 Task: Get directions from Savannah National Wildlife Refuge, Georgia, United States to Valley Forge National Historical Park, Pennsylvania, United States  and explore the nearby things to do with rating 4.5 and open @ 5:00 Sunday
Action: Mouse moved to (443, 240)
Screenshot: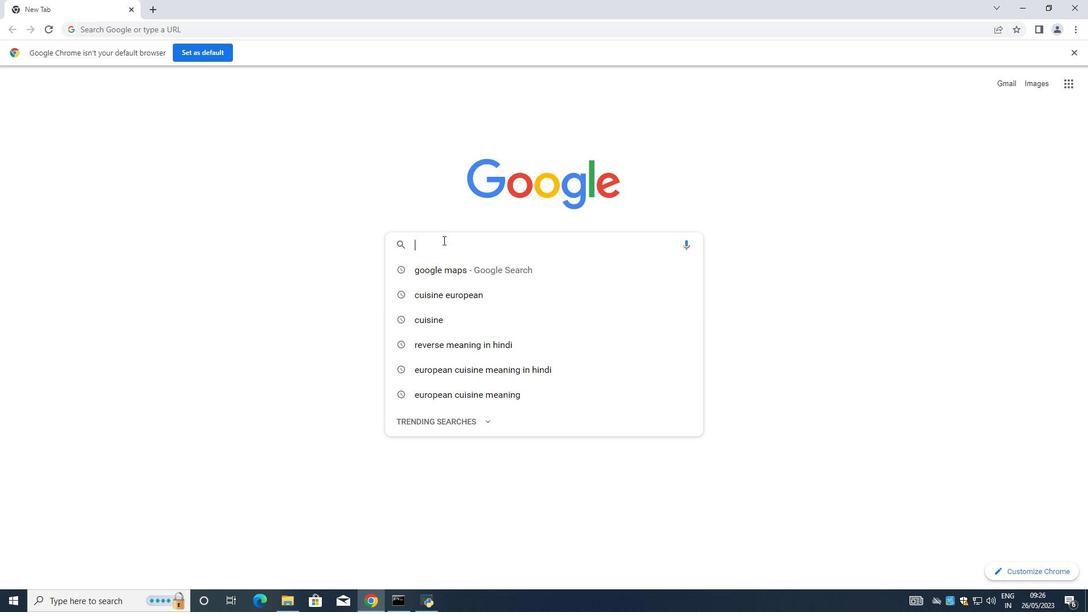 
Action: Mouse pressed left at (443, 240)
Screenshot: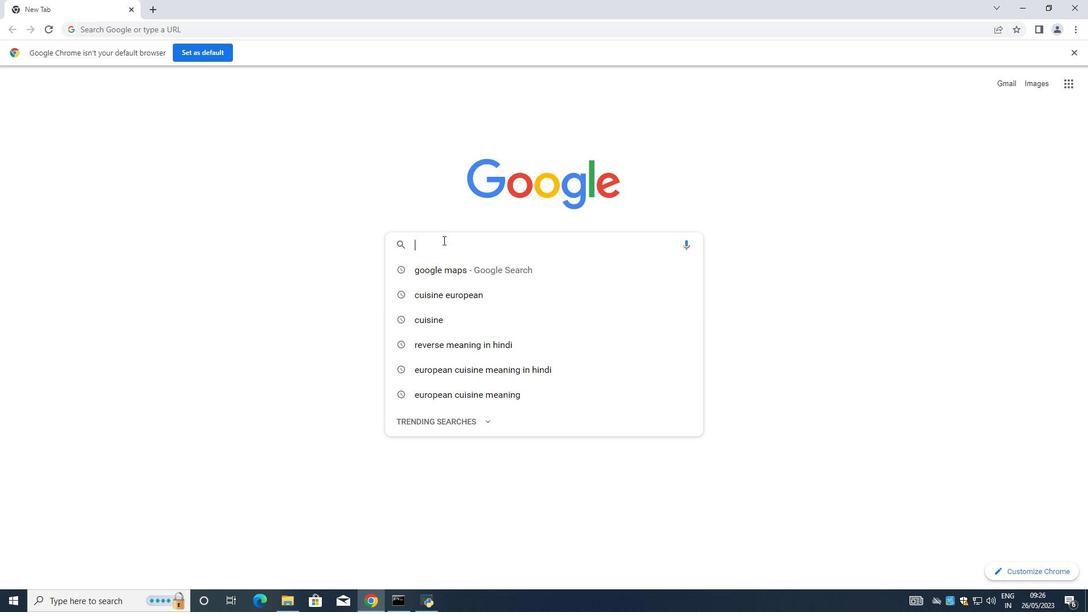 
Action: Mouse moved to (443, 240)
Screenshot: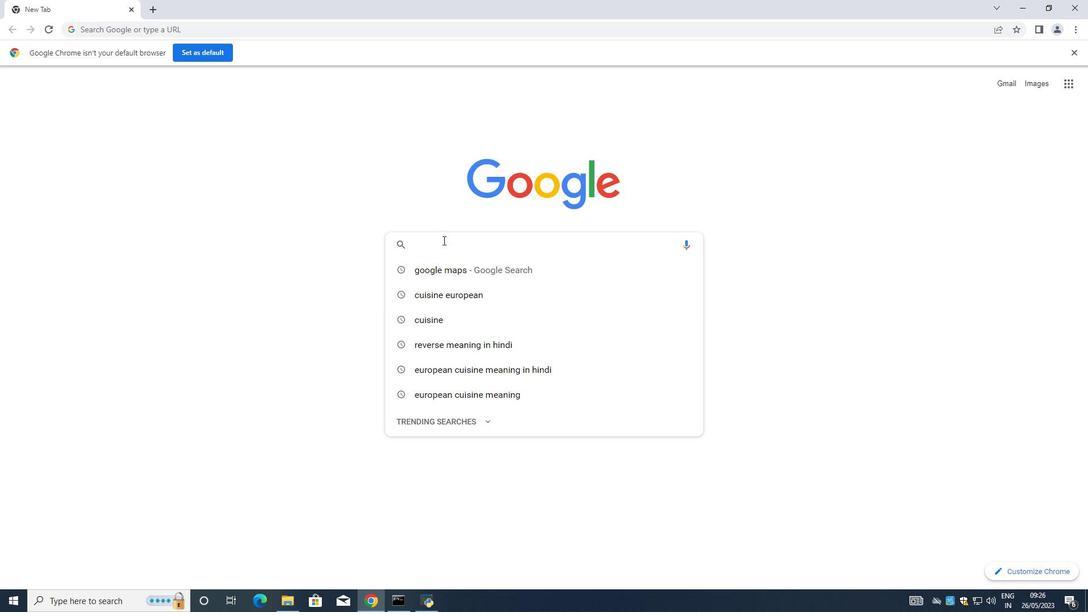 
Action: Key pressed google<Key.space>map<Key.enter>
Screenshot: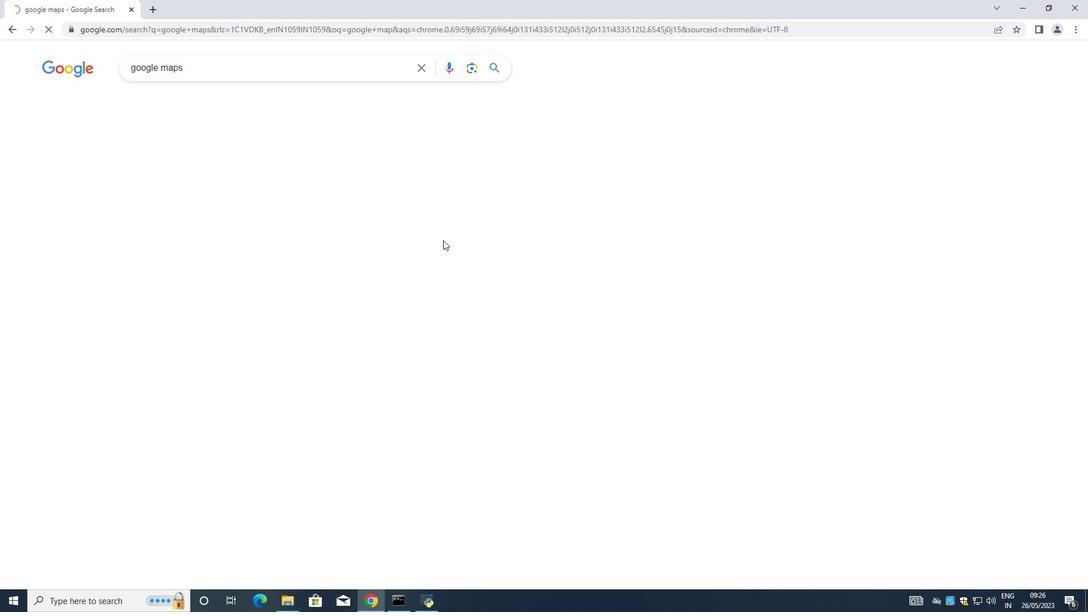 
Action: Mouse moved to (155, 172)
Screenshot: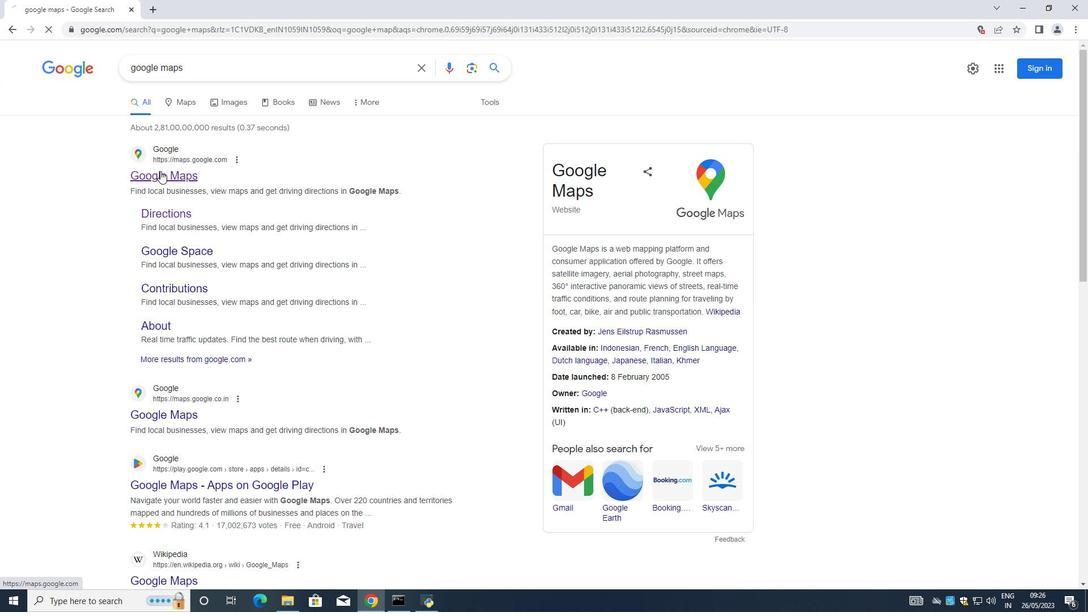 
Action: Mouse pressed left at (155, 172)
Screenshot: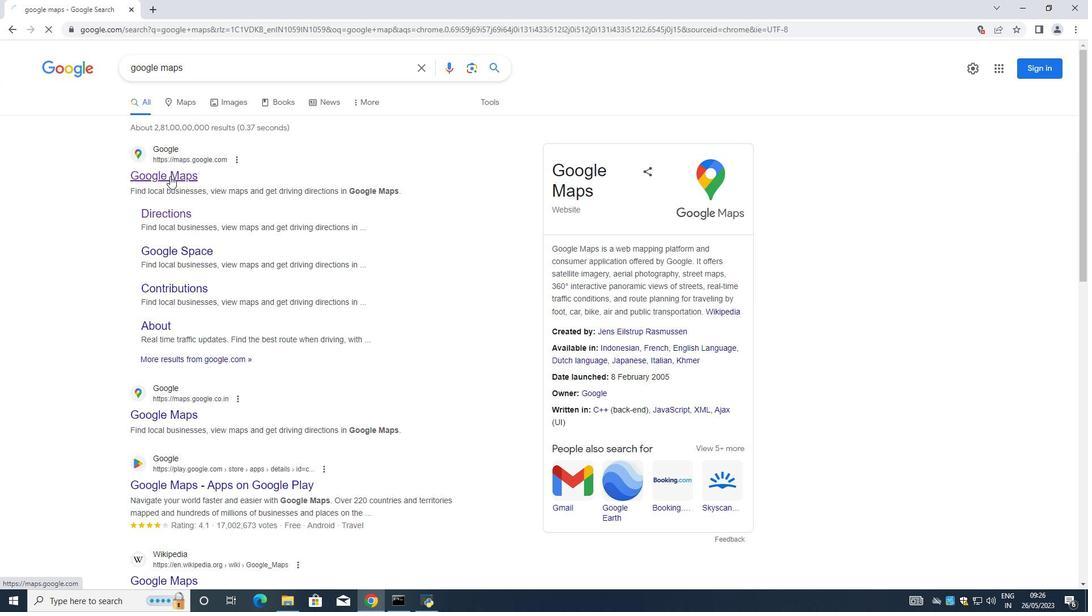 
Action: Mouse moved to (135, 57)
Screenshot: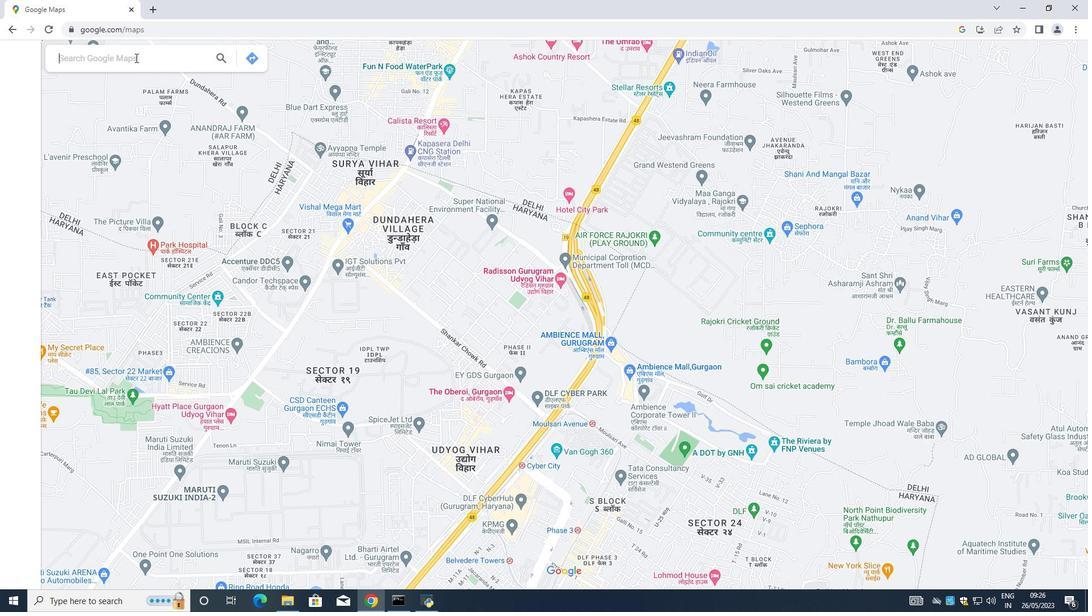 
Action: Mouse pressed left at (135, 57)
Screenshot: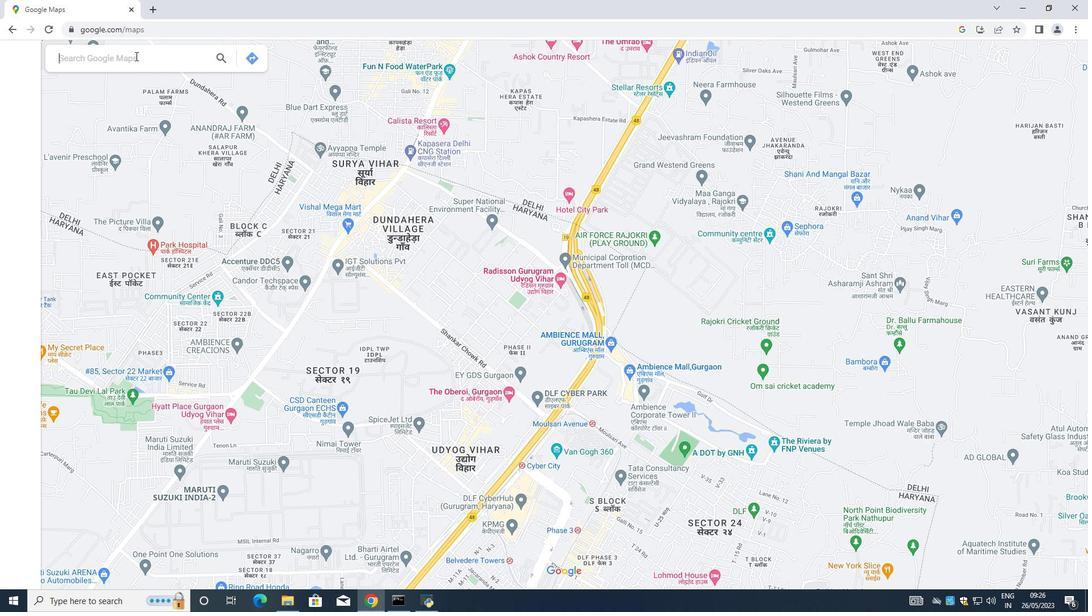 
Action: Mouse moved to (135, 56)
Screenshot: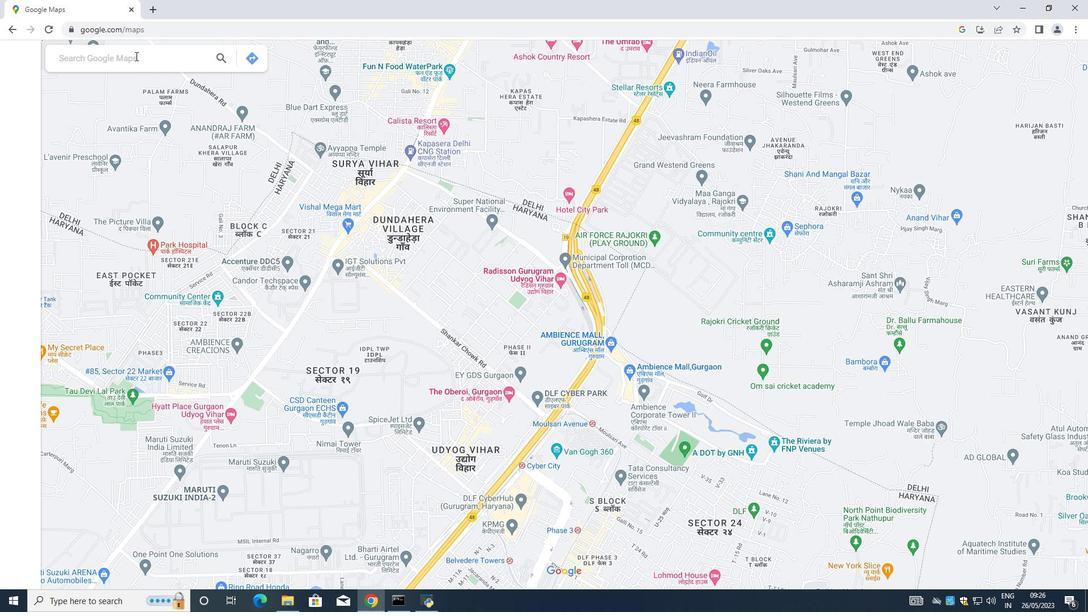 
Action: Key pressed <Key.shift><Key.shift><Key.shift><Key.shift><Key.shift><Key.shift><Key.shift><Key.shift><Key.shift><Key.shift><Key.shift><Key.shift><Key.shift><Key.shift><Key.shift><Key.shift><Key.shift><Key.shift><Key.shift><Key.shift><Key.shift><Key.shift><Key.shift><Key.shift><Key.shift><Key.shift><Key.shift><Key.shift><Key.shift><Key.shift><Key.shift><Key.shift><Key.shift><Key.shift><Key.shift><Key.shift><Key.shift>Valley<Key.space><Key.shift><Key.shift><Key.shift><Key.shift><Key.shift><Key.shift><Key.shift><Key.shift><Key.shift><Key.shift><Key.shift><Key.shift><Key.shift><Key.shift><Key.shift><Key.shift><Key.shift><Key.shift><Key.shift><Key.shift><Key.shift><Key.shift><Key.shift>Forge<Key.space><Key.shift><Key.shift>National<Key.space><Key.shift>Historical<Key.space><Key.shift><Key.shift><Key.shift><Key.shift><Key.shift><Key.shift><Key.shift><Key.shift><Key.shift><Key.shift><Key.shift><Key.shift><Key.shift><Key.shift><Key.shift><Key.shift>Park<Key.space><Key.backspace>,<Key.shift><Key.shift><Key.shift><Key.shift><Key.shift><Key.shift>Pennsylvania,<Key.shift><Key.shift><Key.shift><Key.shift><Key.shift>United<Key.space><Key.shift>Forge<Key.backspace><Key.backspace><Key.backspace><Key.backspace><Key.backspace><Key.shift>States<Key.space>
Screenshot: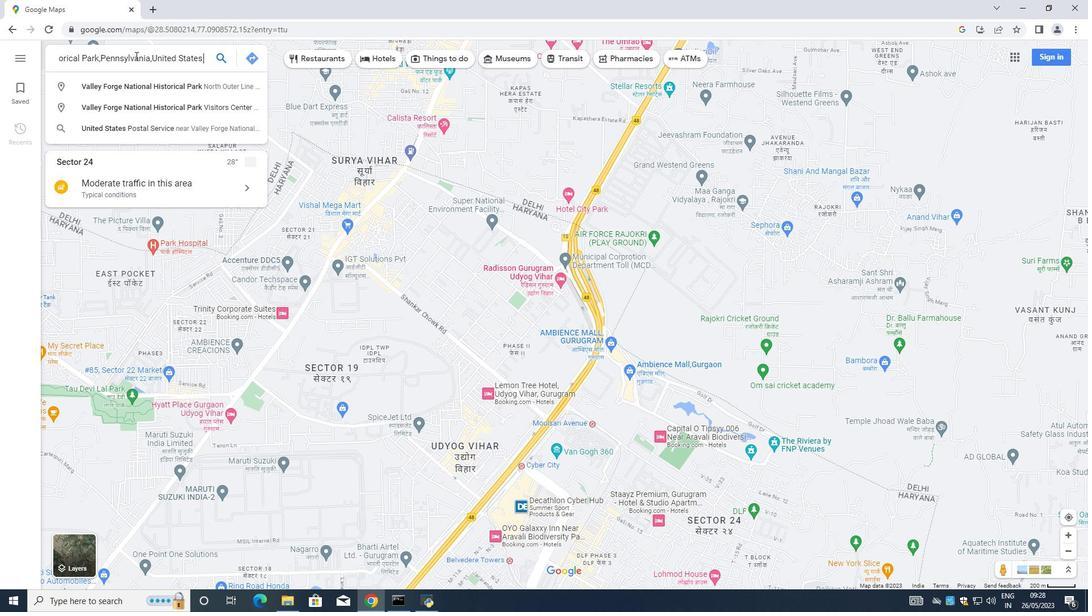 
Action: Mouse moved to (223, 59)
Screenshot: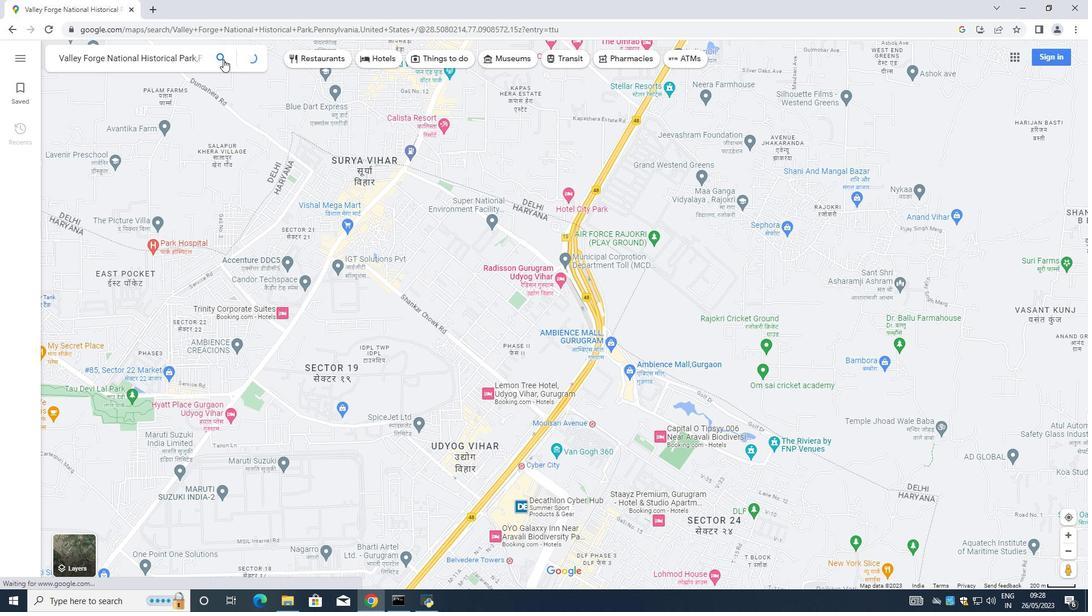 
Action: Mouse pressed left at (223, 59)
Screenshot: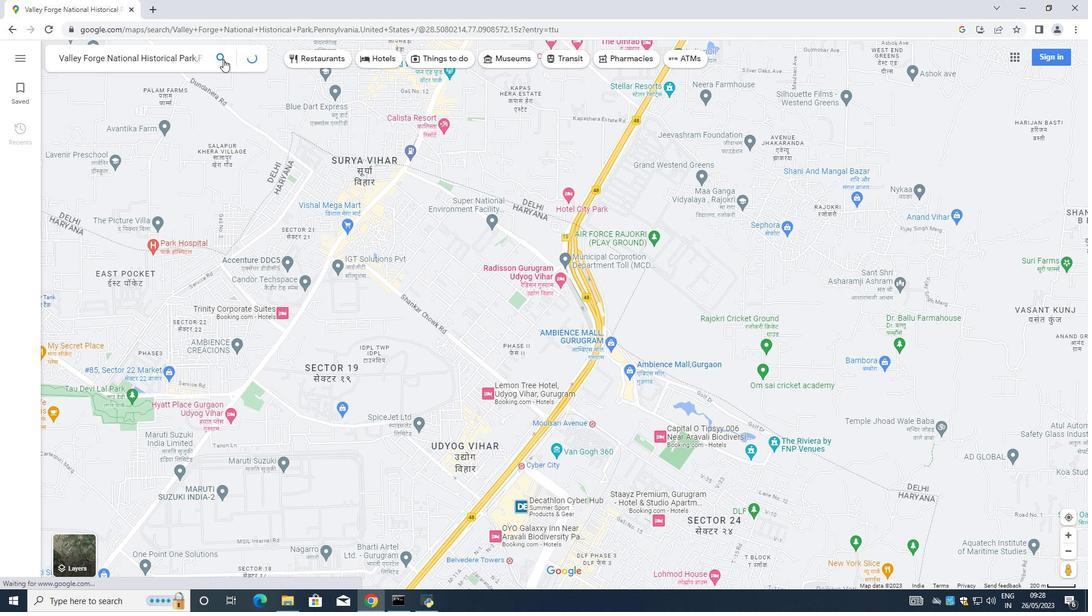 
Action: Mouse moved to (249, 99)
Screenshot: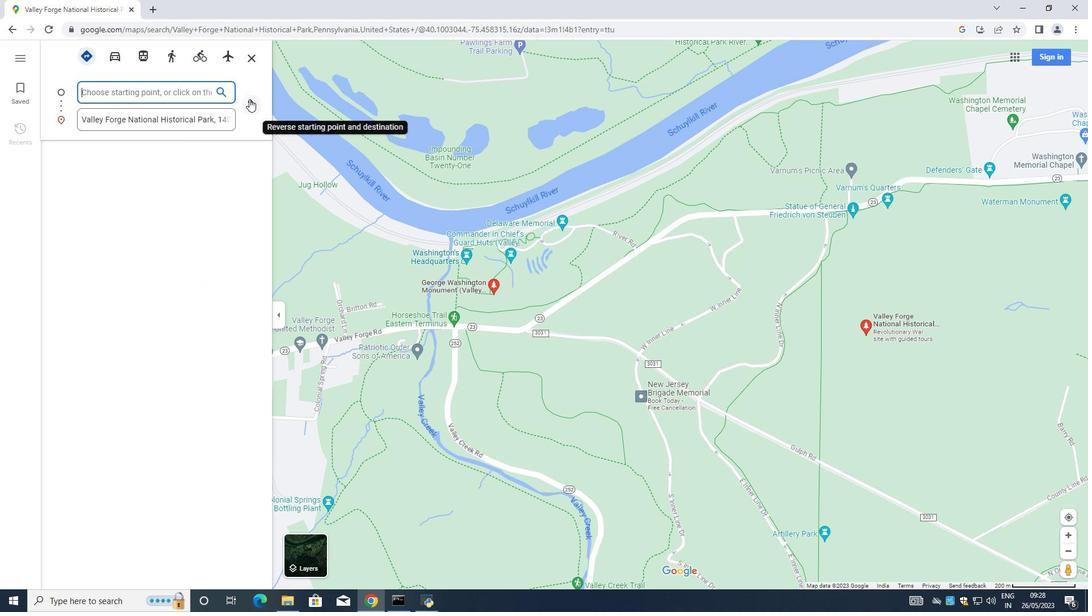 
Action: Mouse pressed left at (249, 99)
Screenshot: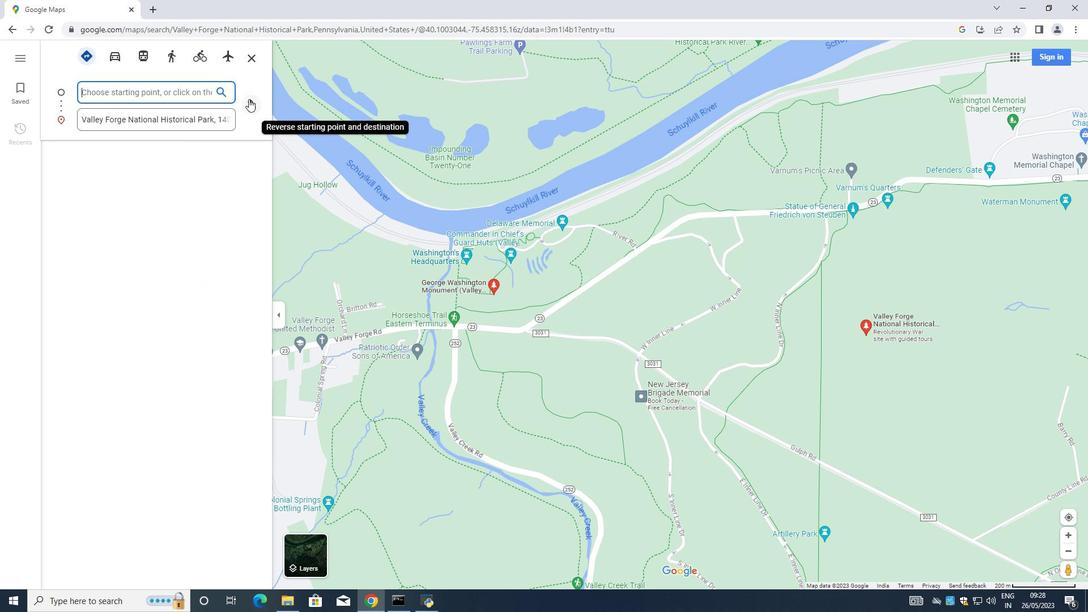 
Action: Mouse moved to (94, 95)
Screenshot: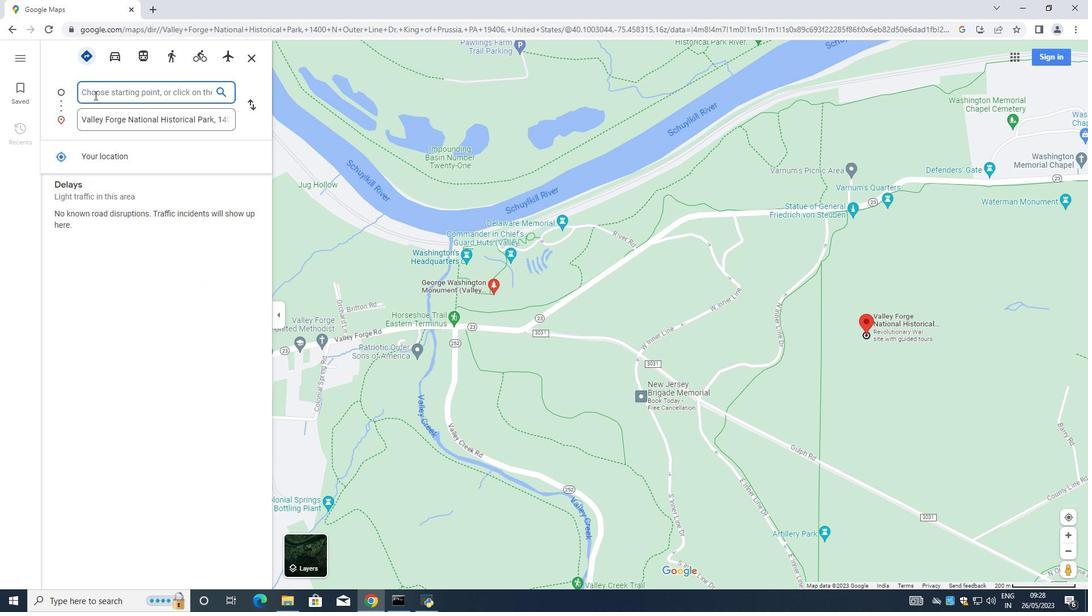 
Action: Mouse pressed left at (94, 95)
Screenshot: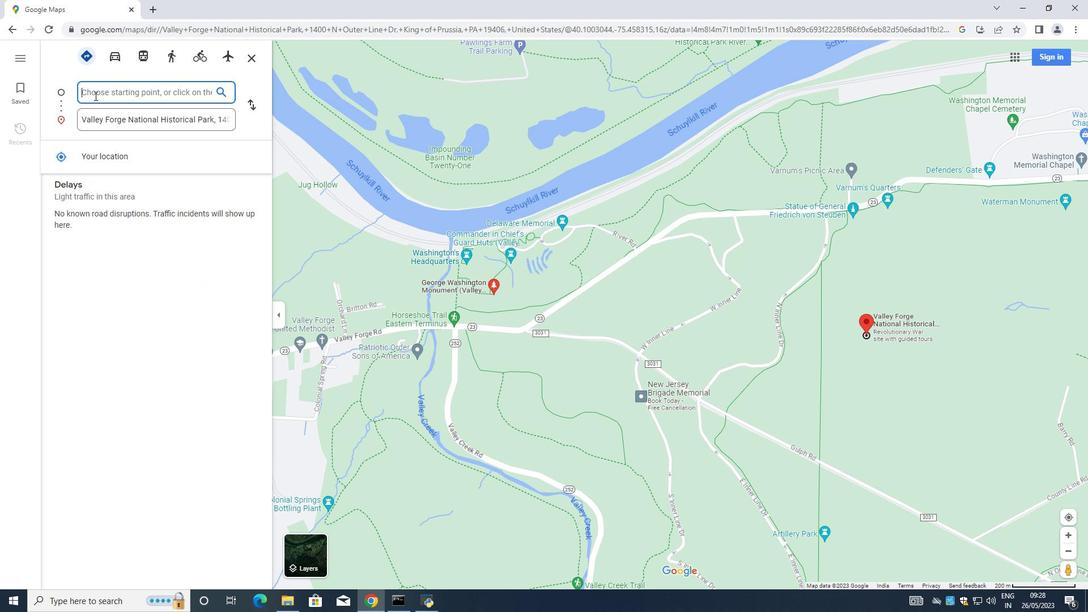 
Action: Mouse moved to (75, 87)
Screenshot: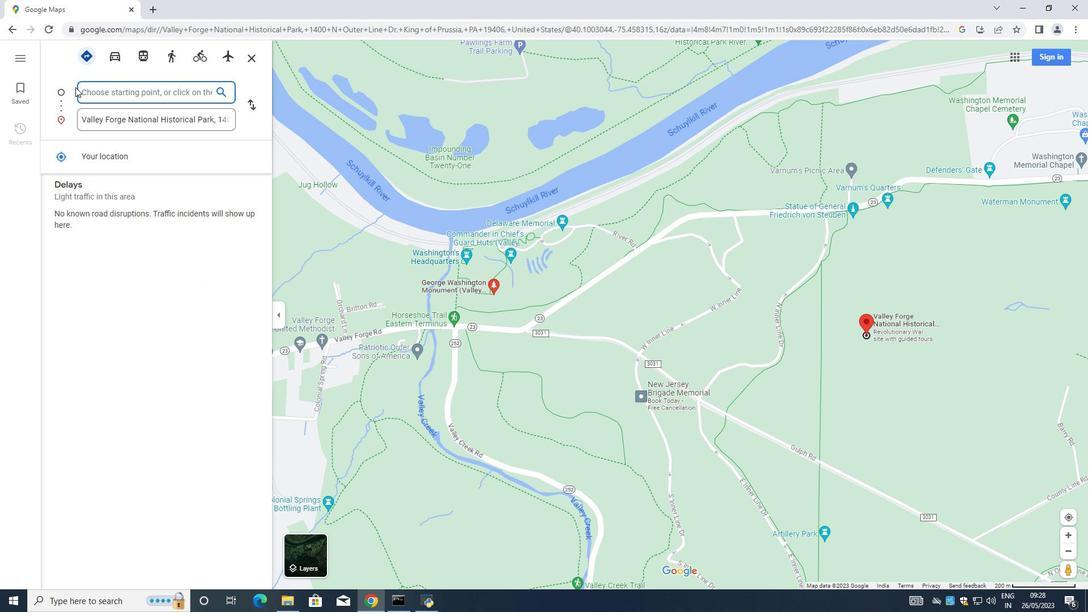 
Action: Key pressed <Key.shift><Key.shift><Key.shift><Key.shift><Key.shift><Key.shift><Key.shift><Key.shift><Key.shift><Key.shift><Key.shift><Key.shift><Key.shift><Key.shift><Key.shift><Key.shift><Key.shift><Key.shift><Key.shift><Key.shift><Key.shift><Key.shift><Key.shift><Key.shift><Key.shift><Key.shift><Key.shift>Savannah<Key.space><Key.shift><Key.shift><Key.shift>National<Key.space><Key.shift><Key.shift><Key.shift><Key.shift><Key.shift><Key.shift><Key.shift><Key.shift><Key.shift><Key.shift><Key.shift><Key.shift><Key.shift><Key.shift><Key.shift><Key.shift><Key.shift><Key.shift><Key.shift><Key.shift><Key.shift><Key.shift><Key.shift><Key.shift><Key.shift><Key.shift><Key.shift><Key.shift><Key.shift><Key.shift><Key.shift><Key.shift><Key.shift><Key.shift><Key.shift><Key.shift><Key.shift><Key.shift><Key.shift><Key.shift><Key.shift><Key.shift><Key.shift><Key.shift><Key.shift><Key.shift><Key.shift><Key.shift><Key.shift><Key.shift><Key.shift><Key.shift><Key.shift><Key.shift><Key.shift><Key.shift><Key.shift><Key.shift>Wildlife<Key.space><Key.shift><Key.shift><Key.shift><Key.shift><Key.shift><Key.shift><Key.shift><Key.shift><Key.shift><Key.shift><Key.shift><Key.shift><Key.shift><Key.shift><Key.shift><Key.shift><Key.shift><Key.shift><Key.shift><Key.shift><Key.shift><Key.shift>Refuge<Key.space><Key.backspace>,<Key.shift><Key.shift><Key.shift><Key.shift><Key.shift><Key.shift><Key.shift><Key.shift><Key.shift><Key.shift><Key.shift><Key.shift><Key.shift><Key.shift><Key.shift><Key.shift><Key.shift><Key.shift><Key.shift><Key.shift><Key.shift><Key.shift><Key.shift><Key.shift><Key.shift><Key.shift><Key.shift><Key.shift><Key.shift><Key.shift><Key.shift><Key.shift><Key.shift><Key.shift><Key.shift><Key.shift><Key.shift>Georgia,<Key.shift><Key.shift><Key.shift><Key.shift><Key.shift><Key.shift><Key.shift><Key.shift><Key.shift><Key.shift><Key.shift><Key.shift><Key.shift><Key.shift><Key.shift><Key.shift><Key.shift><Key.shift><Key.shift><Key.shift>United<Key.space><Key.shift>States<Key.space>
Screenshot: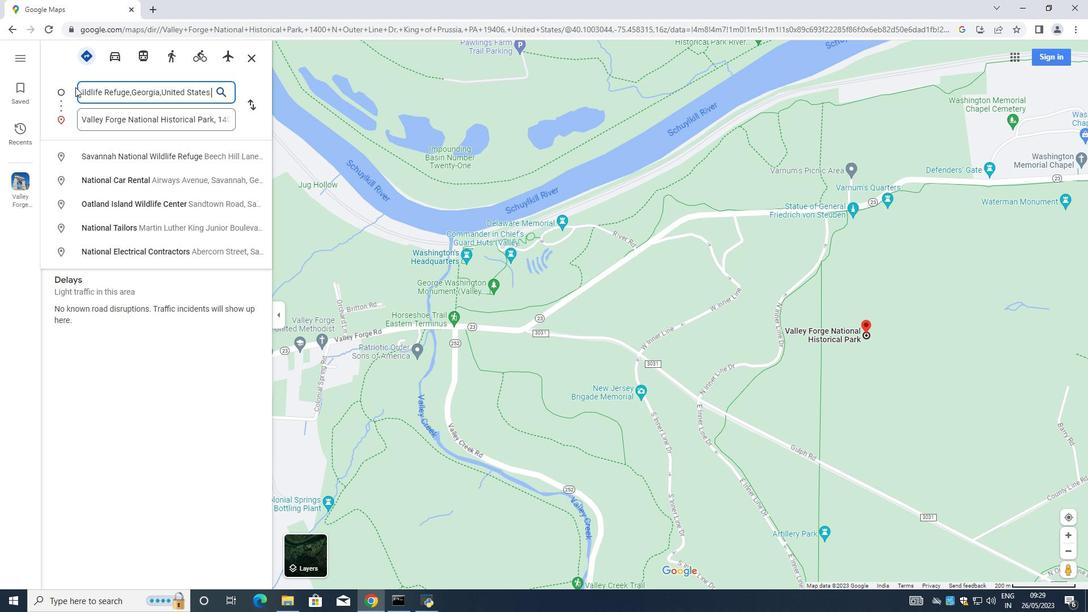 
Action: Mouse moved to (220, 93)
Screenshot: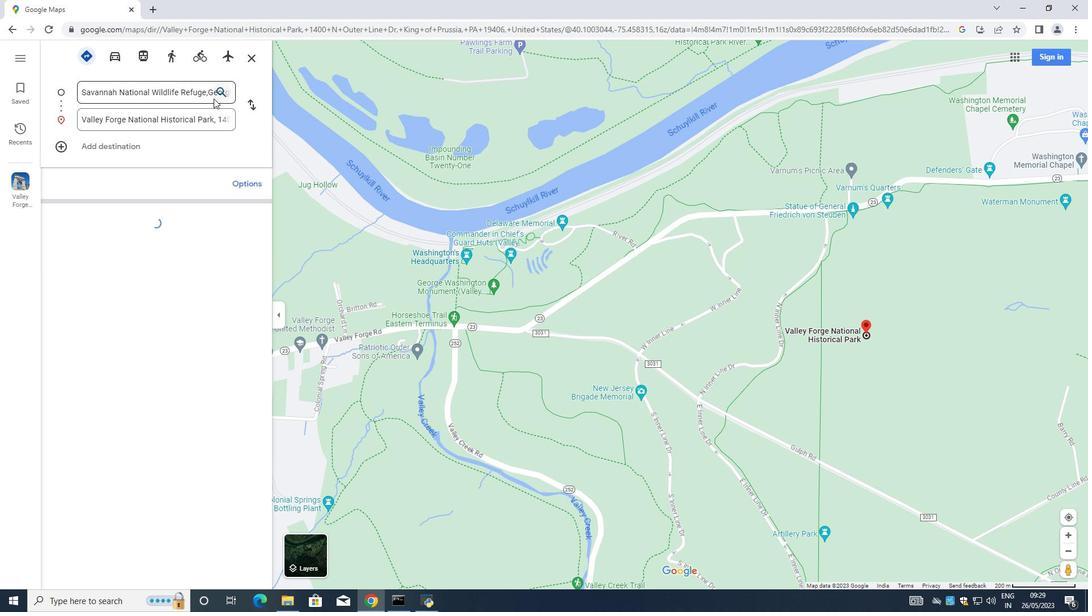 
Action: Mouse pressed left at (220, 93)
Screenshot: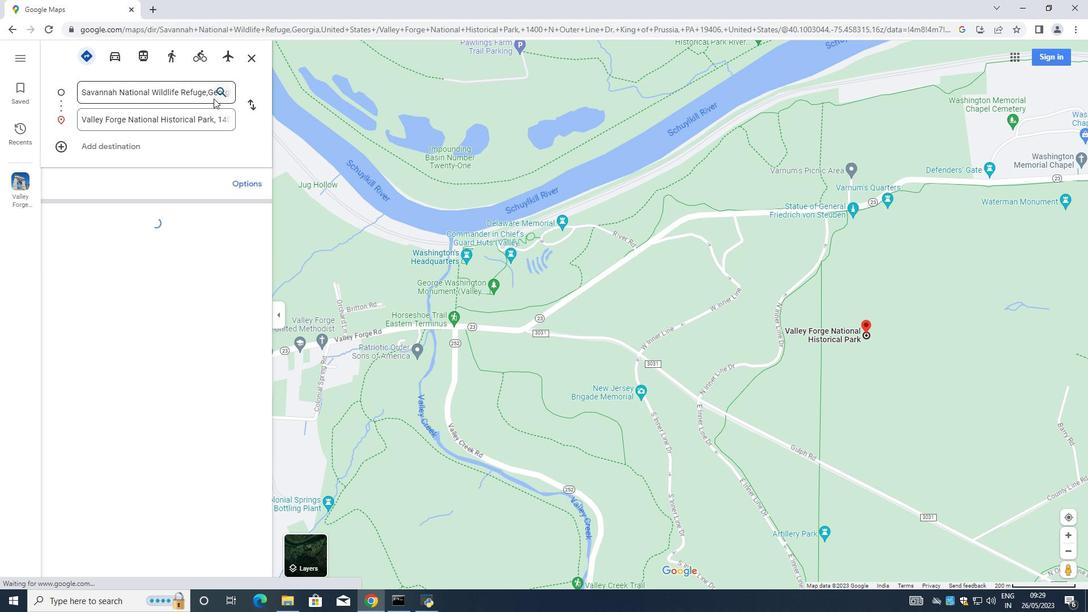 
Action: Mouse moved to (71, 316)
Screenshot: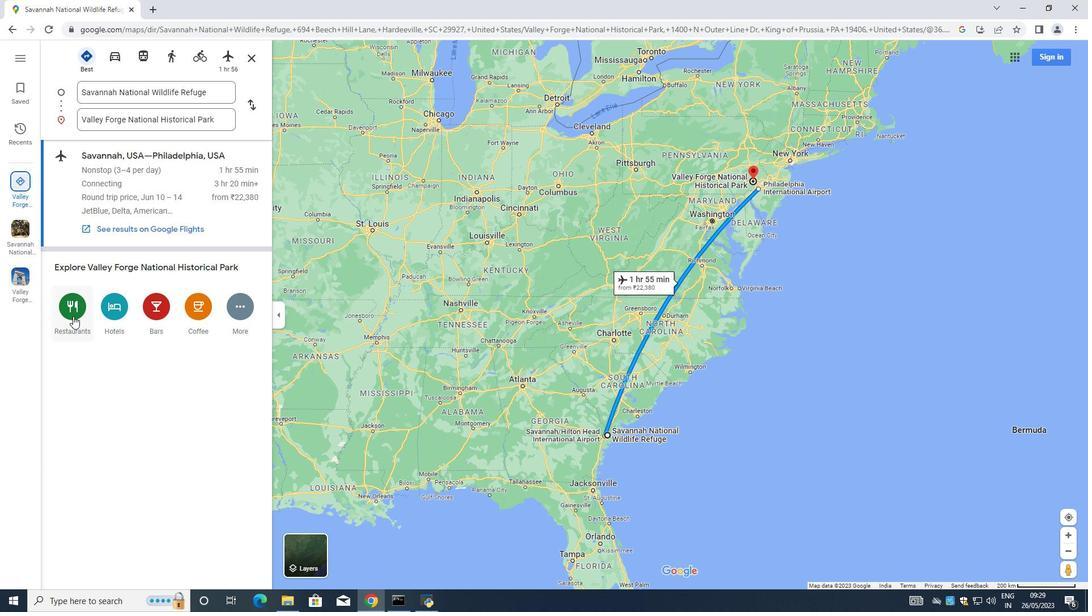 
Action: Mouse pressed left at (71, 316)
Screenshot: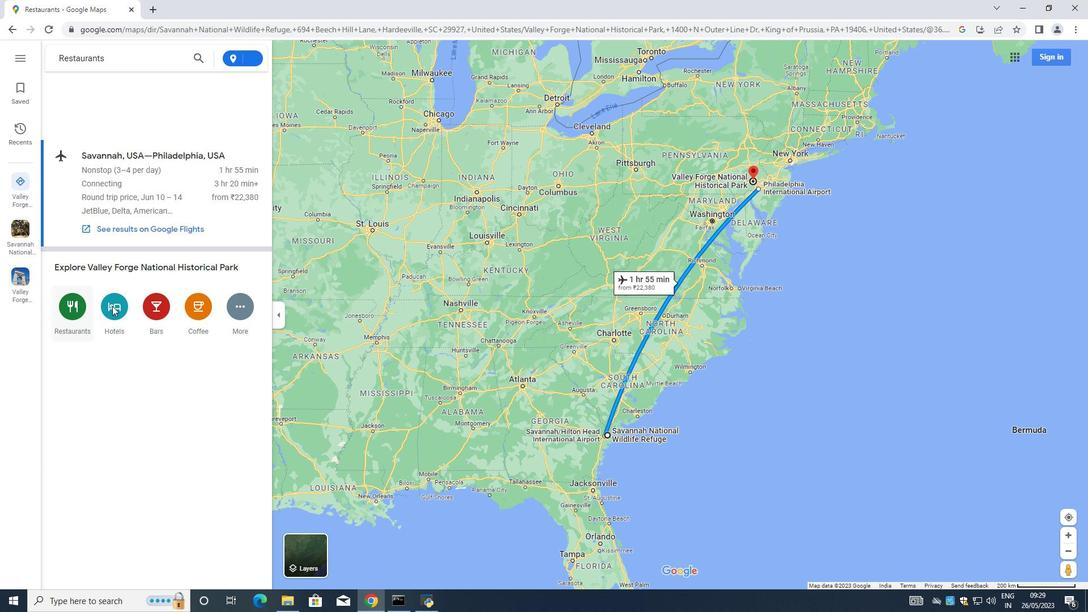 
Action: Mouse moved to (380, 61)
Screenshot: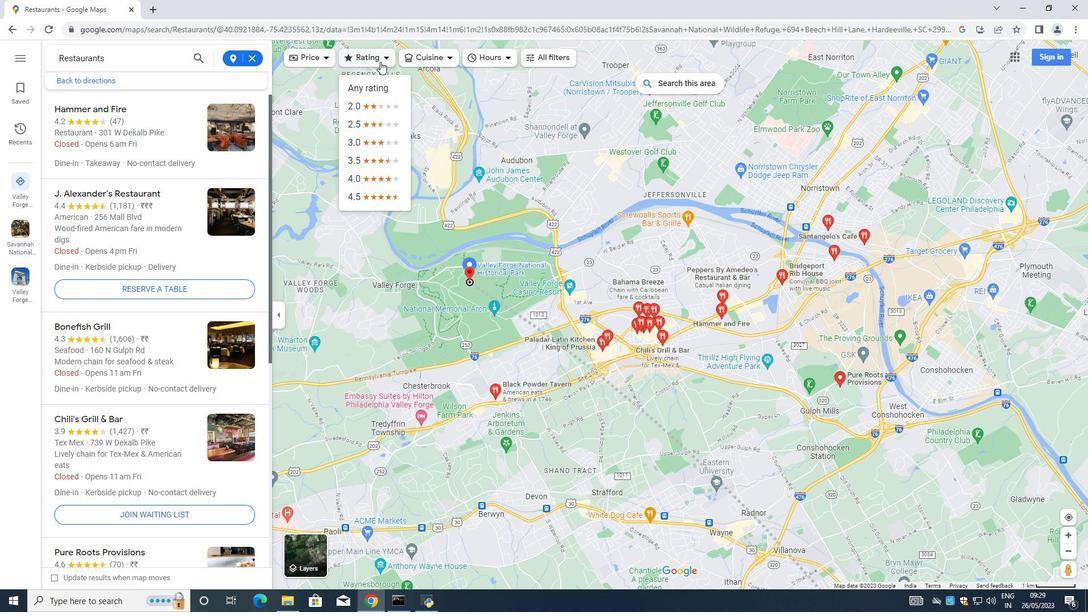 
Action: Mouse pressed left at (380, 61)
Screenshot: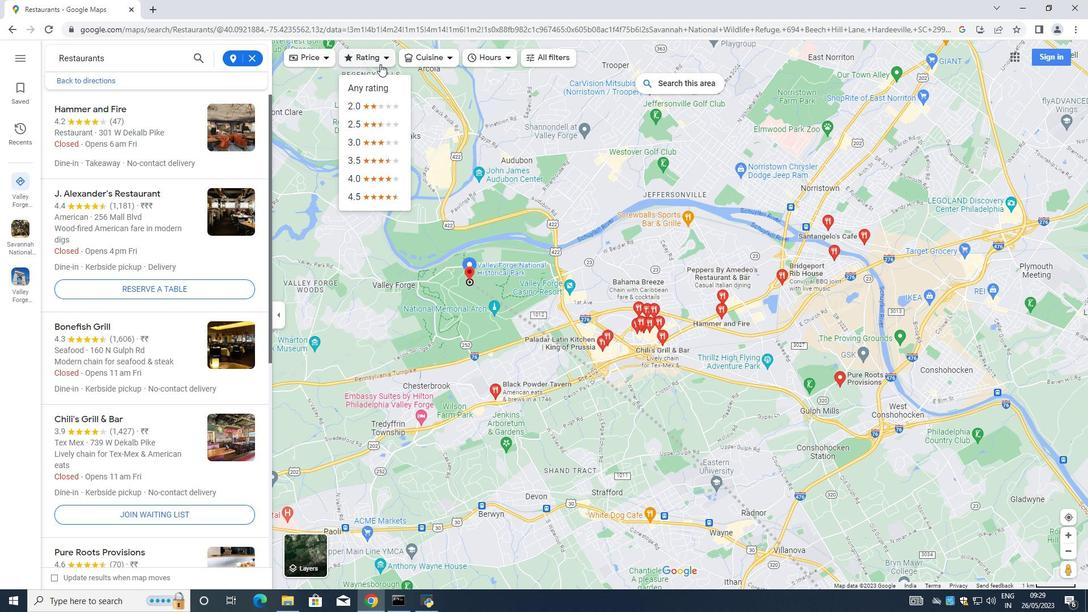
Action: Mouse moved to (361, 192)
Screenshot: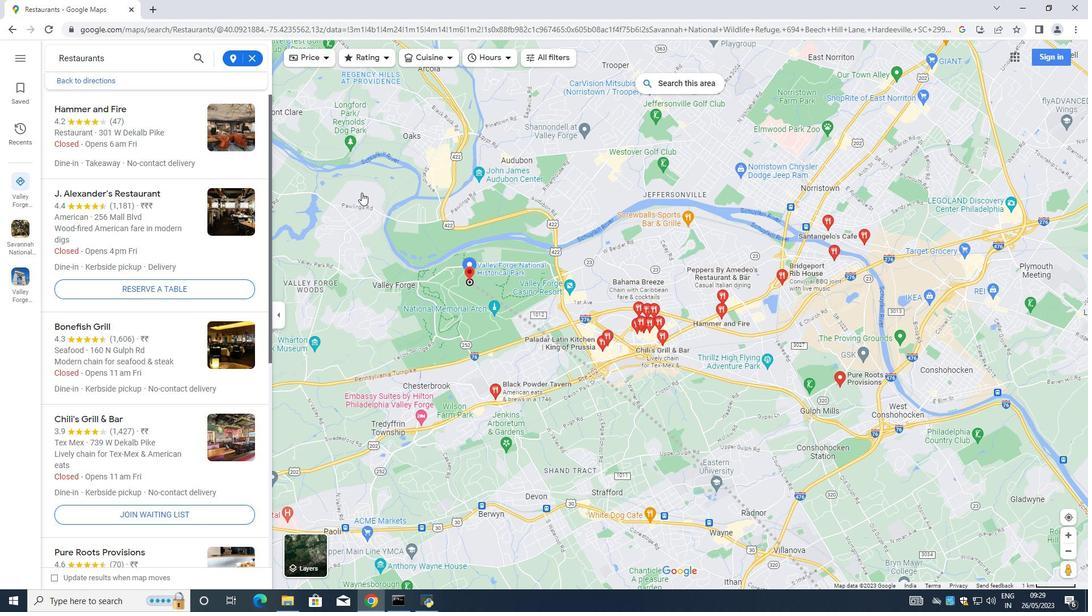 
Action: Mouse pressed left at (361, 192)
Screenshot: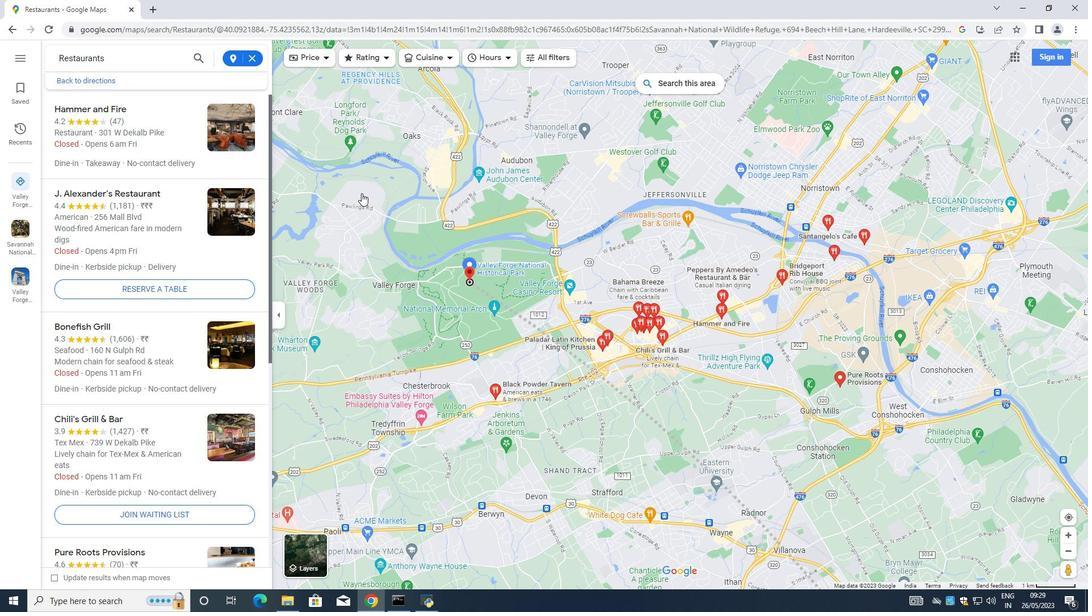 
Action: Mouse moved to (10, 28)
Screenshot: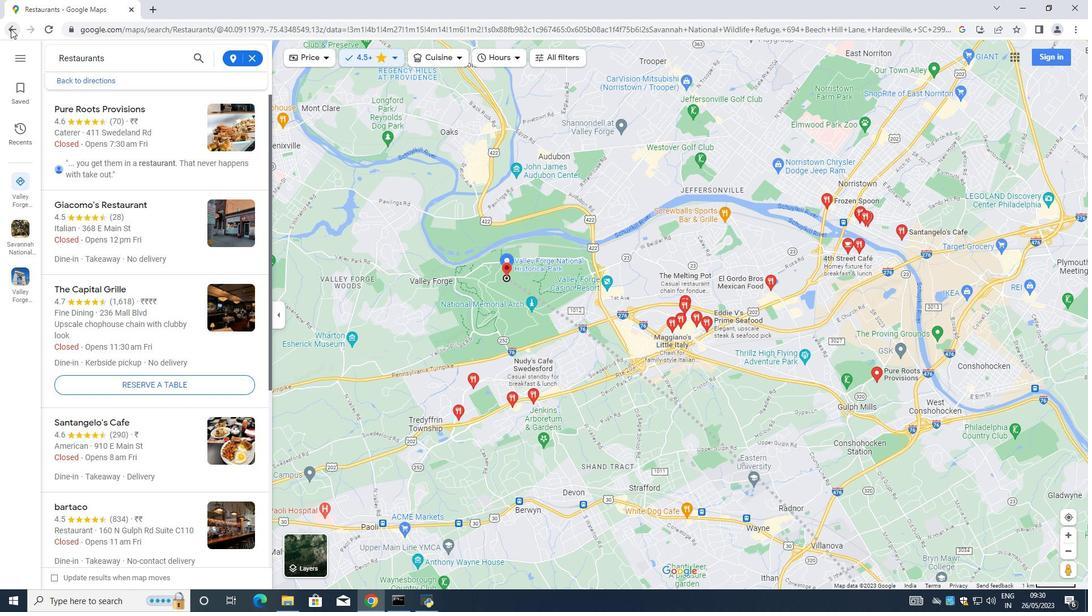 
Action: Mouse pressed left at (10, 28)
Screenshot: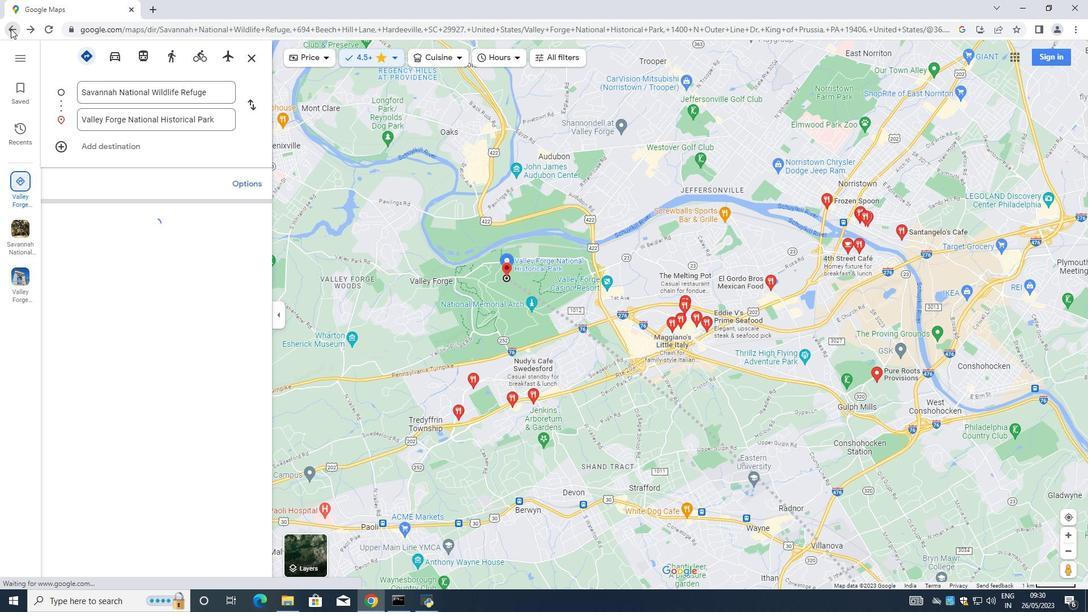 
Action: Mouse moved to (137, 54)
Screenshot: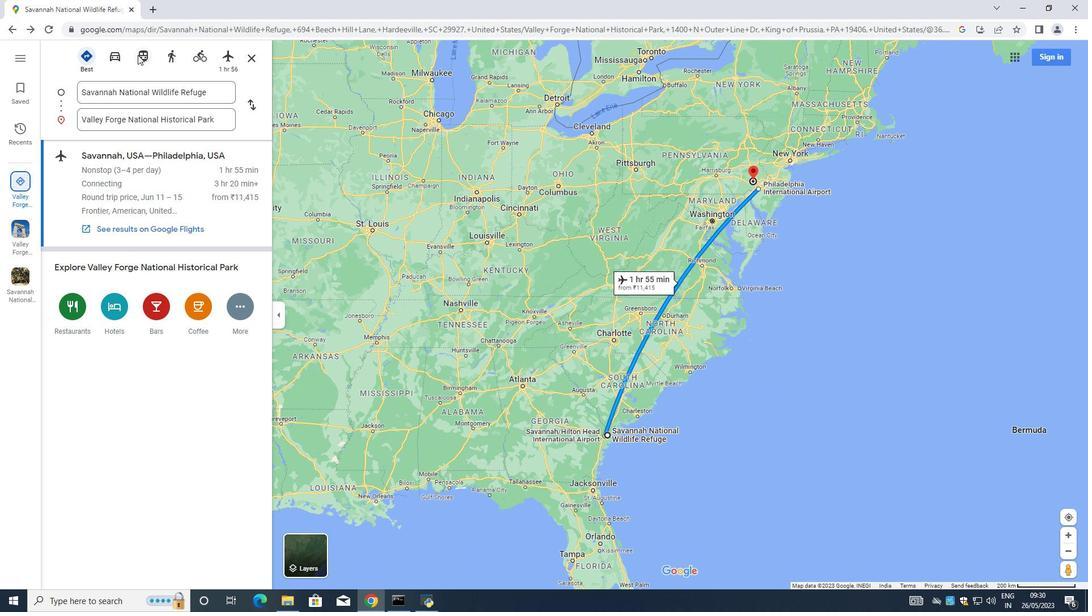 
Action: Mouse pressed left at (137, 54)
Screenshot: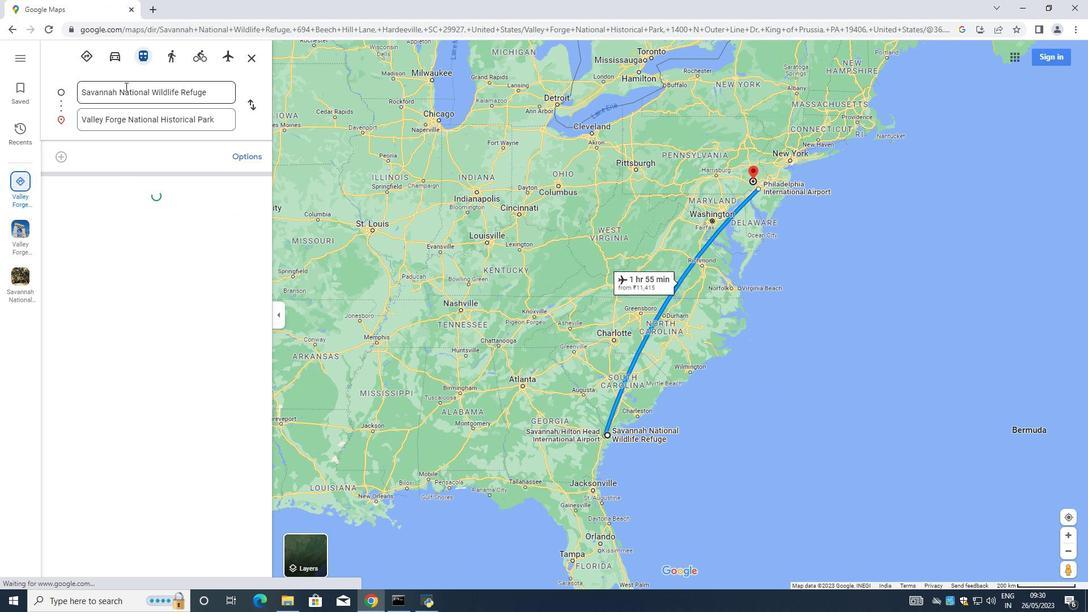 
Action: Mouse moved to (113, 56)
Screenshot: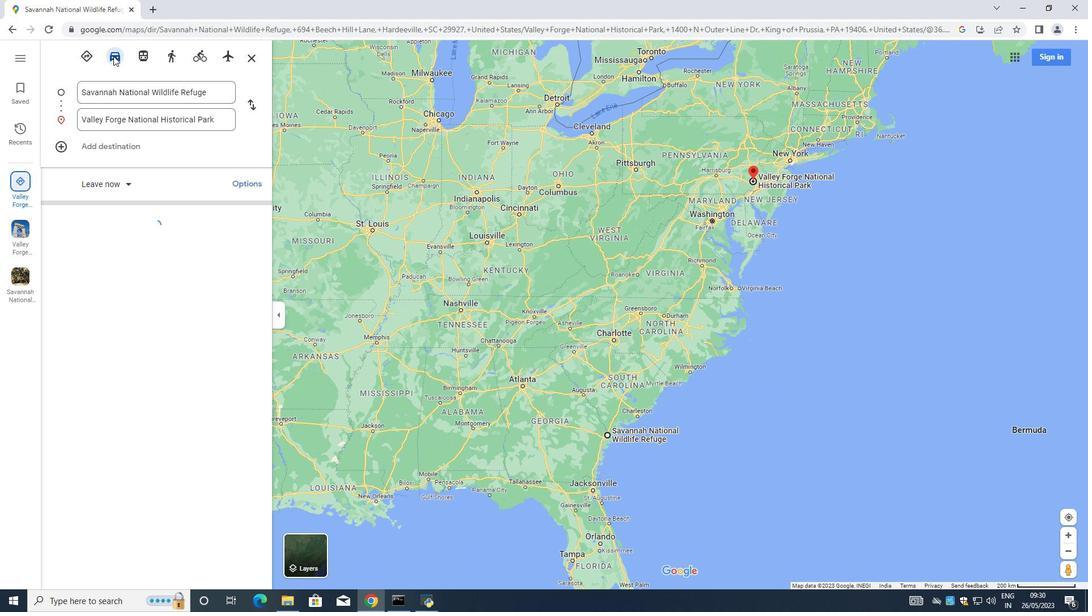 
Action: Mouse pressed left at (113, 56)
Screenshot: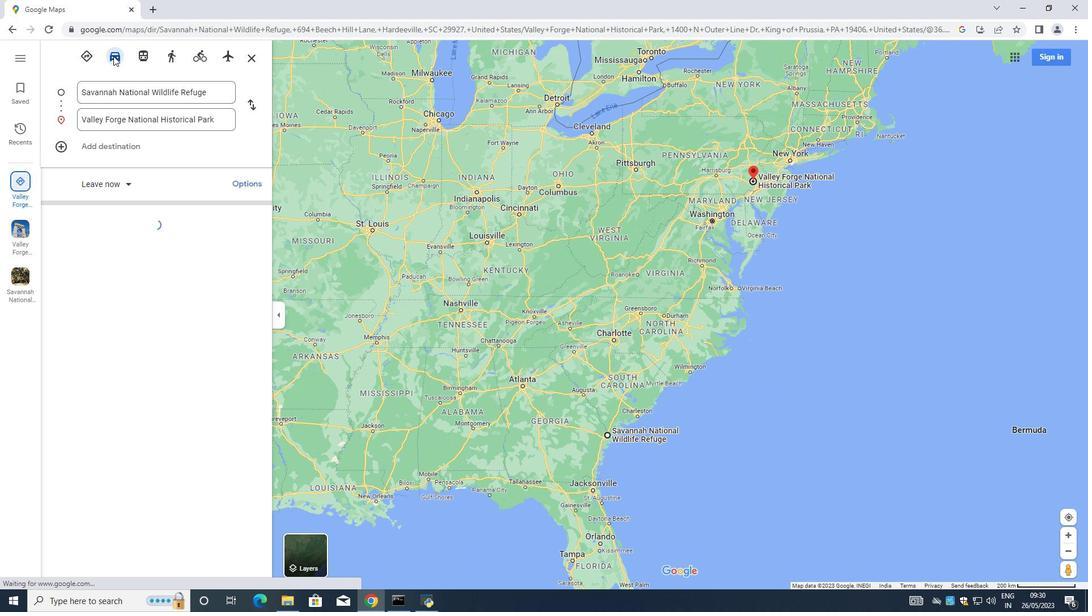 
Action: Mouse moved to (121, 161)
Screenshot: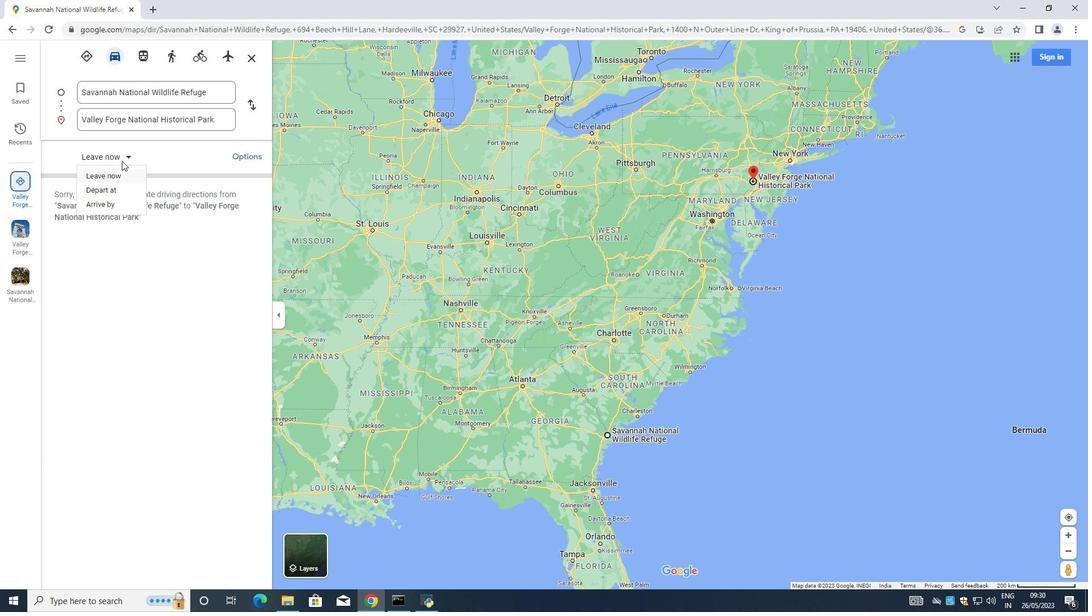 
Action: Mouse pressed left at (121, 161)
Screenshot: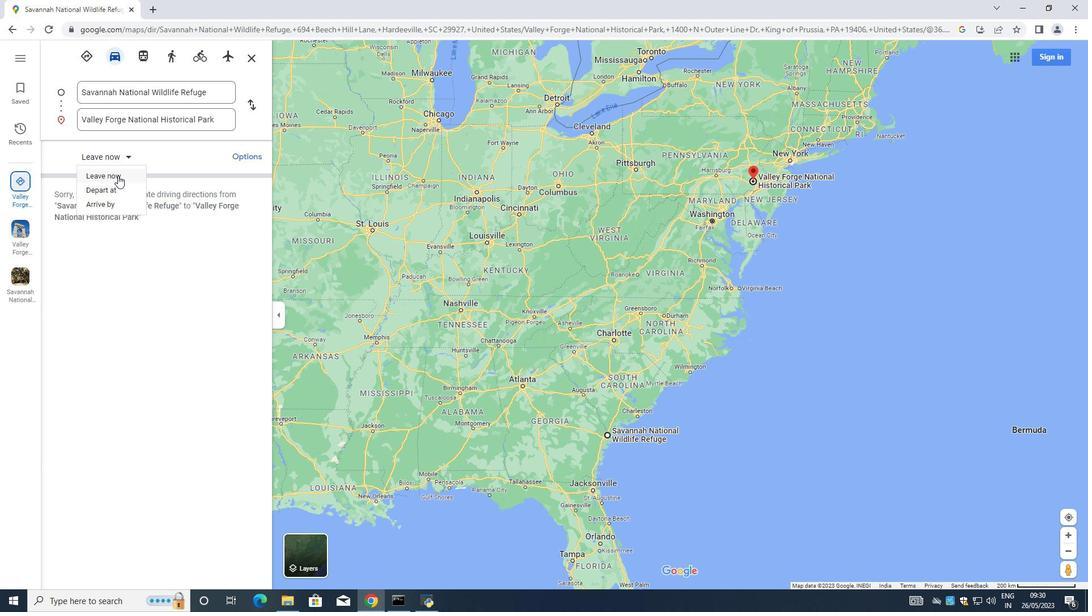 
Action: Mouse moved to (112, 188)
Screenshot: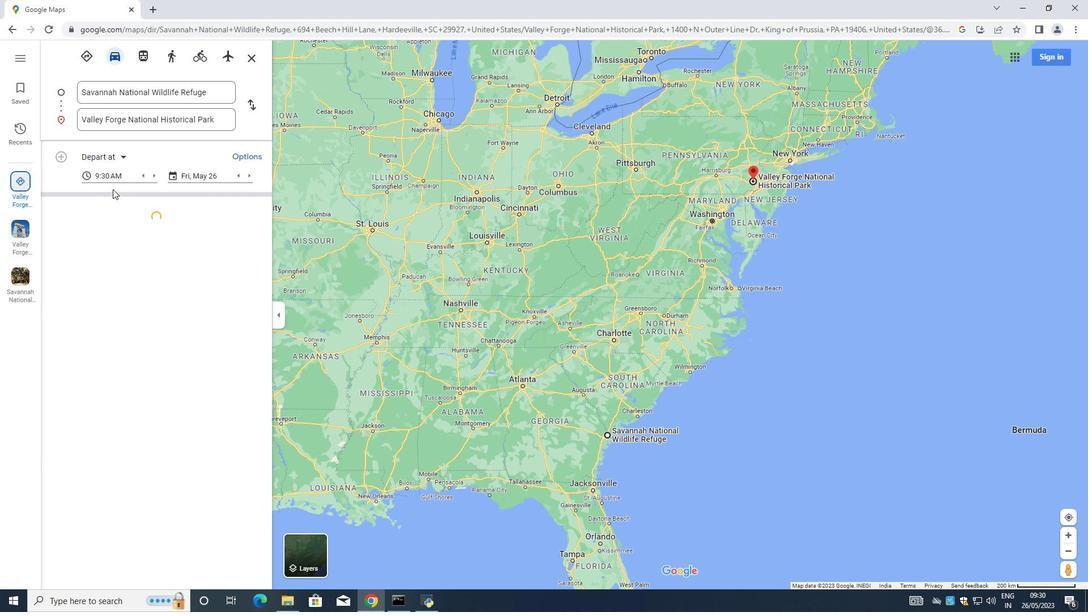 
Action: Mouse pressed left at (112, 188)
Screenshot: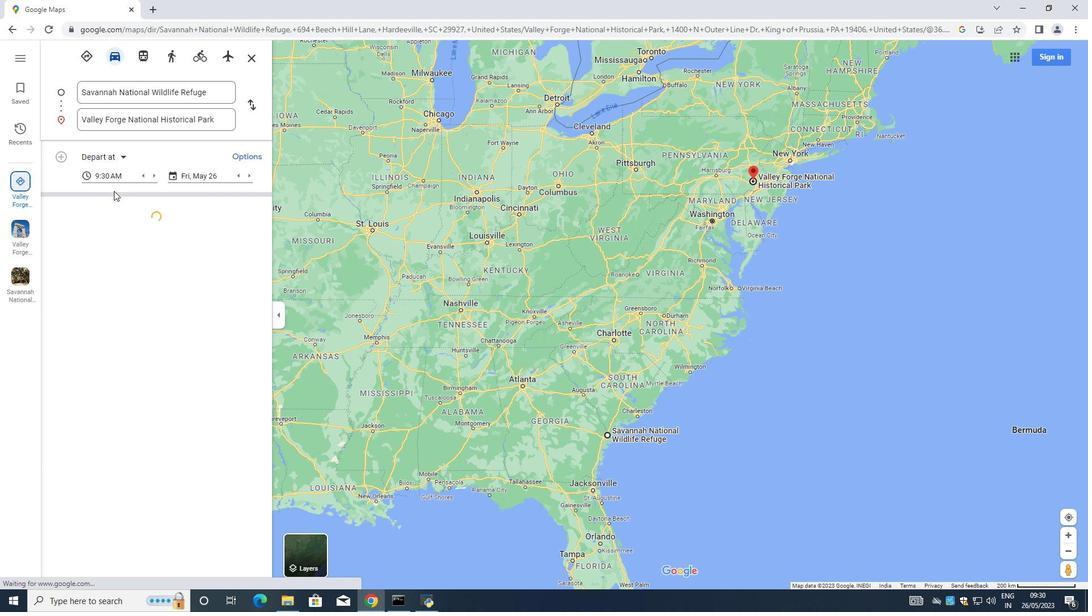 
Action: Mouse moved to (126, 176)
Screenshot: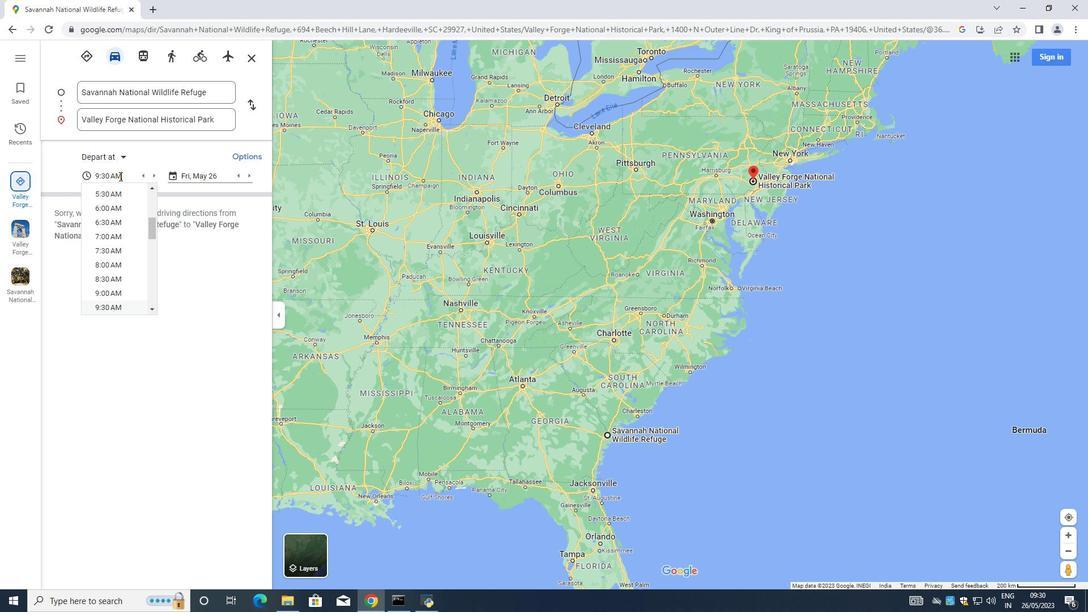 
Action: Mouse pressed left at (126, 176)
Screenshot: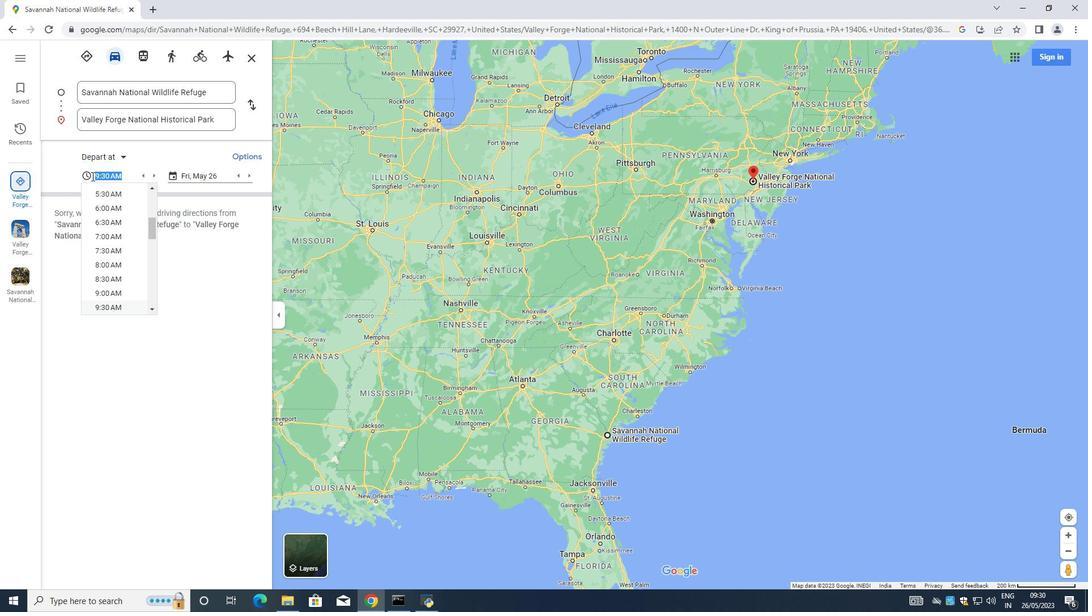 
Action: Mouse moved to (79, 171)
Screenshot: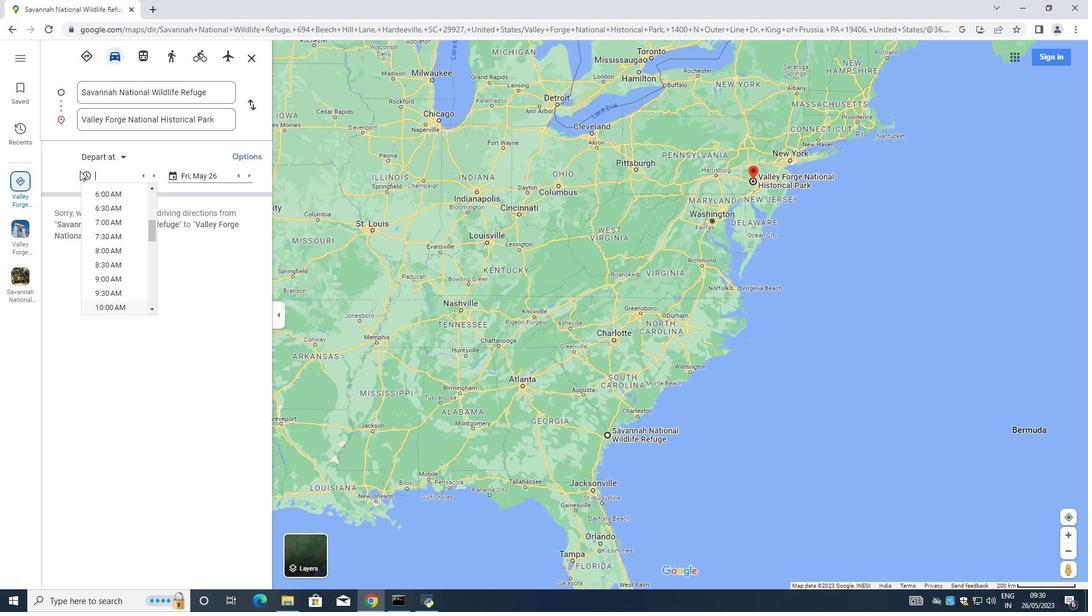 
Action: Key pressed <Key.backspace>5.00<Key.space><Key.shift>AM
Screenshot: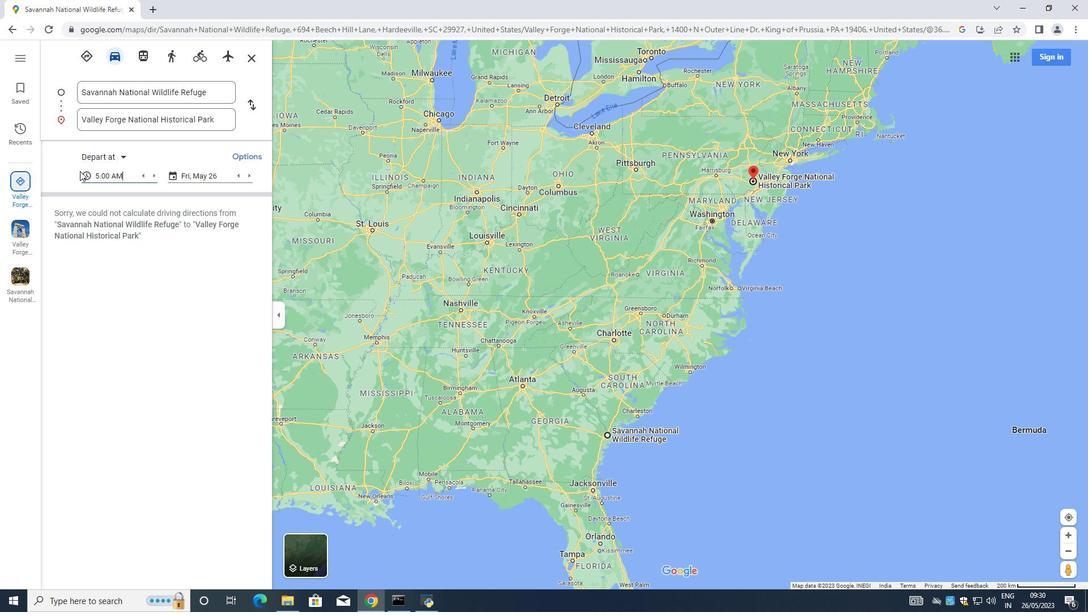 
Action: Mouse moved to (247, 174)
Screenshot: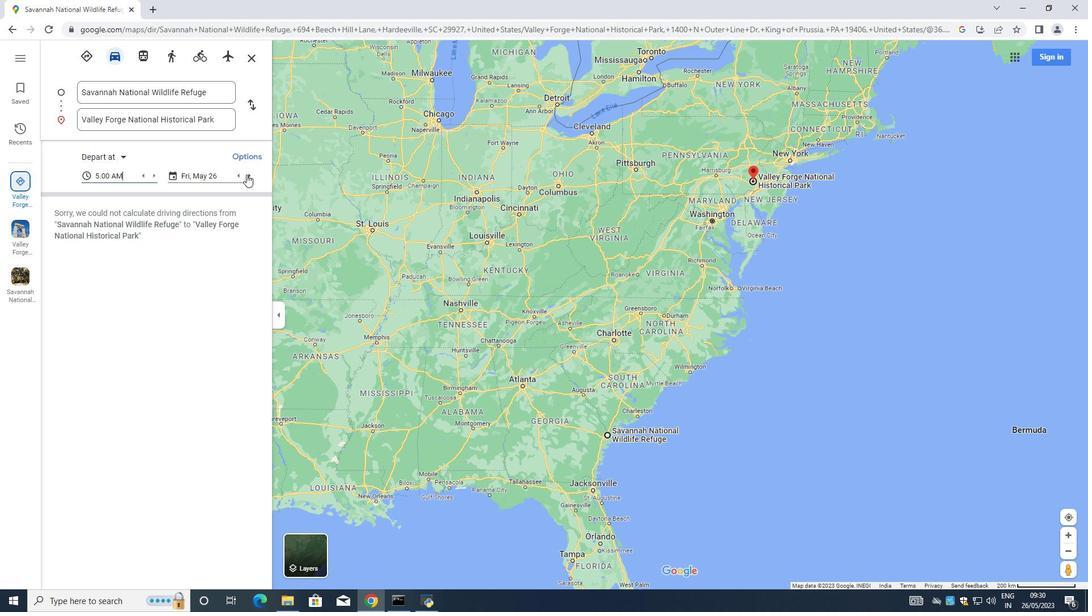 
Action: Mouse pressed left at (247, 174)
Screenshot: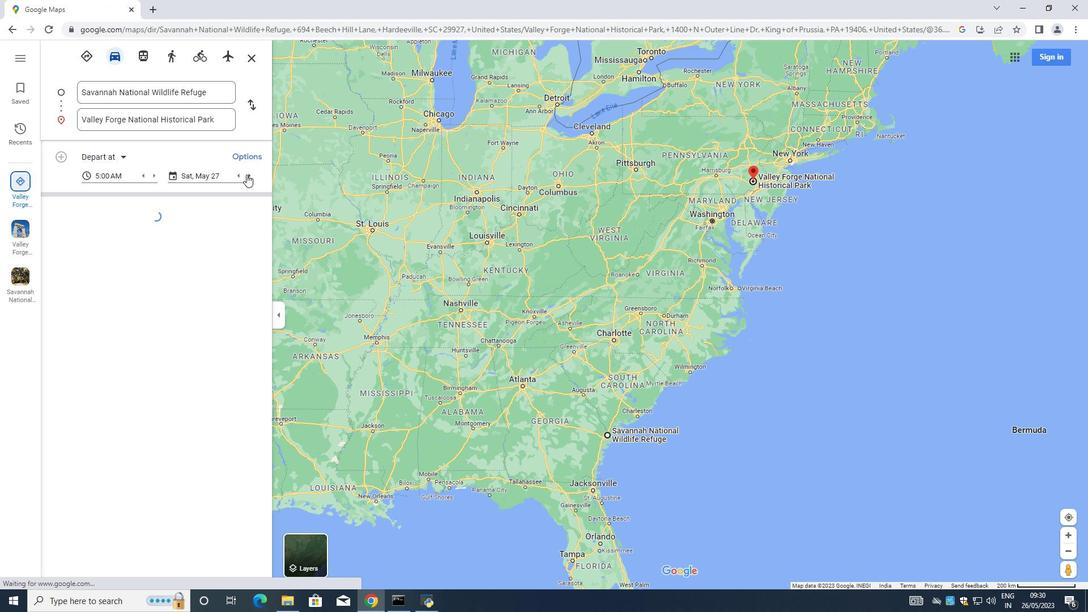 
Action: Mouse moved to (247, 175)
Screenshot: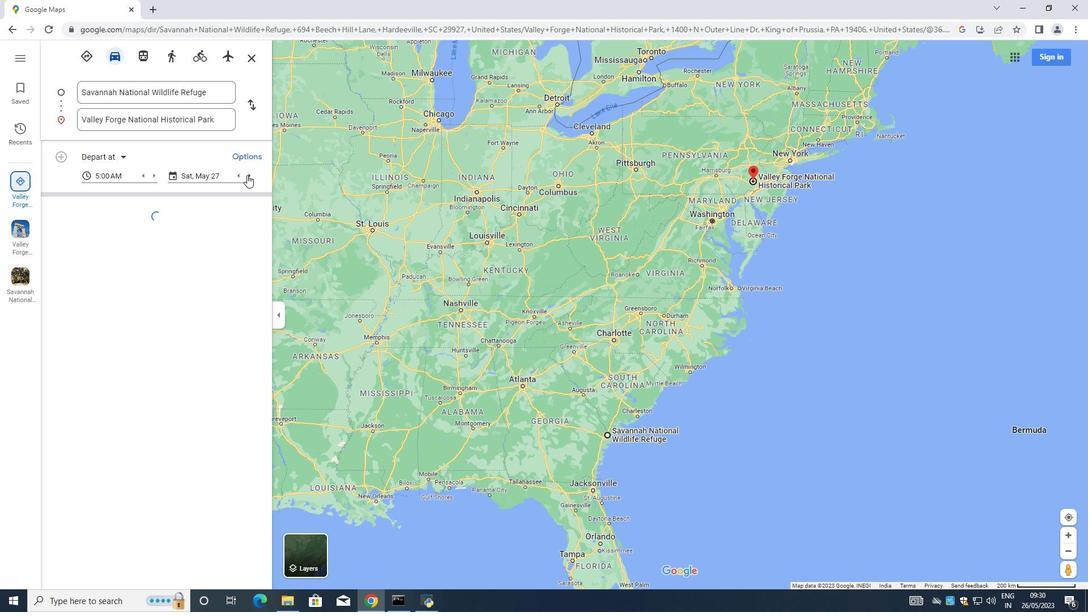 
Action: Mouse pressed left at (247, 175)
Screenshot: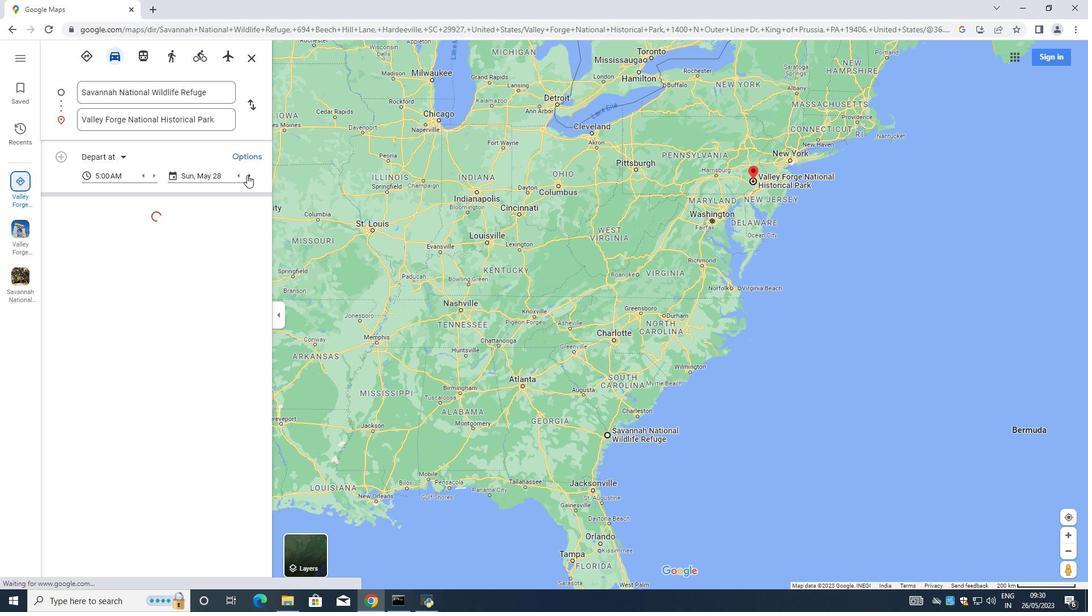 
Action: Mouse moved to (17, 231)
Screenshot: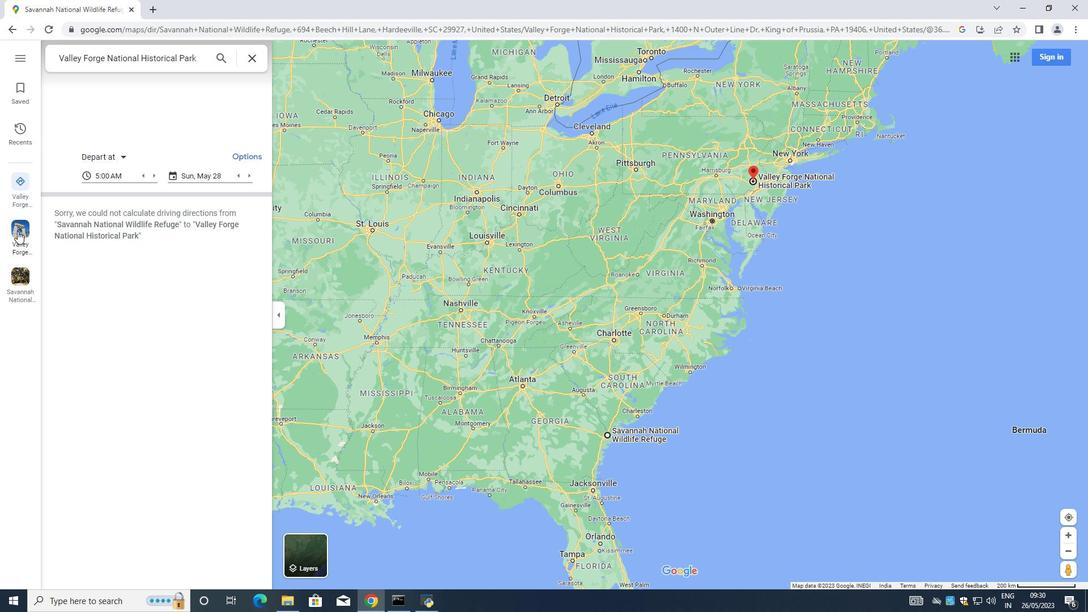 
Action: Mouse pressed left at (17, 231)
Screenshot: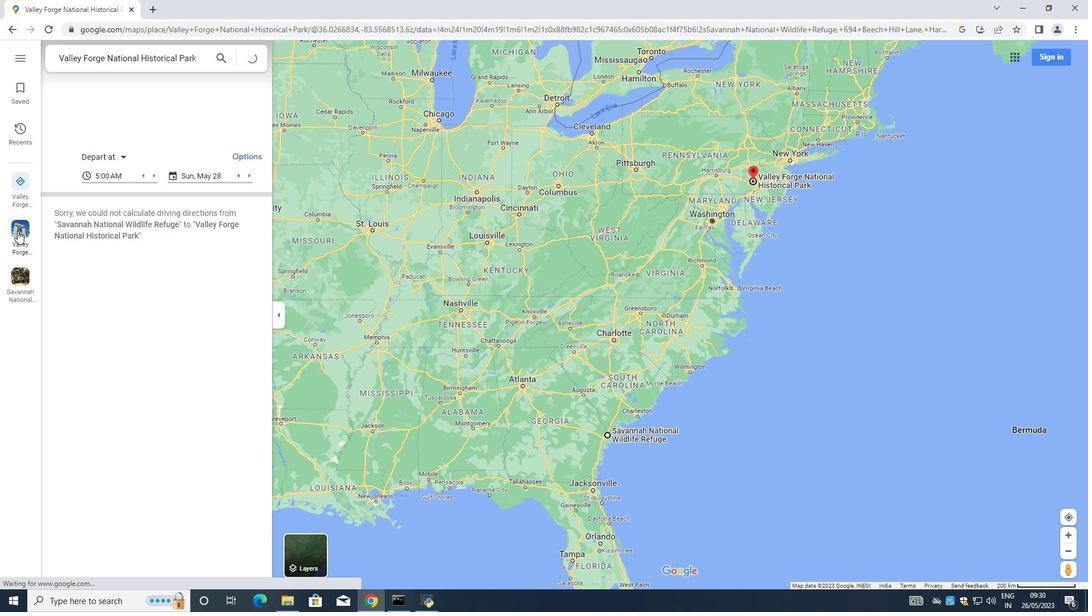 
Action: Mouse moved to (22, 271)
Screenshot: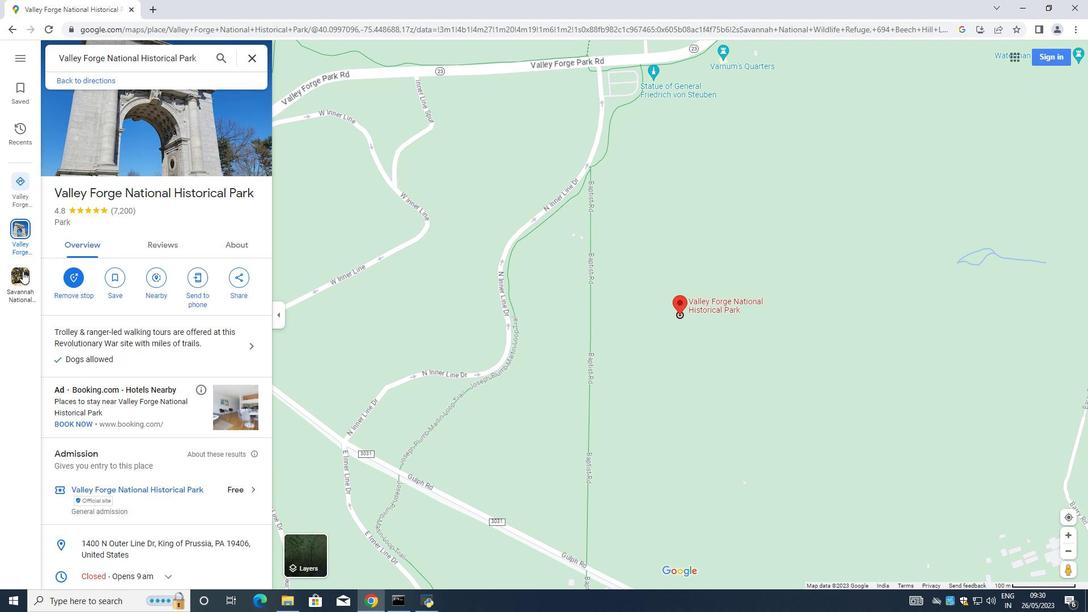 
Action: Mouse pressed left at (22, 271)
Screenshot: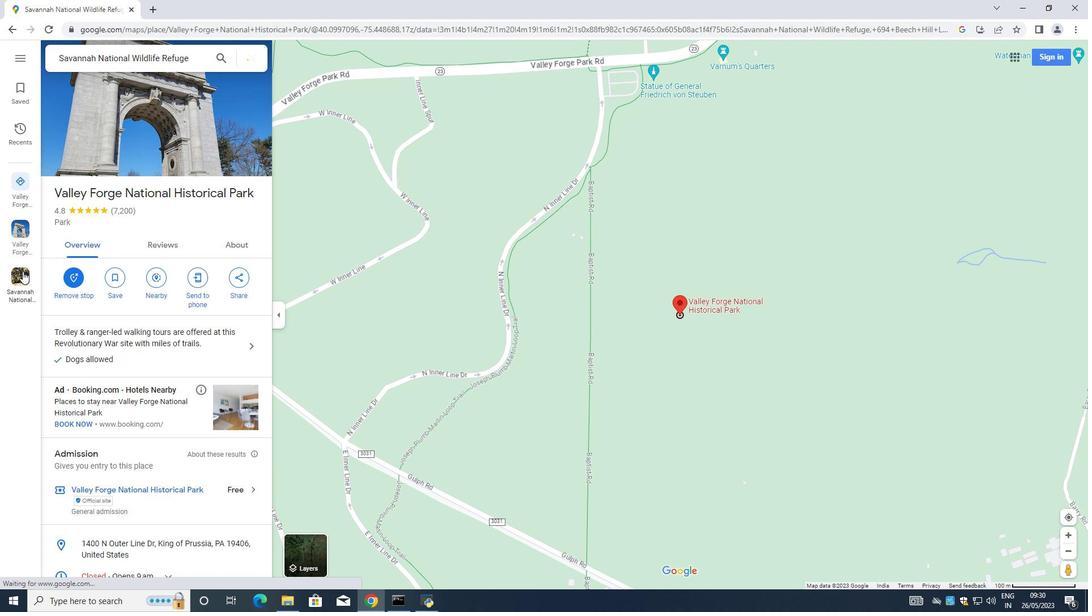 
Action: Mouse moved to (20, 144)
Screenshot: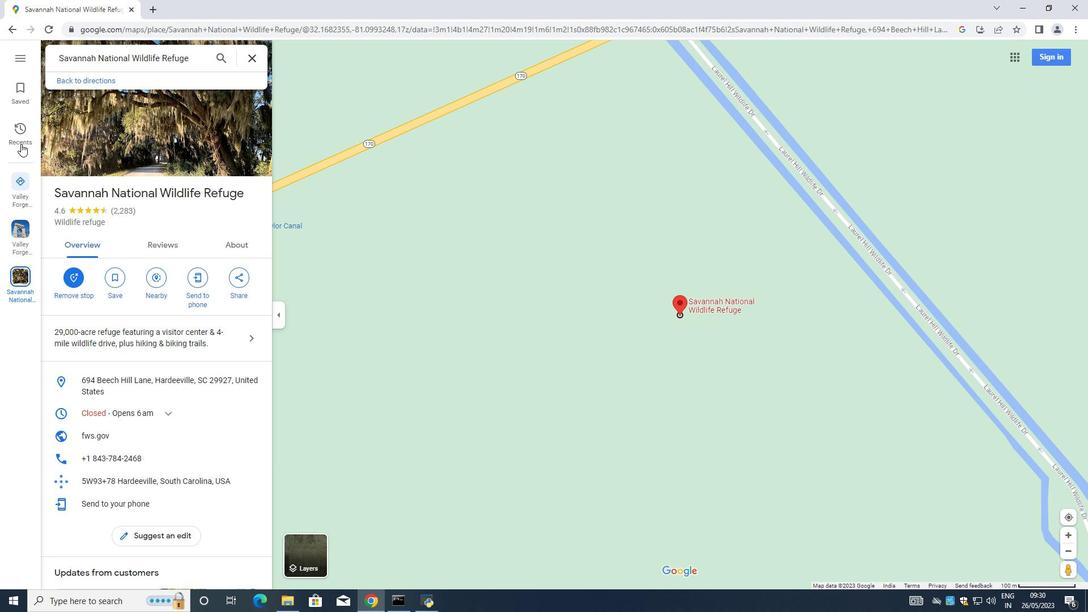 
Action: Mouse pressed left at (20, 144)
Screenshot: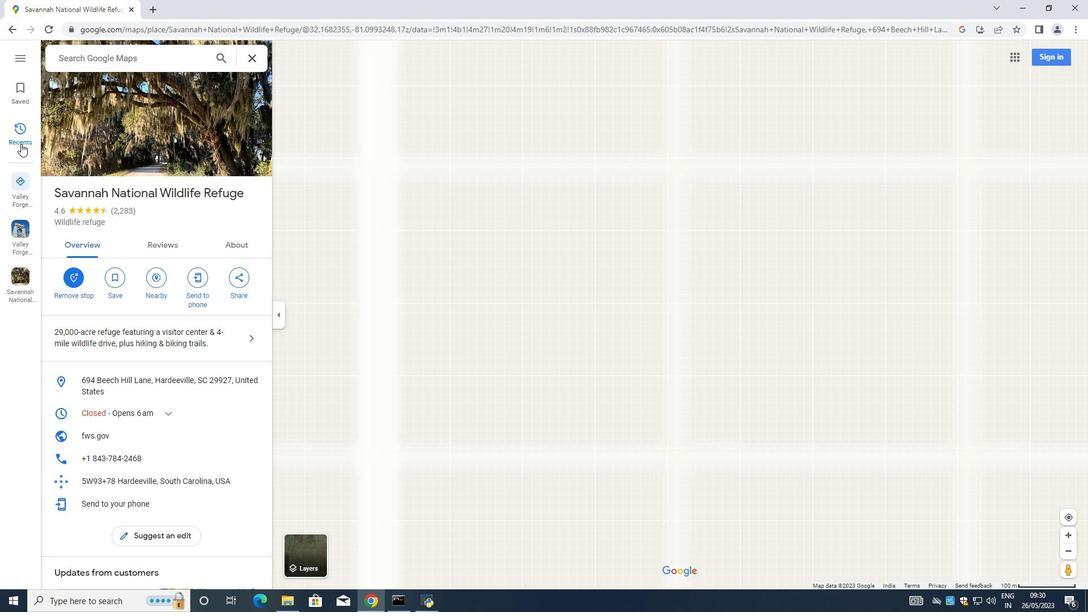 
Action: Mouse moved to (22, 182)
Screenshot: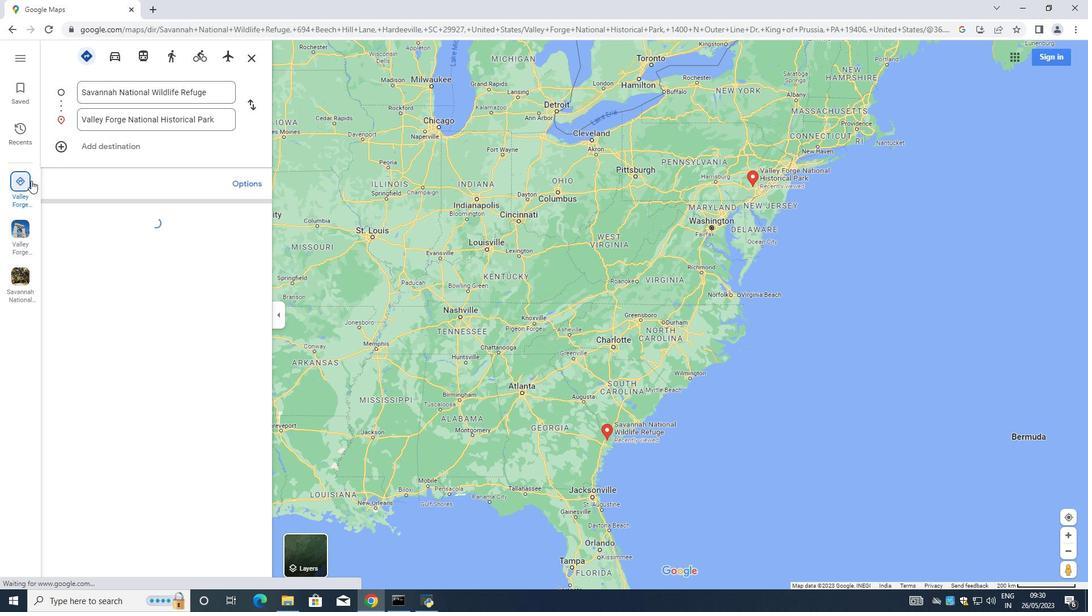 
Action: Mouse pressed left at (22, 181)
Screenshot: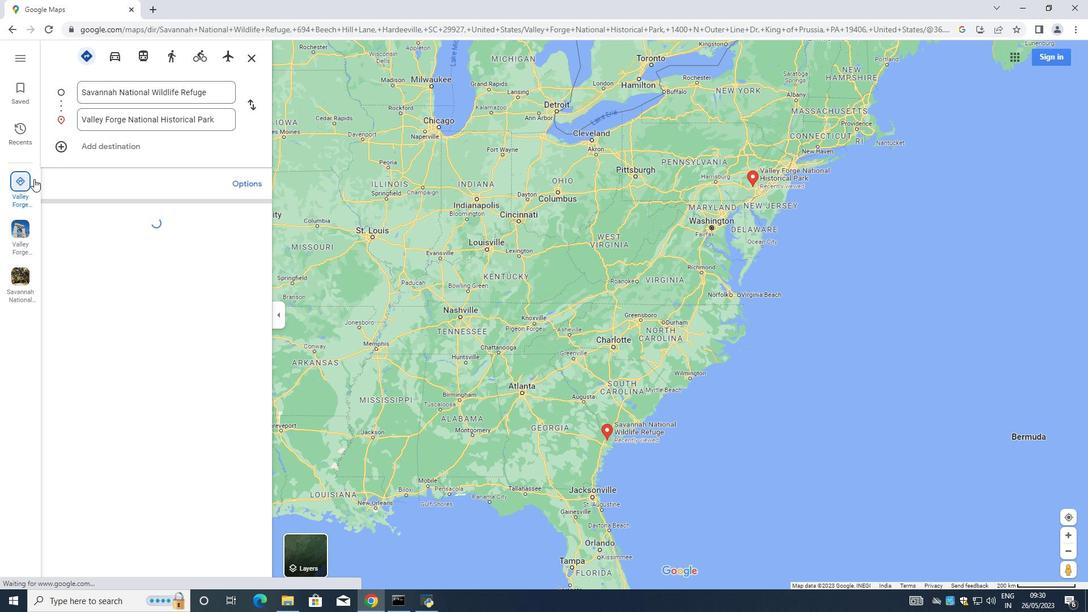 
Action: Mouse moved to (59, 307)
Screenshot: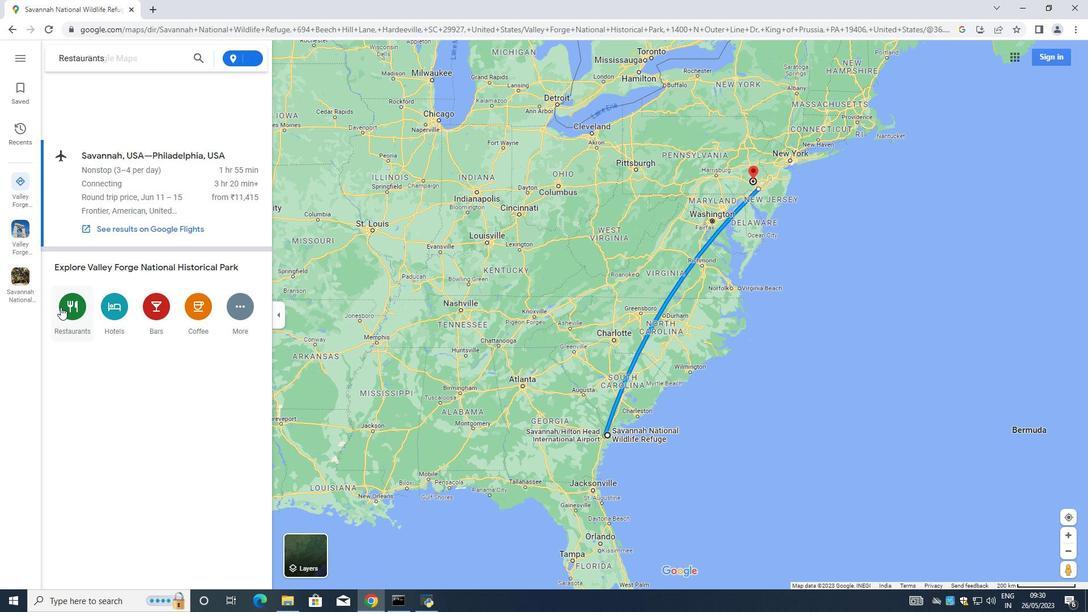 
Action: Mouse pressed left at (59, 307)
Screenshot: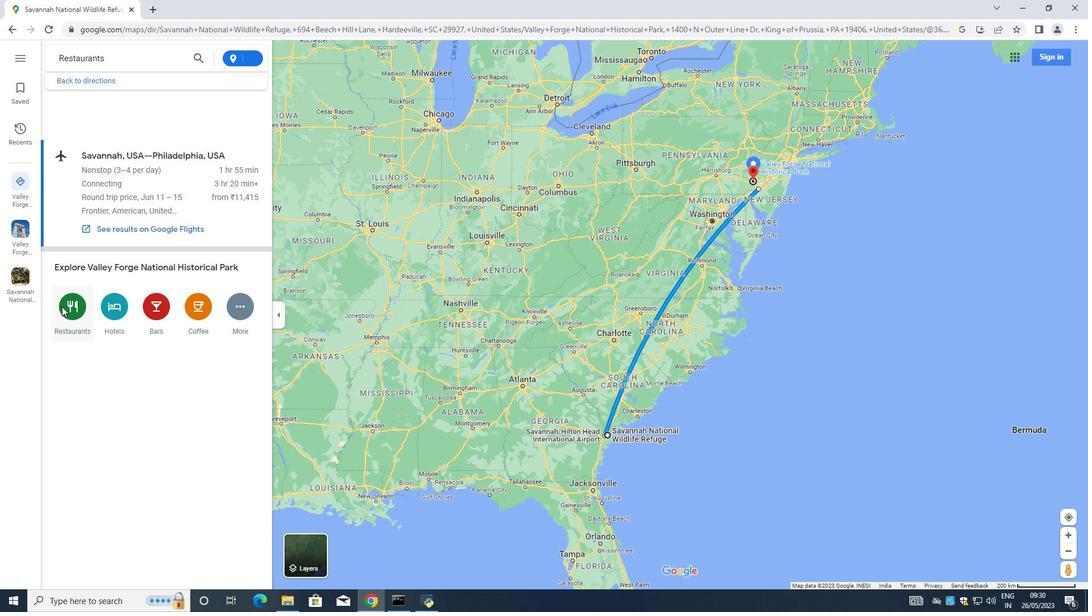 
Action: Mouse moved to (382, 60)
Screenshot: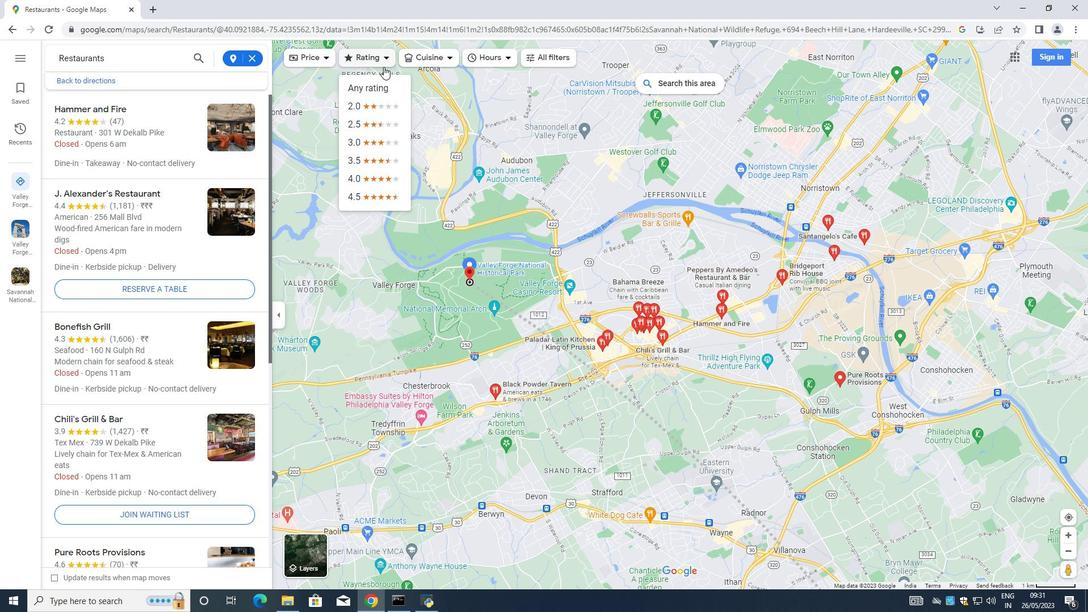 
Action: Mouse pressed left at (382, 60)
Screenshot: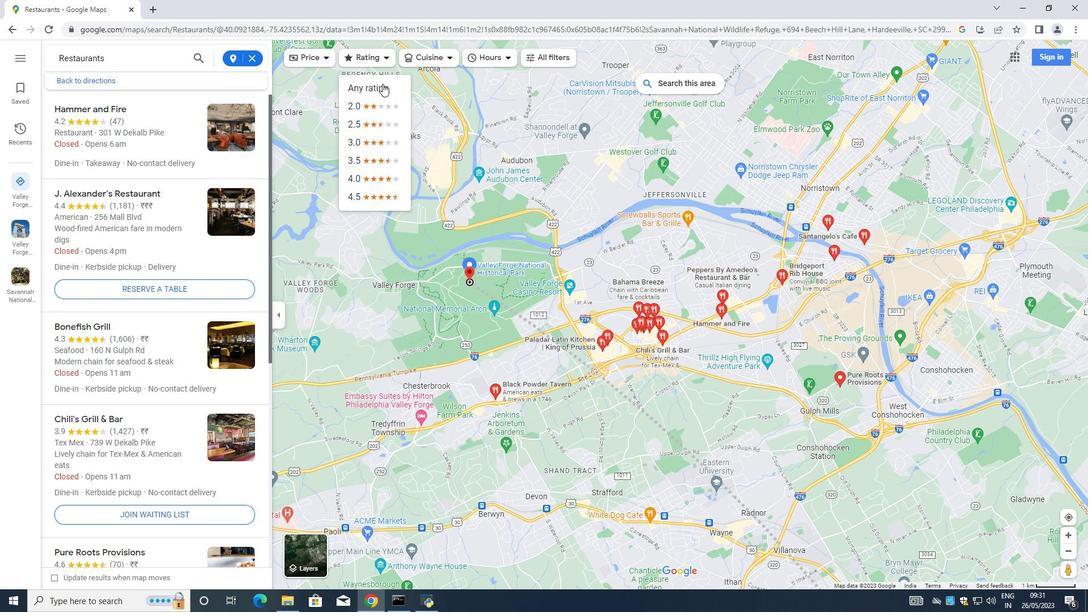 
Action: Mouse moved to (374, 194)
Screenshot: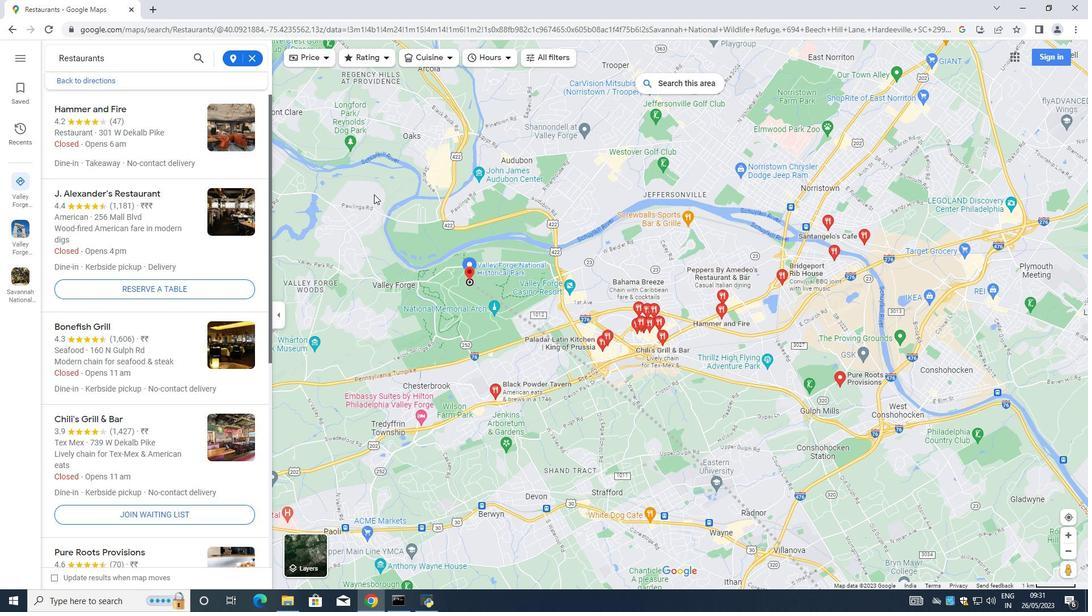 
Action: Mouse pressed left at (374, 194)
Screenshot: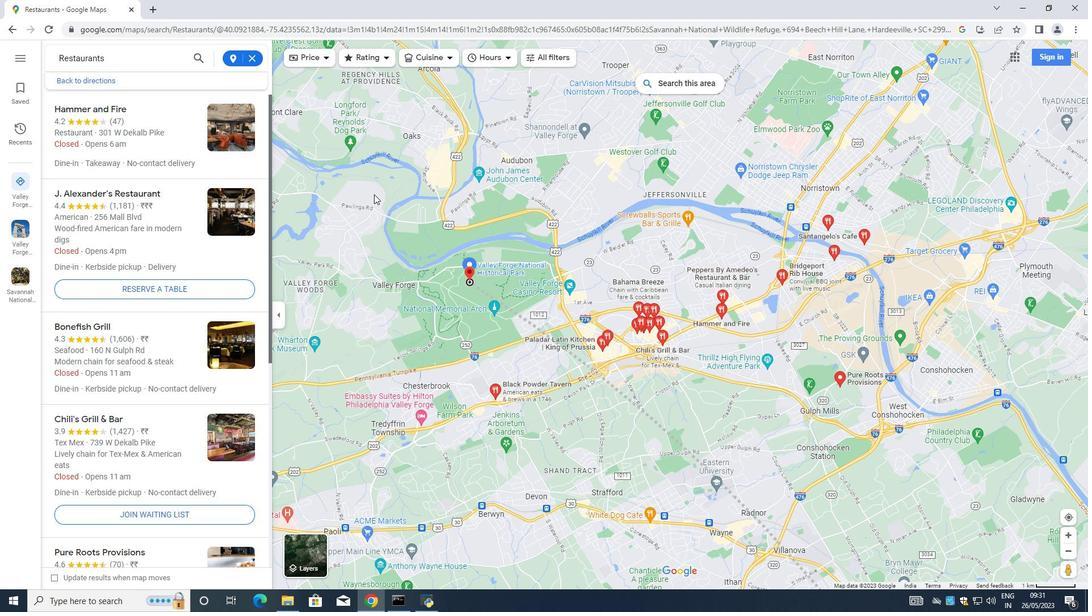 
Action: Mouse moved to (680, 309)
Screenshot: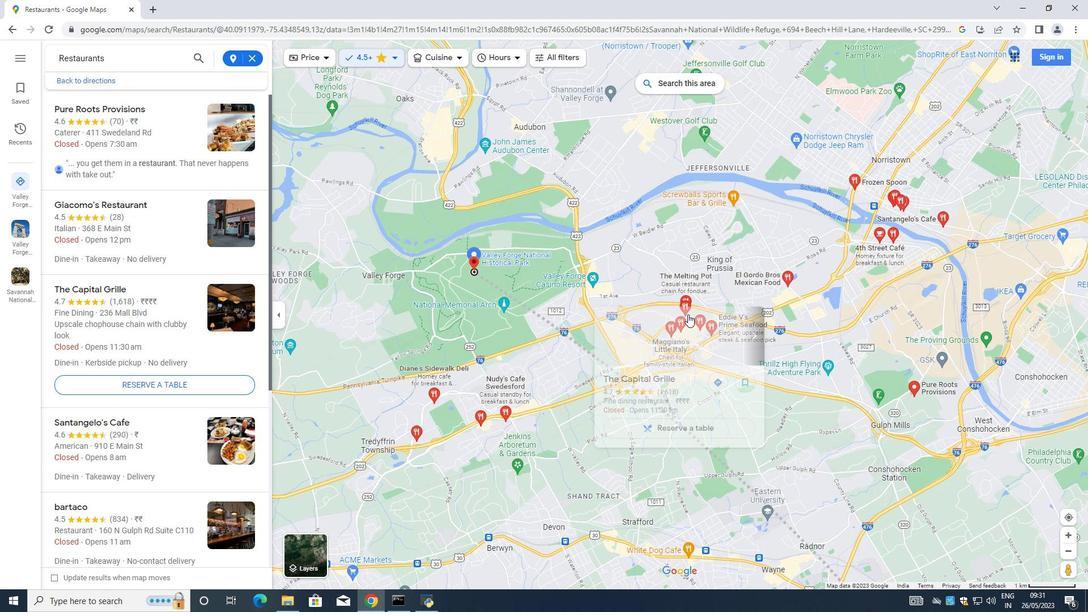 
Action: Mouse scrolled (680, 310) with delta (0, 0)
Screenshot: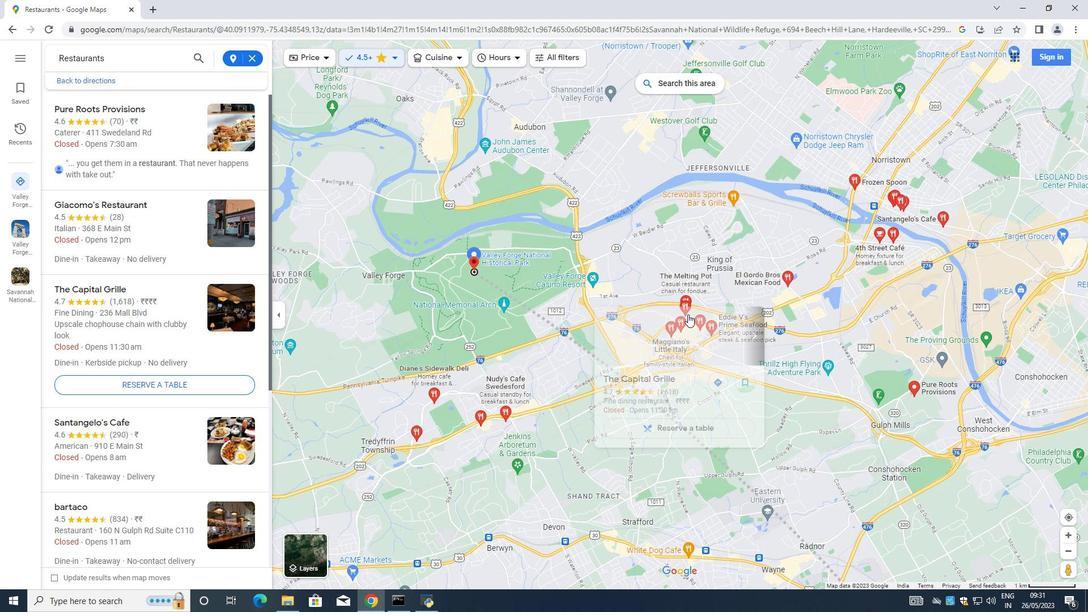 
Action: Mouse moved to (688, 314)
Screenshot: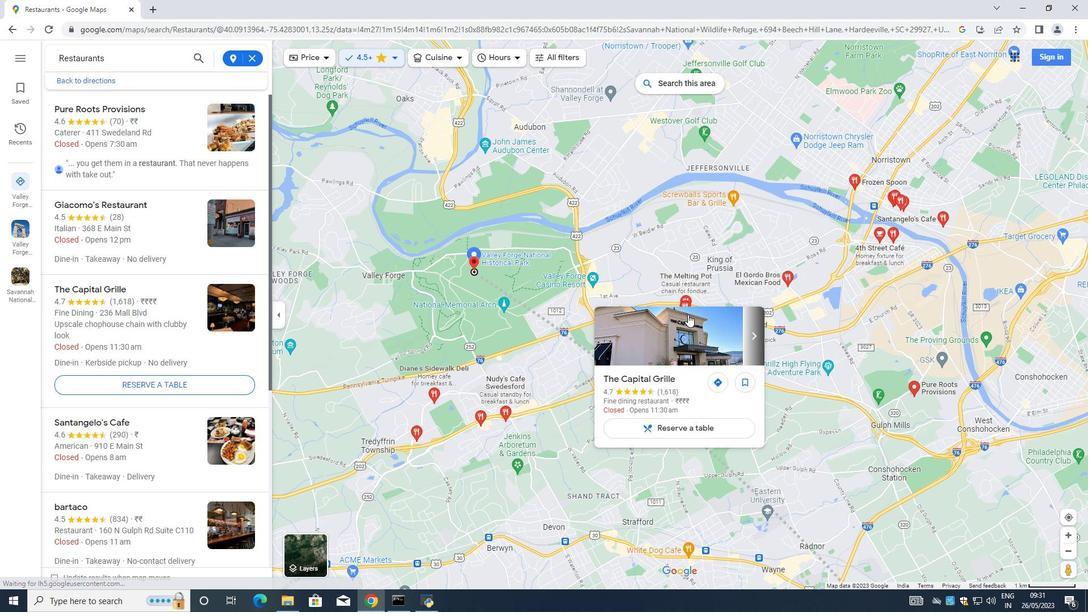 
Action: Mouse scrolled (688, 314) with delta (0, 0)
Screenshot: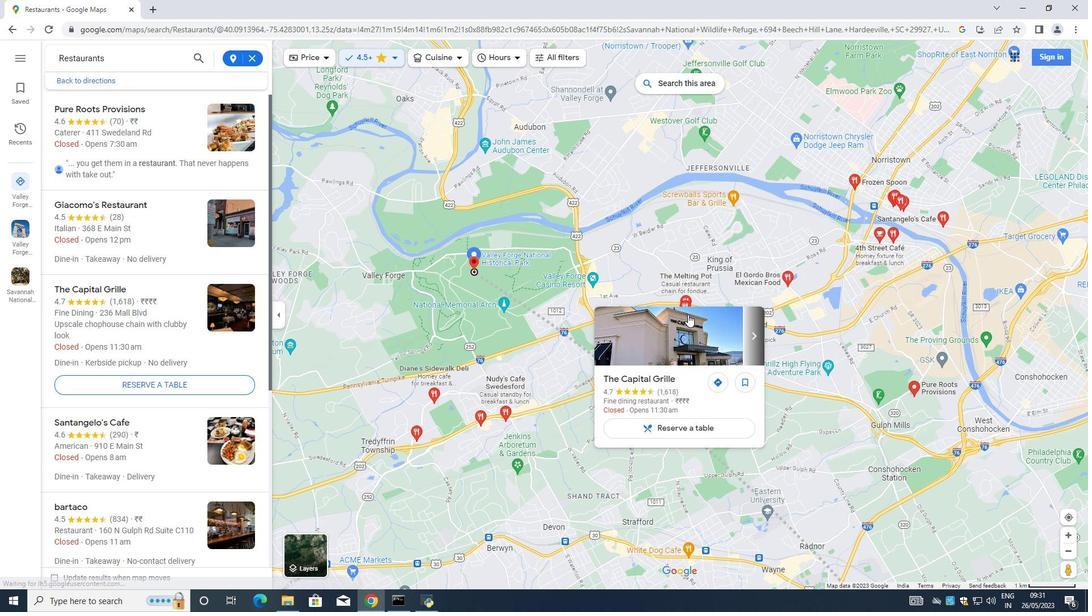 
Action: Mouse moved to (536, 335)
Screenshot: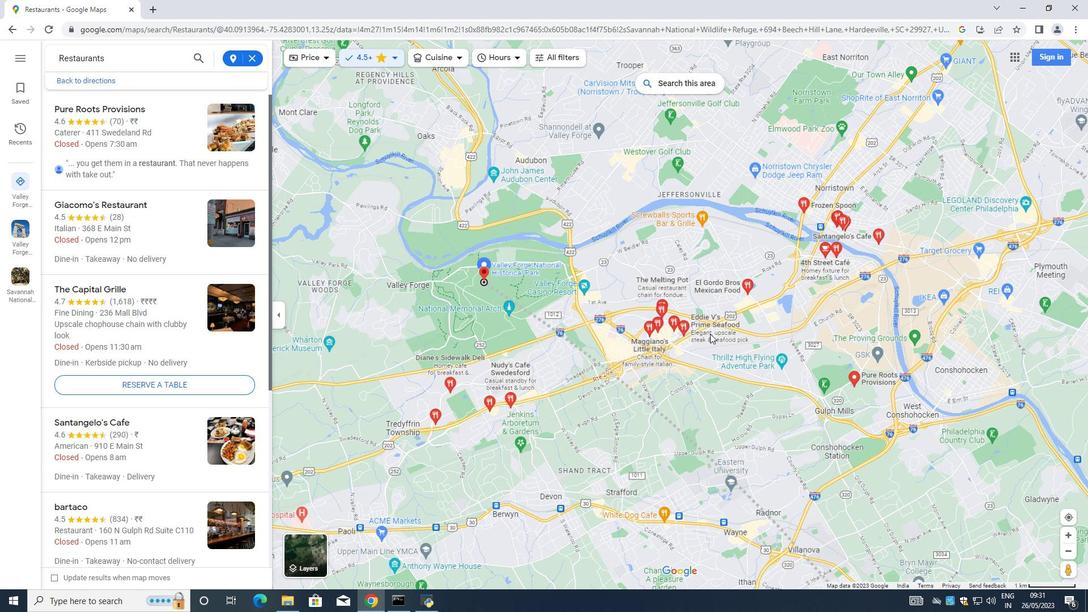 
Action: Mouse scrolled (536, 335) with delta (0, 0)
Screenshot: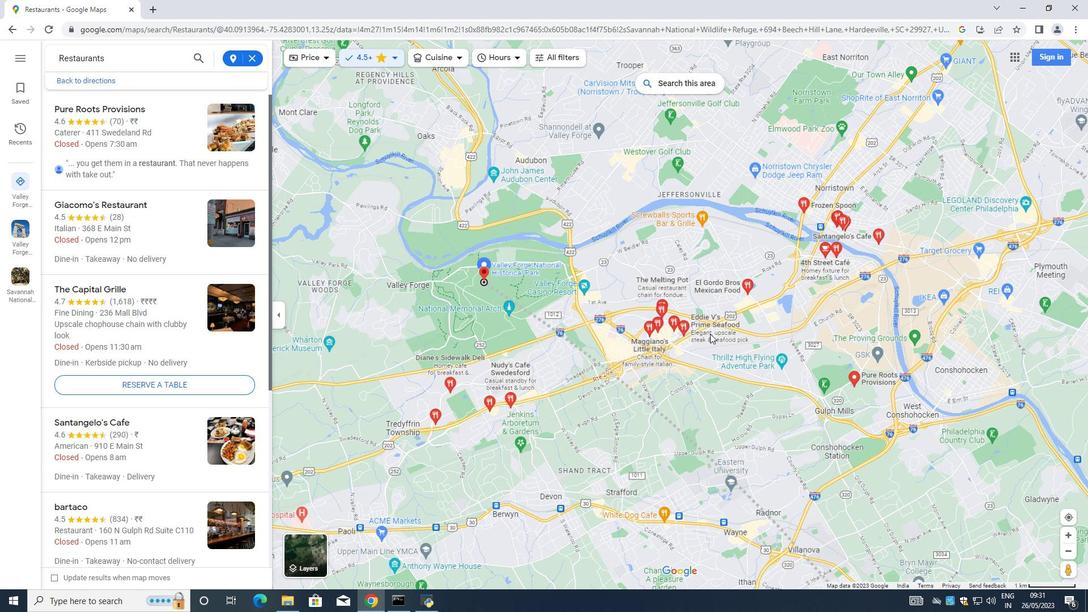 
Action: Mouse moved to (767, 331)
Screenshot: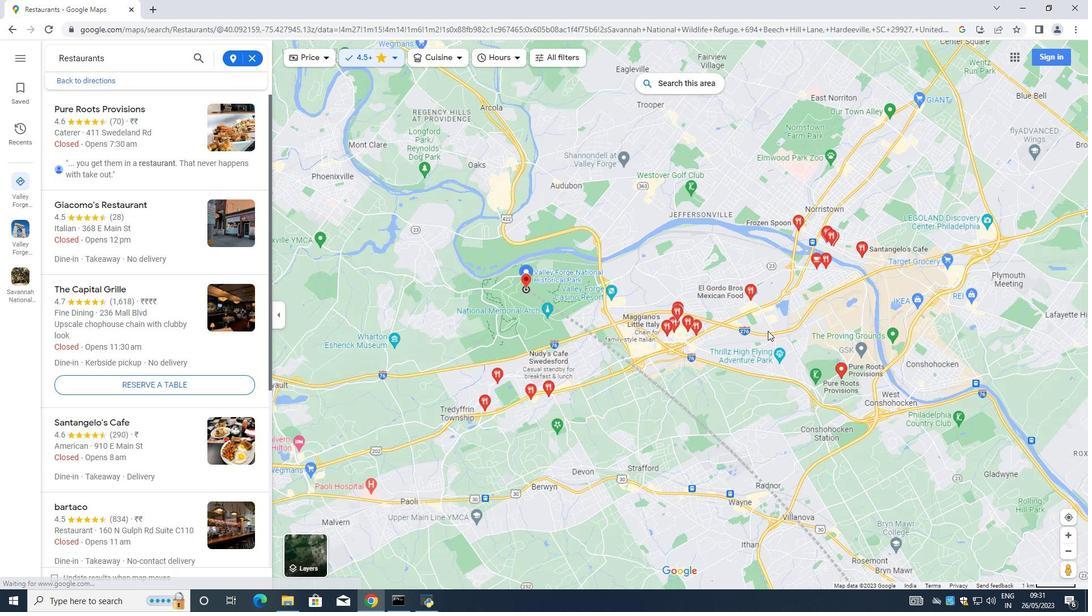 
Action: Mouse scrolled (767, 330) with delta (0, 0)
Screenshot: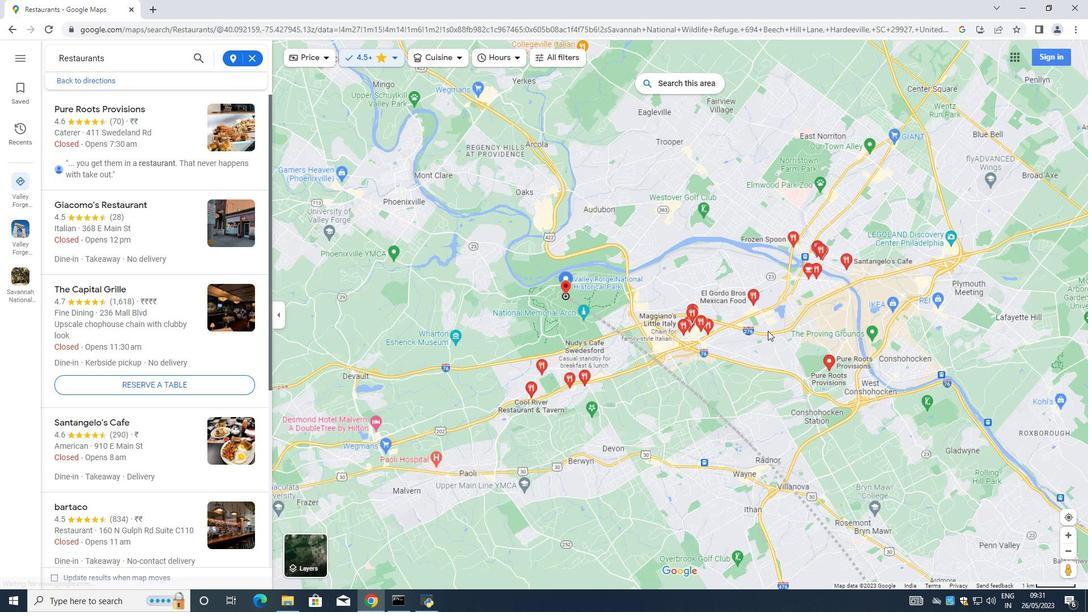 
Action: Mouse scrolled (767, 330) with delta (0, 0)
Screenshot: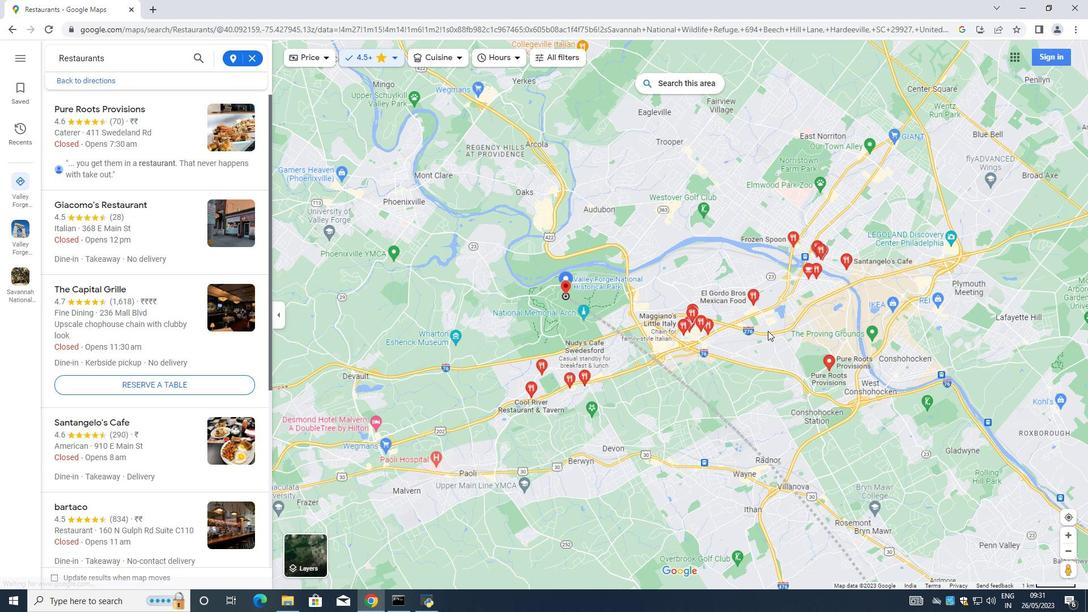 
Action: Mouse moved to (768, 331)
Screenshot: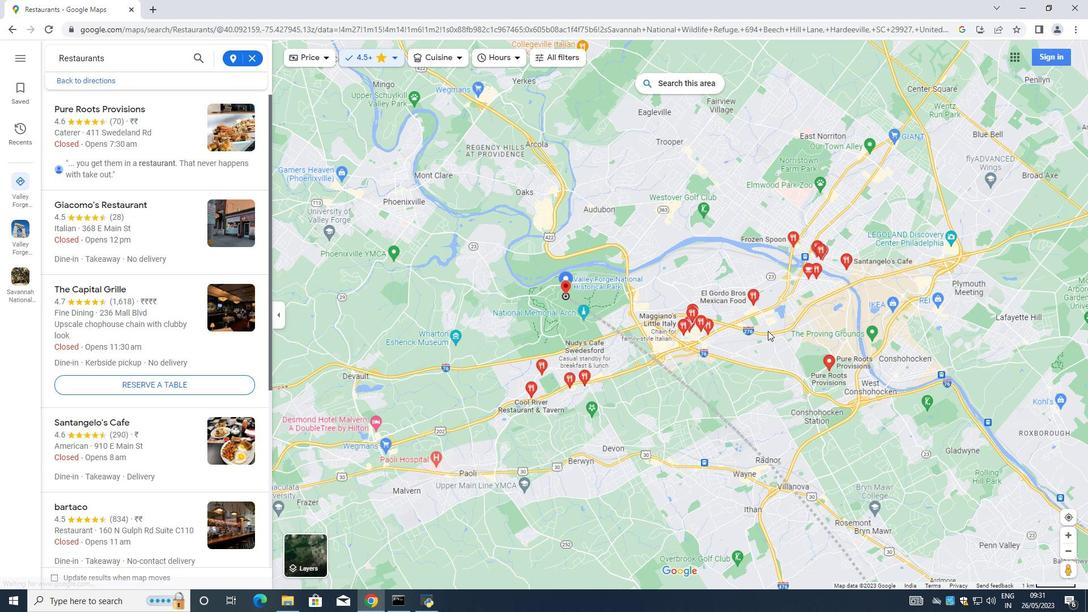 
Action: Mouse scrolled (768, 330) with delta (0, 0)
Screenshot: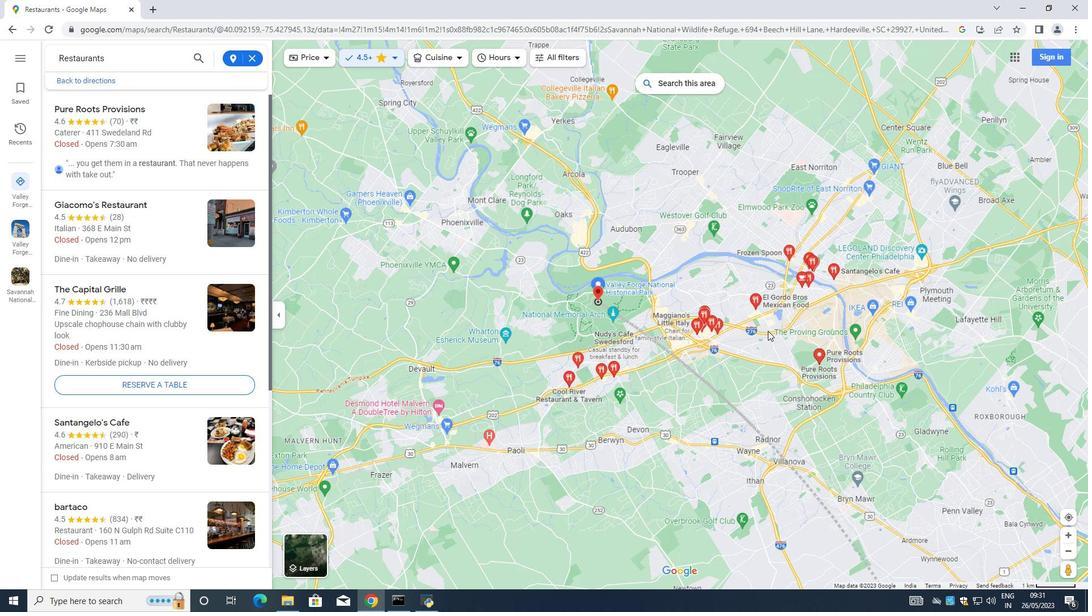 
Action: Mouse scrolled (768, 330) with delta (0, 0)
Screenshot: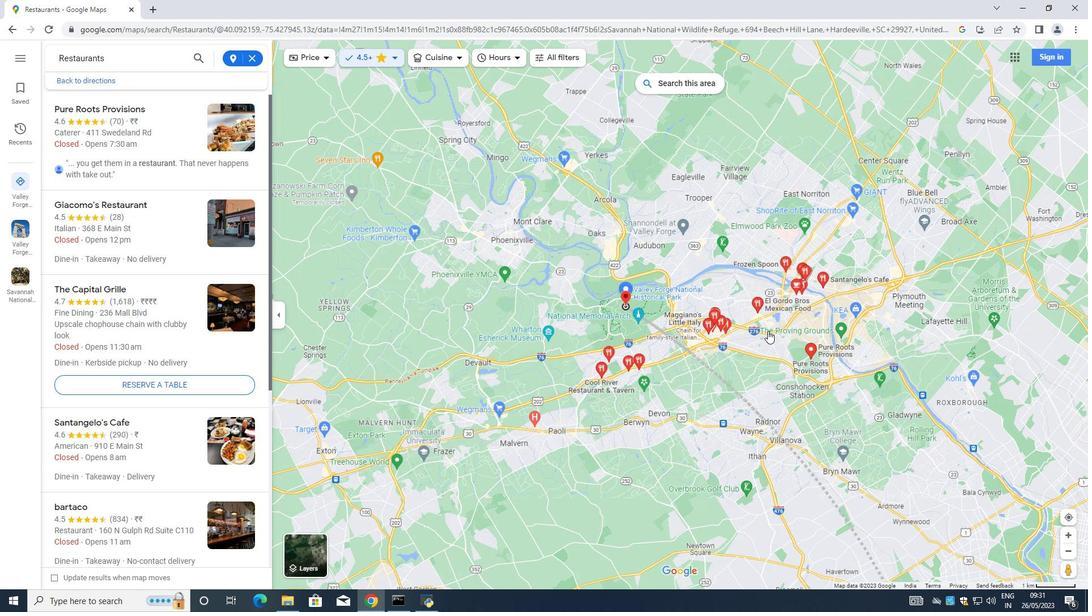 
Action: Mouse scrolled (768, 330) with delta (0, 0)
Screenshot: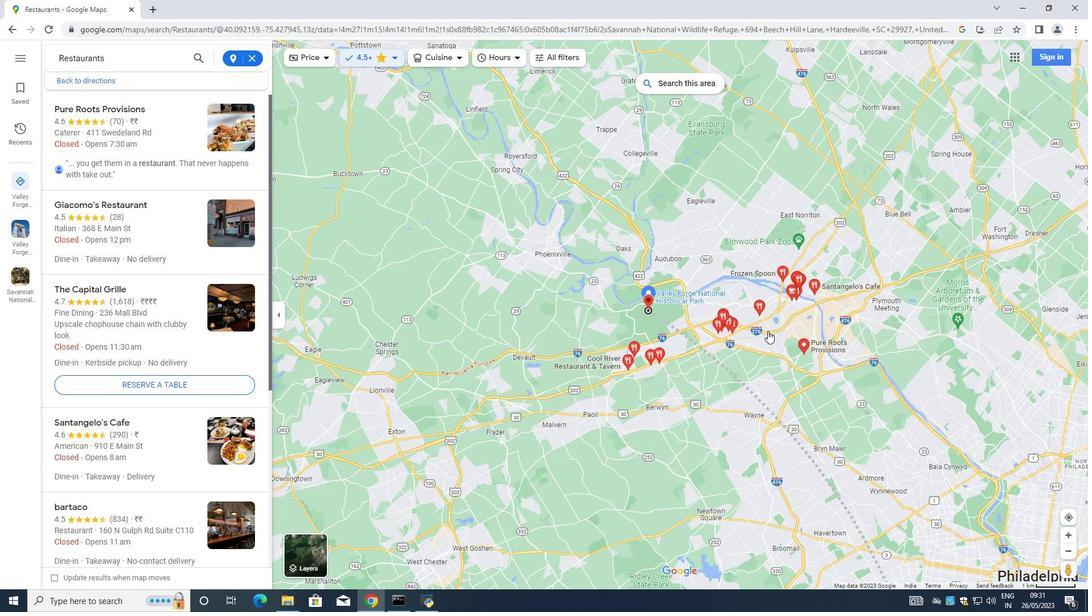 
Action: Mouse moved to (820, 311)
Screenshot: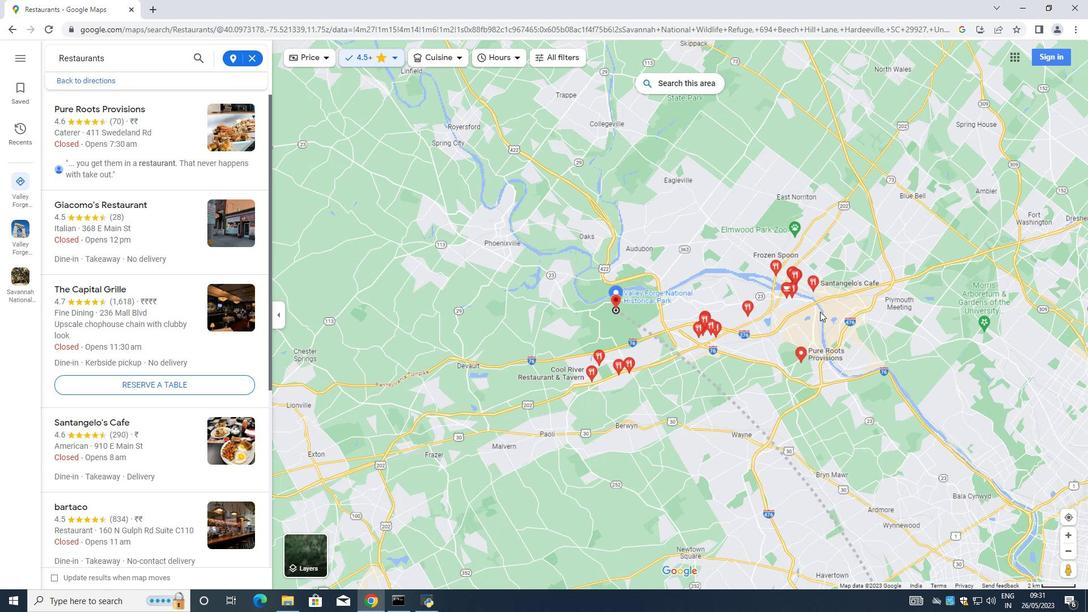
Action: Mouse scrolled (820, 312) with delta (0, 0)
Screenshot: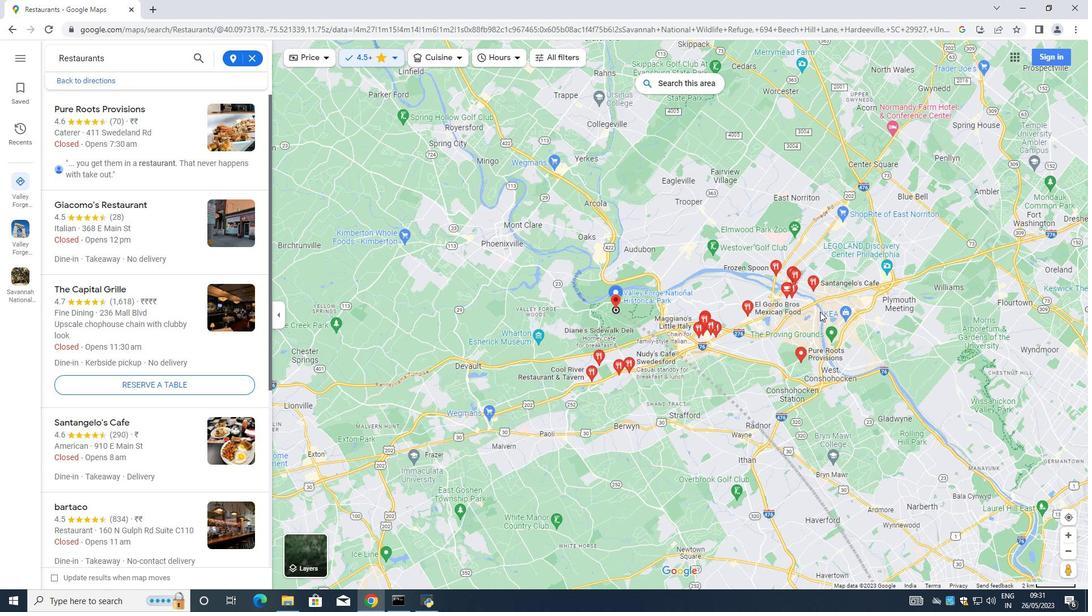 
Action: Mouse scrolled (820, 312) with delta (0, 0)
Screenshot: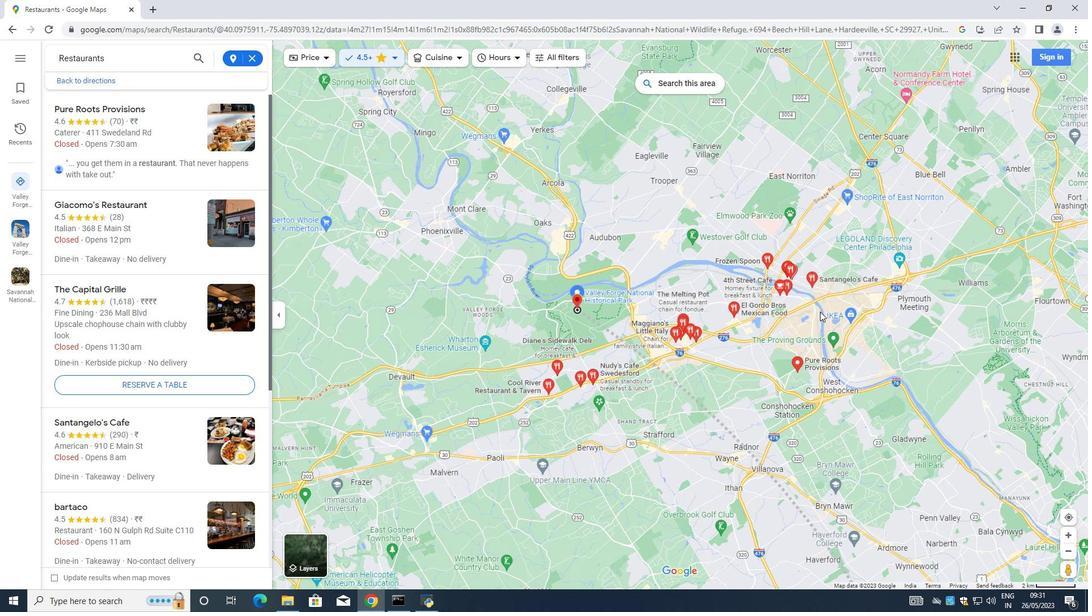 
Action: Mouse scrolled (820, 312) with delta (0, 0)
Screenshot: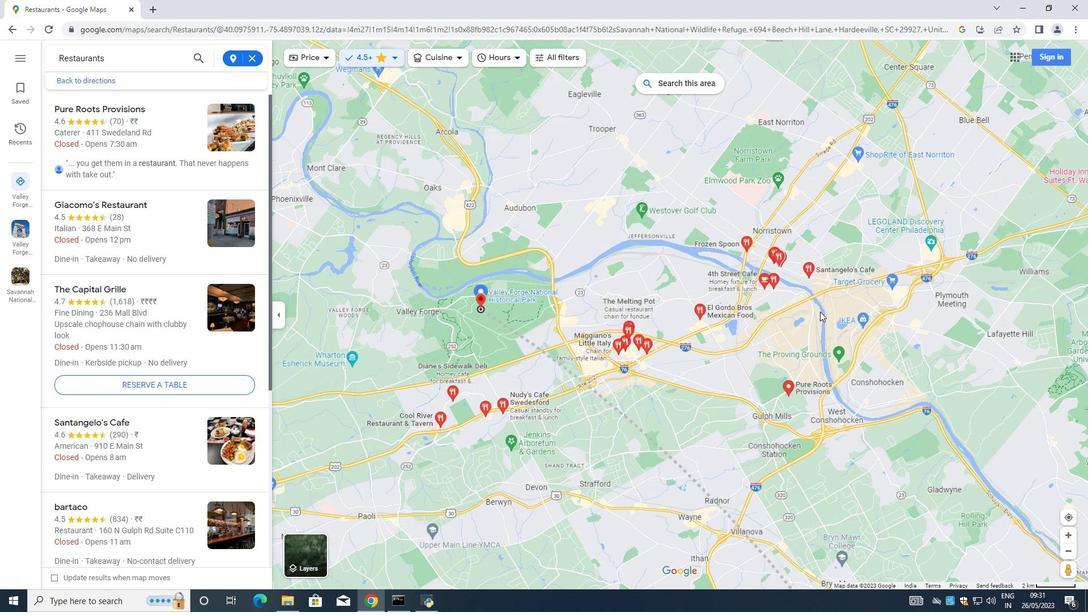 
Action: Mouse scrolled (820, 312) with delta (0, 0)
Screenshot: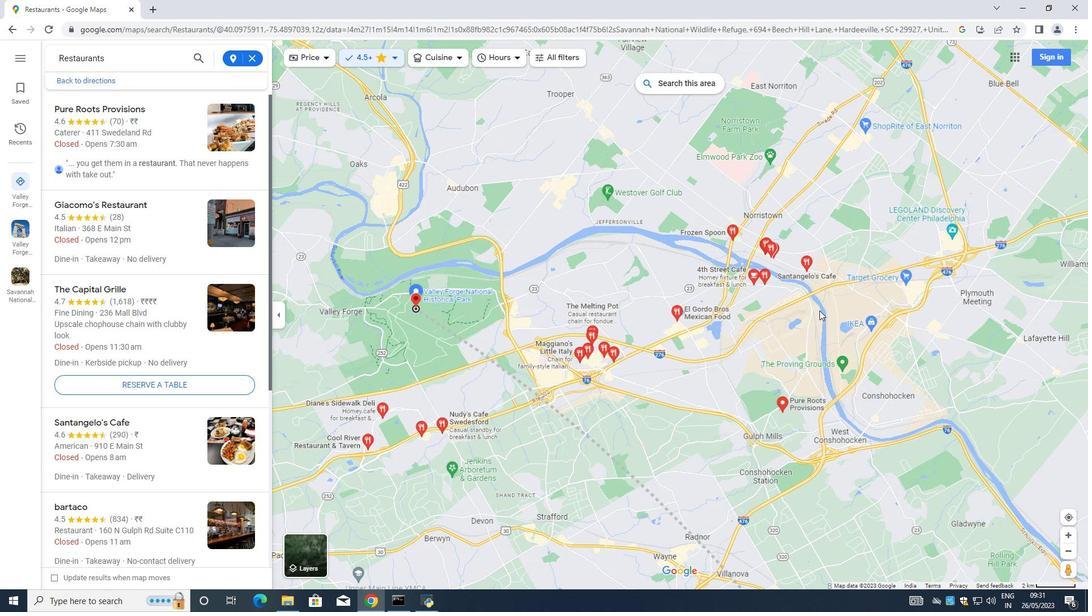 
Action: Mouse scrolled (820, 312) with delta (0, 0)
Screenshot: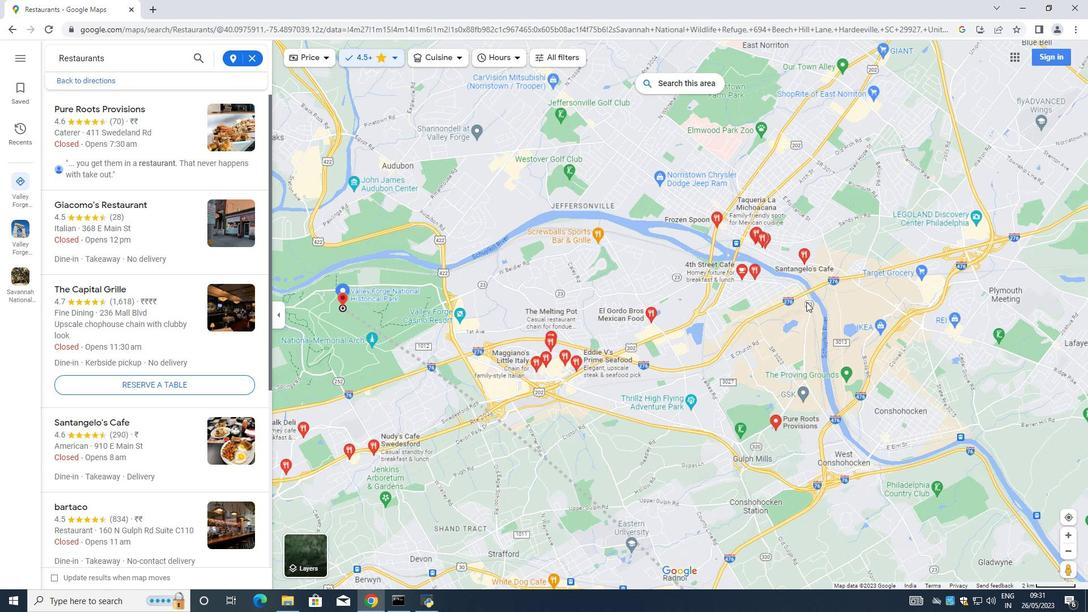
Action: Mouse scrolled (820, 312) with delta (0, 0)
Screenshot: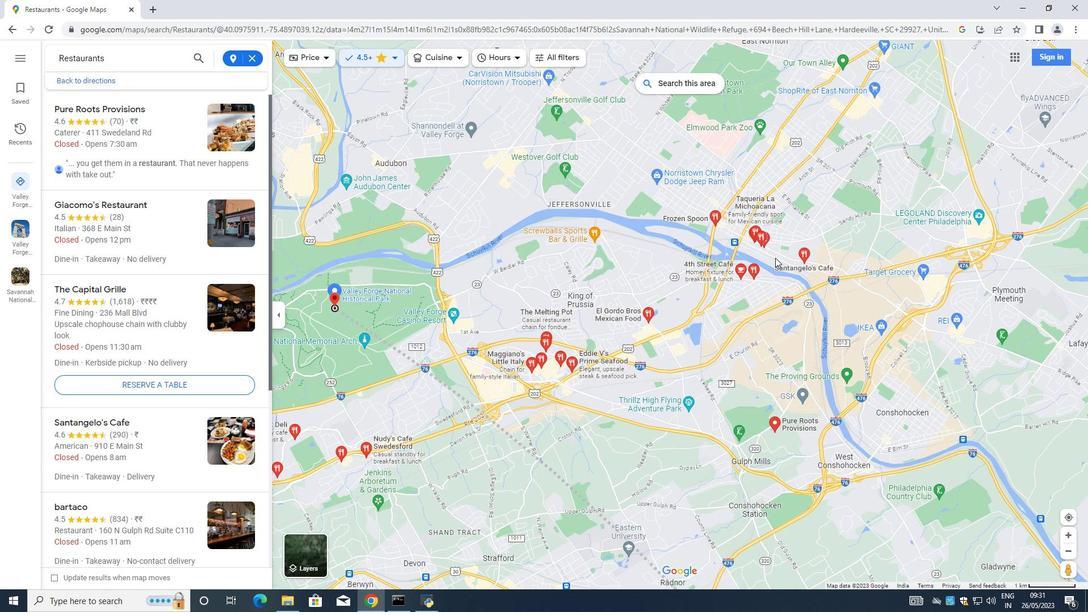 
Action: Mouse moved to (800, 267)
Screenshot: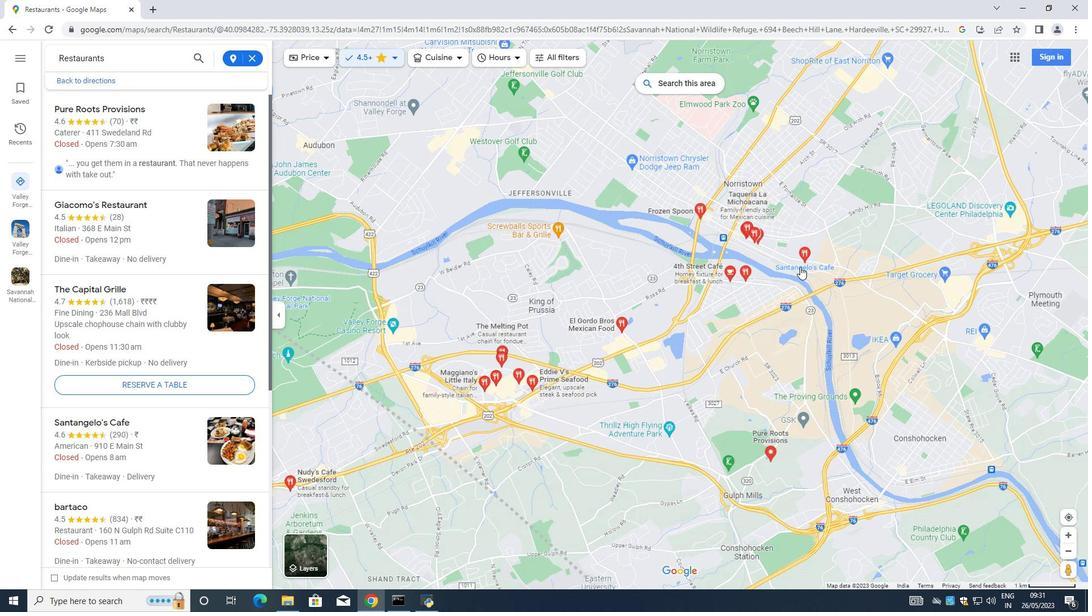 
Action: Mouse scrolled (800, 267) with delta (0, 0)
Screenshot: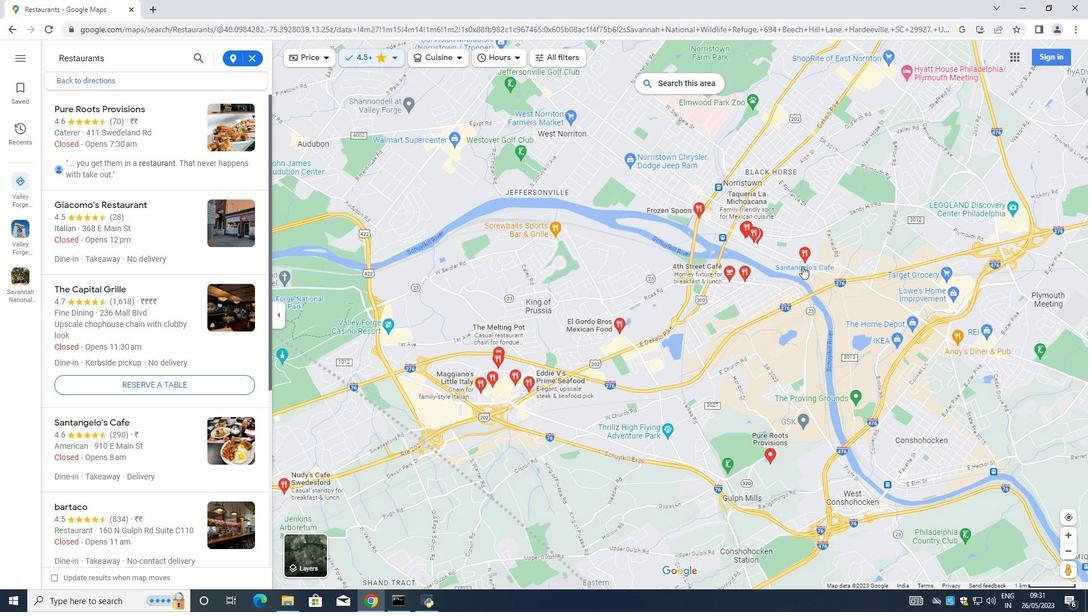 
Action: Mouse moved to (528, 384)
Screenshot: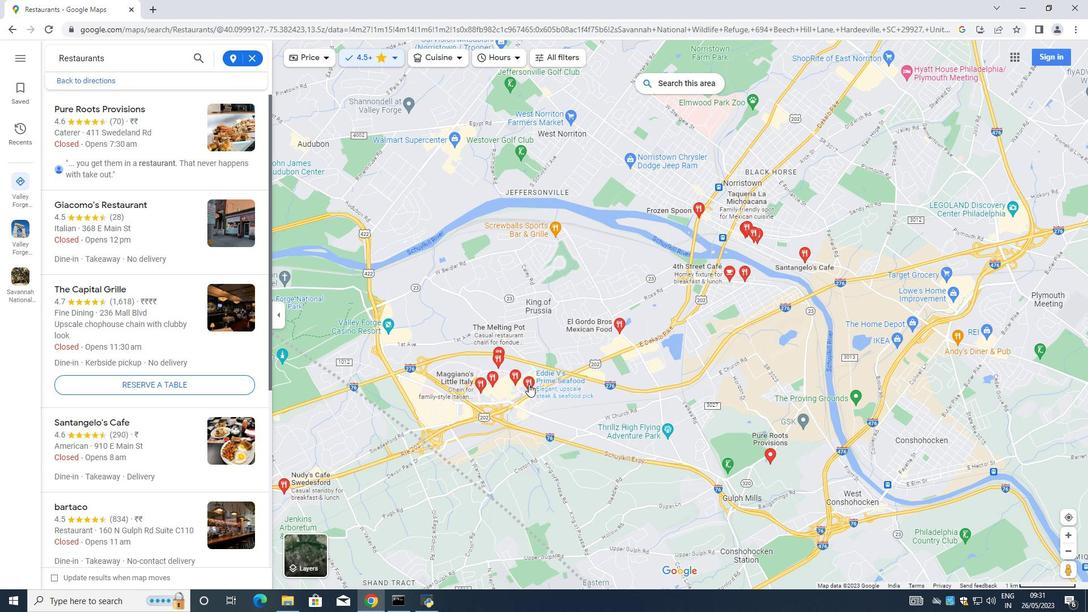 
Action: Mouse pressed left at (528, 384)
Screenshot: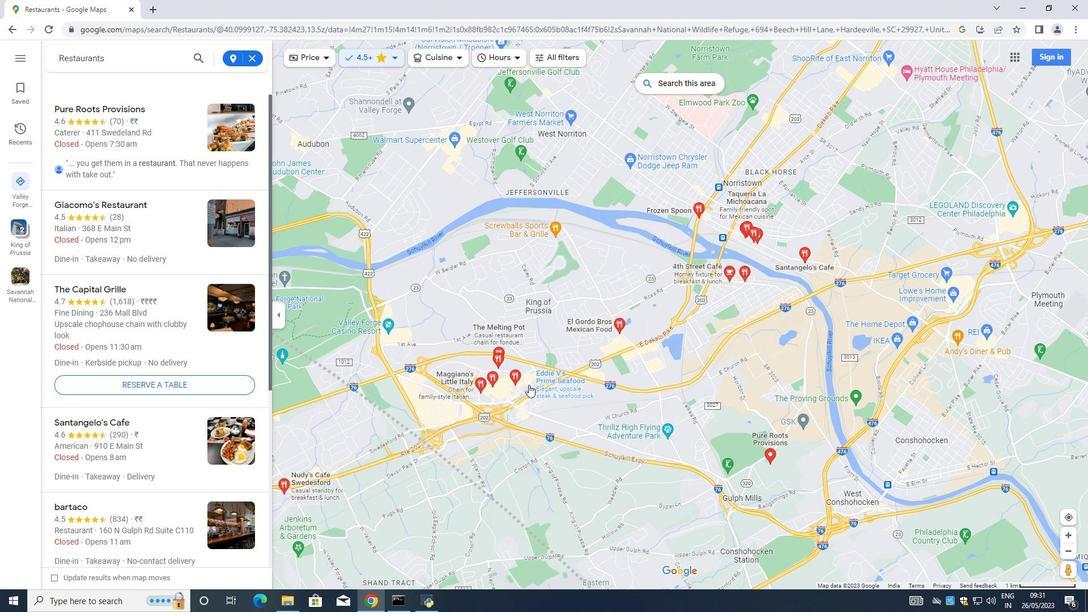 
Action: Mouse moved to (1070, 569)
Screenshot: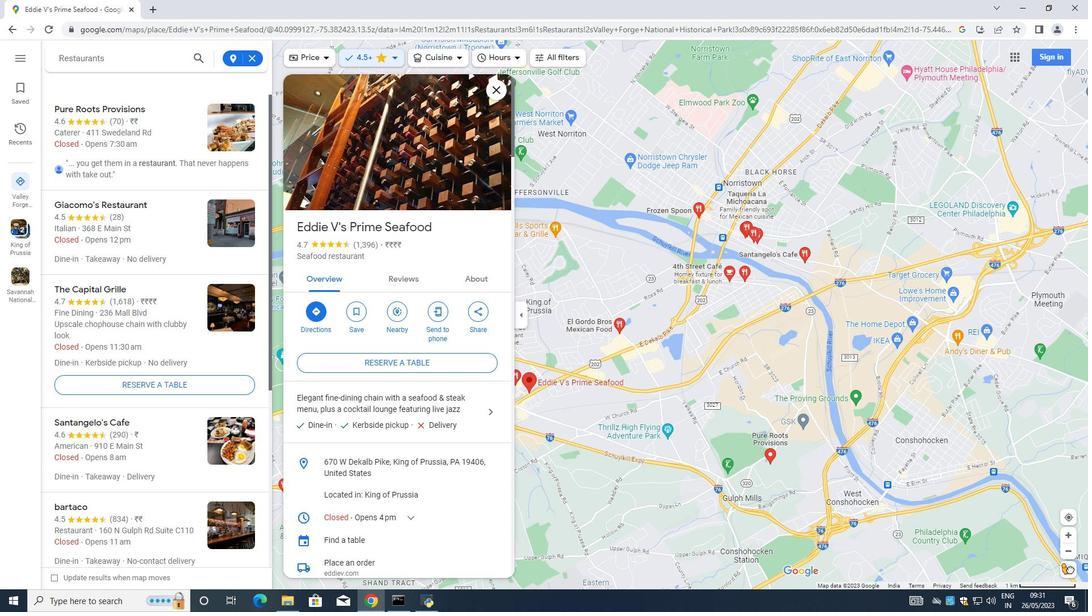 
Action: Mouse pressed left at (1070, 569)
Screenshot: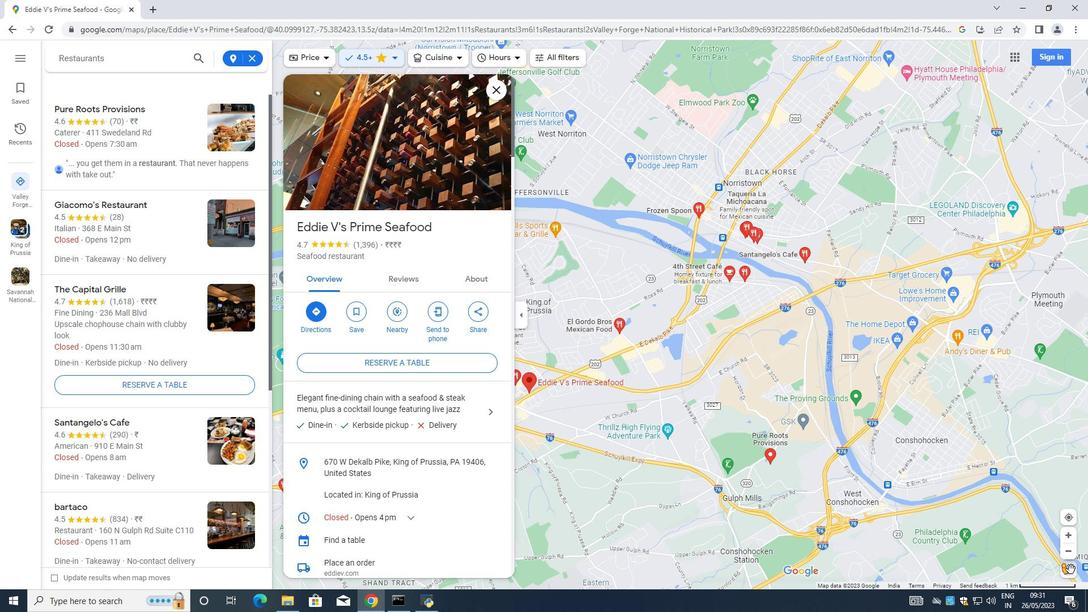 
Action: Mouse moved to (615, 357)
Screenshot: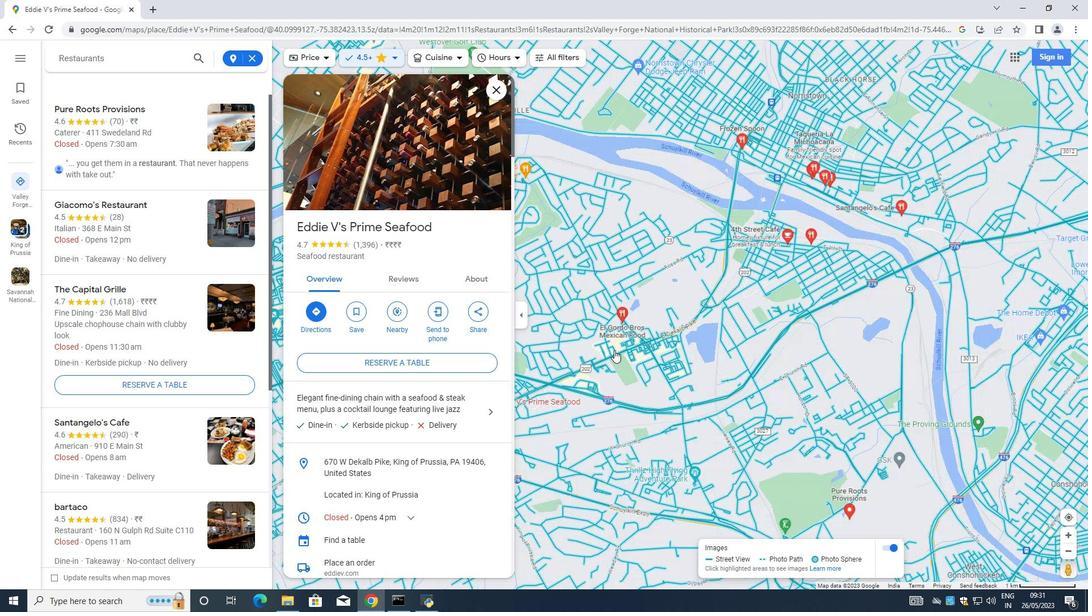 
Action: Mouse scrolled (615, 358) with delta (0, 0)
Screenshot: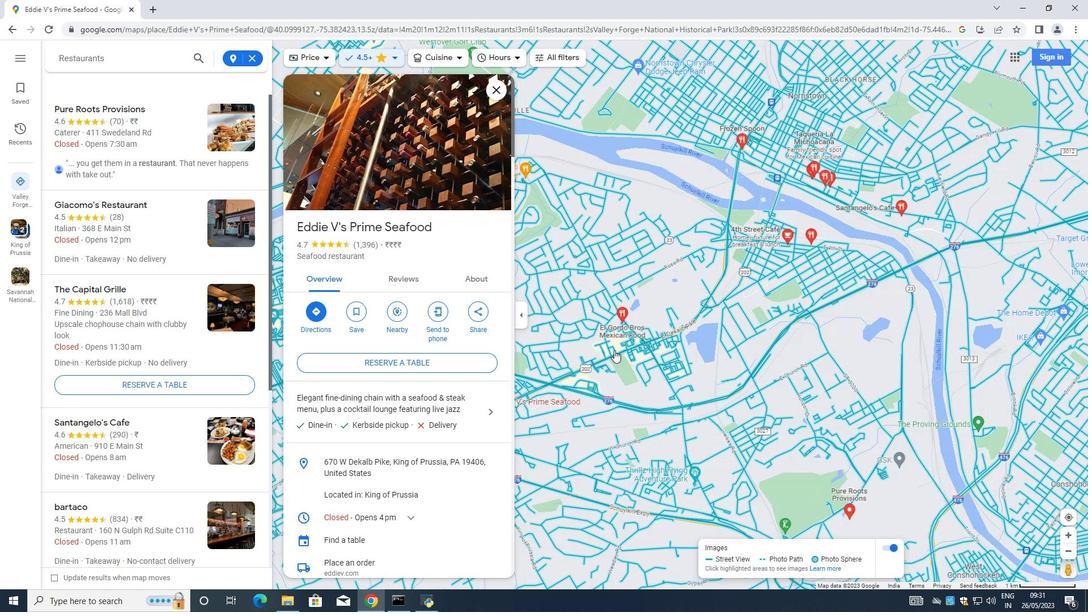 
Action: Mouse moved to (614, 352)
Screenshot: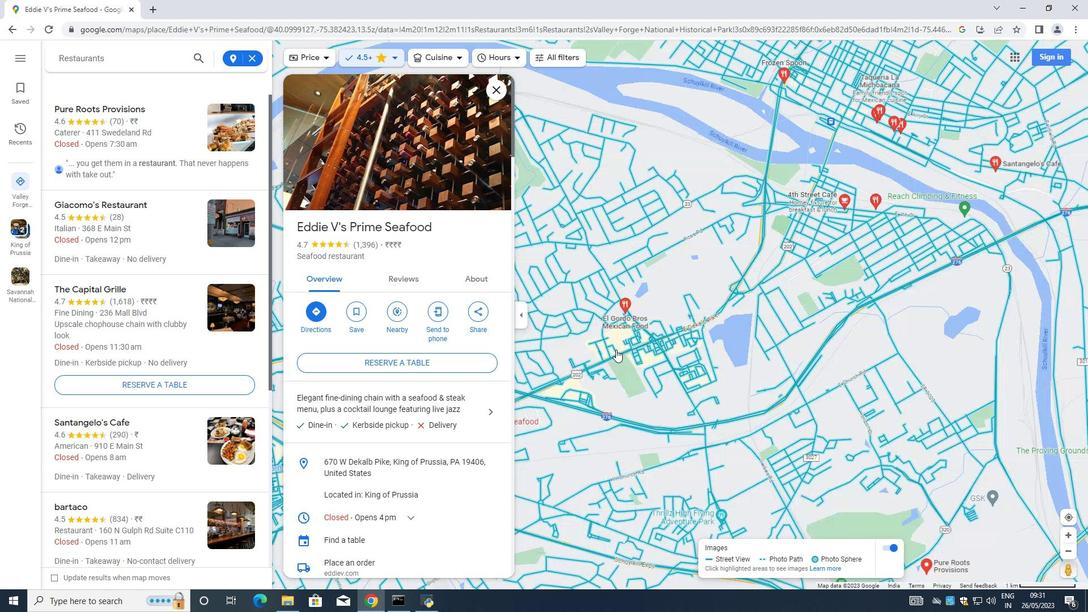 
Action: Mouse scrolled (614, 353) with delta (0, 0)
Screenshot: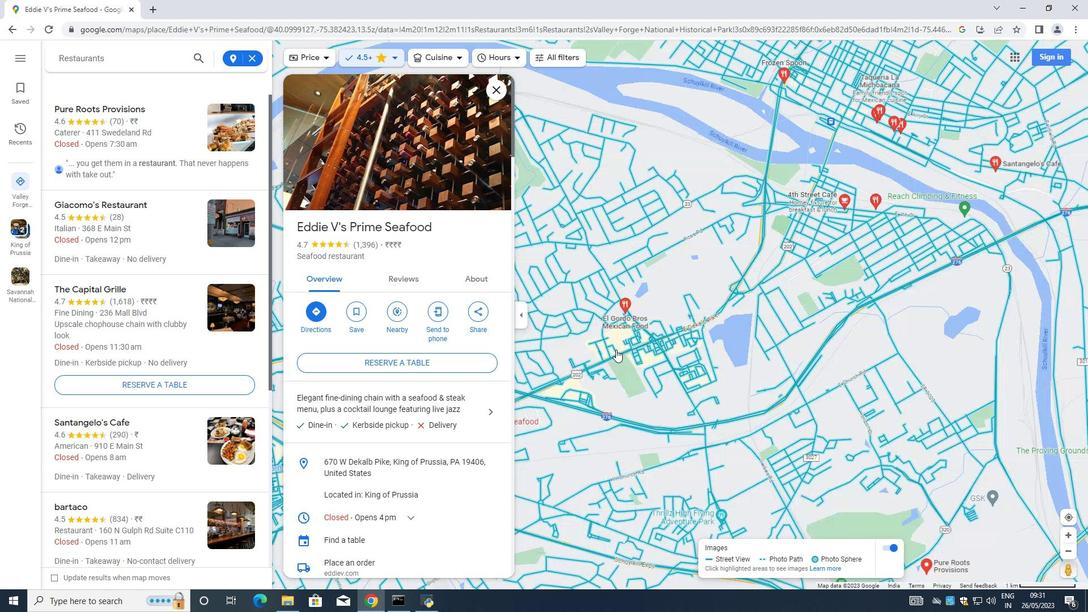
Action: Mouse moved to (614, 351)
Screenshot: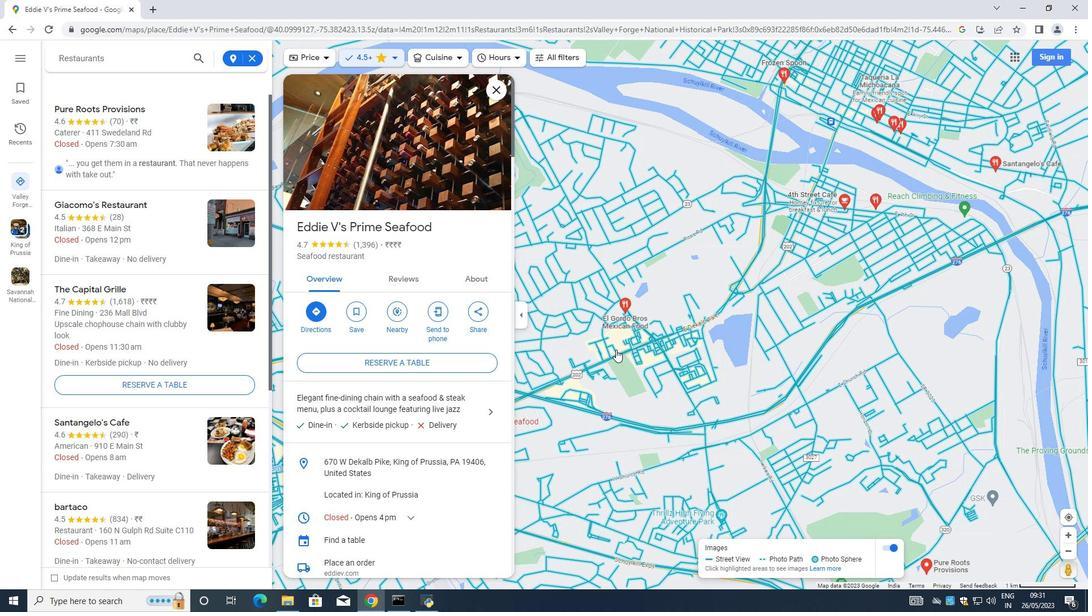 
Action: Mouse scrolled (614, 352) with delta (0, 0)
Screenshot: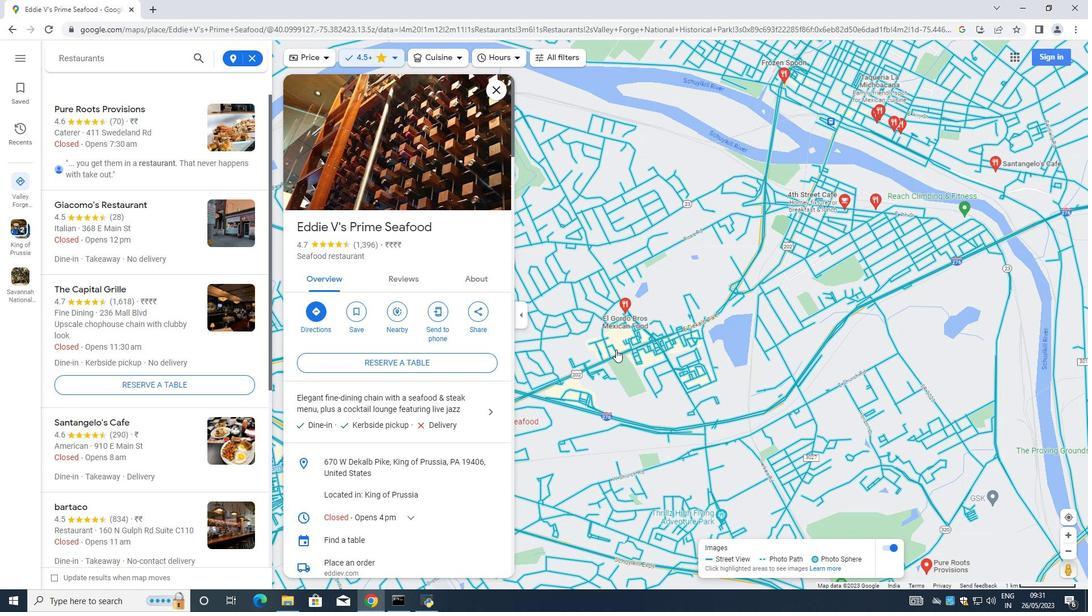 
Action: Mouse moved to (614, 350)
Screenshot: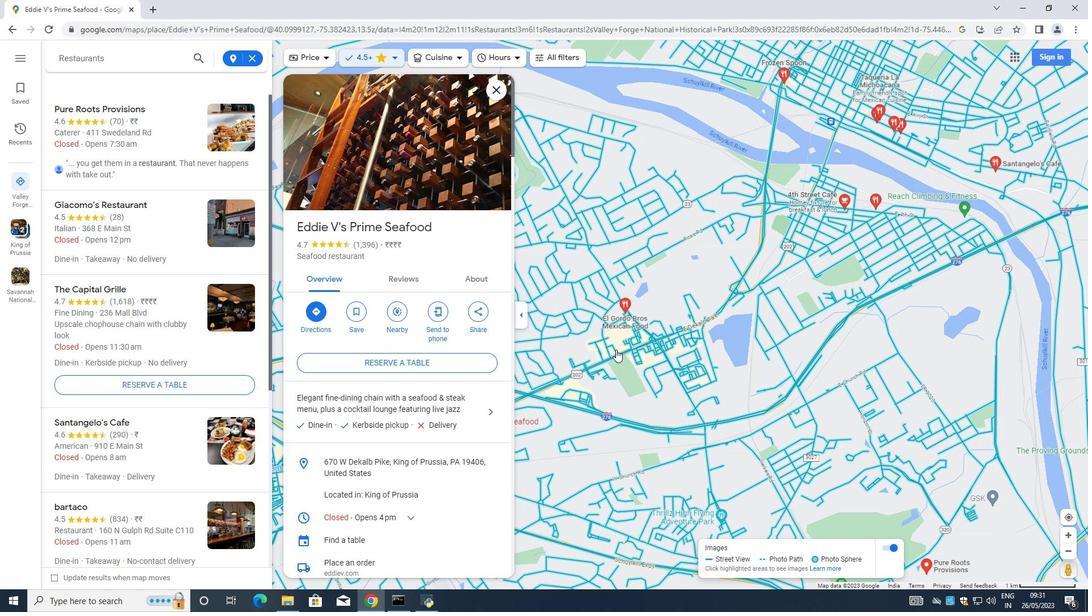 
Action: Mouse scrolled (614, 351) with delta (0, 0)
Screenshot: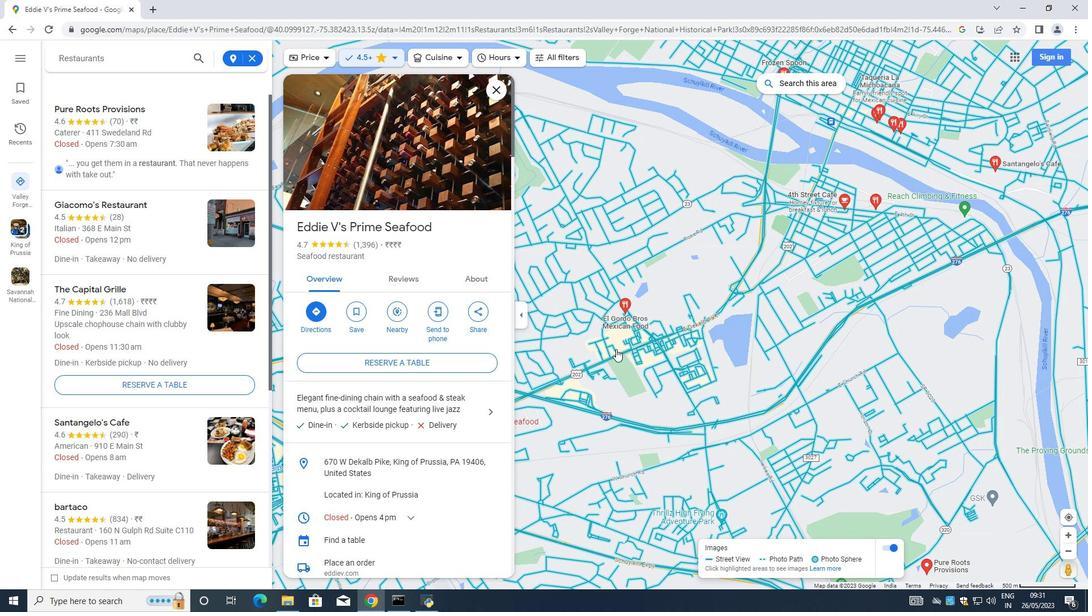 
Action: Mouse moved to (616, 349)
Screenshot: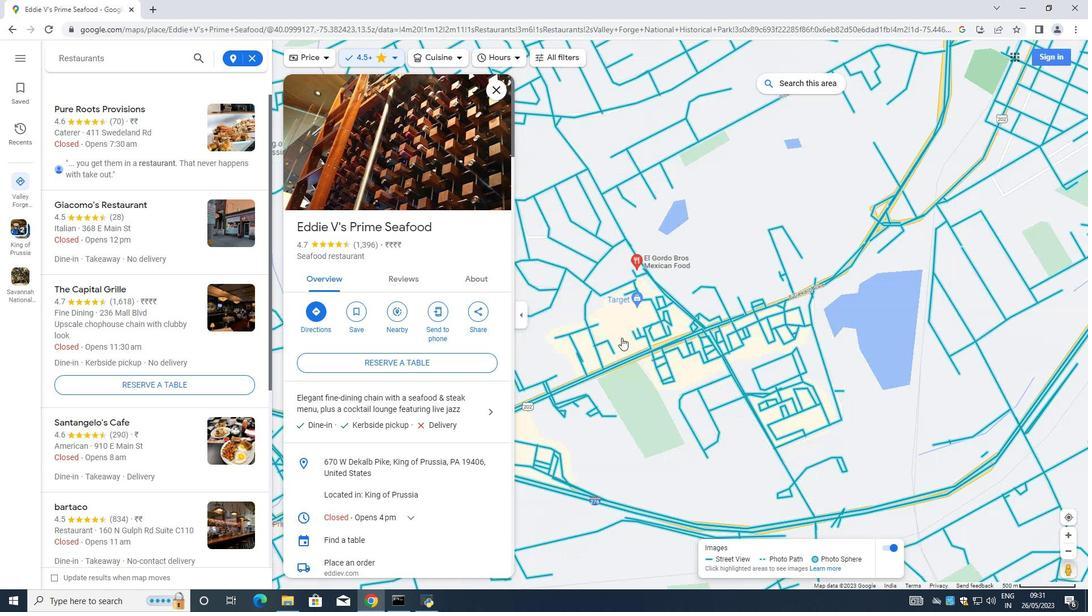 
Action: Mouse scrolled (616, 349) with delta (0, 0)
Screenshot: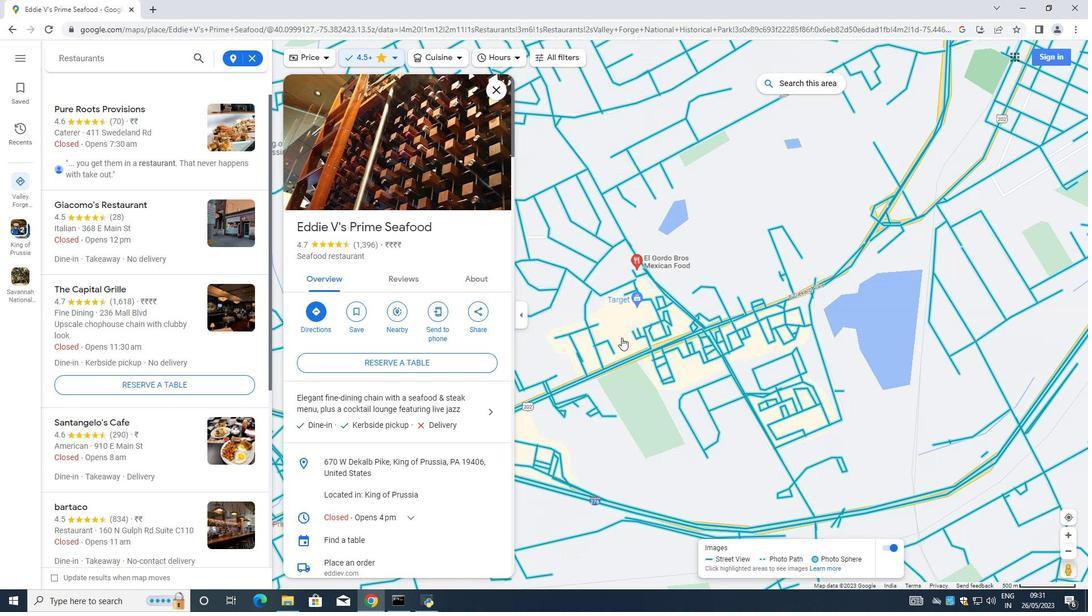 
Action: Mouse scrolled (616, 349) with delta (0, 0)
Screenshot: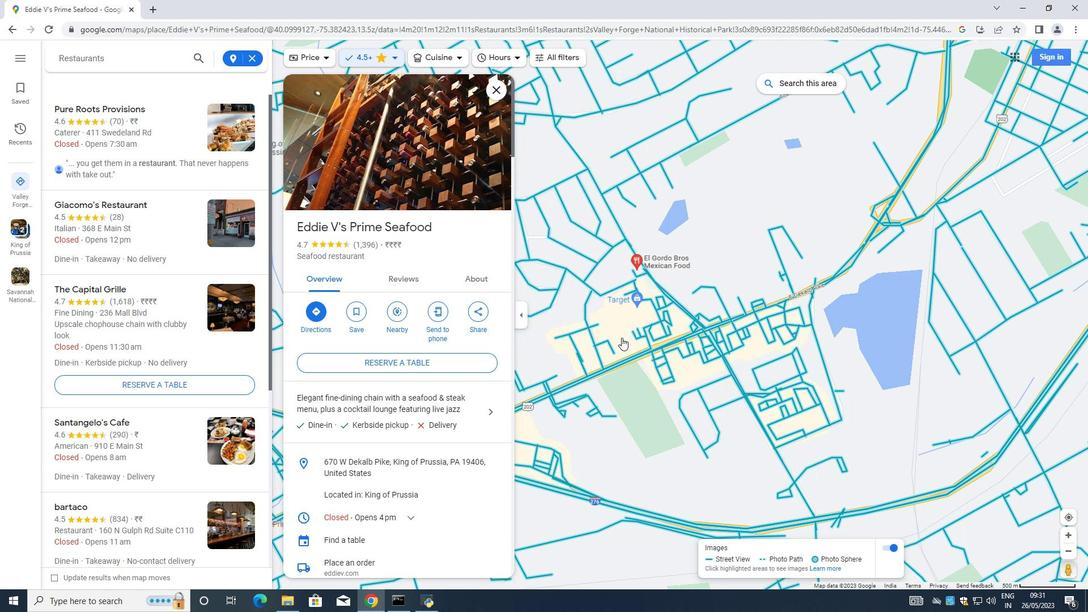 
Action: Mouse scrolled (616, 349) with delta (0, 0)
Screenshot: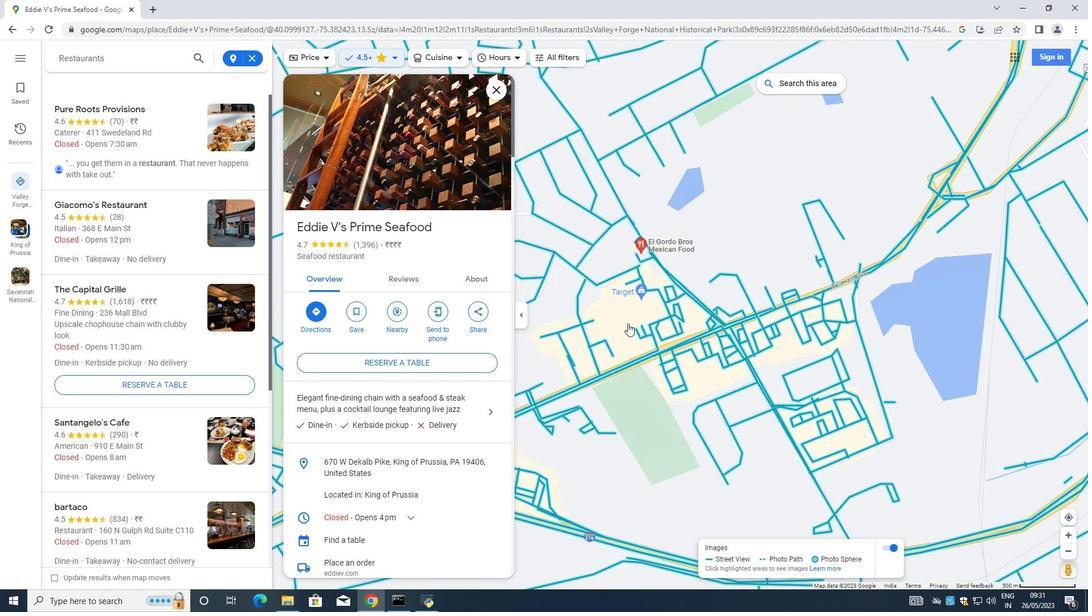 
Action: Mouse scrolled (616, 349) with delta (0, 0)
Screenshot: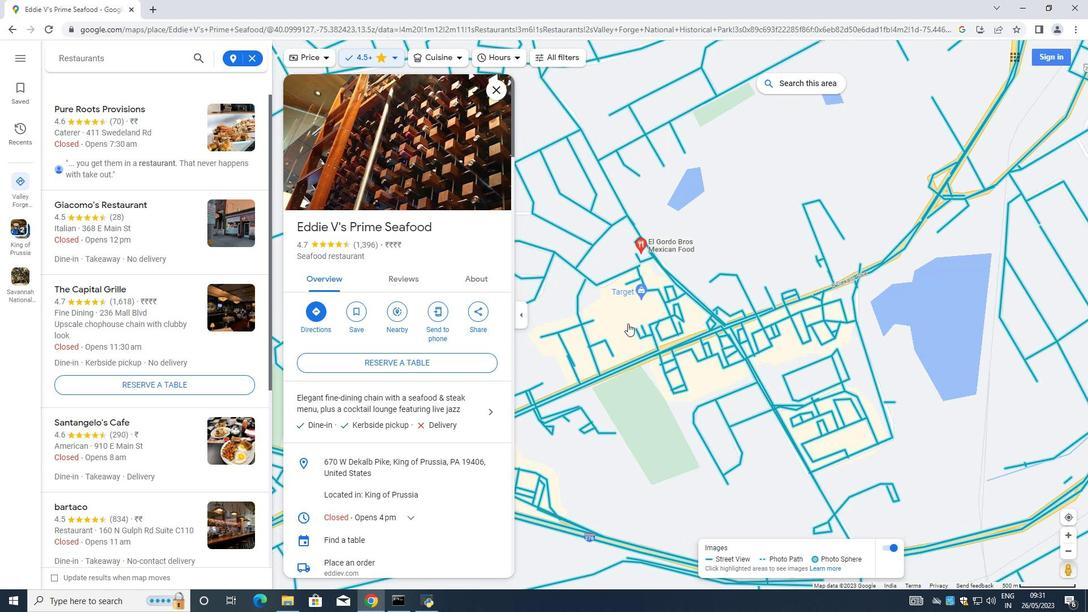 
Action: Mouse moved to (616, 346)
Screenshot: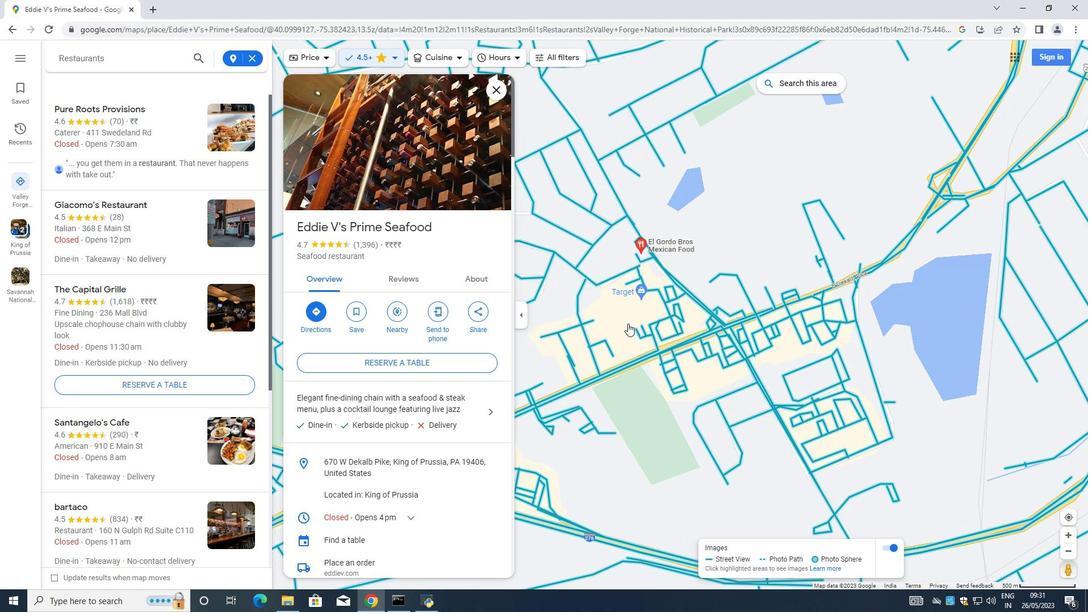 
Action: Mouse scrolled (616, 347) with delta (0, 0)
Screenshot: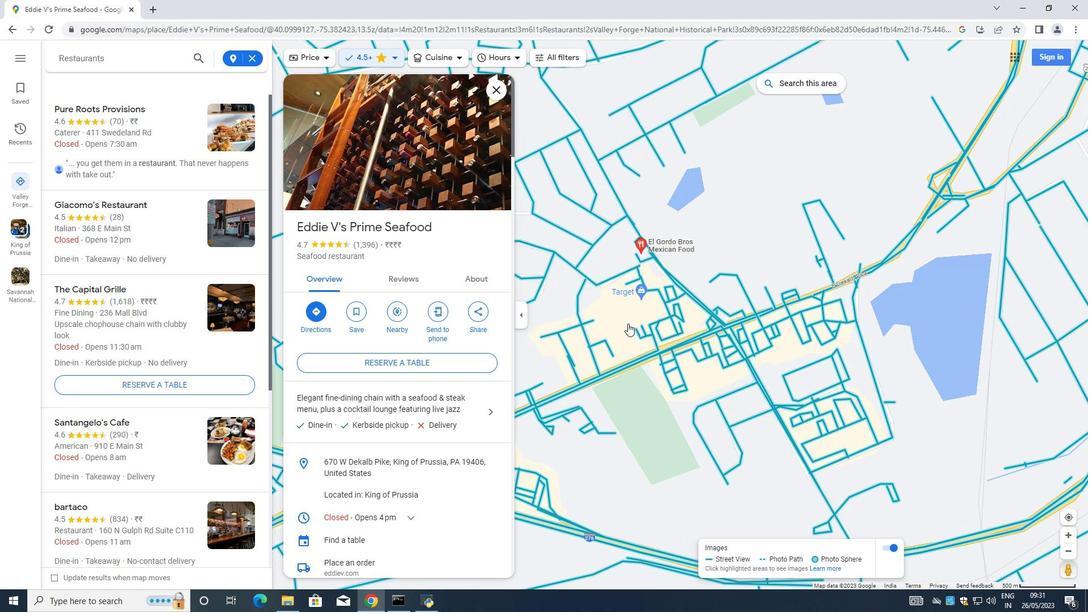 
Action: Mouse moved to (620, 339)
Screenshot: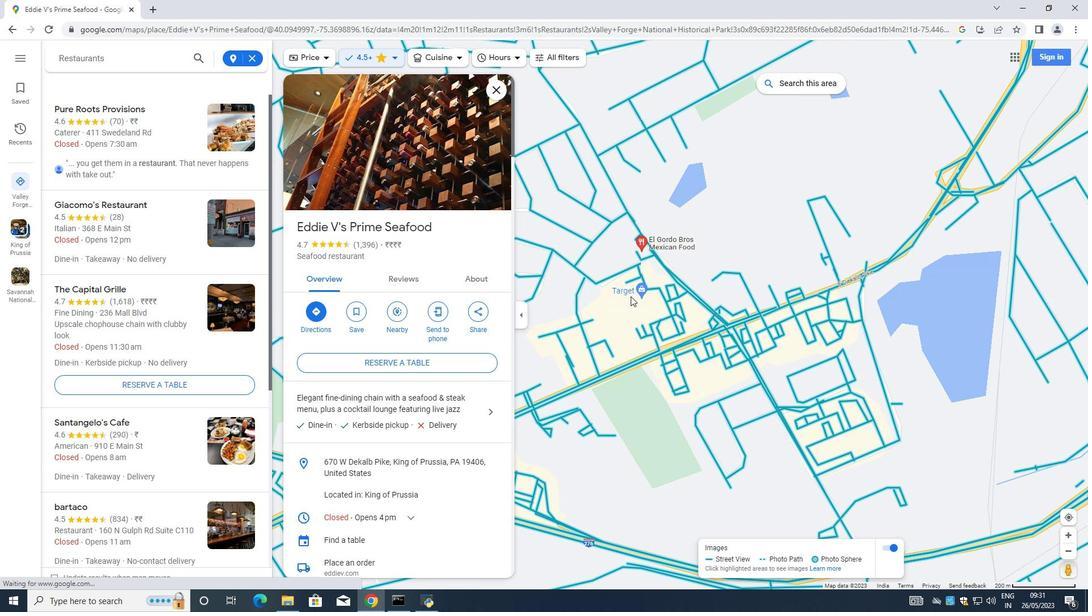 
Action: Mouse scrolled (619, 341) with delta (0, 0)
Screenshot: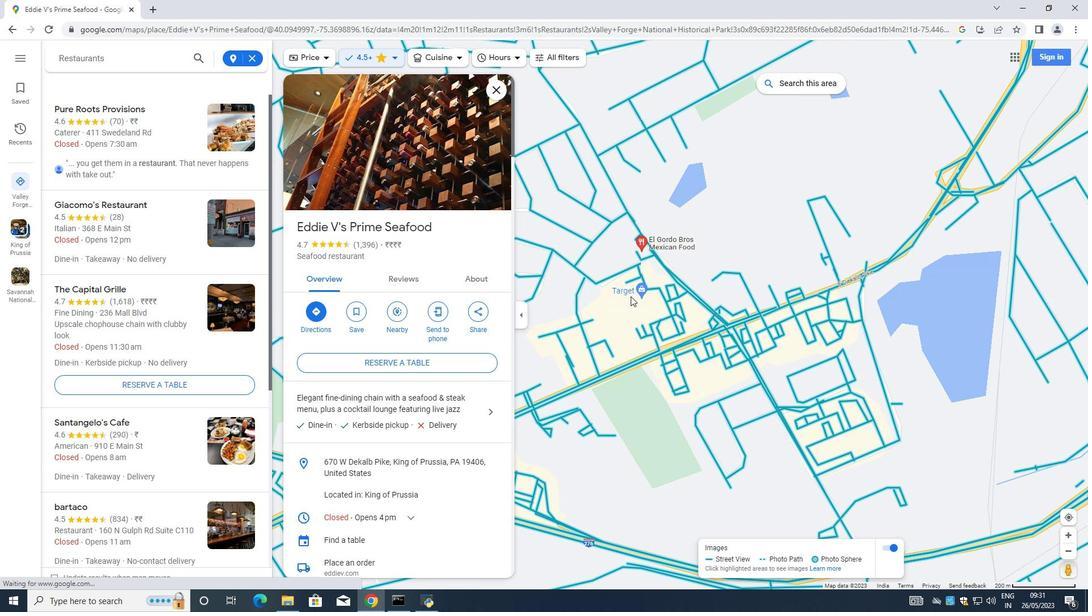 
Action: Mouse moved to (632, 288)
Screenshot: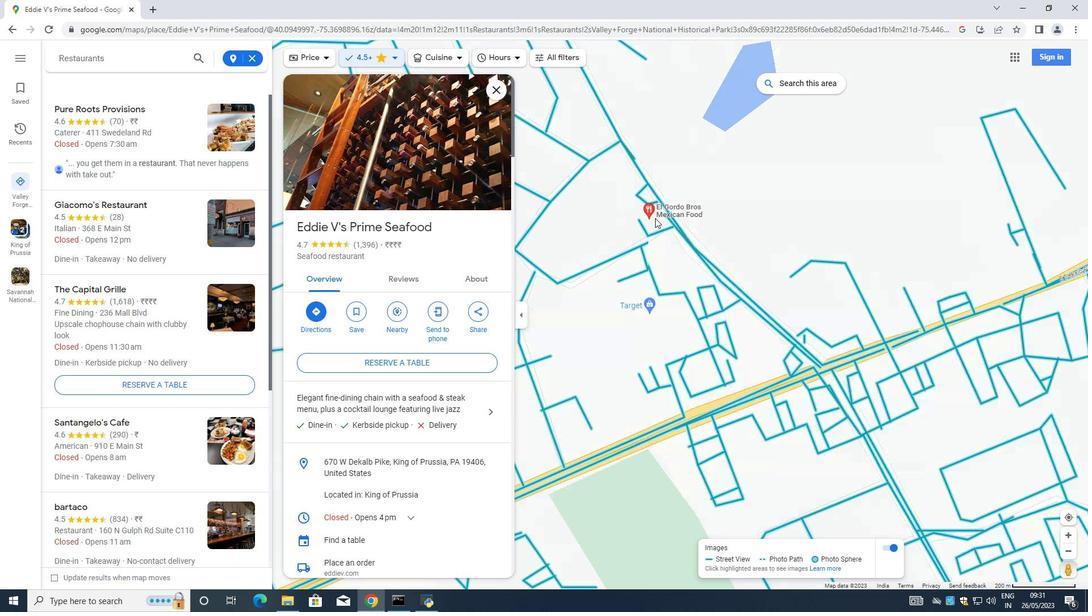 
Action: Mouse scrolled (631, 295) with delta (0, 0)
Screenshot: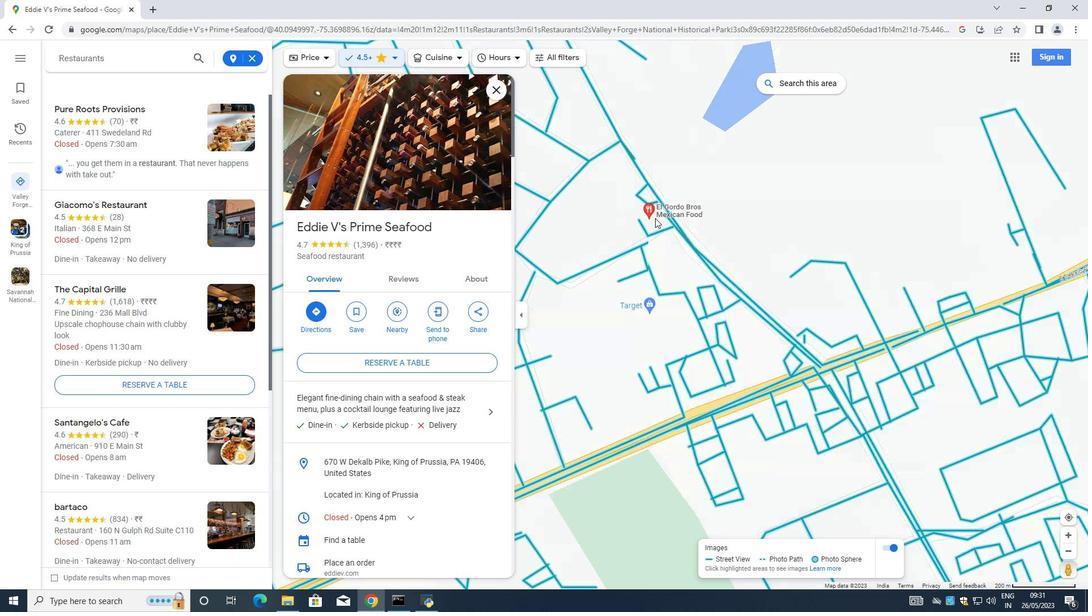 
Action: Mouse moved to (632, 288)
Screenshot: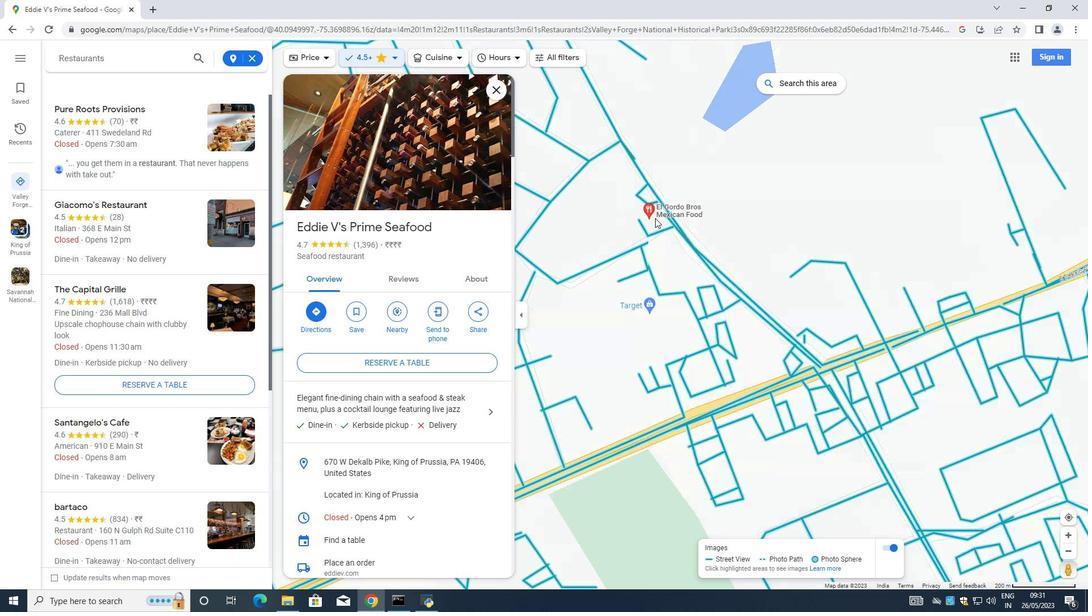
Action: Mouse scrolled (631, 291) with delta (0, 0)
Screenshot: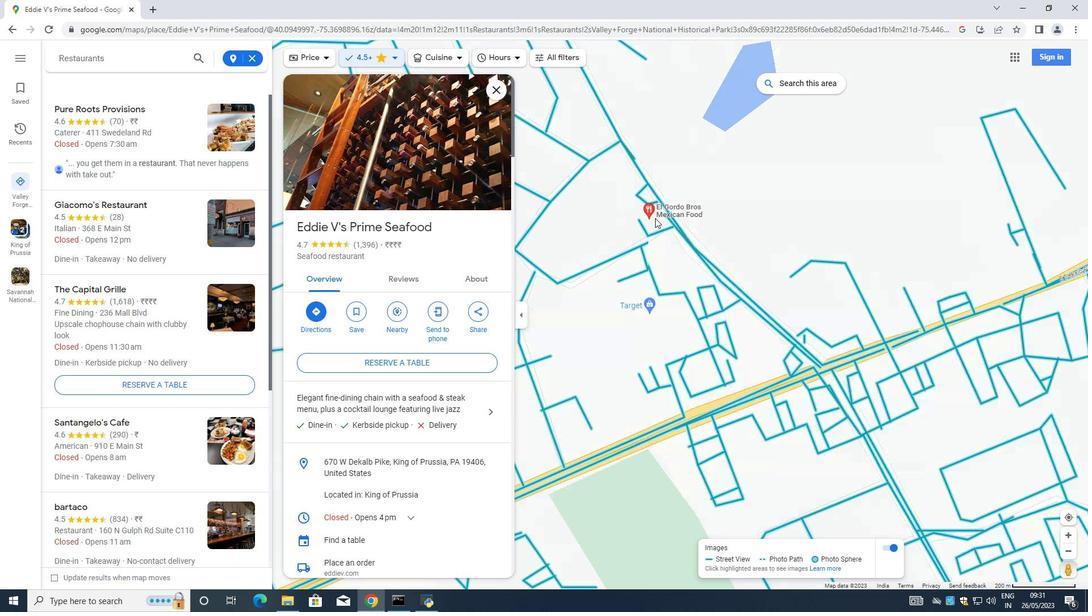 
Action: Mouse moved to (633, 284)
Screenshot: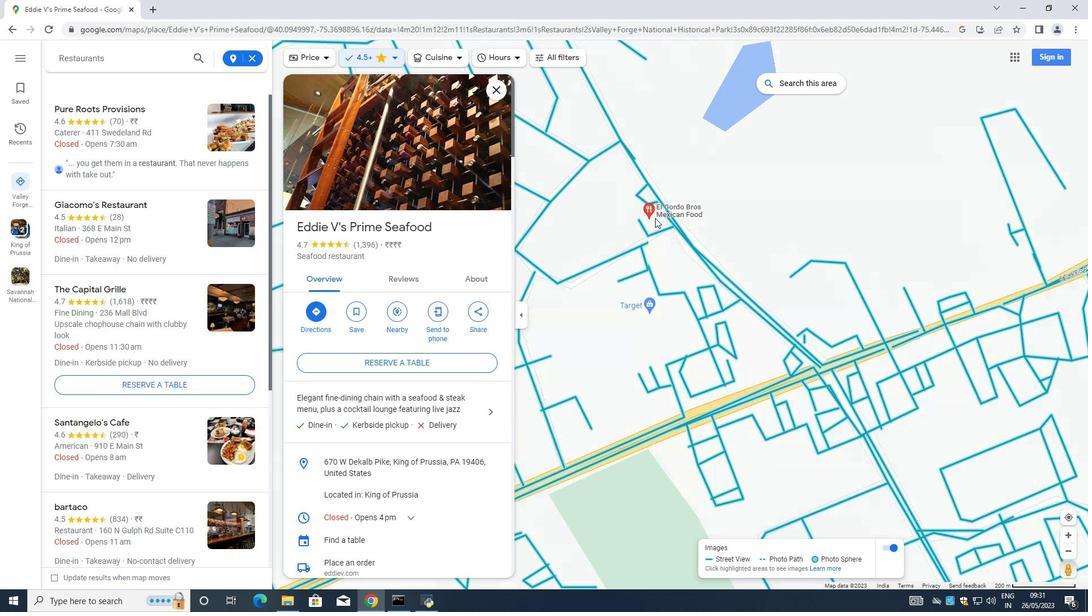 
Action: Mouse scrolled (633, 285) with delta (0, 0)
Screenshot: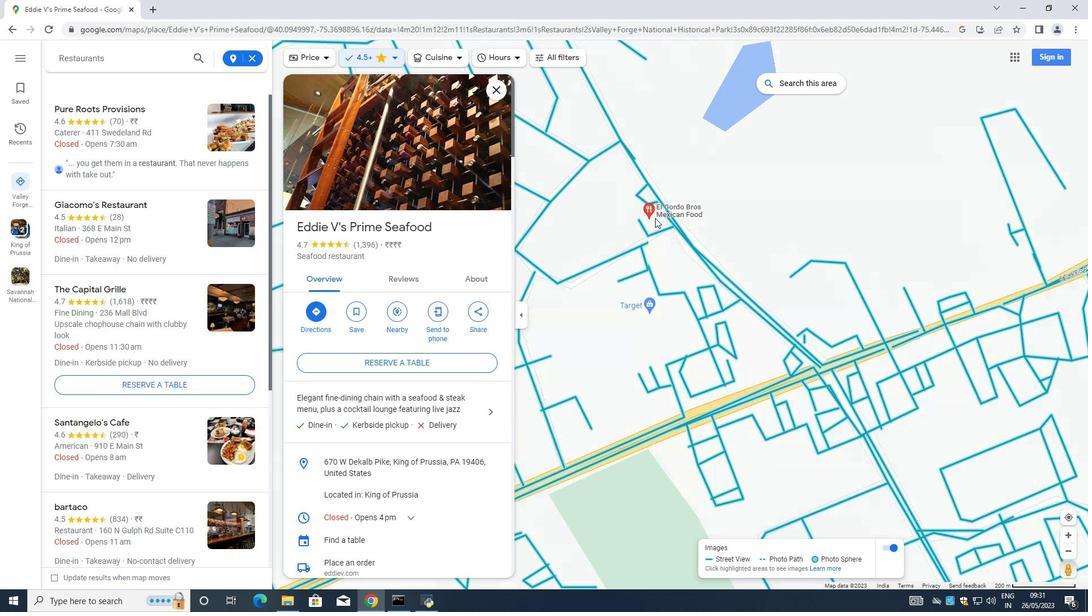 
Action: Mouse moved to (641, 272)
Screenshot: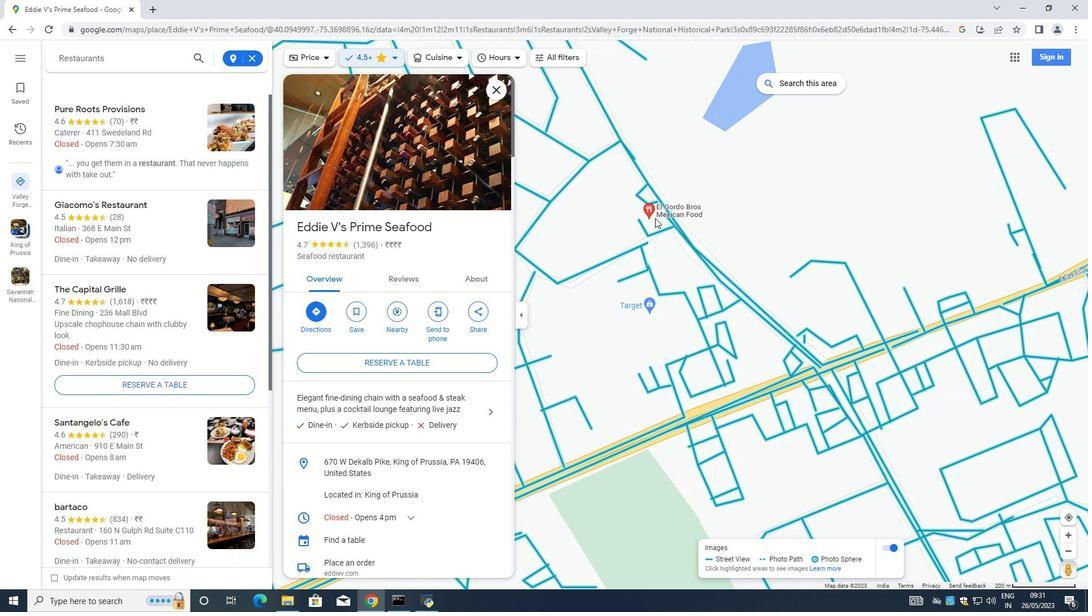 
Action: Mouse scrolled (640, 274) with delta (0, 0)
Screenshot: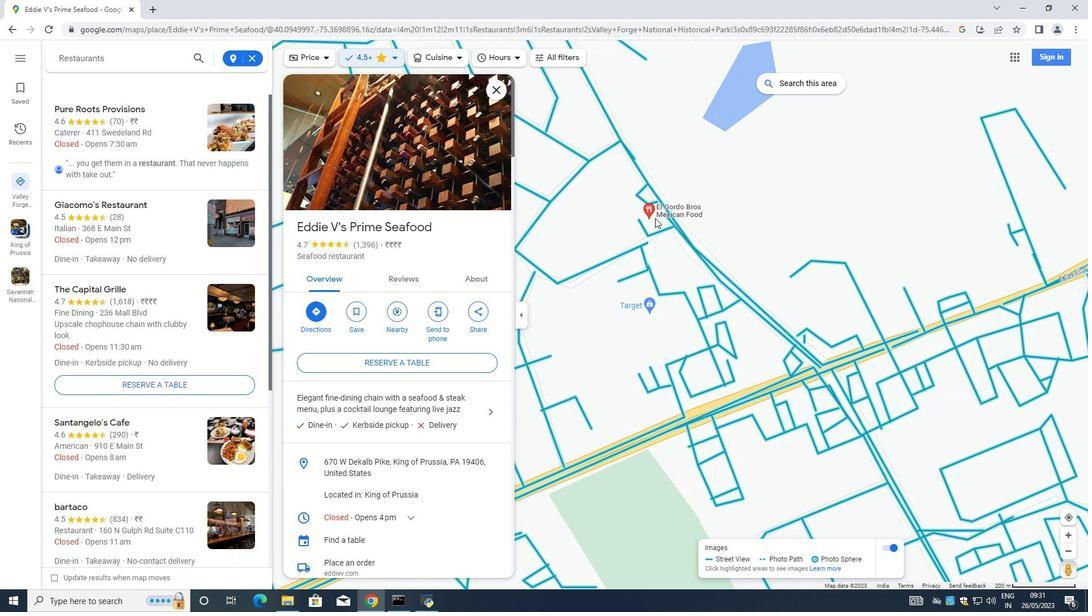 
Action: Mouse moved to (654, 210)
Screenshot: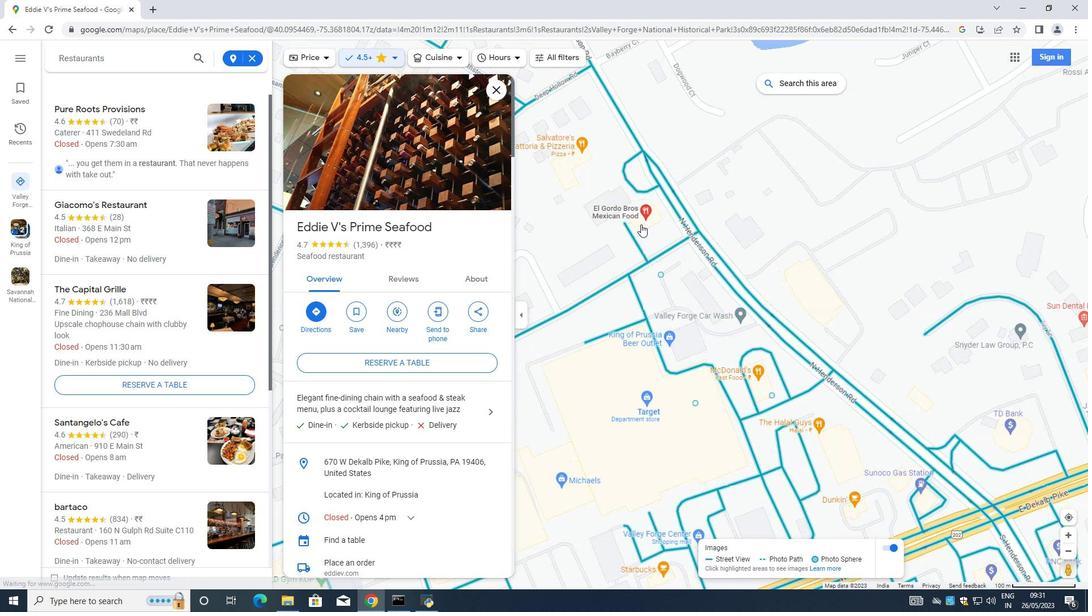 
Action: Mouse scrolled (654, 210) with delta (0, 0)
Screenshot: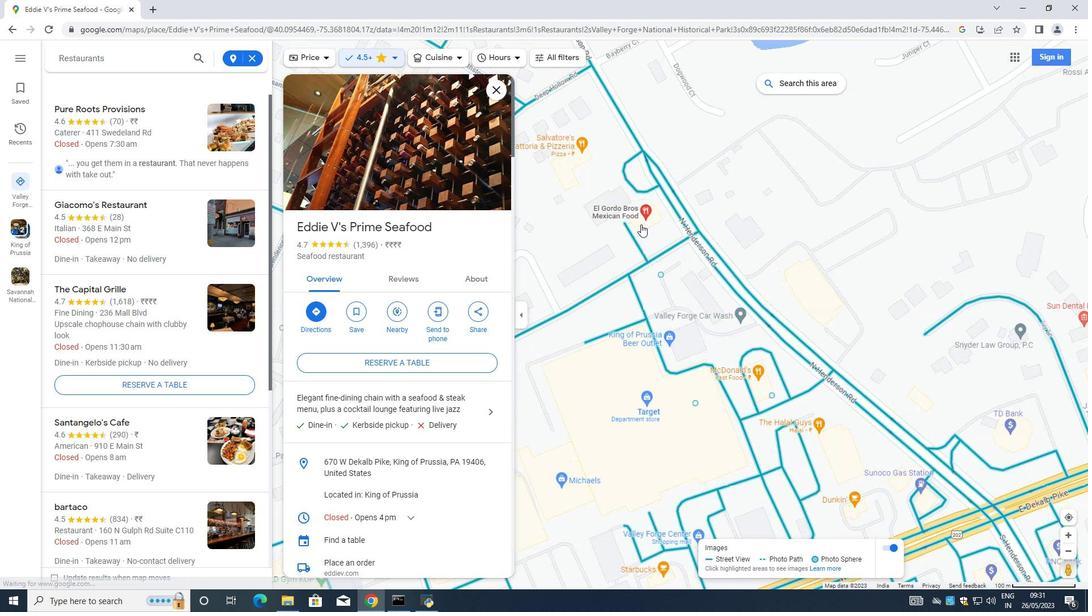 
Action: Mouse moved to (652, 219)
Screenshot: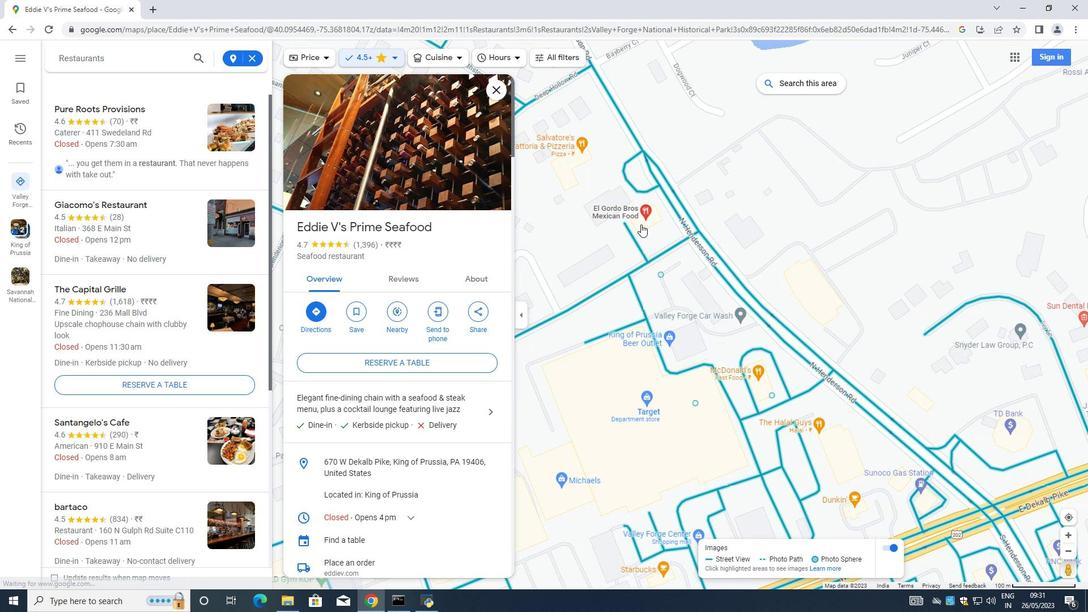 
Action: Mouse scrolled (652, 220) with delta (0, 0)
Screenshot: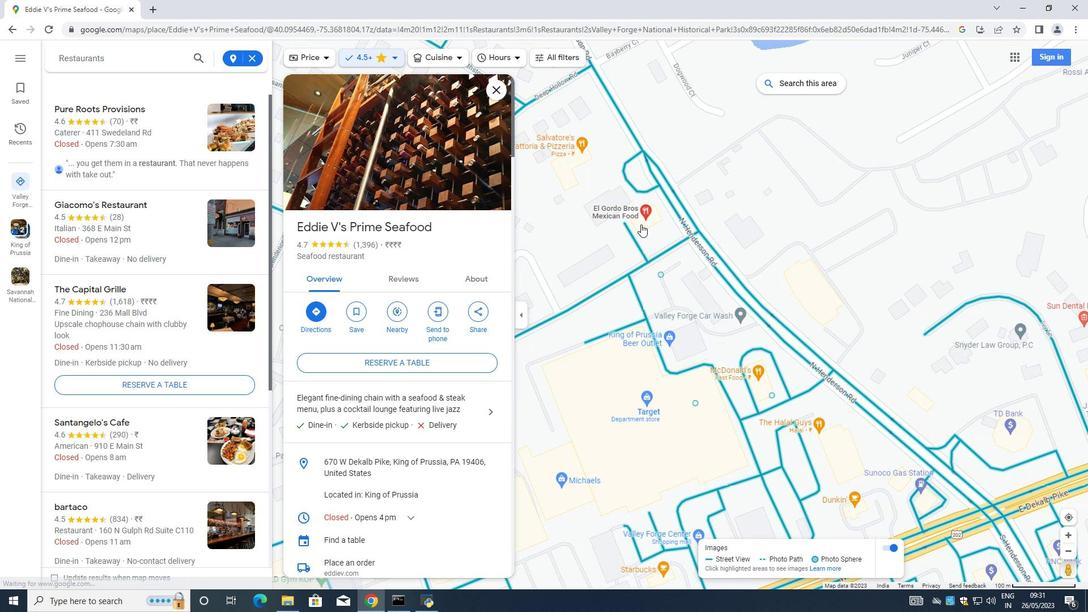 
Action: Mouse moved to (652, 220)
Screenshot: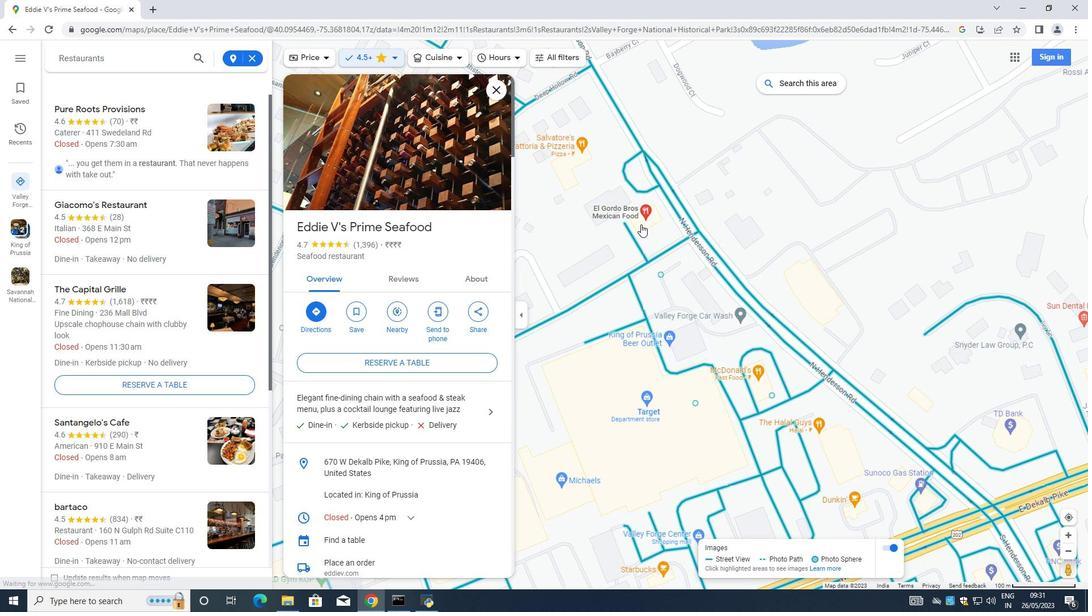 
Action: Mouse scrolled (652, 221) with delta (0, 0)
Screenshot: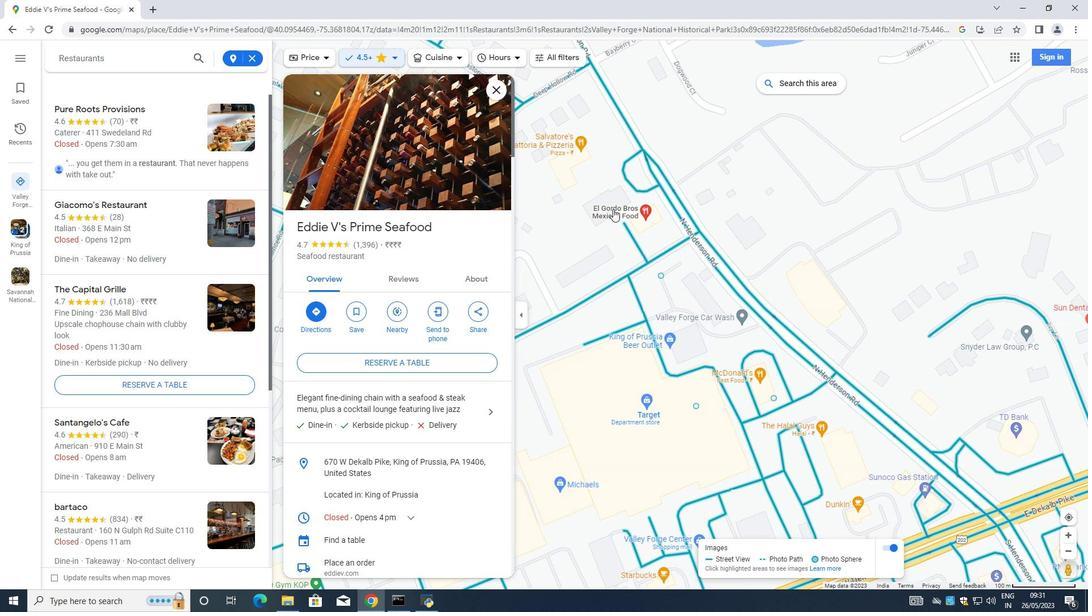 
Action: Mouse moved to (652, 220)
Screenshot: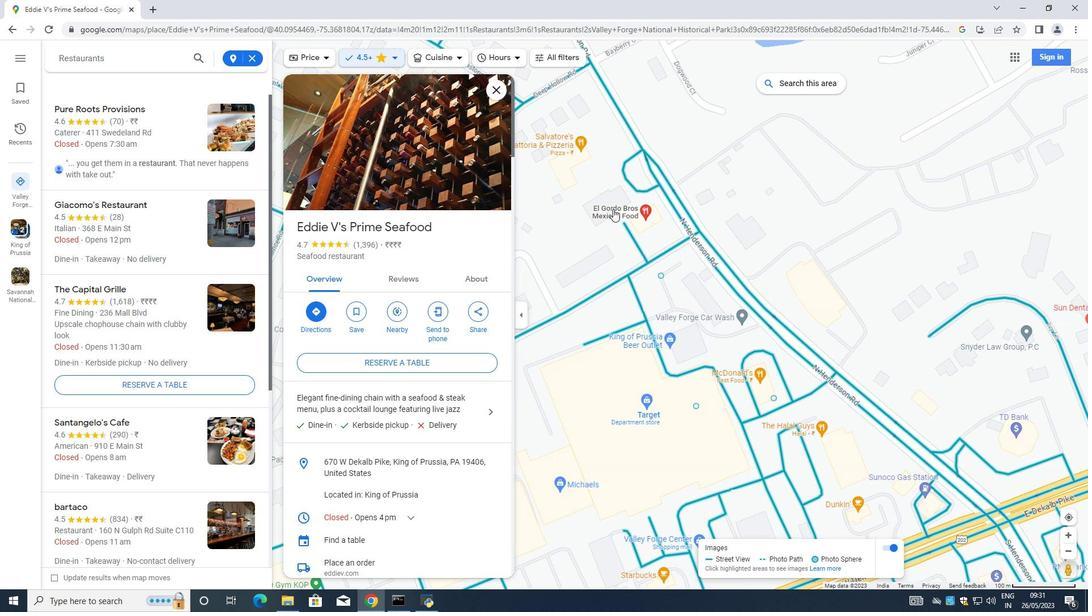 
Action: Mouse scrolled (652, 221) with delta (0, 0)
Screenshot: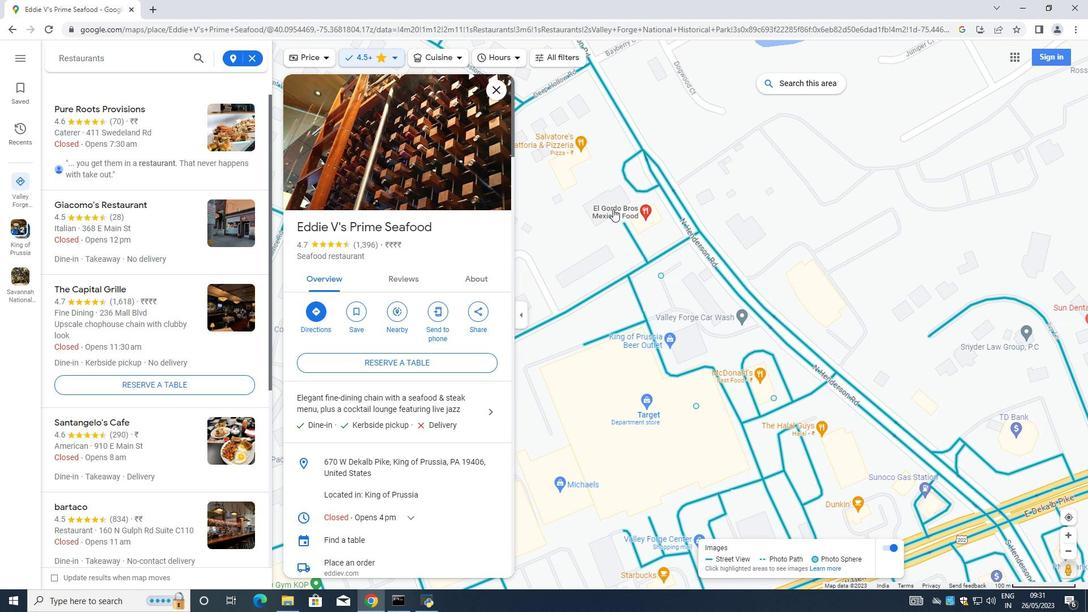 
Action: Mouse moved to (594, 189)
Screenshot: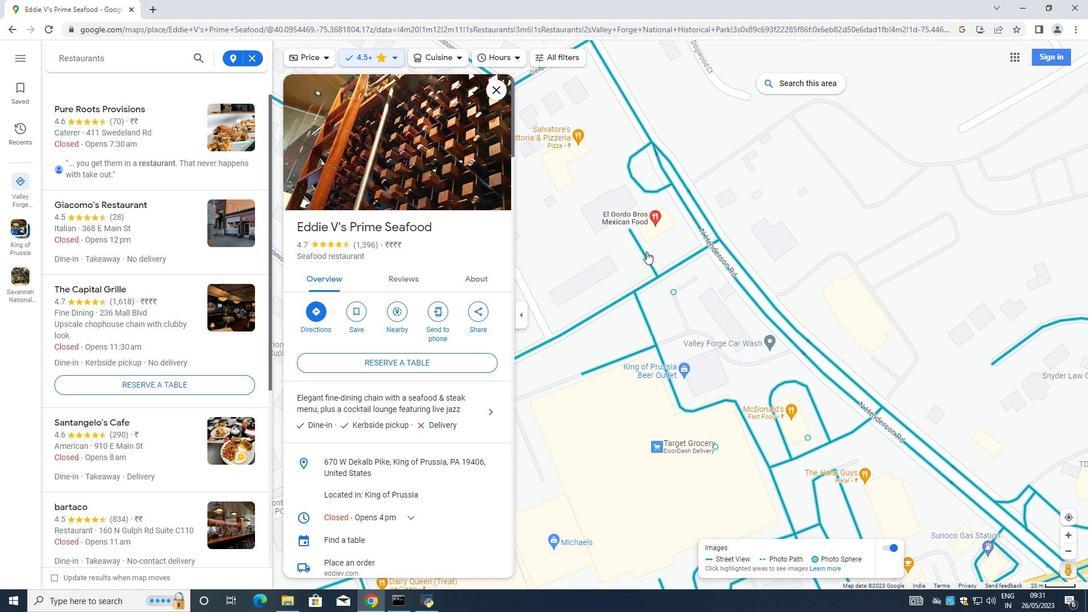 
Action: Mouse scrolled (594, 189) with delta (0, 0)
Screenshot: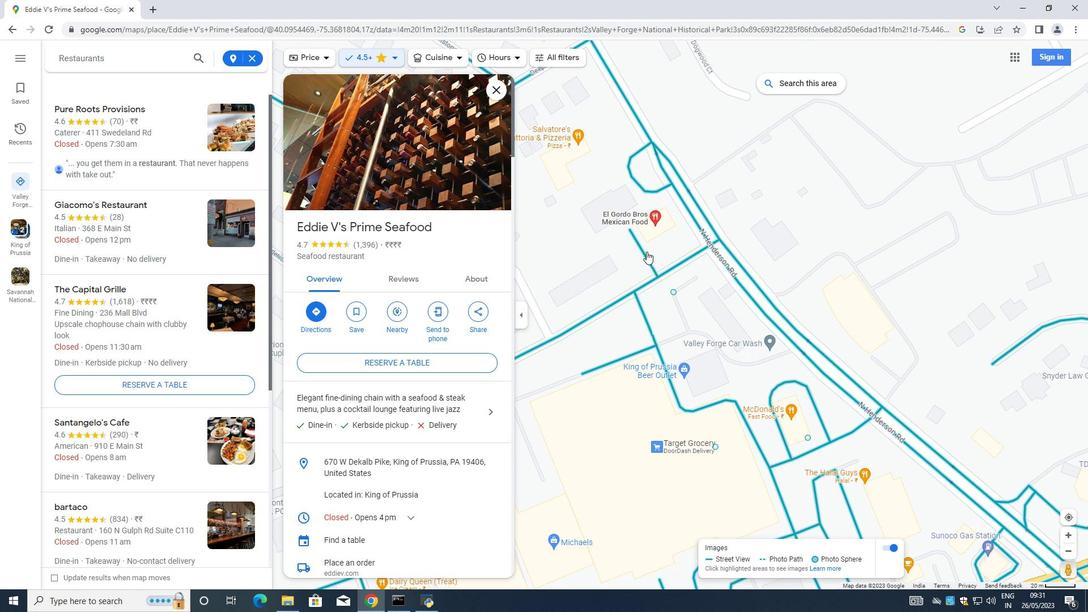 
Action: Mouse moved to (652, 264)
Screenshot: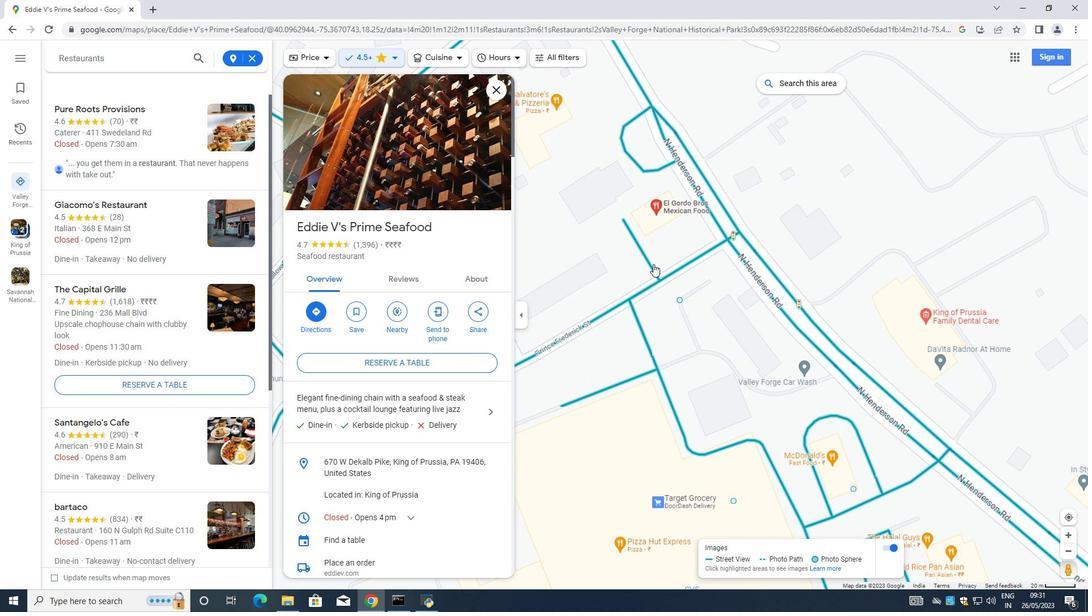 
Action: Mouse scrolled (652, 264) with delta (0, 0)
Screenshot: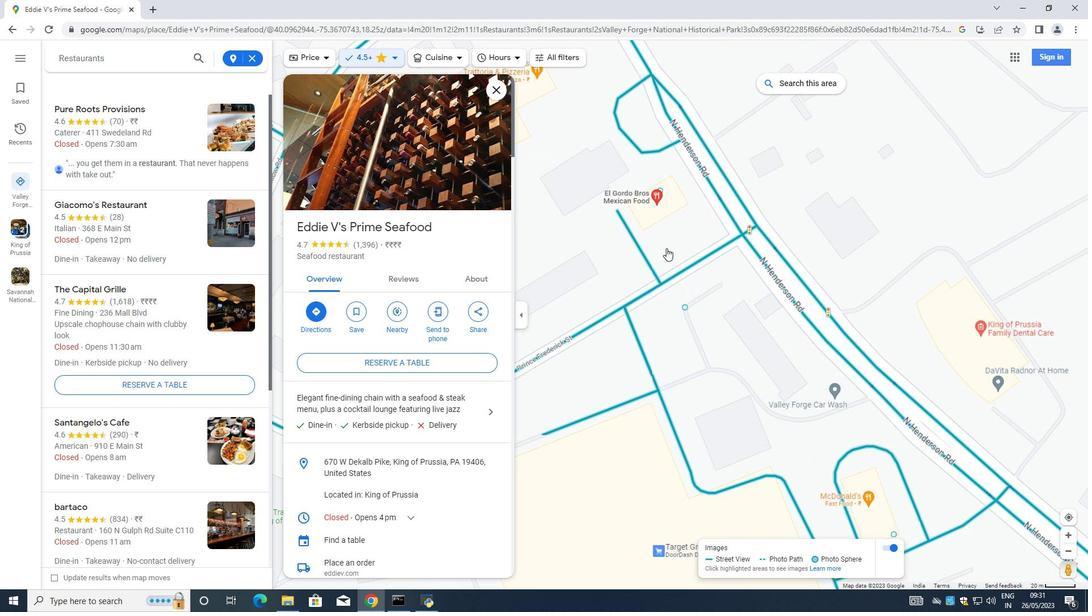 
Action: Mouse moved to (653, 264)
Screenshot: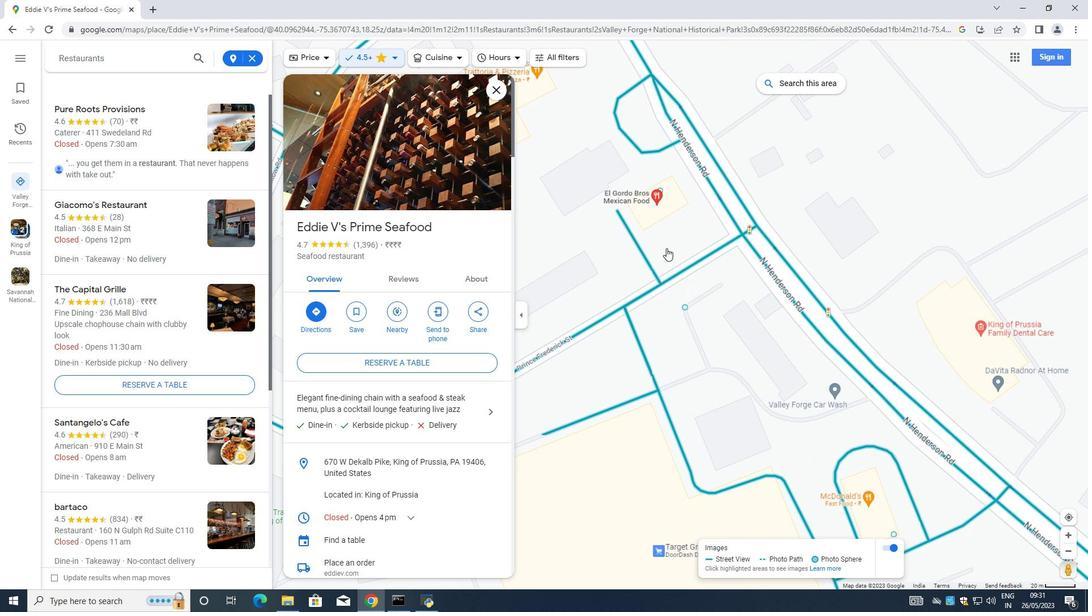 
Action: Mouse scrolled (653, 264) with delta (0, 0)
Screenshot: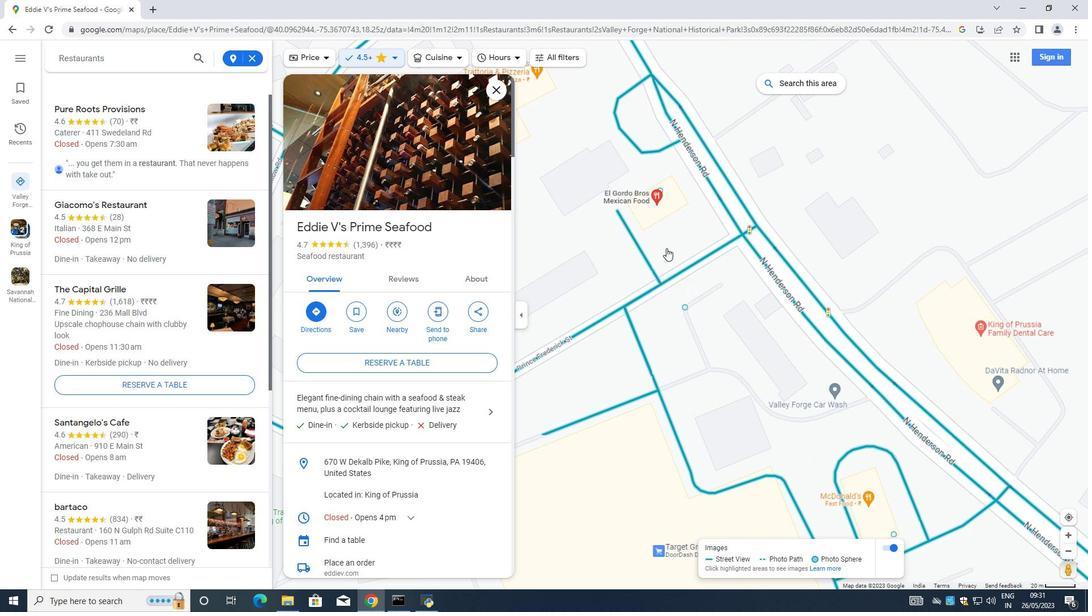
Action: Mouse scrolled (653, 264) with delta (0, 0)
Screenshot: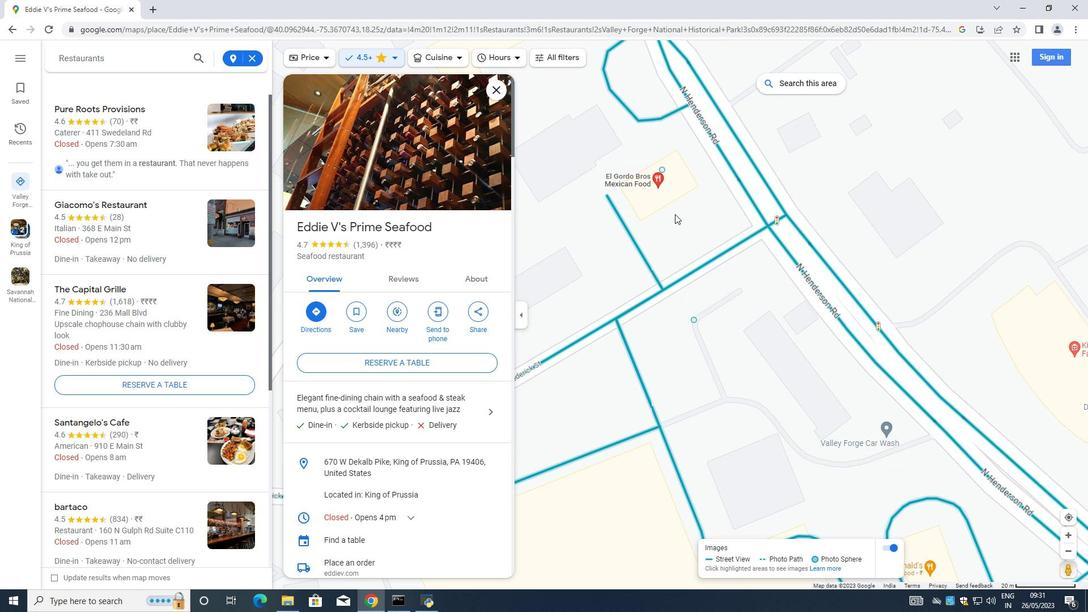 
Action: Mouse moved to (653, 264)
Screenshot: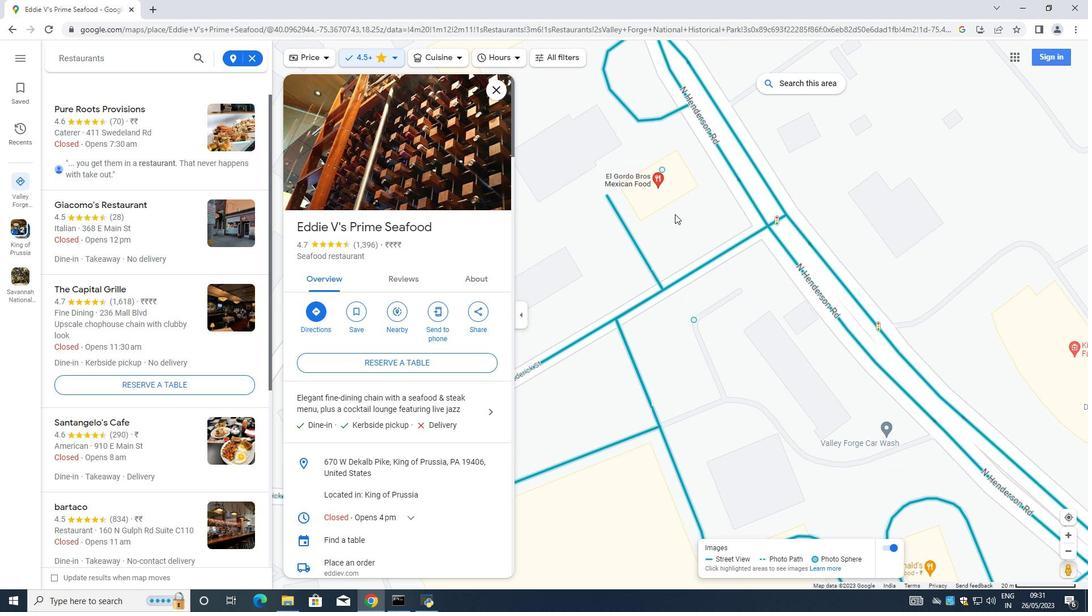 
Action: Mouse scrolled (653, 264) with delta (0, 0)
Screenshot: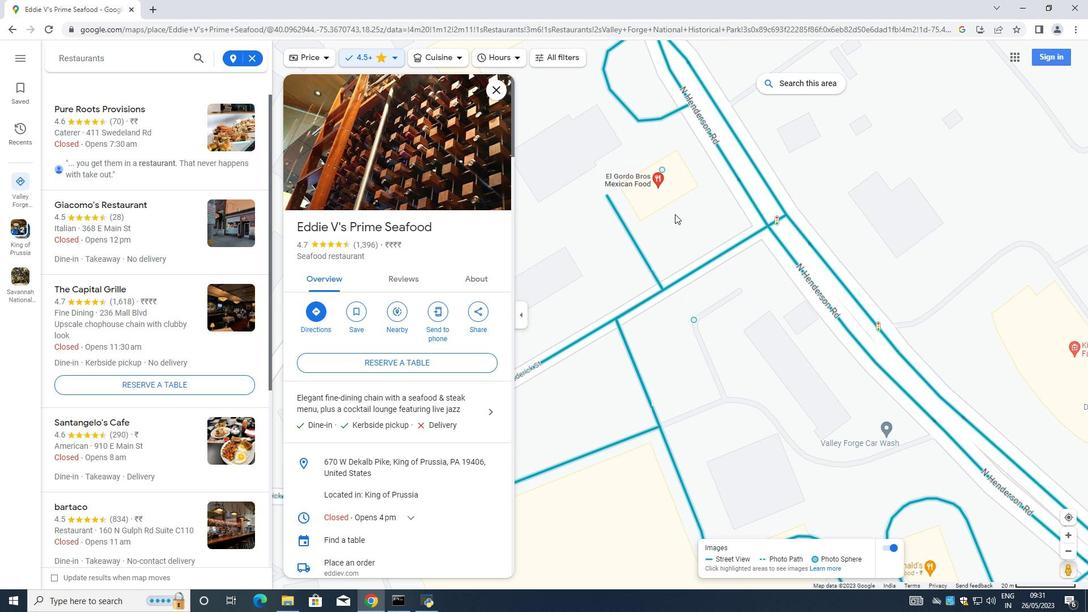 
Action: Mouse moved to (671, 213)
Screenshot: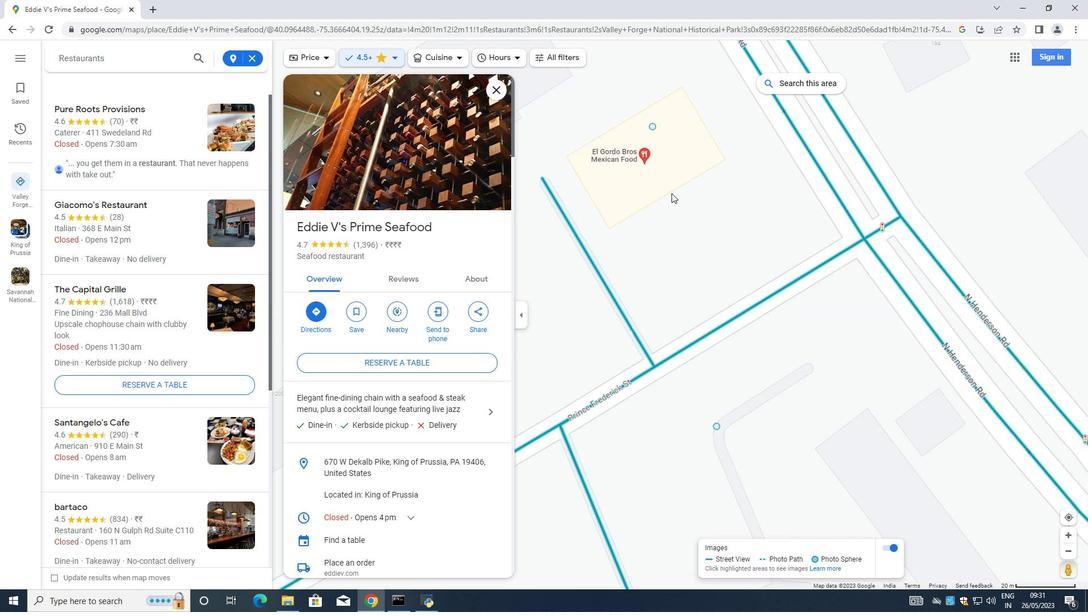
Action: Mouse scrolled (671, 213) with delta (0, 0)
Screenshot: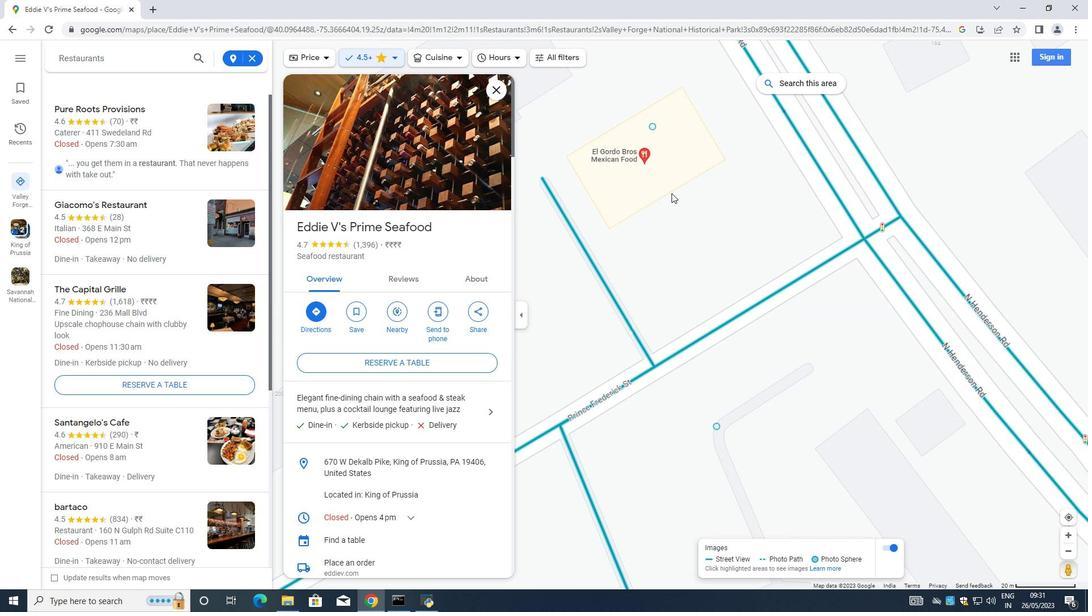 
Action: Mouse scrolled (671, 213) with delta (0, 0)
Screenshot: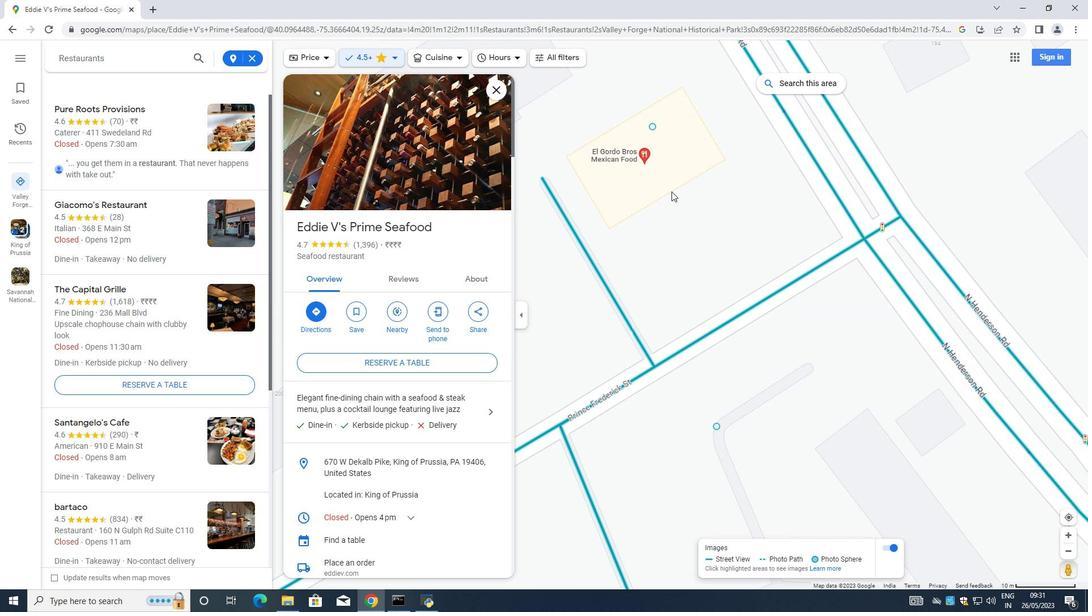 
Action: Mouse moved to (671, 213)
Screenshot: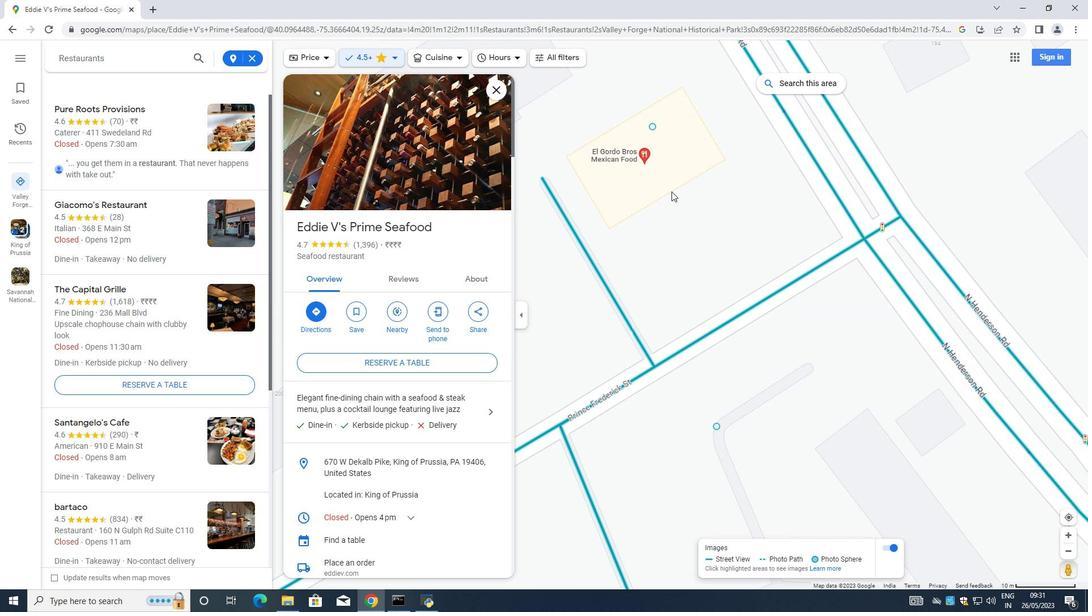 
Action: Mouse scrolled (671, 213) with delta (0, 0)
Screenshot: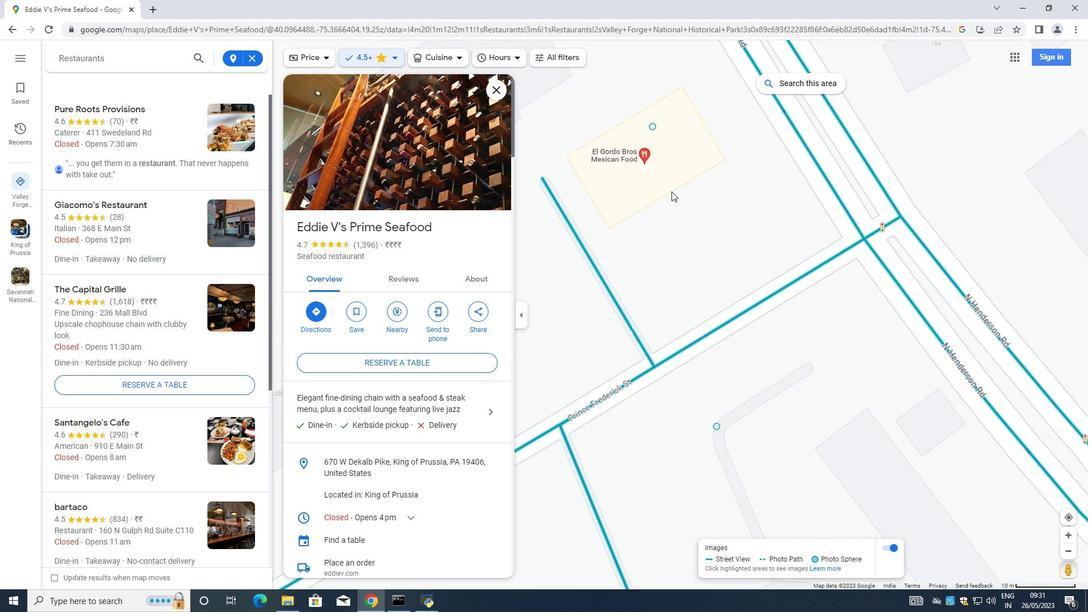 
Action: Mouse scrolled (671, 213) with delta (0, 0)
Screenshot: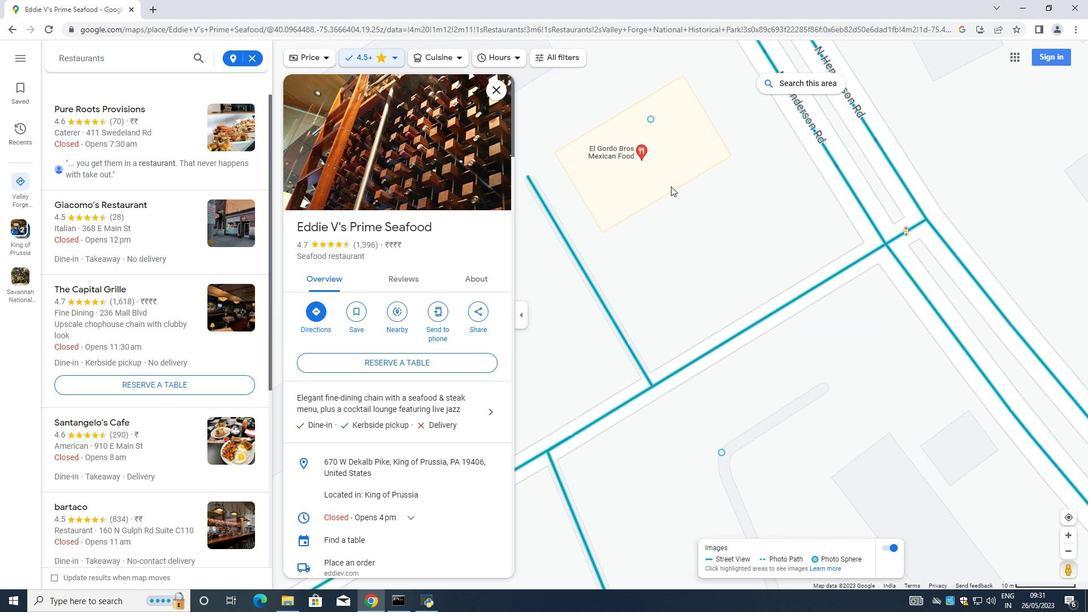 
Action: Mouse moved to (671, 192)
Screenshot: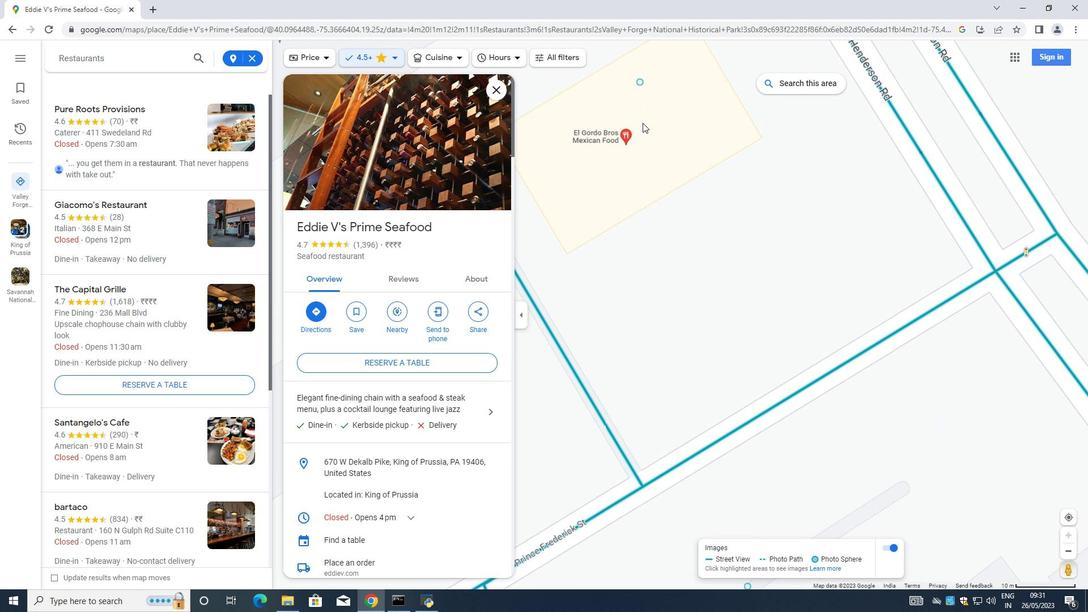 
Action: Mouse scrolled (671, 193) with delta (0, 0)
Screenshot: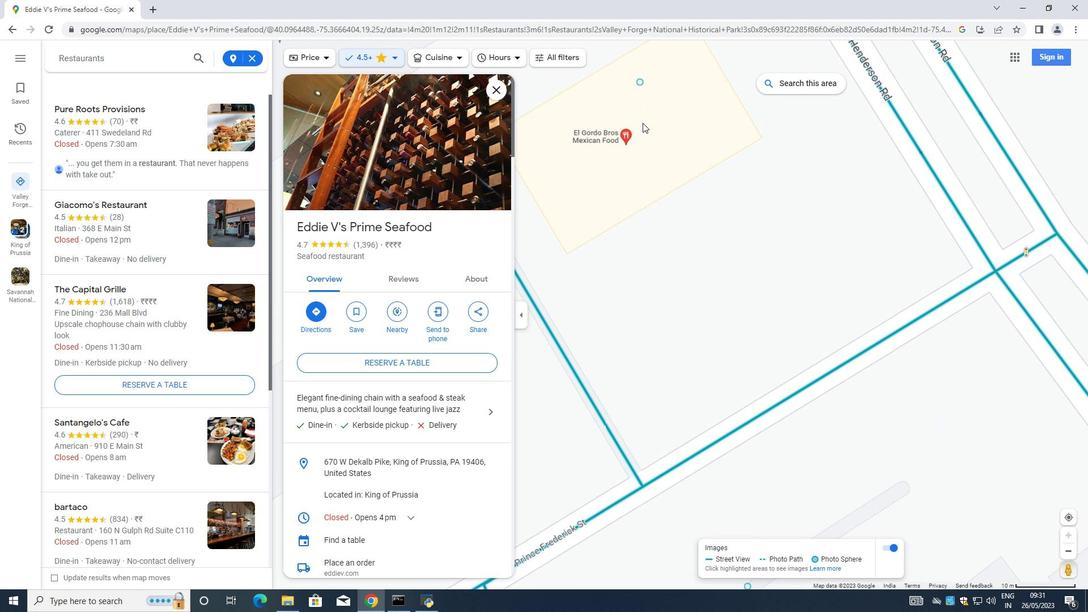 
Action: Mouse moved to (671, 191)
Screenshot: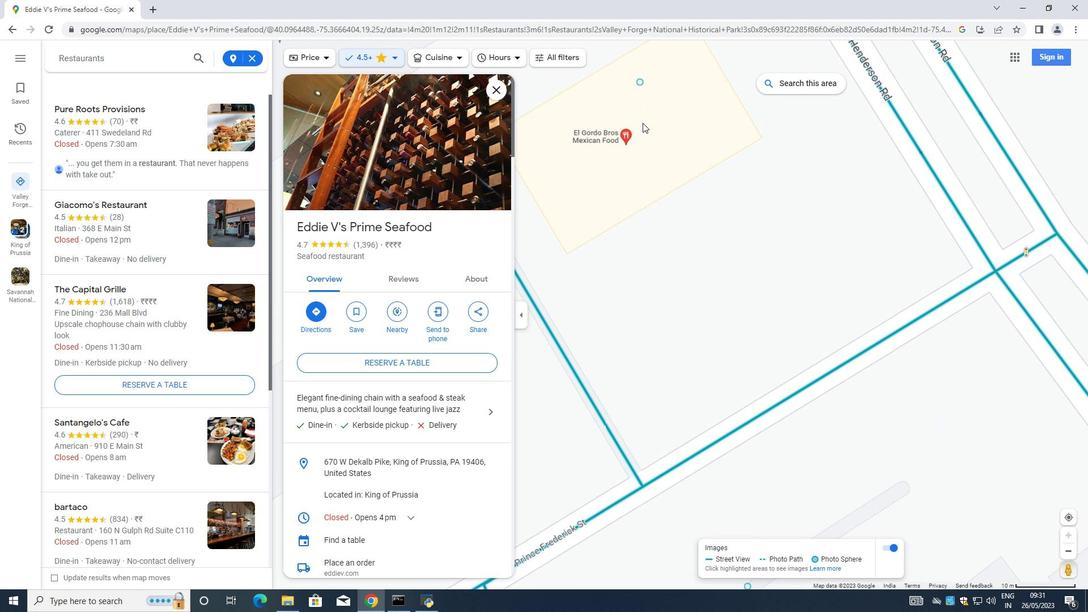 
Action: Mouse scrolled (671, 192) with delta (0, 0)
Screenshot: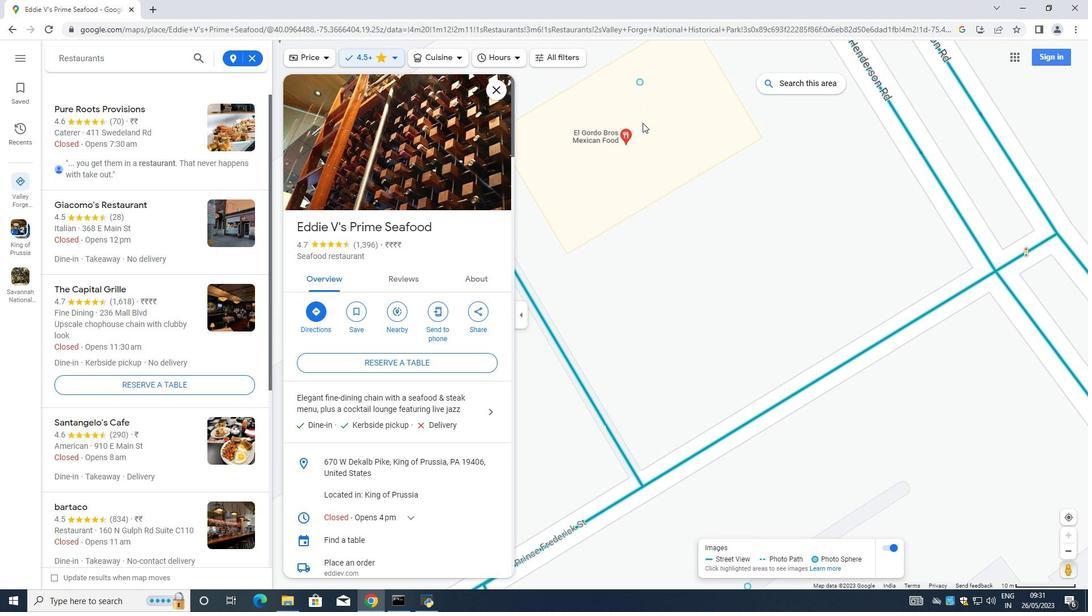 
Action: Mouse moved to (671, 190)
Screenshot: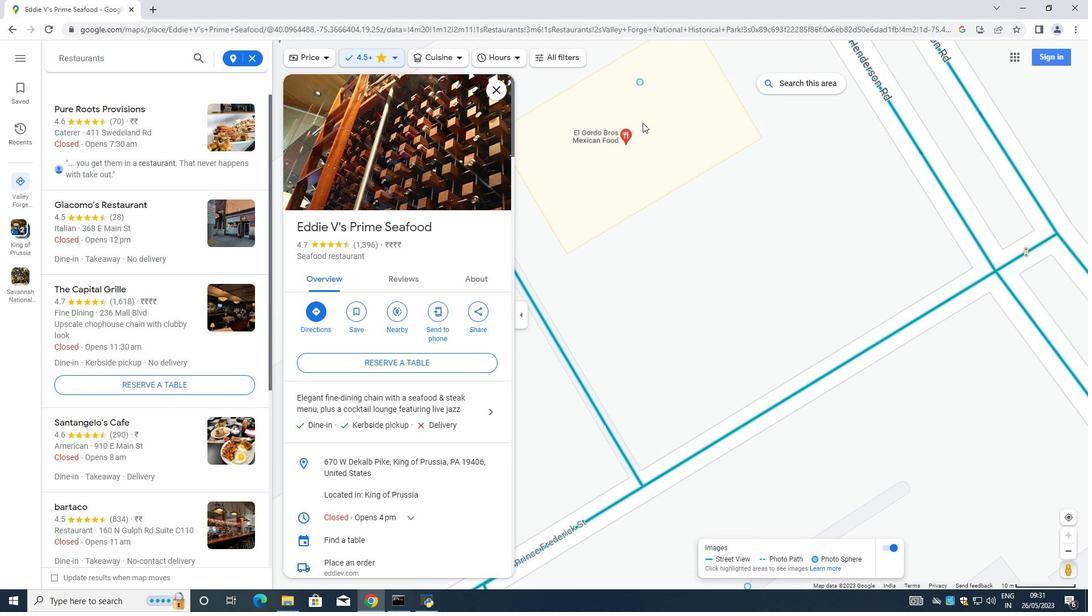 
Action: Mouse scrolled (671, 191) with delta (0, 0)
Screenshot: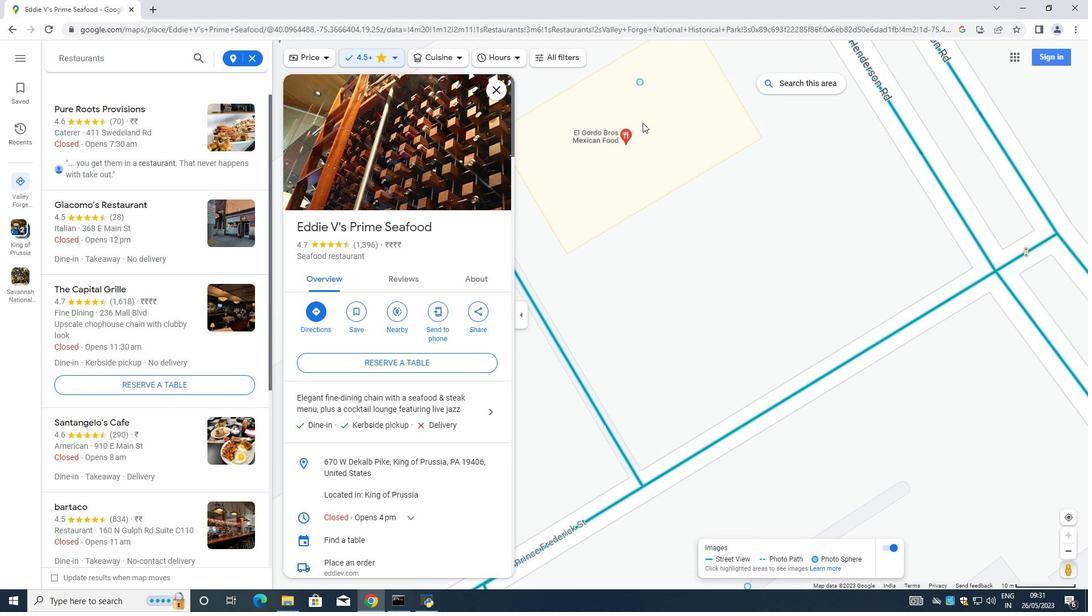 
Action: Mouse moved to (671, 189)
Screenshot: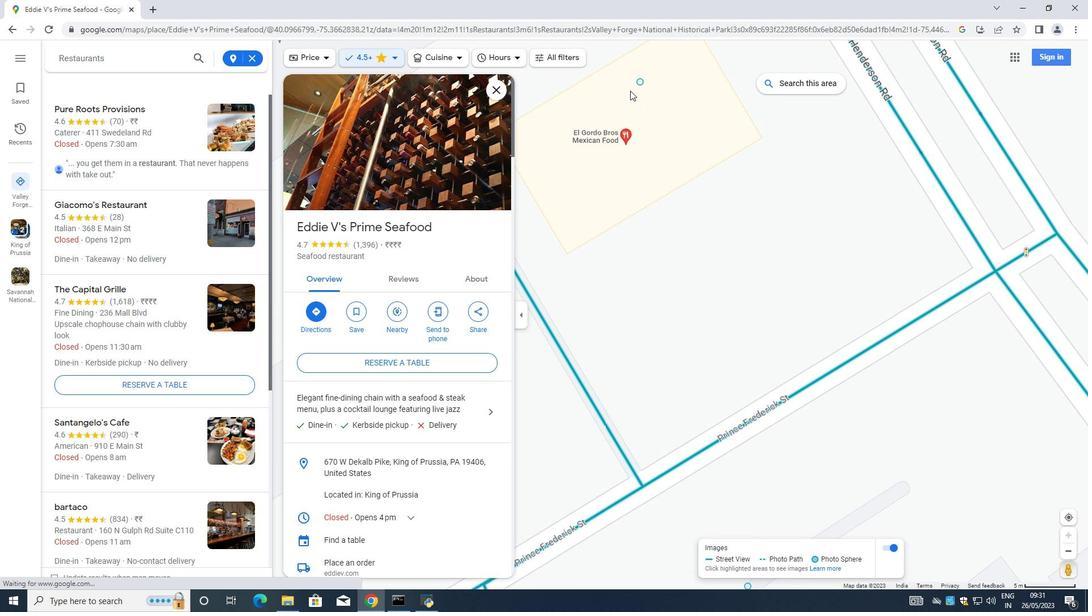 
Action: Mouse scrolled (671, 190) with delta (0, 0)
Screenshot: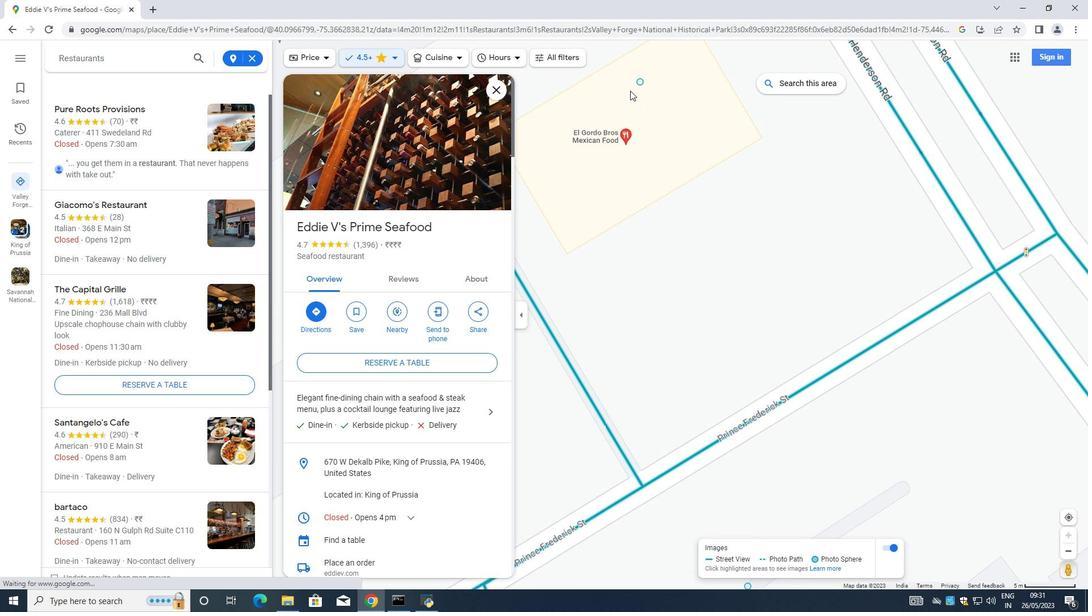 
Action: Mouse moved to (669, 178)
Screenshot: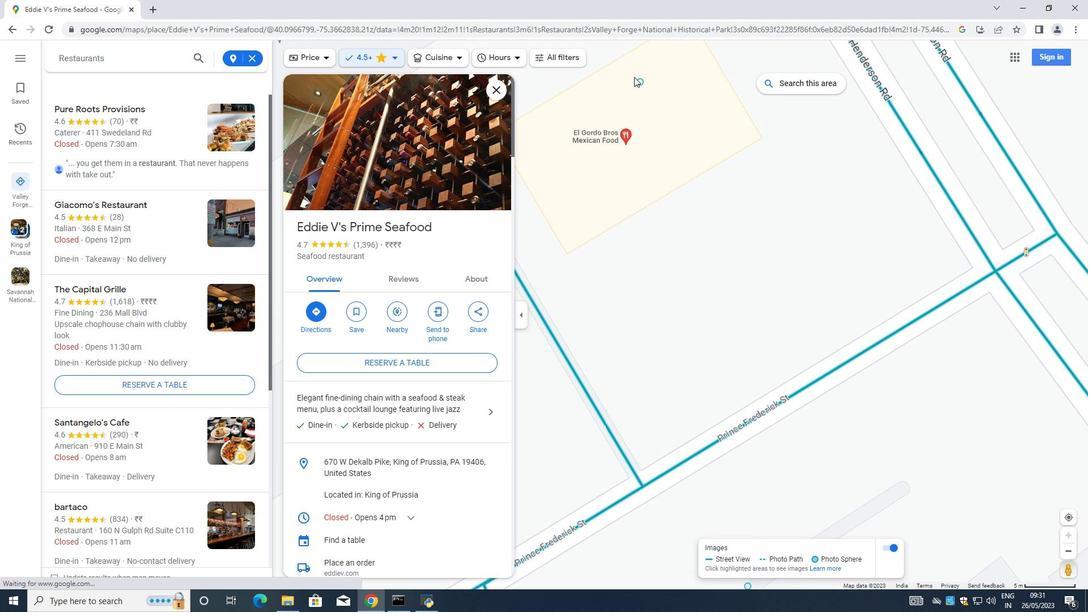 
Action: Mouse scrolled (670, 181) with delta (0, 0)
Screenshot: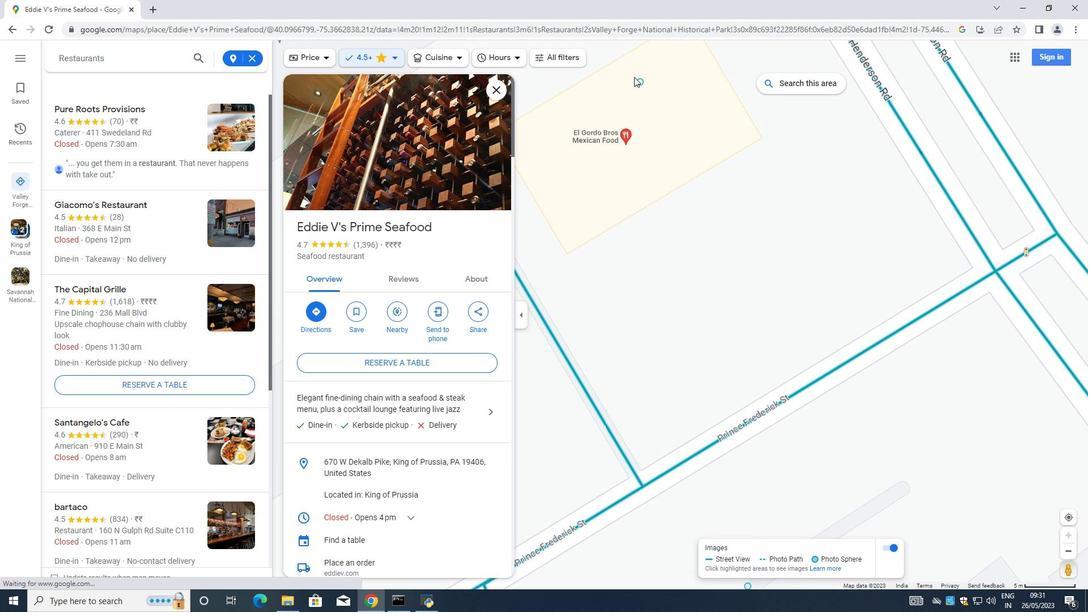 
Action: Mouse moved to (640, 78)
Screenshot: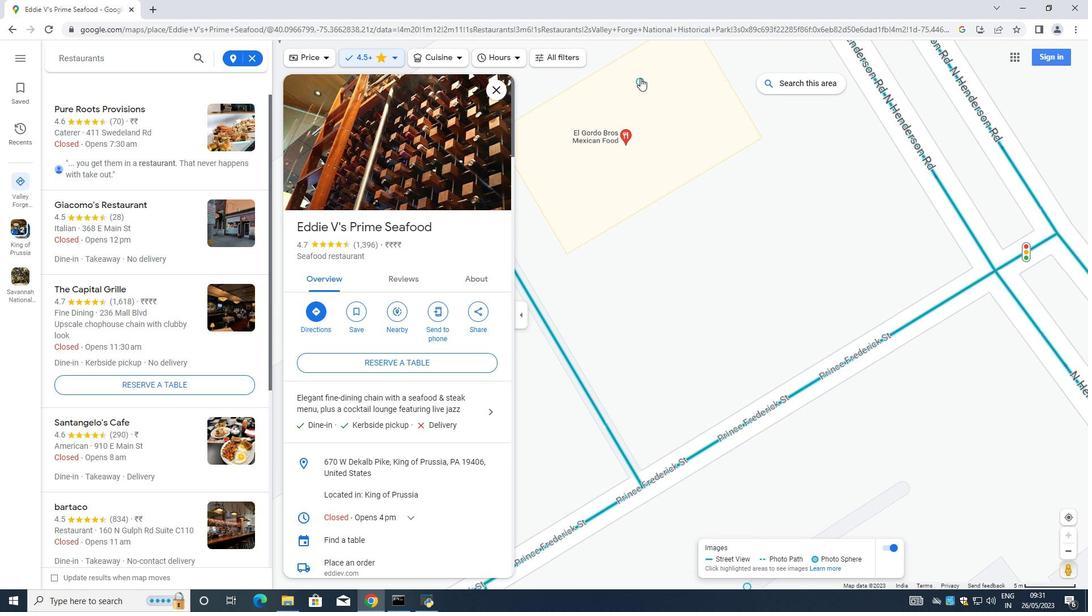 
Action: Mouse pressed left at (640, 78)
Screenshot: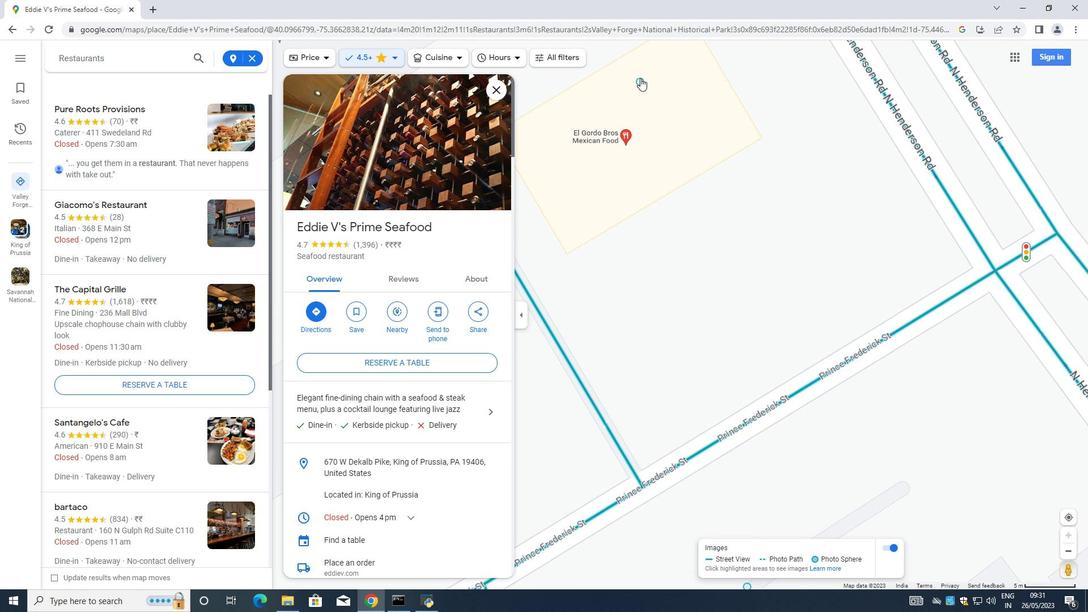
Action: Mouse moved to (588, 252)
Screenshot: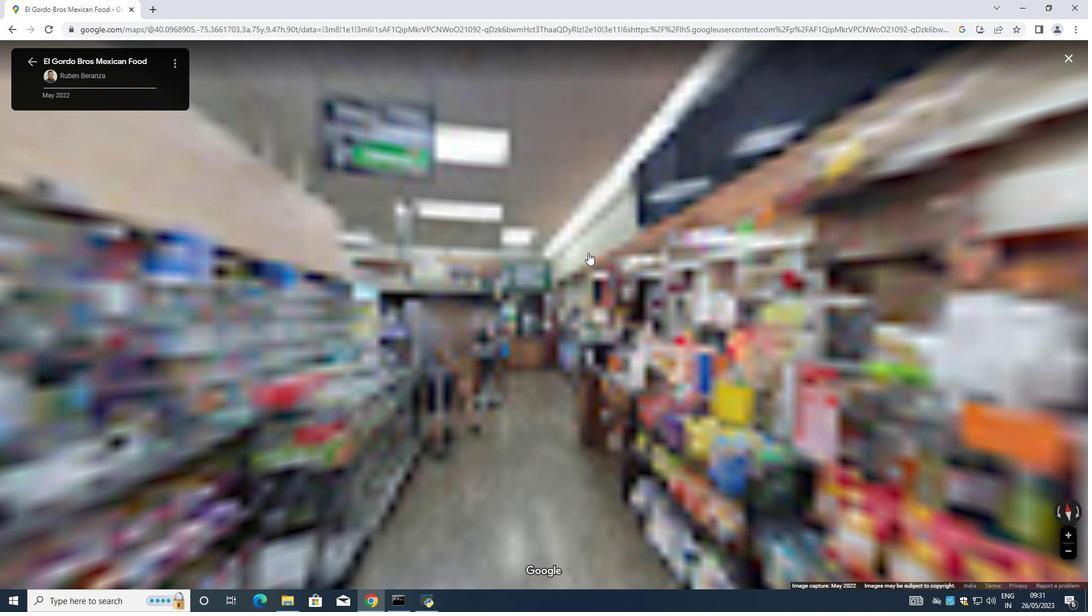 
Action: Key pressed <Key.right><Key.right><Key.right><Key.right><Key.right><Key.right><Key.up><Key.right><Key.right><Key.up><Key.right><Key.up><Key.right><Key.up><Key.right><Key.right><Key.right><Key.right><Key.right><Key.right><Key.right><Key.up><Key.right><Key.up><Key.right><Key.up><Key.right><Key.up><Key.right><Key.up><Key.right><Key.right><Key.right><Key.up><Key.left><Key.left><Key.left><Key.up><Key.left>
Screenshot: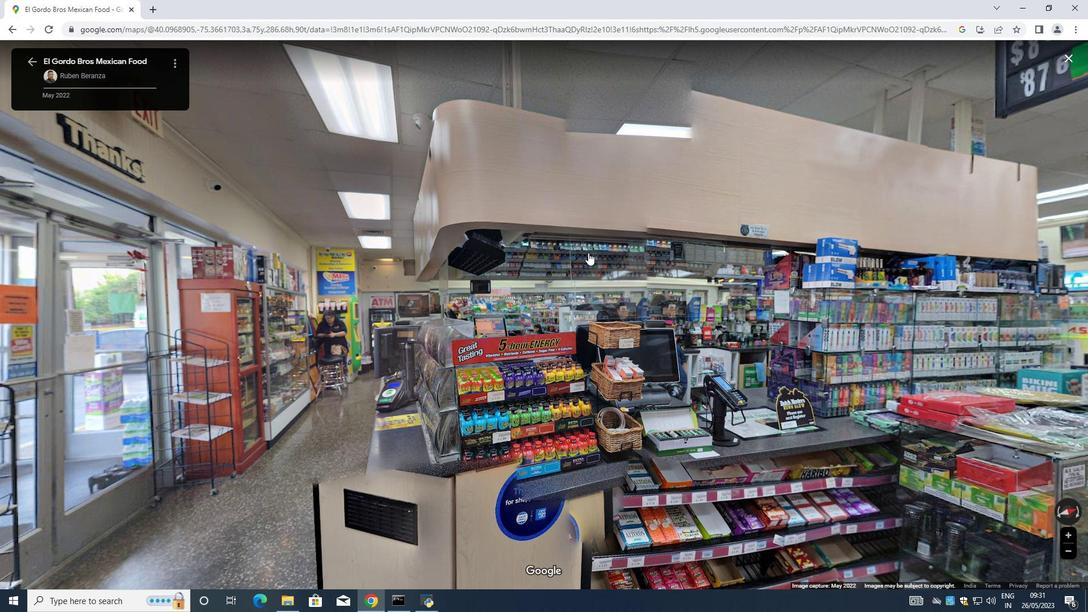 
Action: Mouse moved to (324, 367)
Screenshot: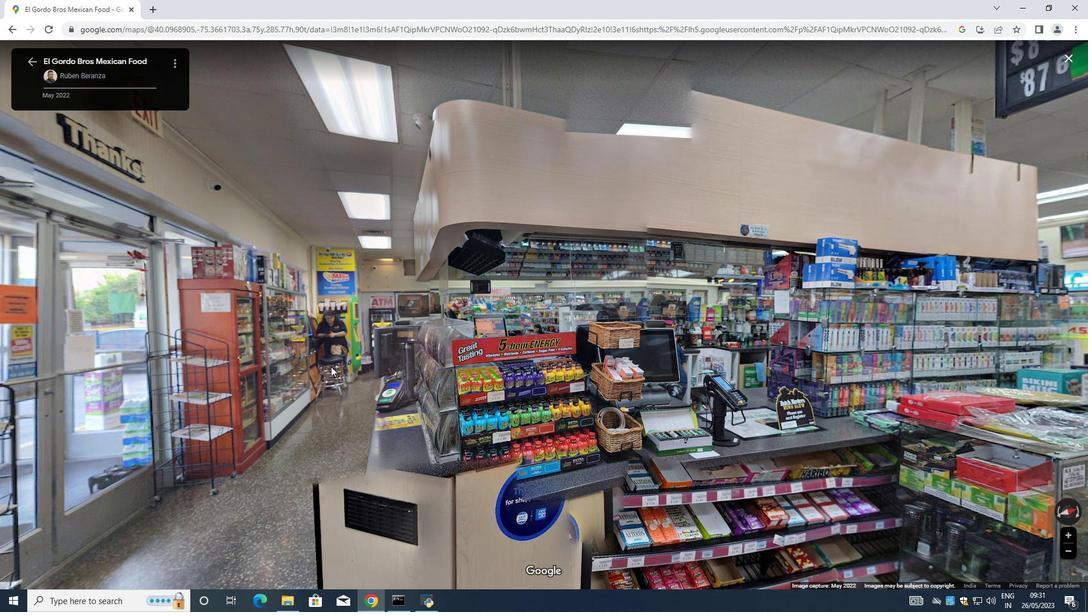 
Action: Mouse pressed left at (324, 367)
Screenshot: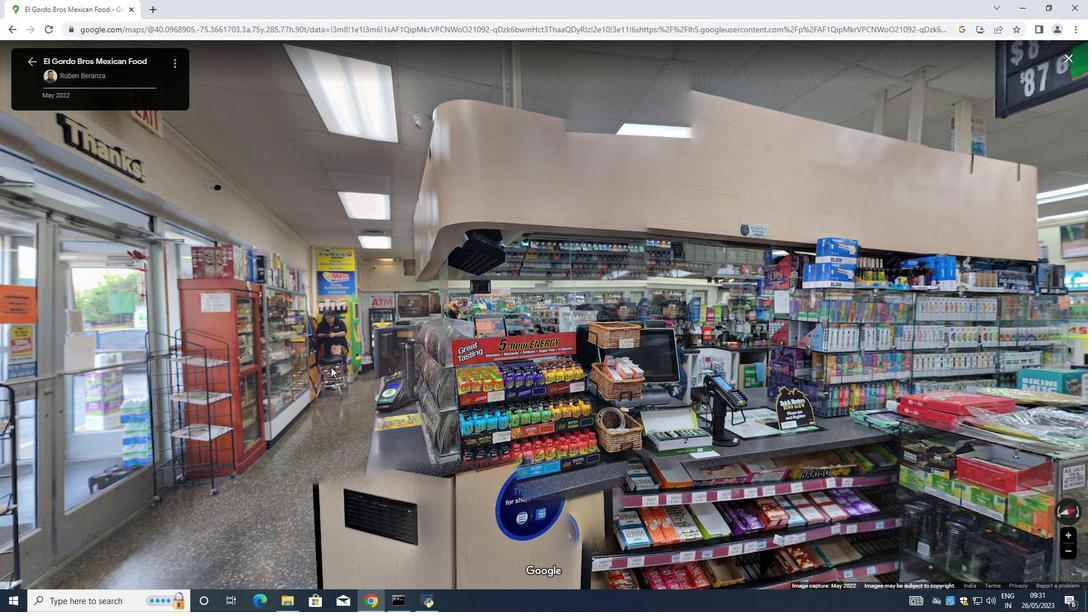 
Action: Mouse moved to (331, 367)
Screenshot: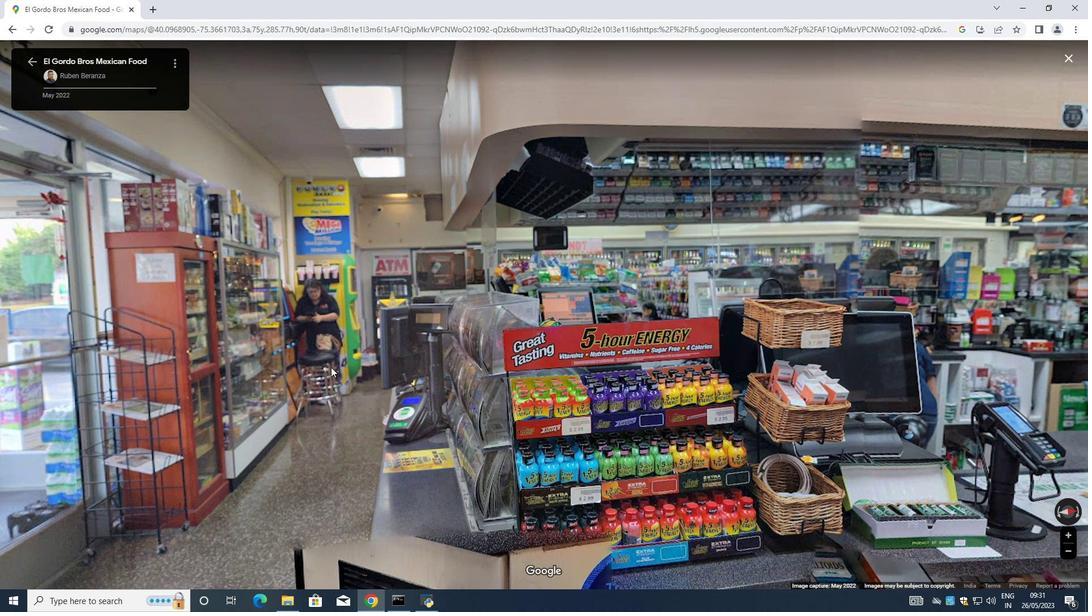 
Action: Mouse scrolled (331, 367) with delta (0, 0)
Screenshot: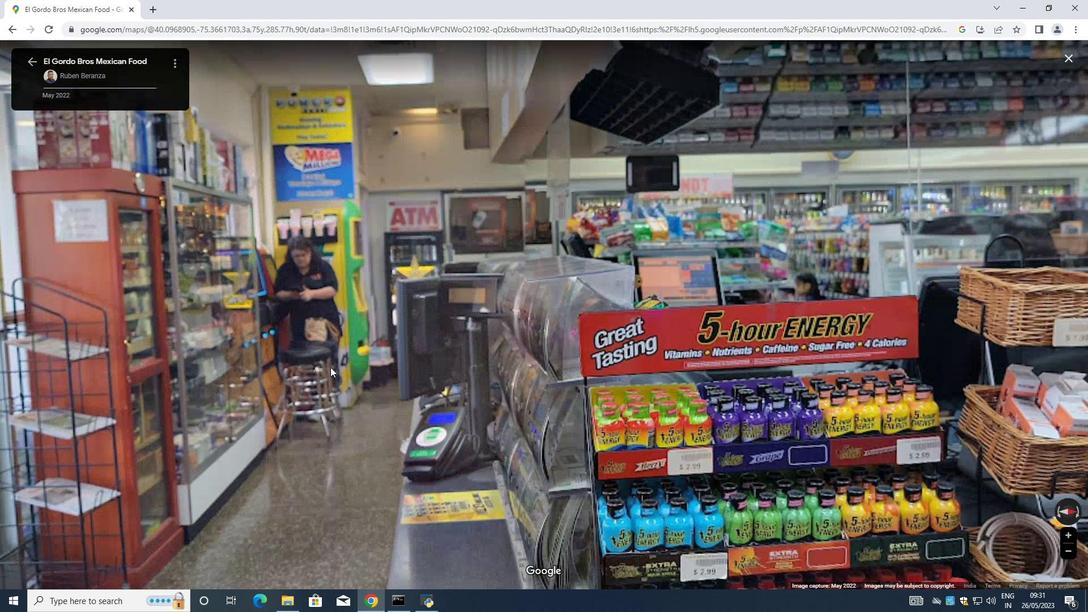 
Action: Mouse scrolled (331, 367) with delta (0, 0)
Screenshot: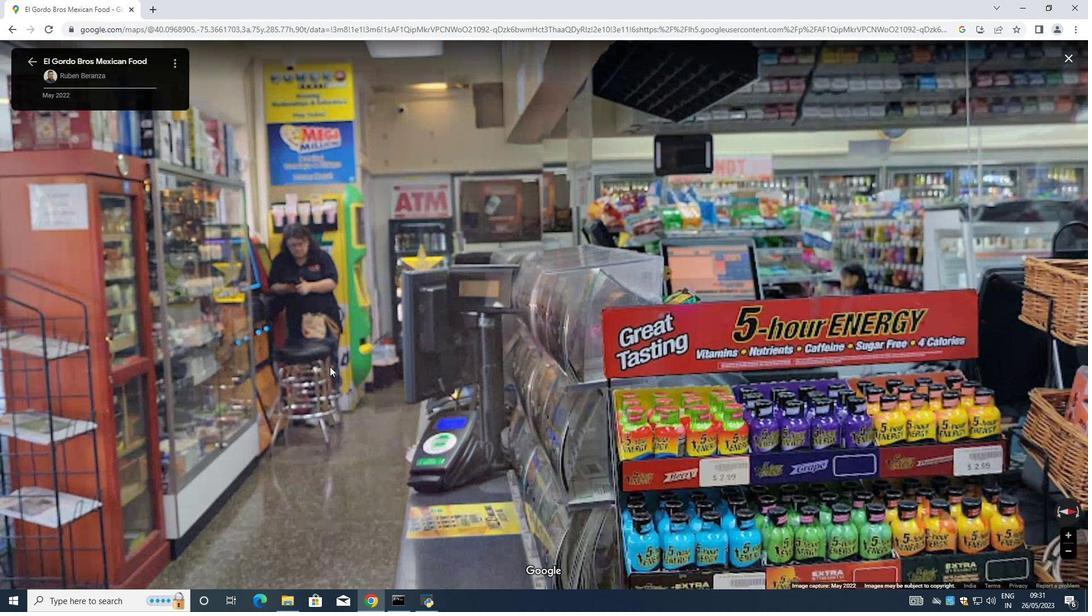 
Action: Mouse scrolled (331, 367) with delta (0, 0)
Screenshot: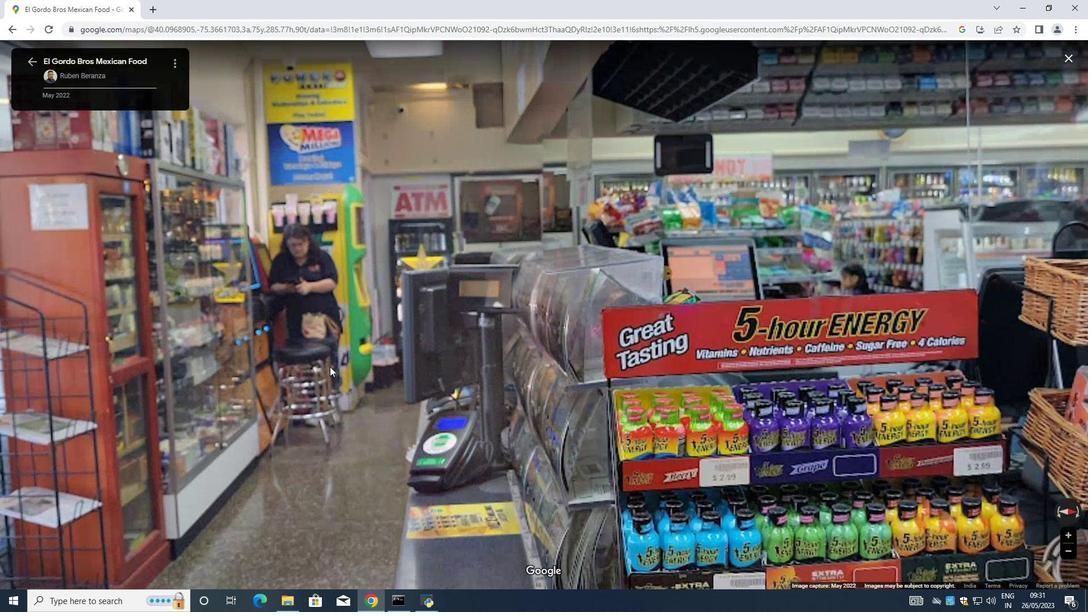
Action: Mouse scrolled (331, 367) with delta (0, 0)
Screenshot: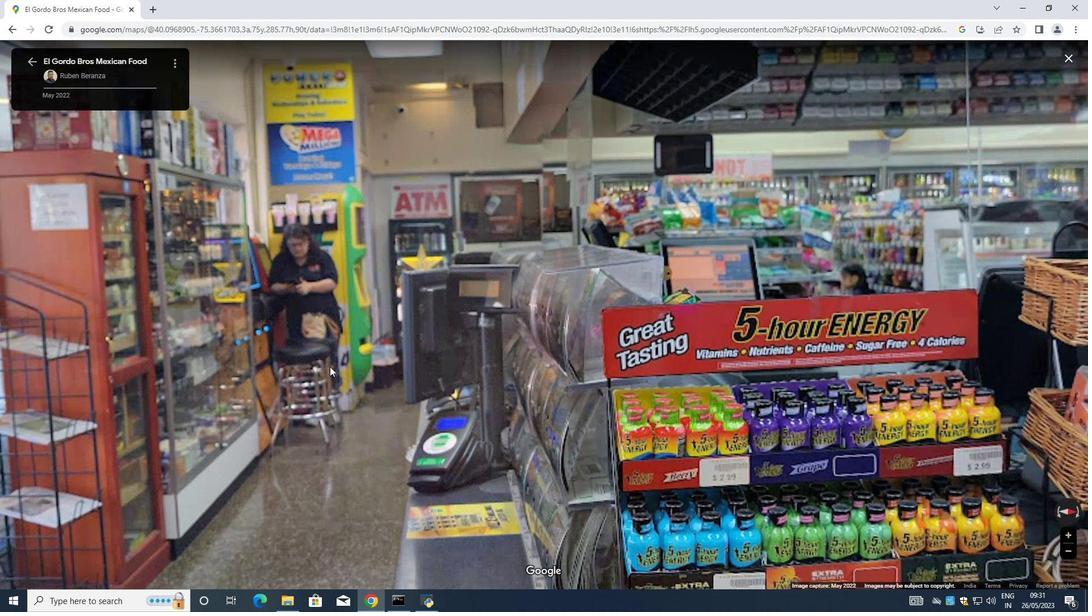 
Action: Mouse scrolled (331, 367) with delta (0, 0)
Screenshot: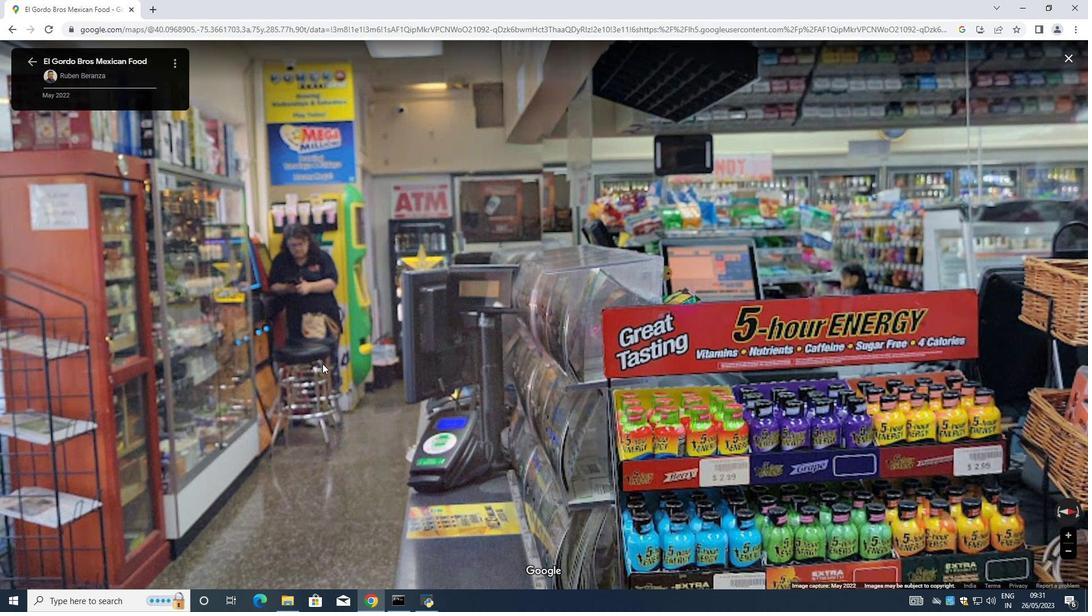 
Action: Mouse moved to (363, 327)
Screenshot: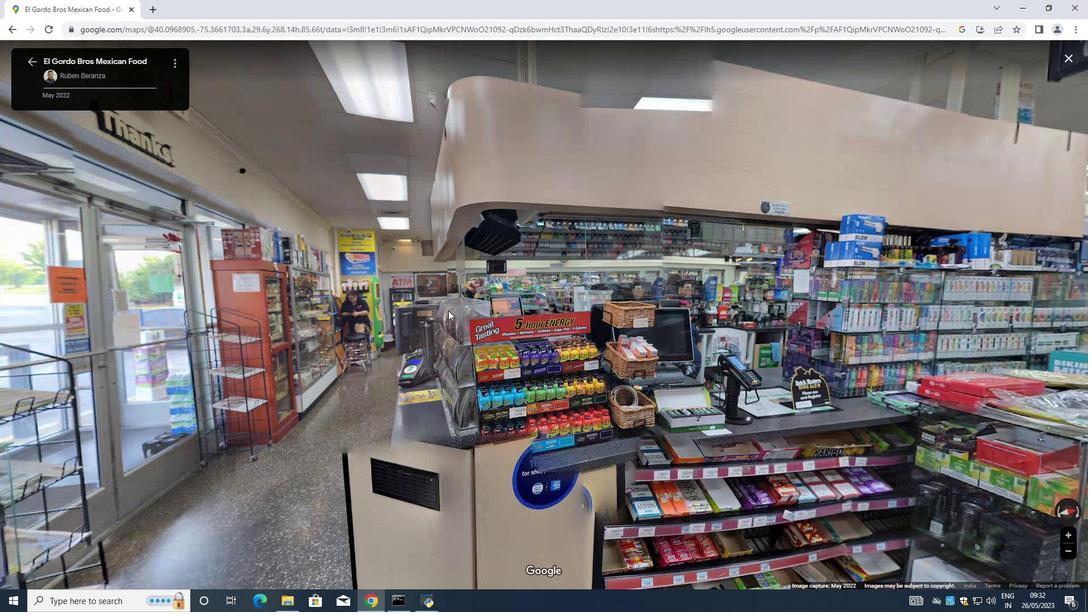 
Action: Mouse scrolled (363, 326) with delta (0, 0)
Screenshot: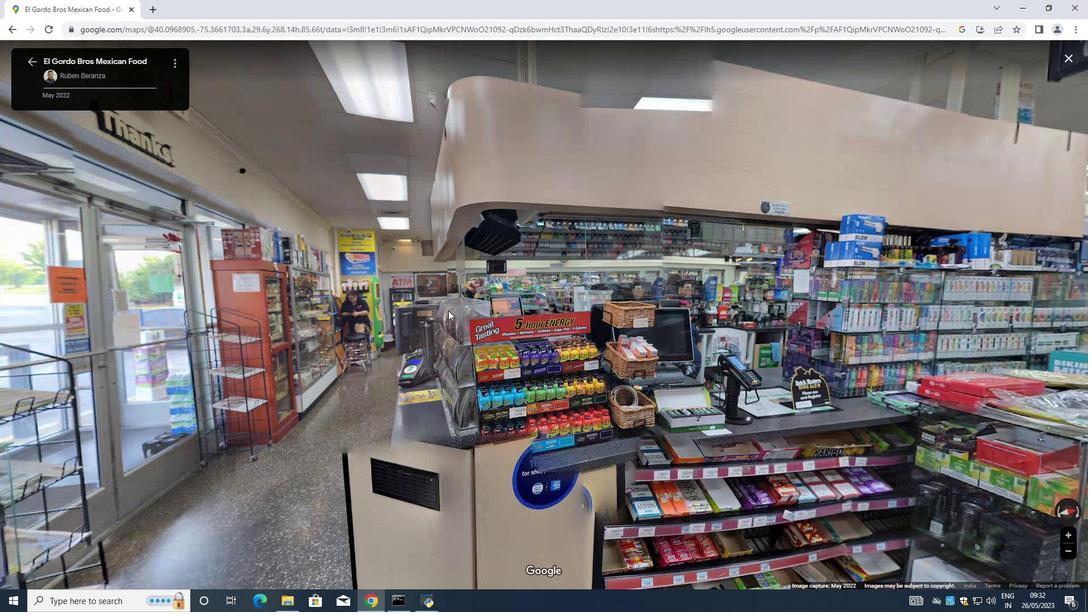 
Action: Mouse moved to (405, 315)
Screenshot: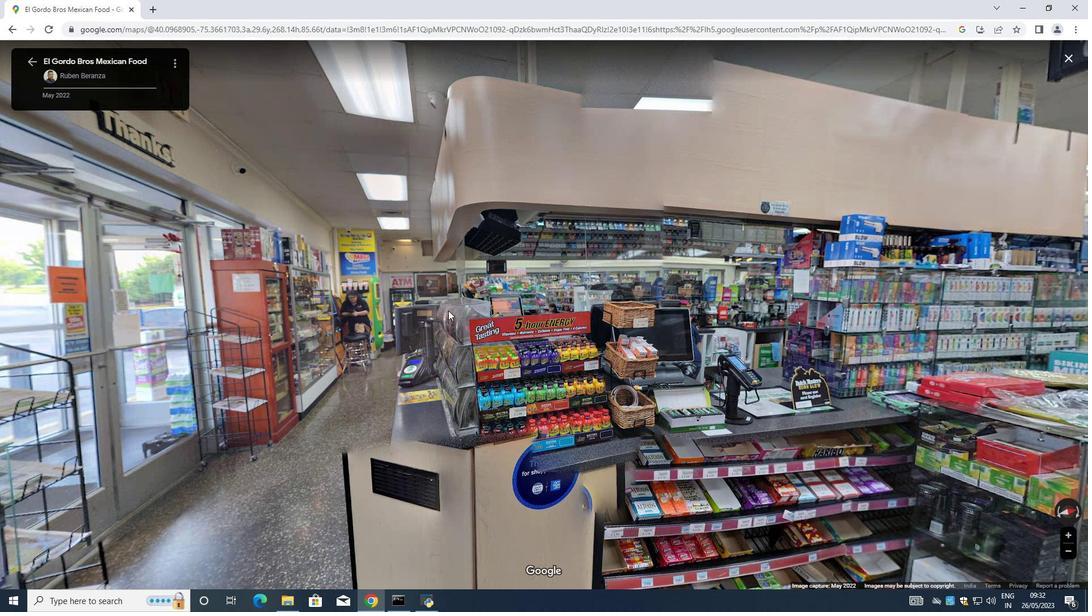 
Action: Mouse scrolled (403, 315) with delta (0, 0)
Screenshot: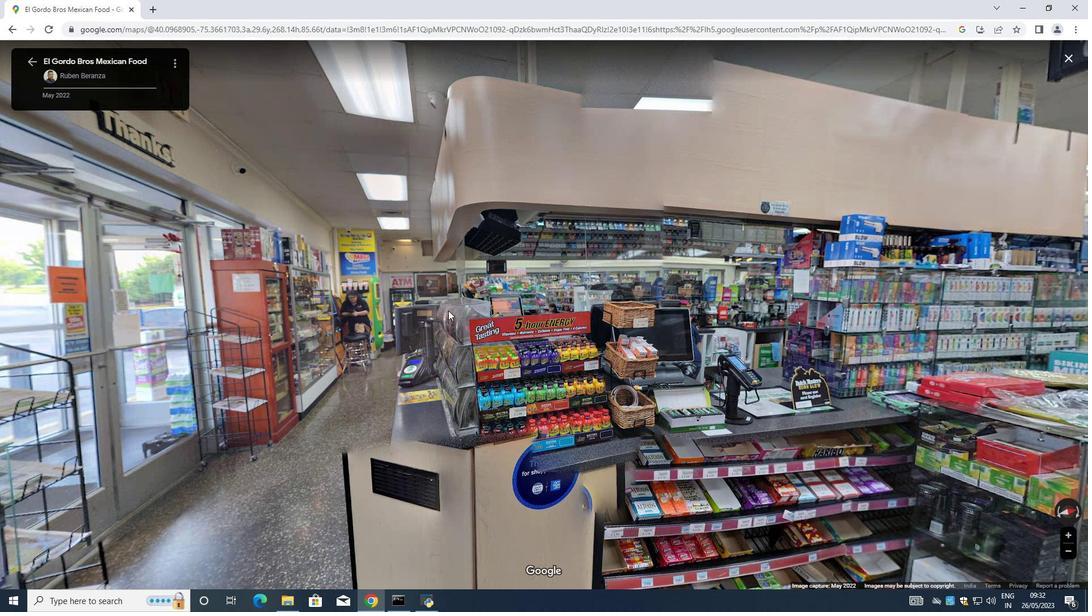 
Action: Mouse moved to (422, 316)
Screenshot: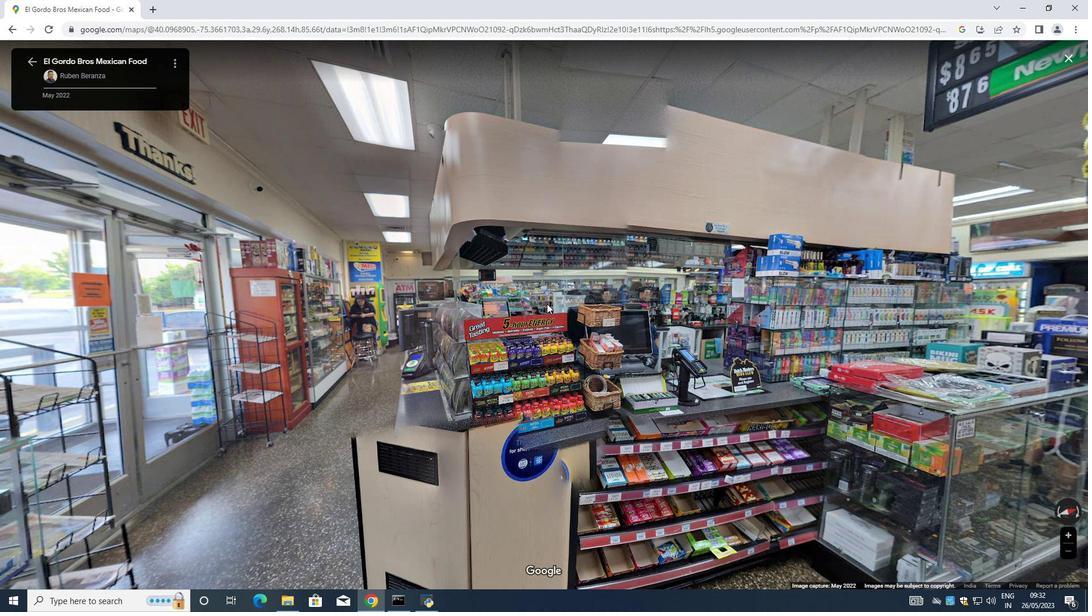 
Action: Mouse scrolled (420, 315) with delta (0, 0)
Screenshot: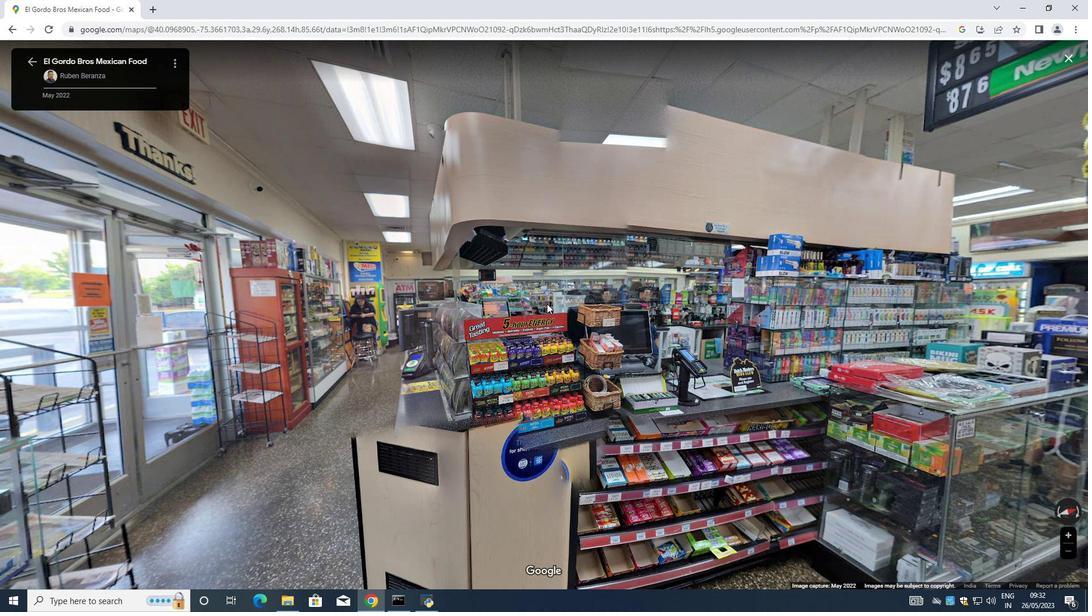 
Action: Mouse moved to (425, 317)
Screenshot: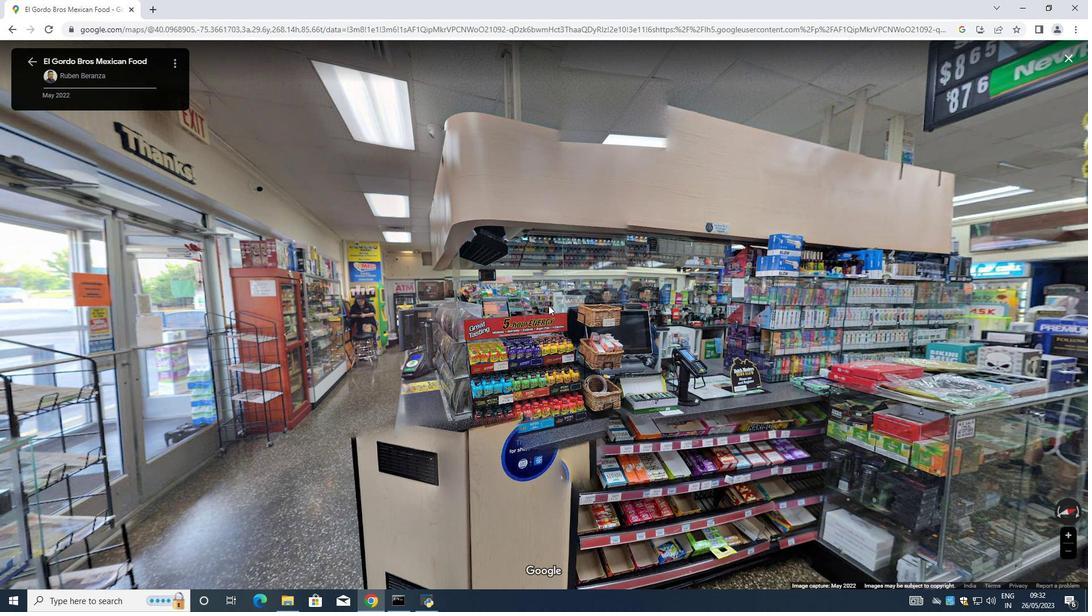 
Action: Mouse scrolled (425, 316) with delta (0, 0)
Screenshot: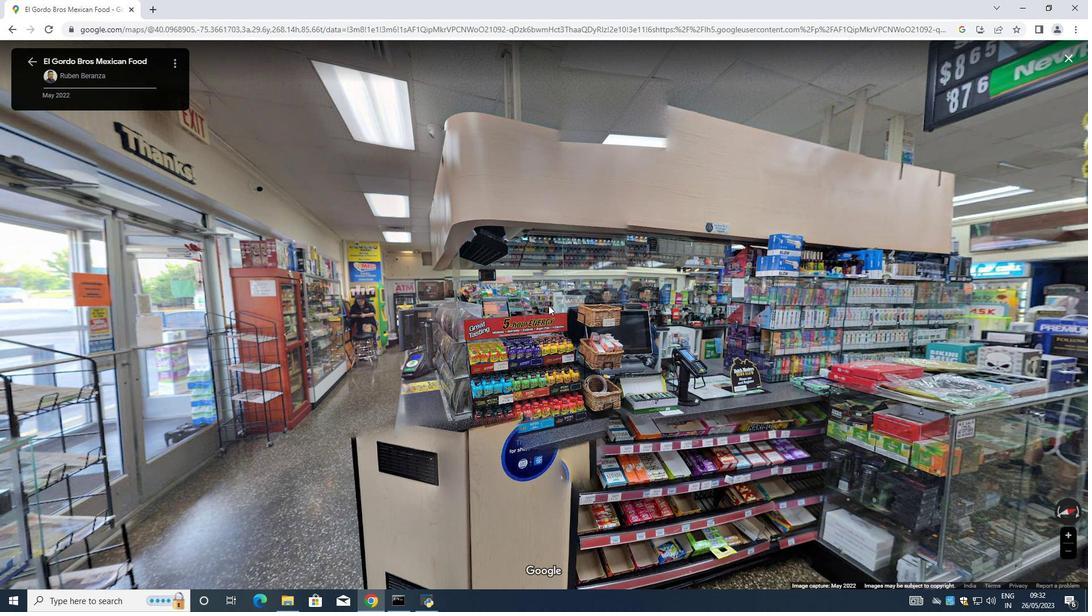 
Action: Mouse moved to (548, 306)
Screenshot: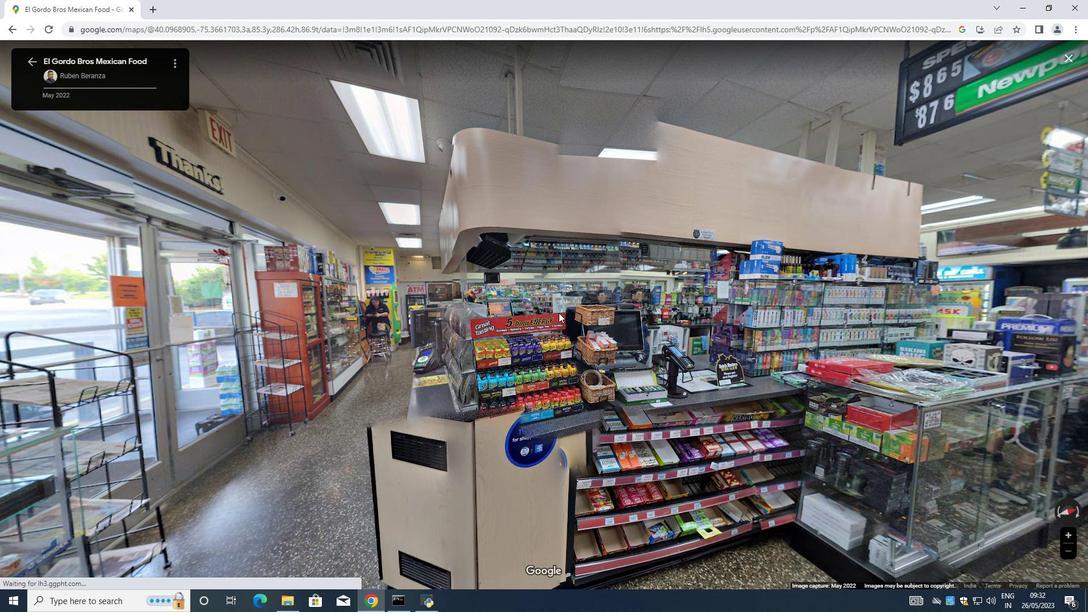 
Action: Mouse scrolled (548, 305) with delta (0, 0)
Screenshot: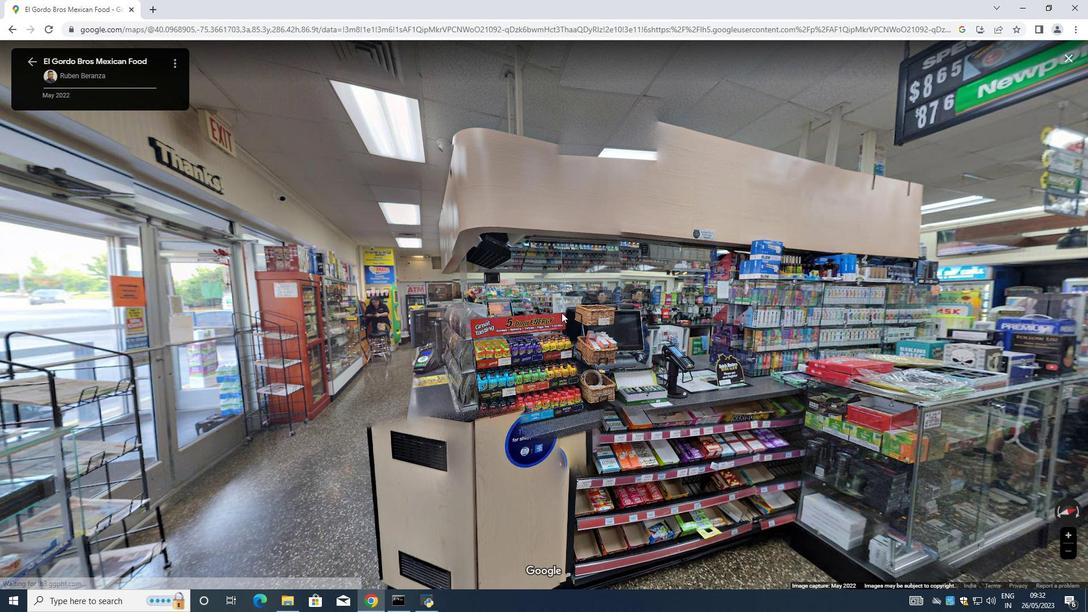 
Action: Mouse moved to (548, 307)
Screenshot: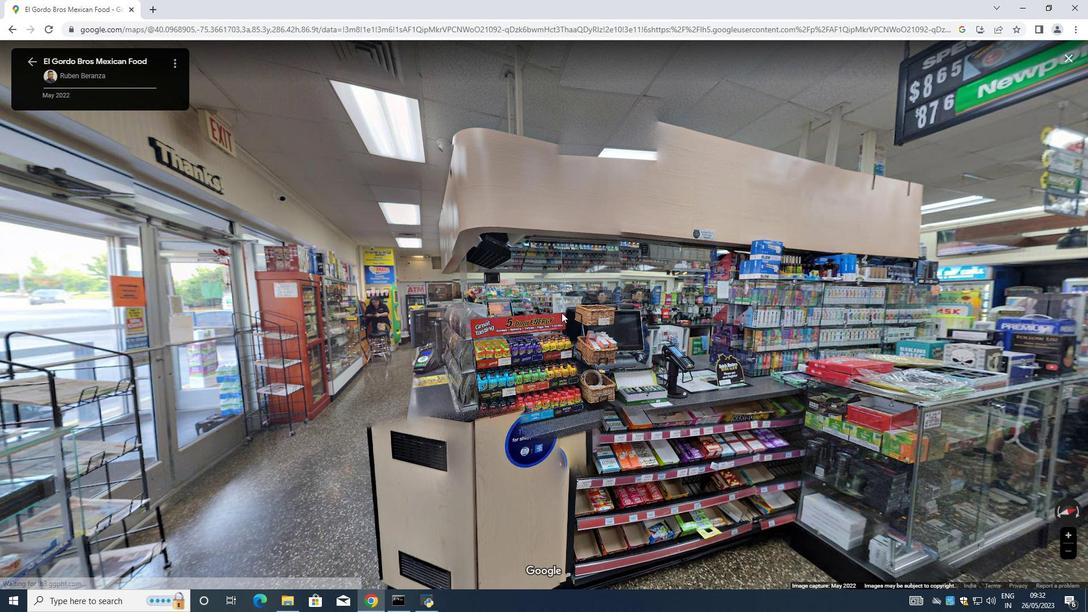 
Action: Mouse scrolled (548, 307) with delta (0, 0)
Screenshot: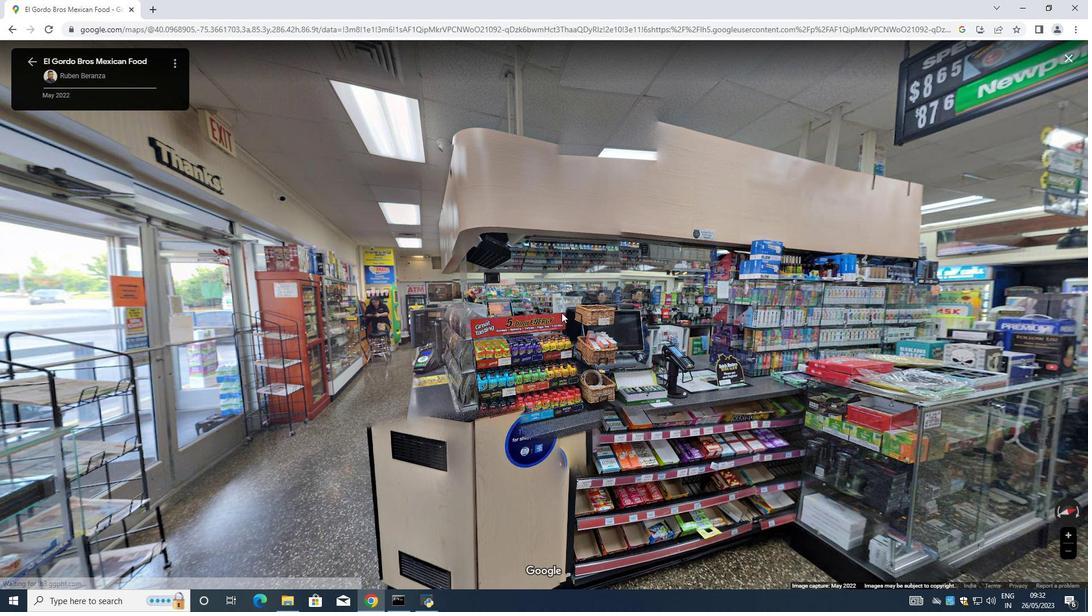 
Action: Mouse moved to (552, 310)
Screenshot: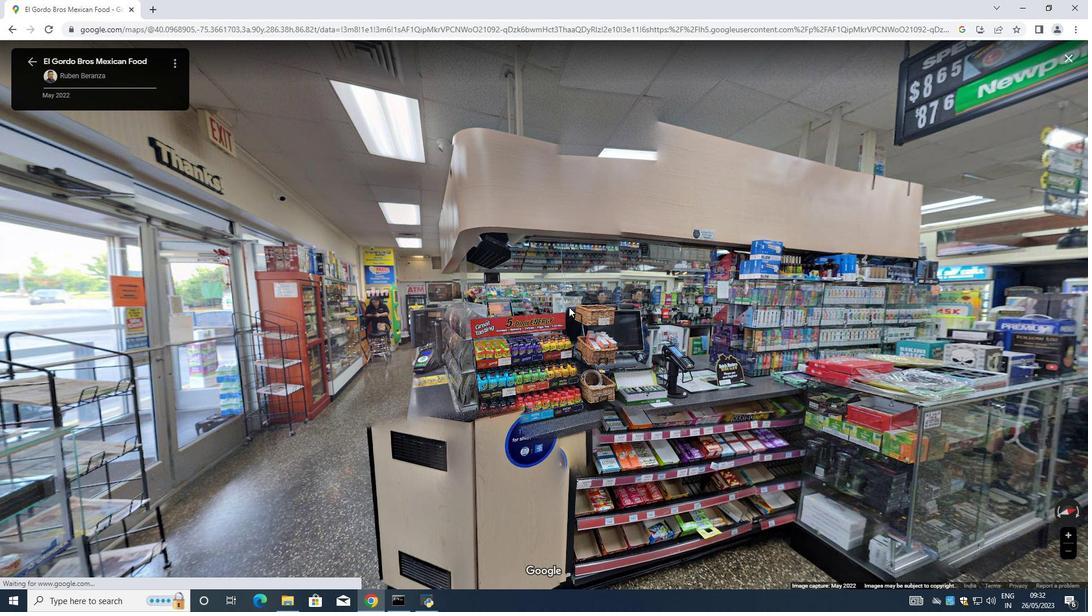 
Action: Mouse scrolled (549, 308) with delta (0, 0)
Screenshot: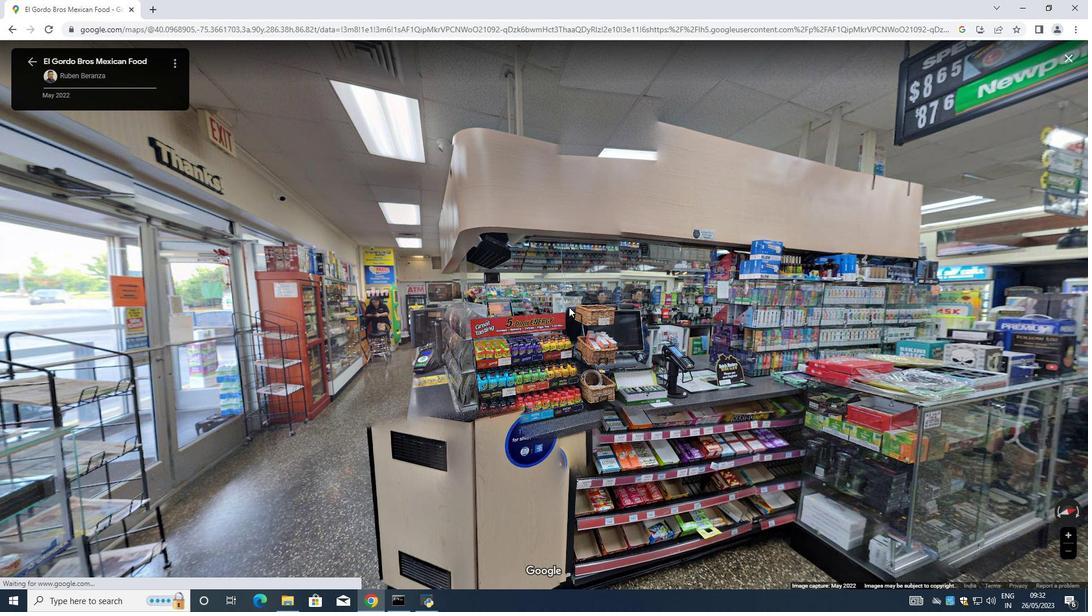 
Action: Mouse moved to (559, 312)
Screenshot: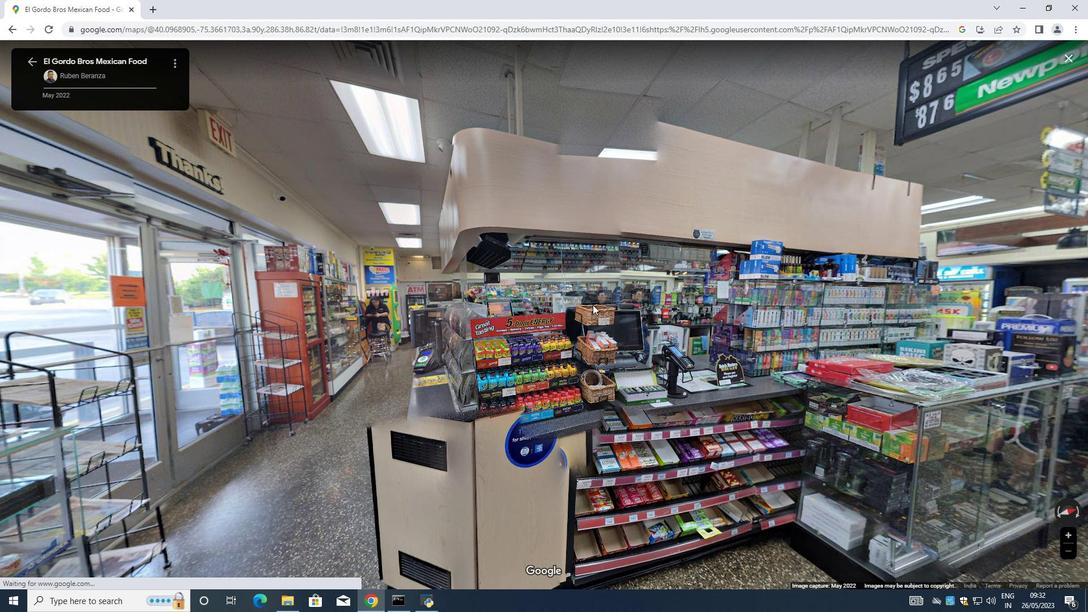 
Action: Mouse scrolled (559, 312) with delta (0, 0)
Screenshot: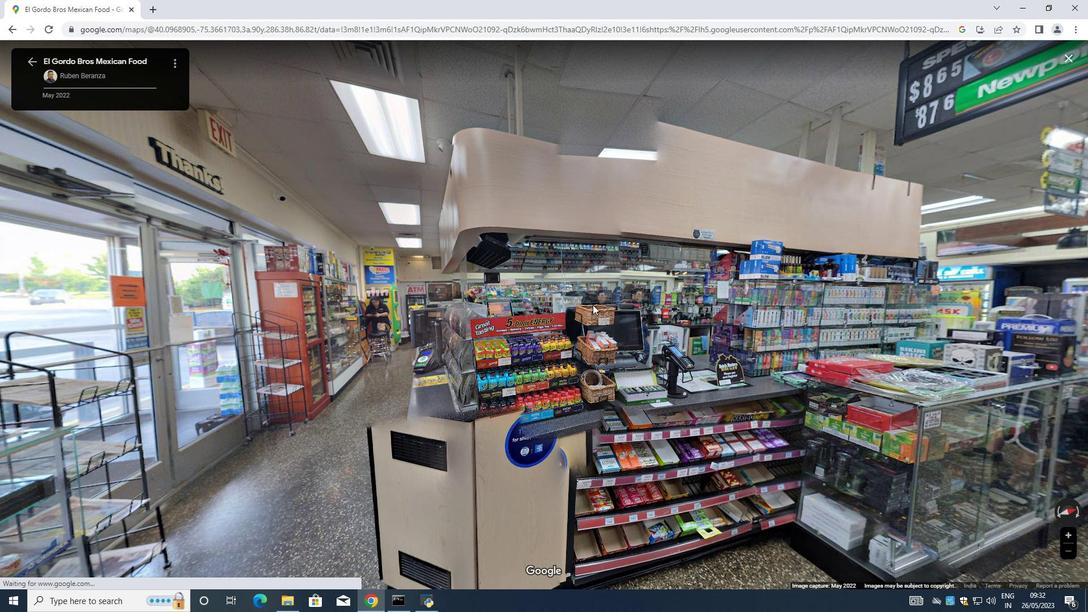 
Action: Mouse moved to (560, 312)
Screenshot: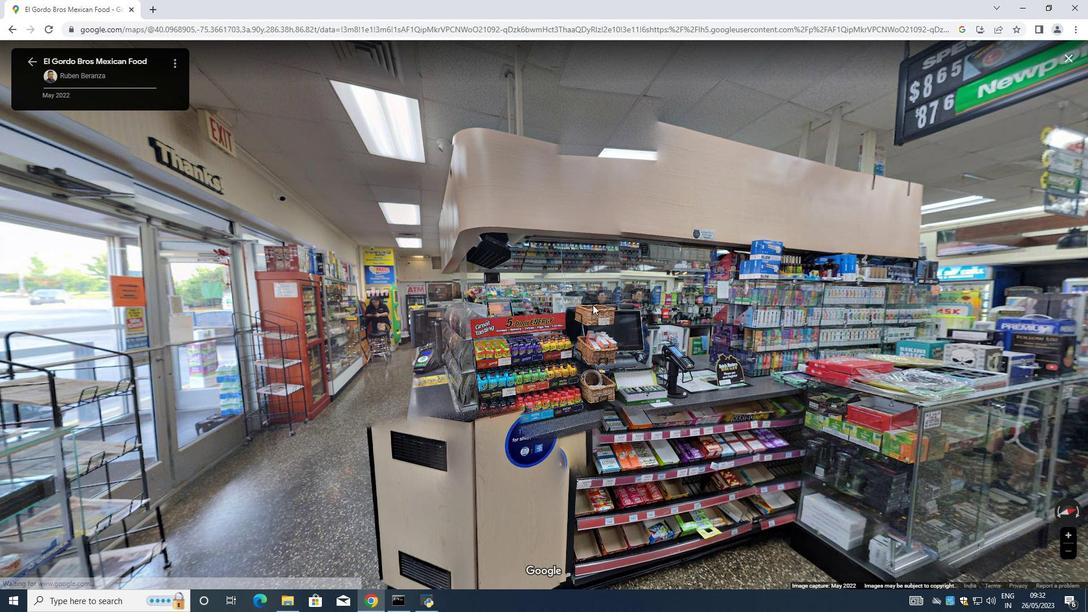 
Action: Mouse scrolled (560, 312) with delta (0, 0)
Screenshot: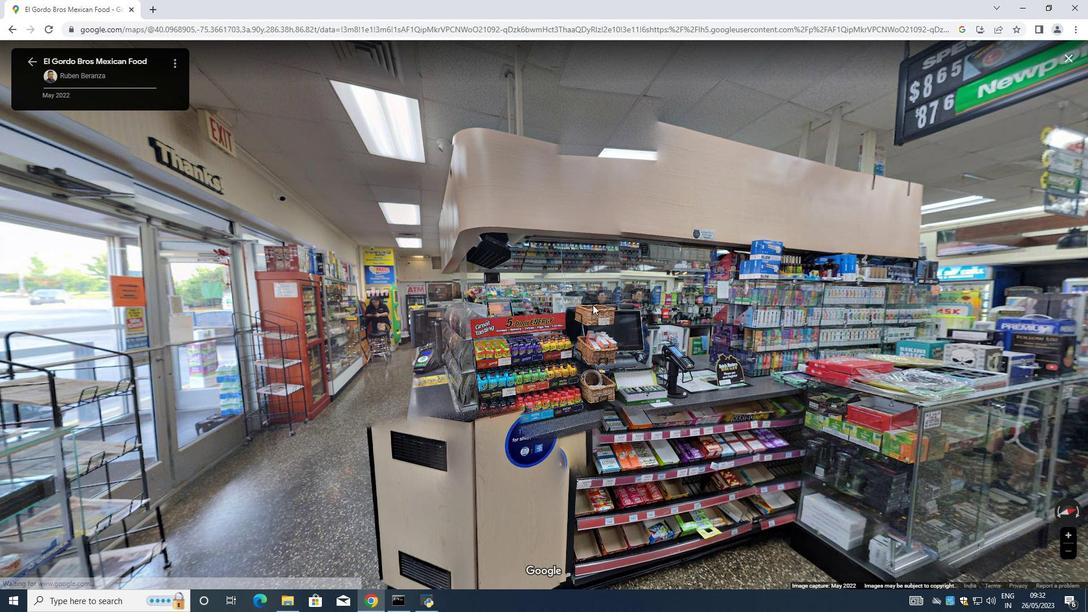 
Action: Mouse moved to (596, 303)
Screenshot: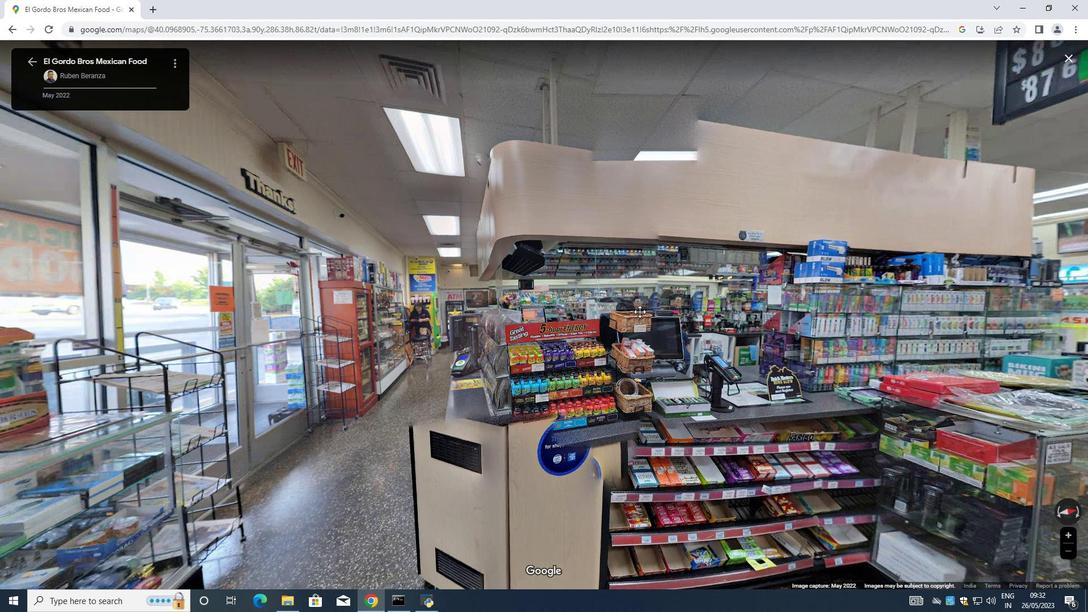 
Action: Mouse pressed left at (596, 303)
Screenshot: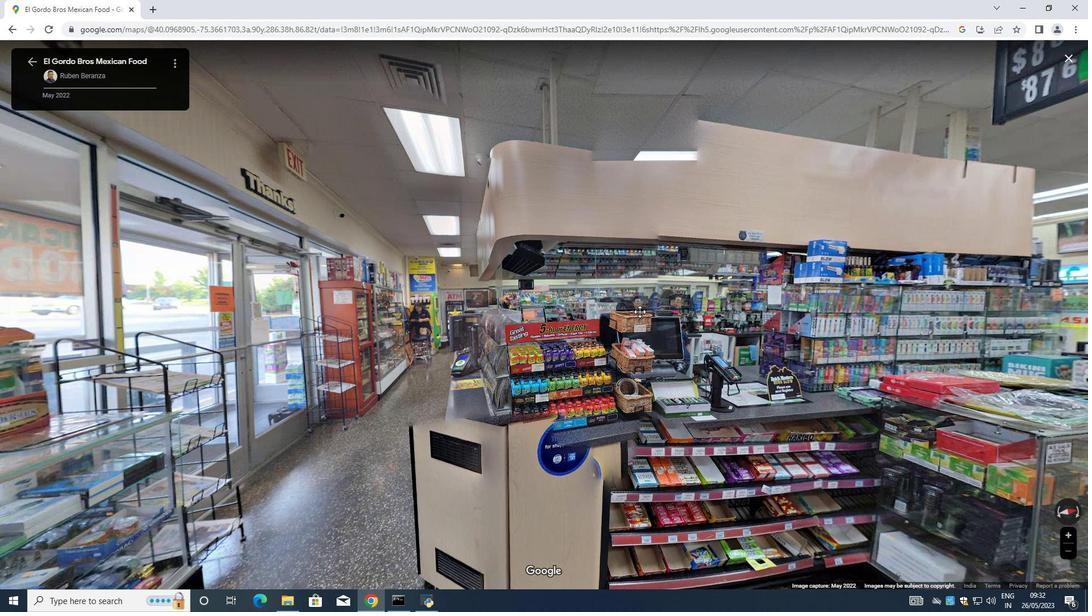 
Action: Mouse moved to (772, 278)
Screenshot: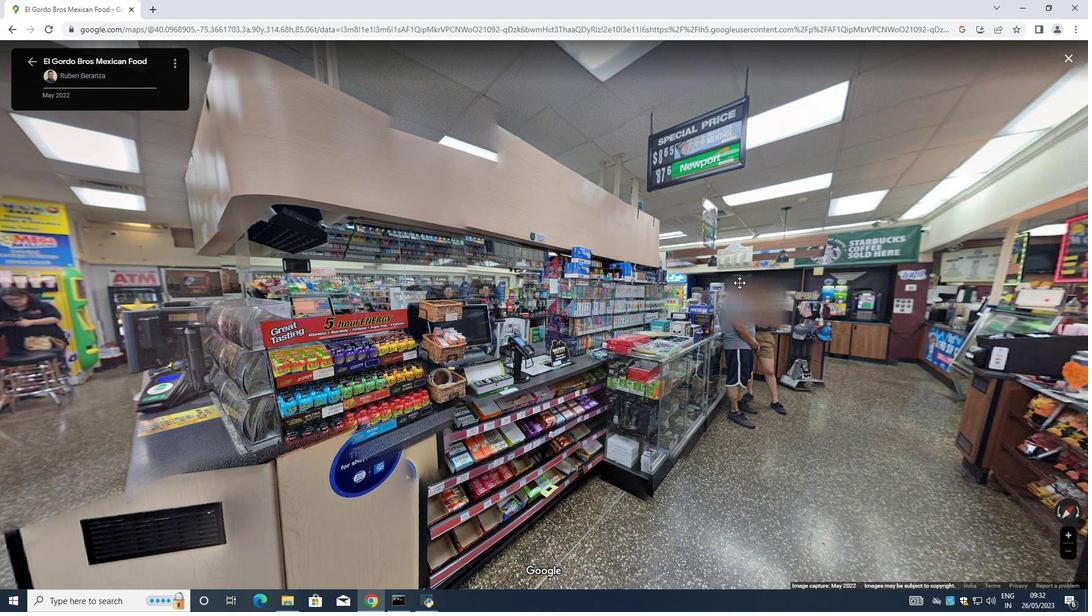 
Action: Mouse pressed left at (772, 278)
Screenshot: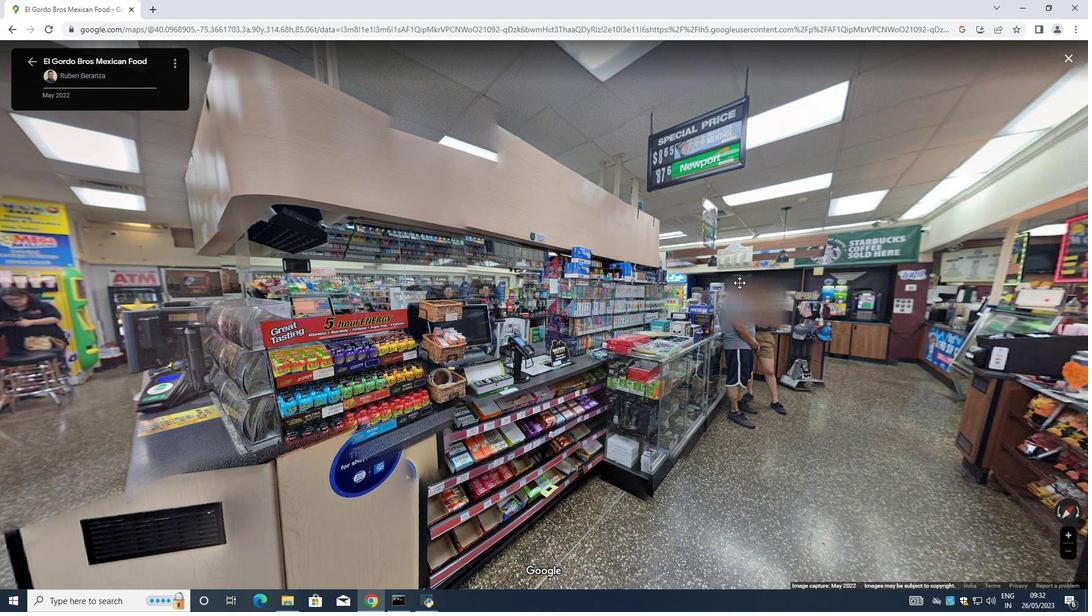 
Action: Mouse moved to (485, 379)
Screenshot: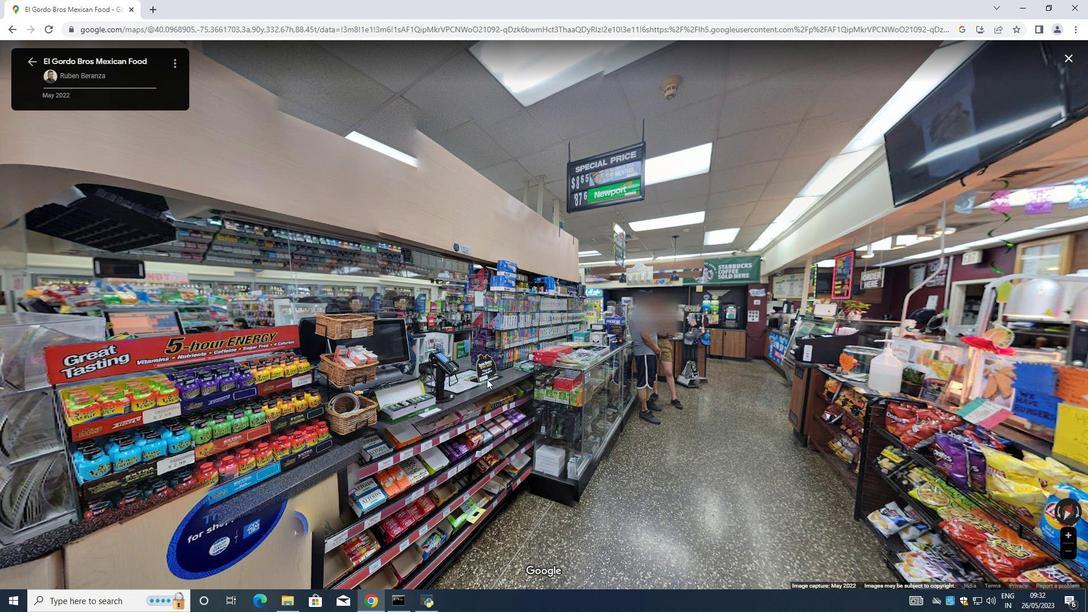 
Action: Mouse scrolled (485, 378) with delta (0, 0)
Screenshot: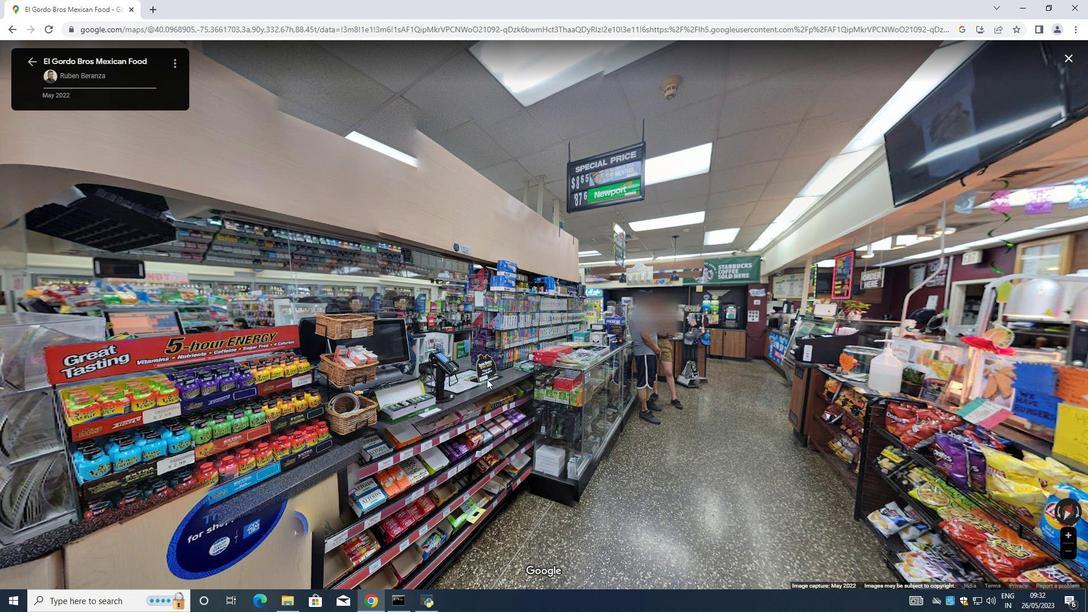 
Action: Mouse moved to (485, 379)
Screenshot: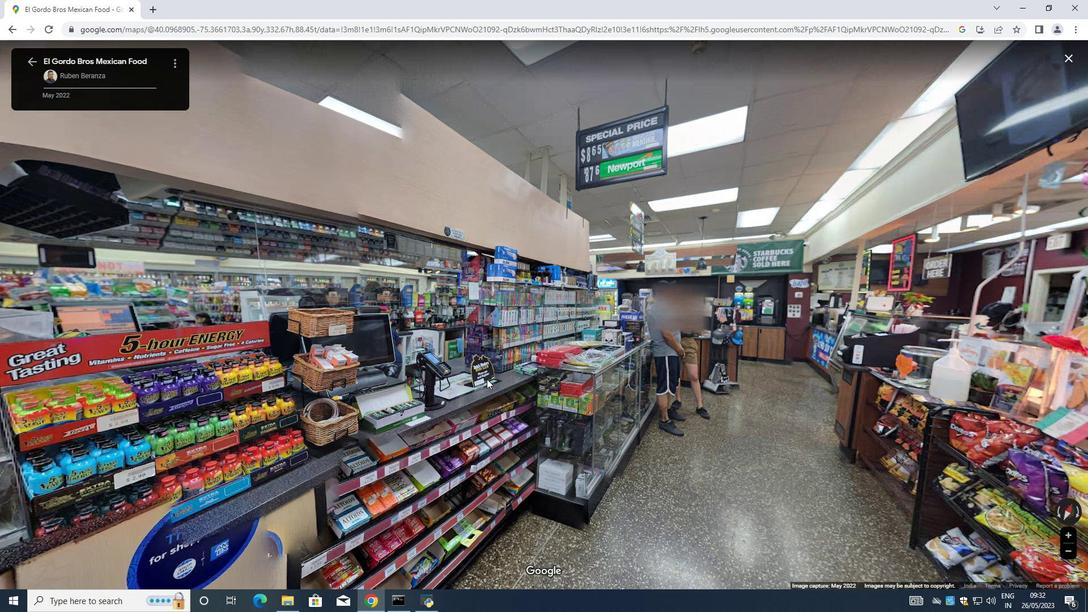 
Action: Mouse scrolled (485, 378) with delta (0, 0)
Screenshot: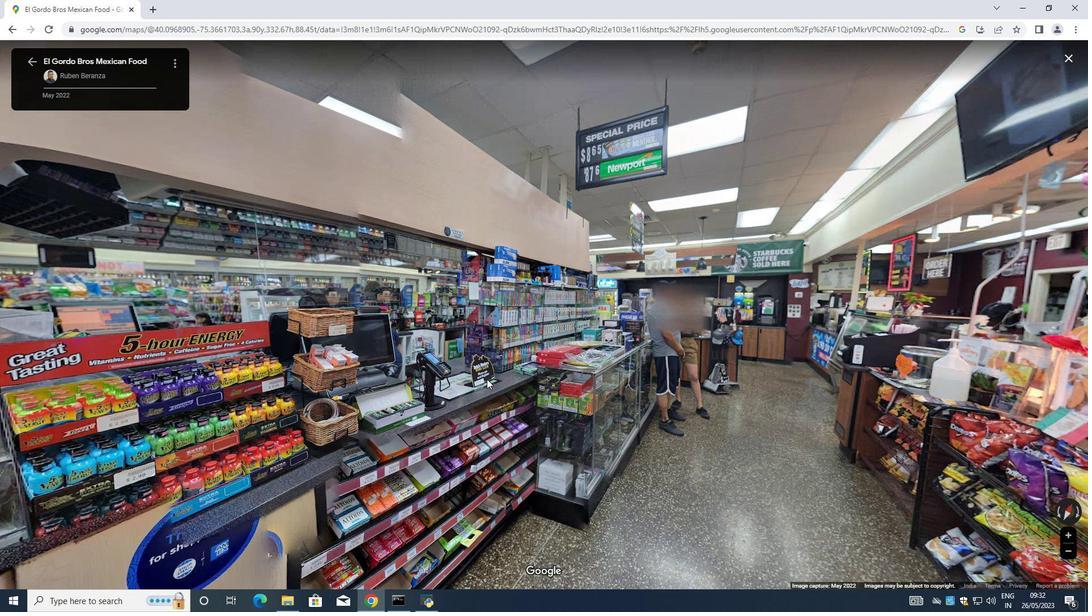 
Action: Mouse moved to (486, 379)
Screenshot: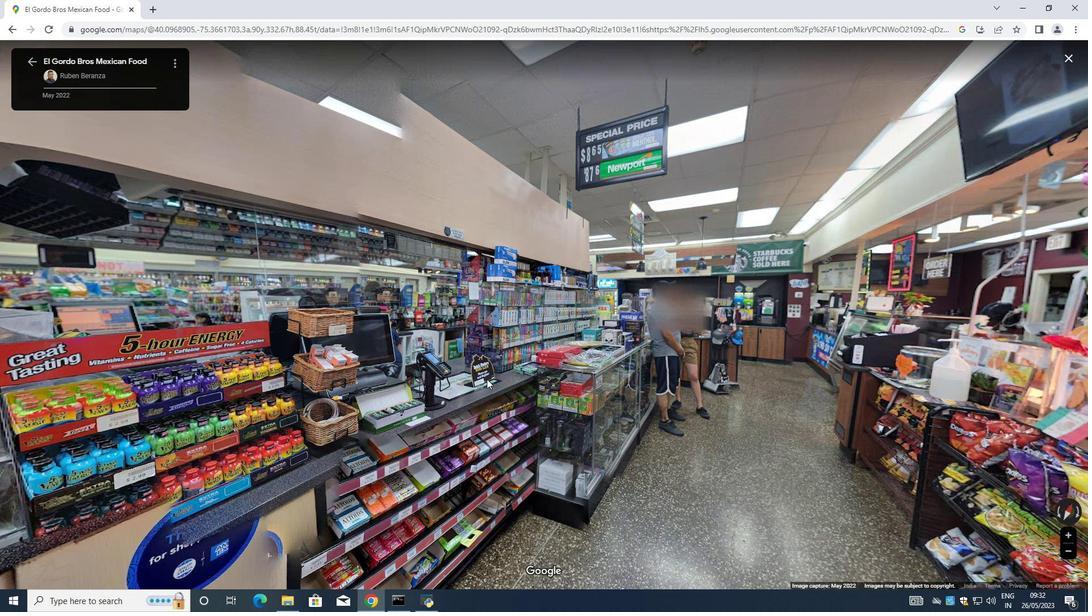 
Action: Mouse scrolled (486, 378) with delta (0, 0)
Screenshot: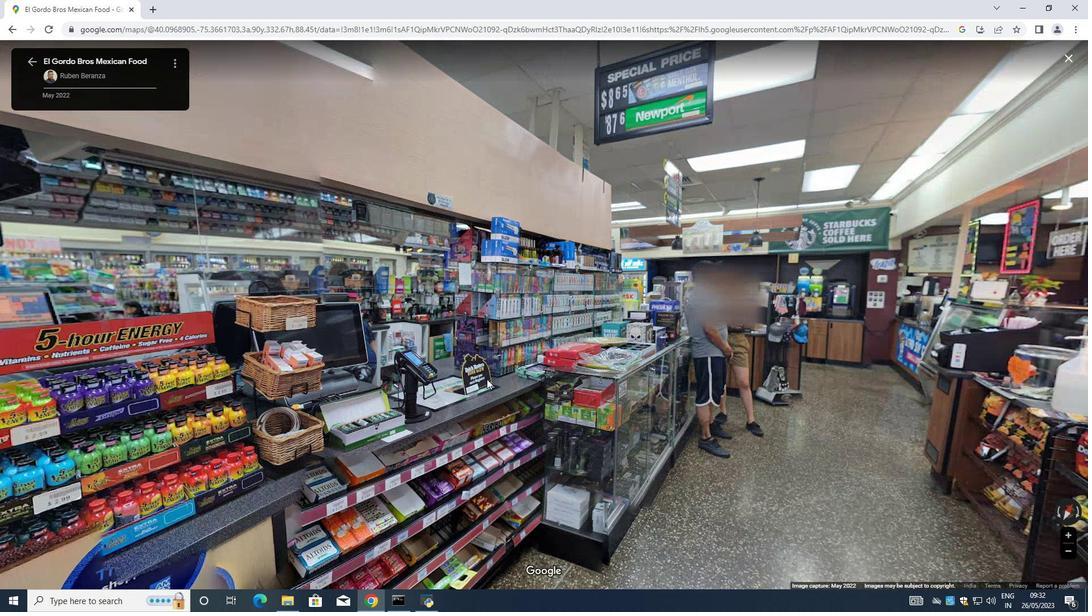 
Action: Mouse moved to (487, 379)
Screenshot: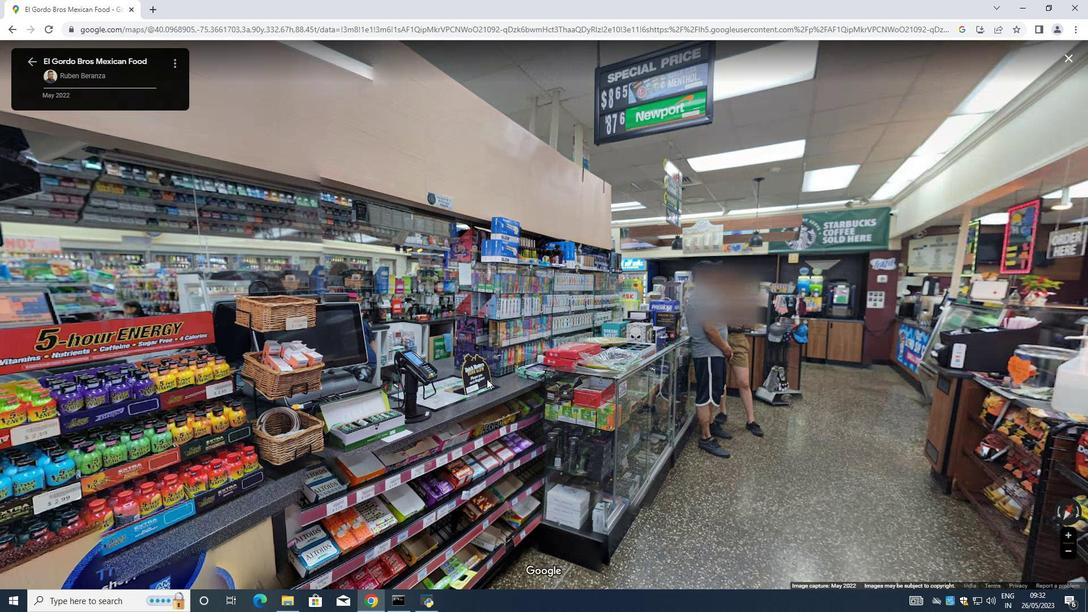 
Action: Mouse scrolled (487, 378) with delta (0, 0)
Screenshot: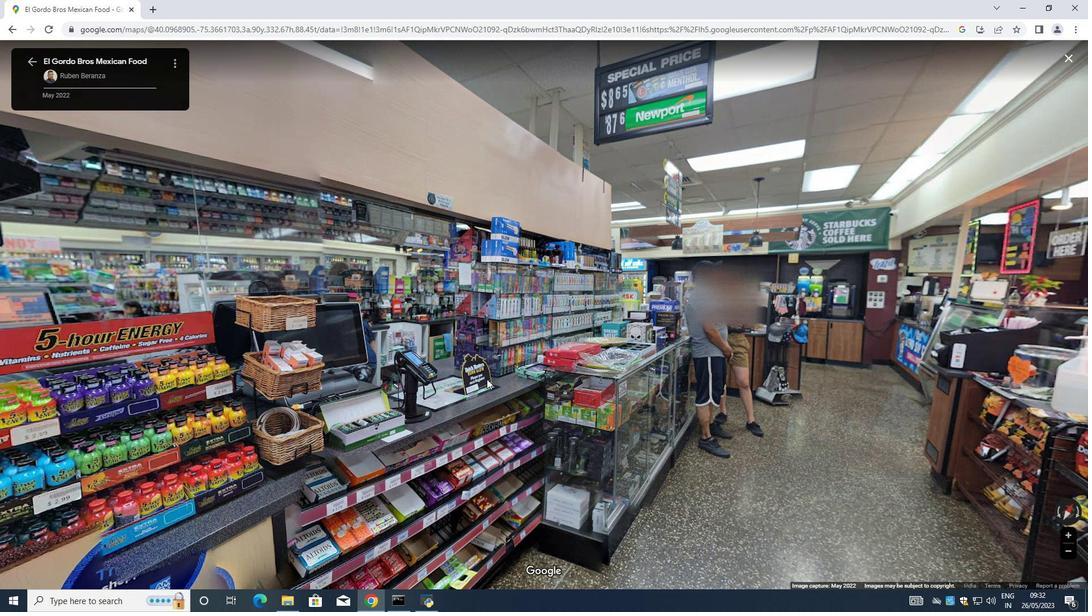 
Action: Mouse scrolled (487, 379) with delta (0, 0)
Screenshot: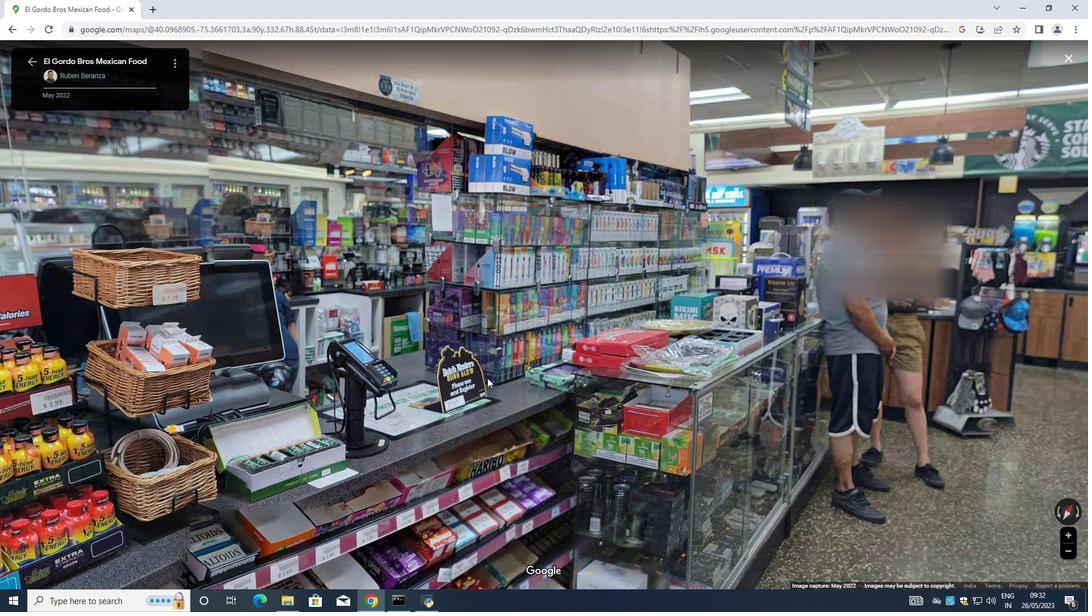 
Action: Mouse scrolled (487, 379) with delta (0, 0)
Screenshot: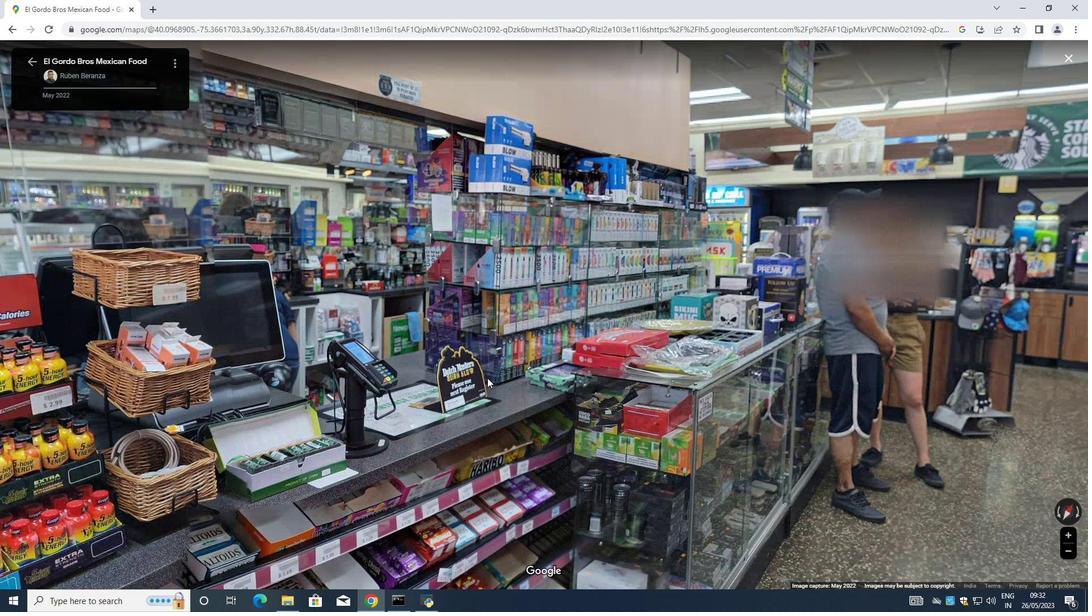 
Action: Mouse scrolled (487, 379) with delta (0, 0)
Screenshot: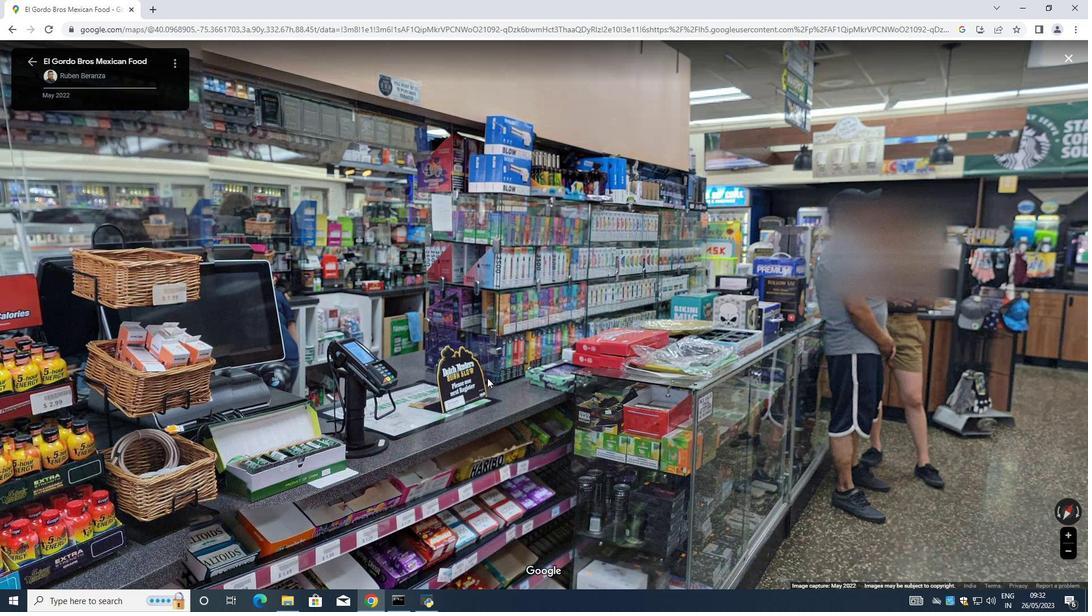 
Action: Mouse scrolled (487, 379) with delta (0, 0)
Screenshot: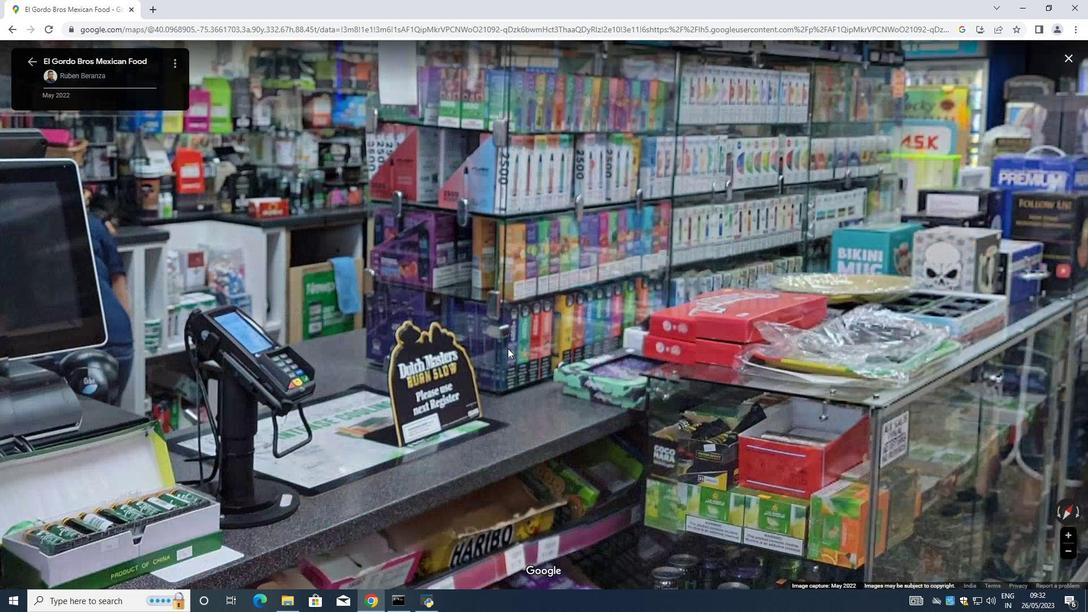 
Action: Mouse scrolled (487, 379) with delta (0, 0)
Screenshot: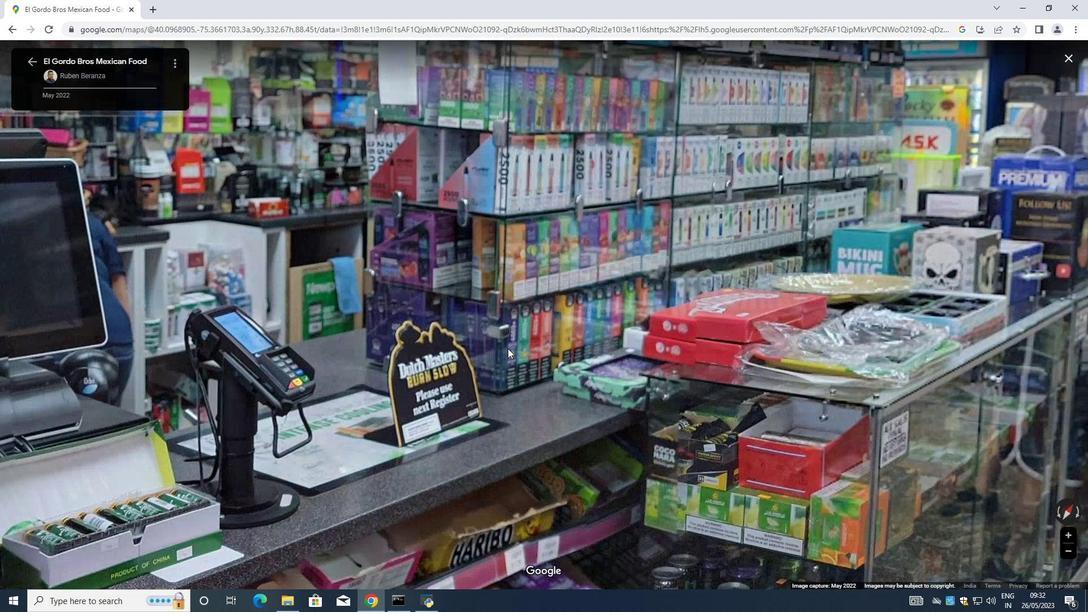 
Action: Mouse moved to (489, 373)
Screenshot: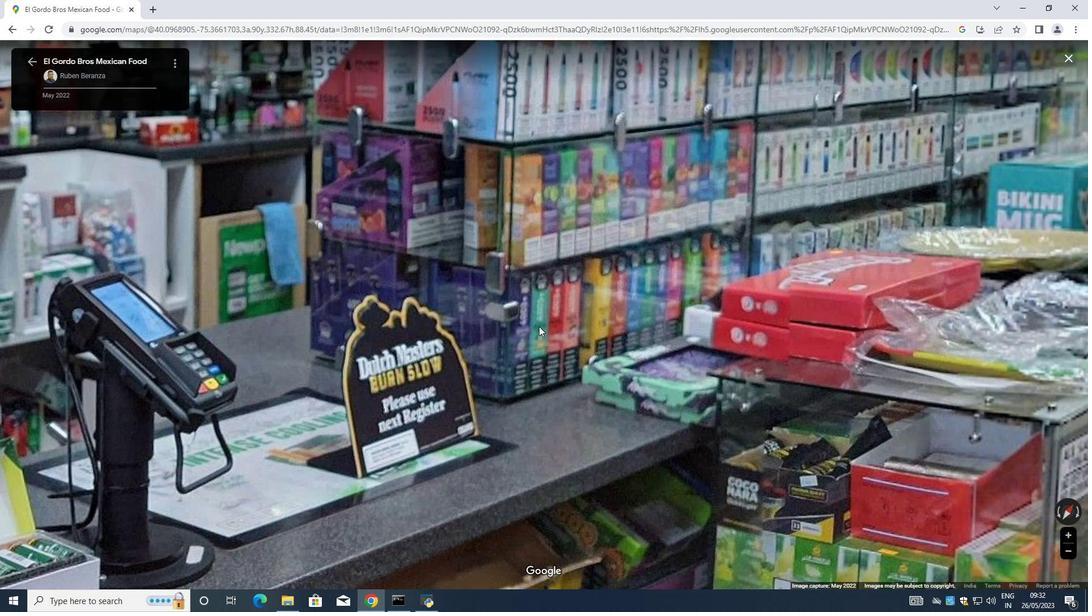
Action: Mouse scrolled (487, 378) with delta (0, 0)
Screenshot: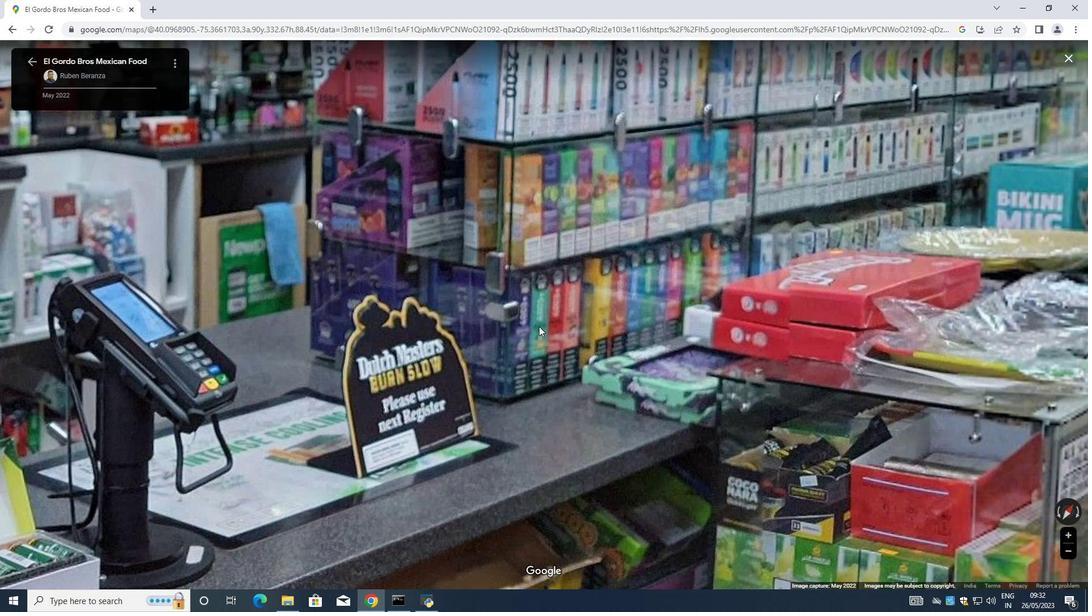 
Action: Mouse moved to (559, 289)
Screenshot: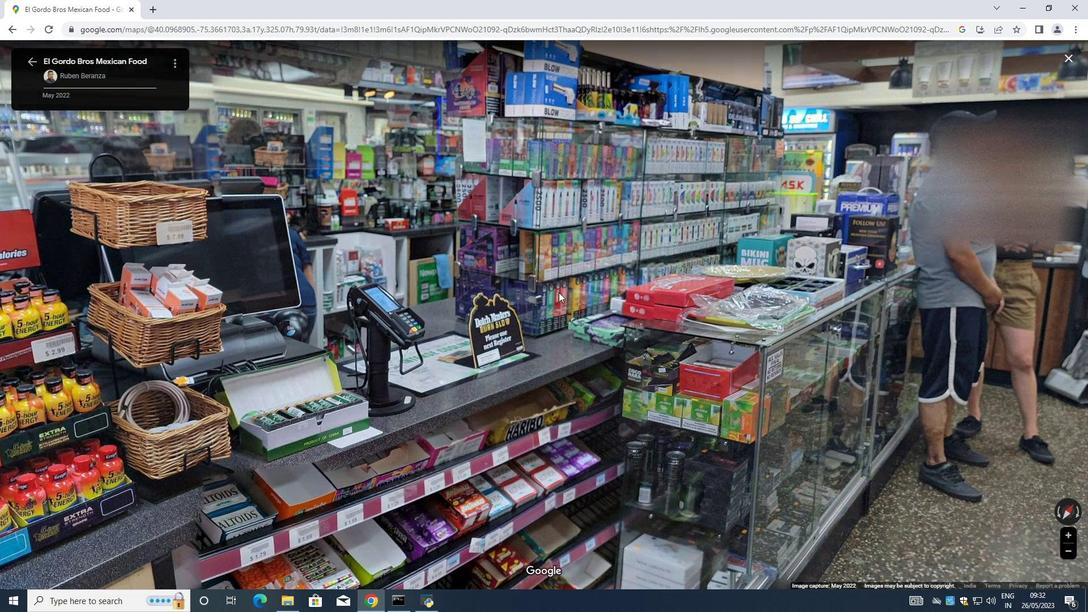 
Action: Mouse scrolled (559, 289) with delta (0, 0)
Screenshot: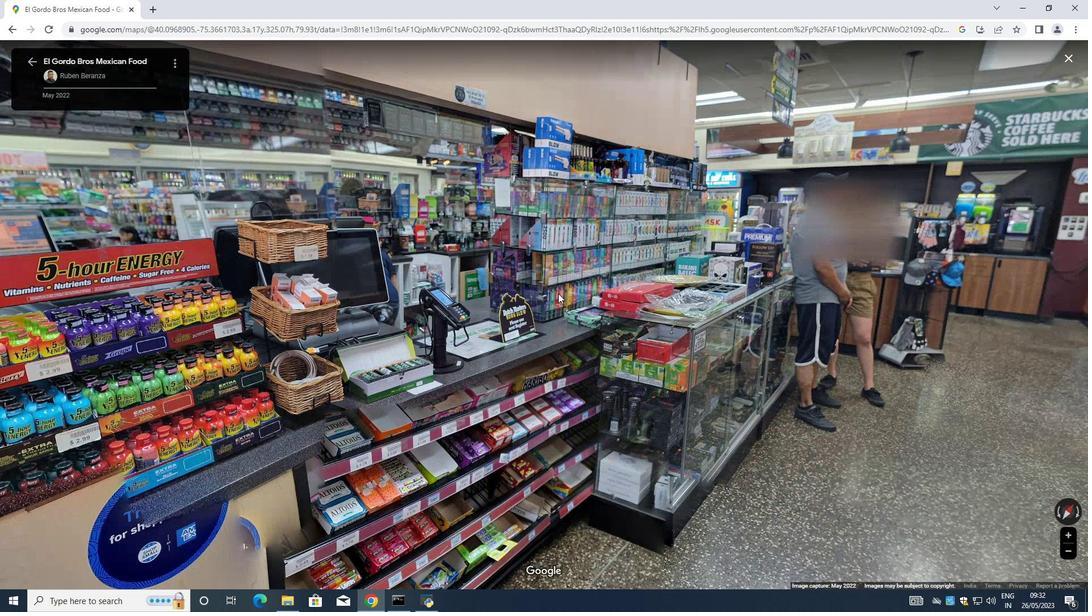 
Action: Mouse scrolled (559, 289) with delta (0, 0)
Screenshot: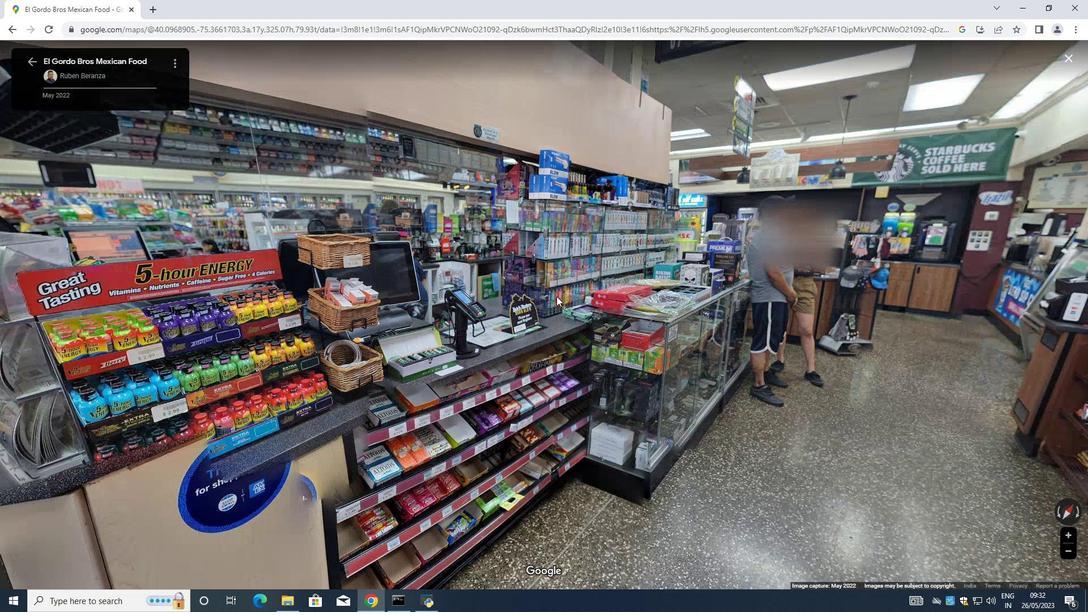 
Action: Mouse moved to (559, 291)
Screenshot: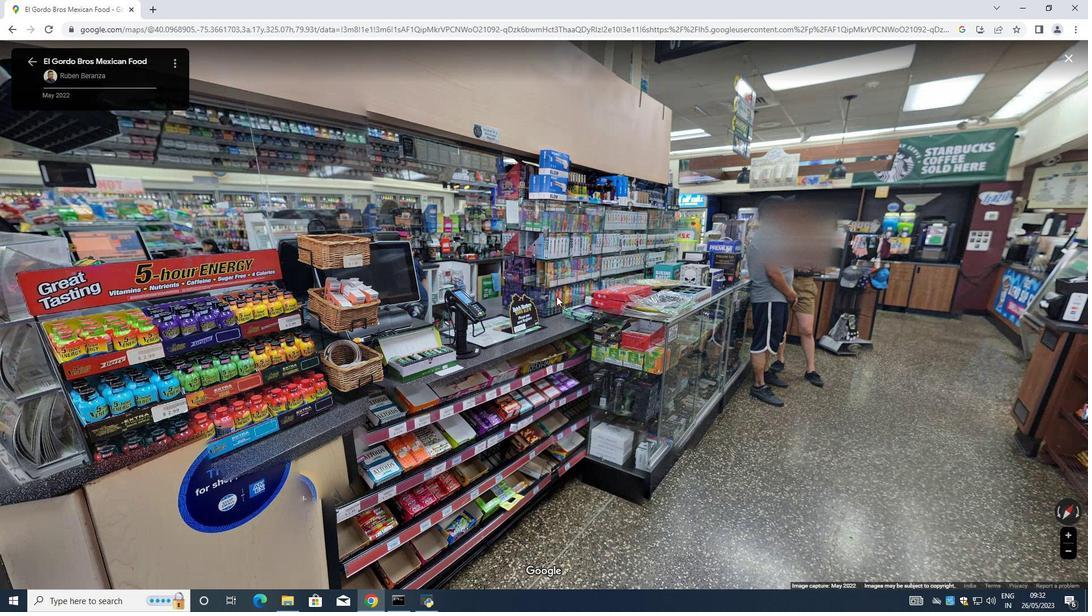 
Action: Mouse scrolled (559, 291) with delta (0, 0)
Screenshot: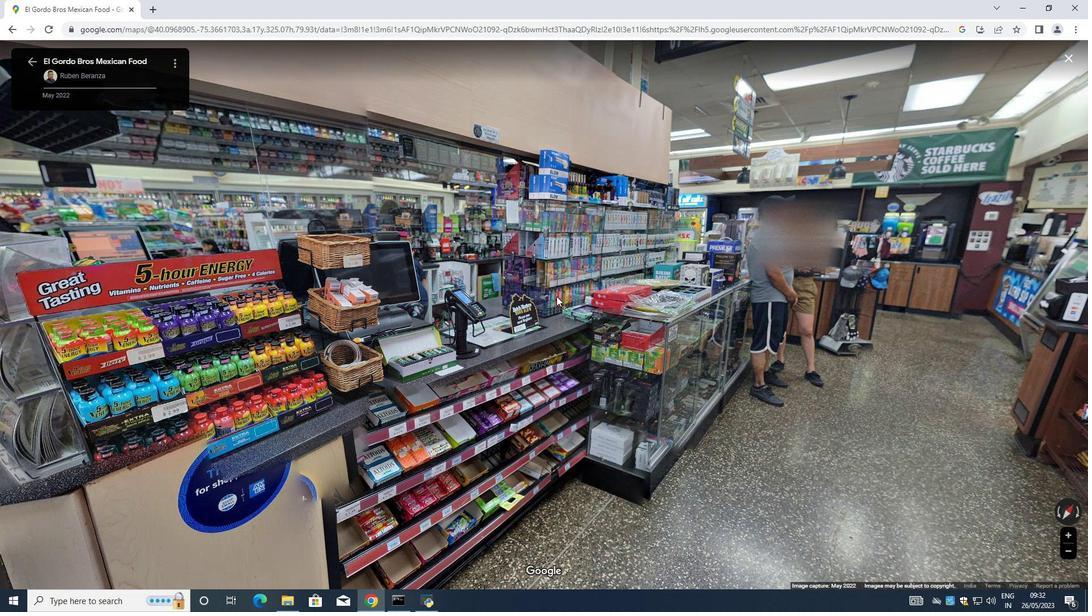 
Action: Mouse moved to (557, 296)
Screenshot: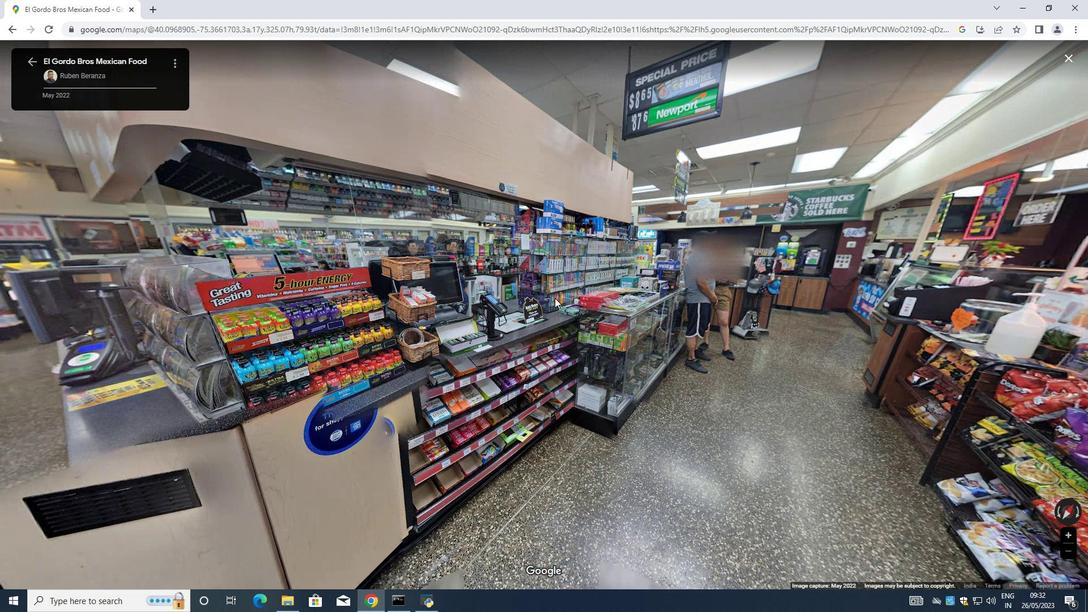 
Action: Mouse scrolled (557, 295) with delta (0, 0)
Screenshot: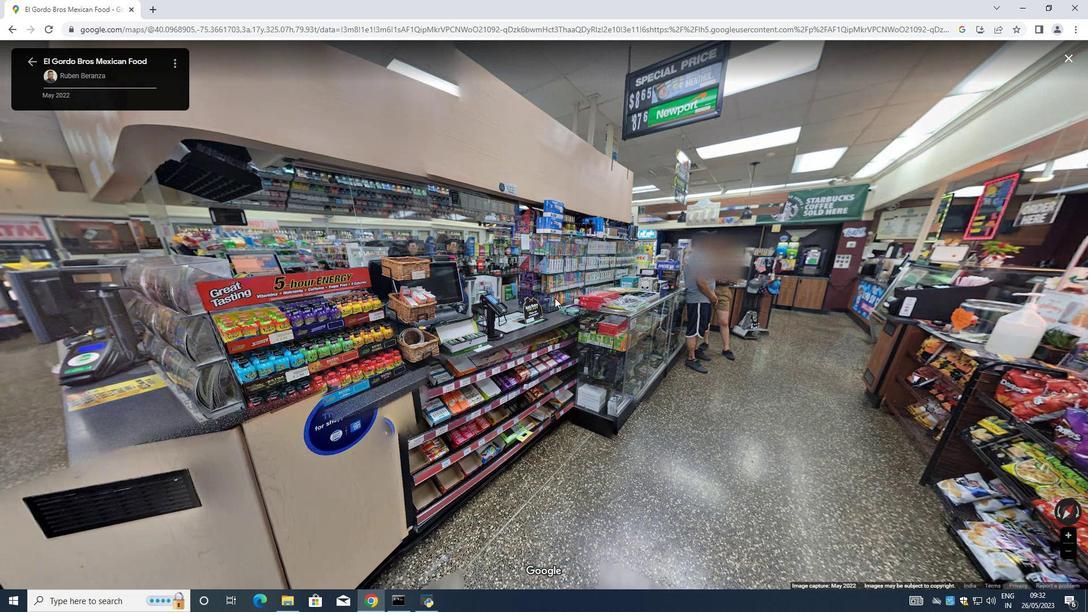 
Action: Mouse moved to (555, 298)
Screenshot: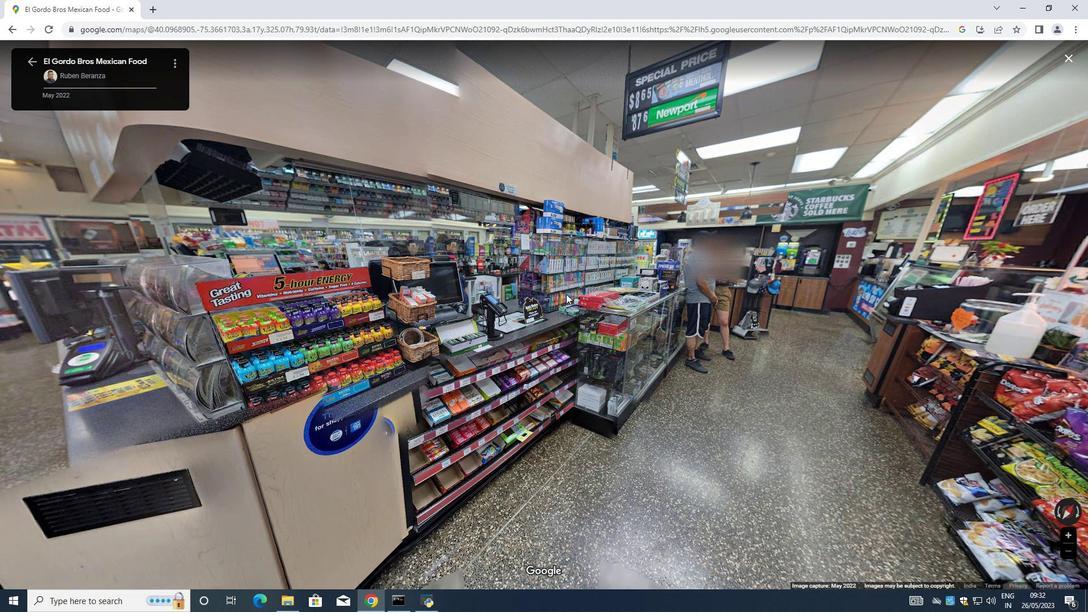 
Action: Mouse scrolled (555, 297) with delta (0, 0)
Screenshot: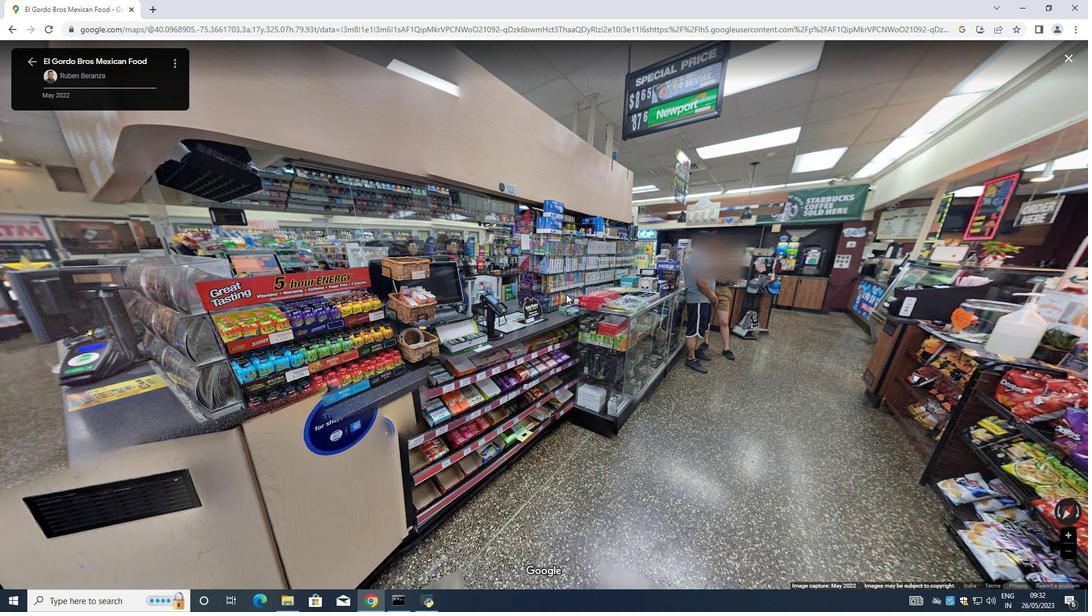 
Action: Mouse moved to (600, 293)
Screenshot: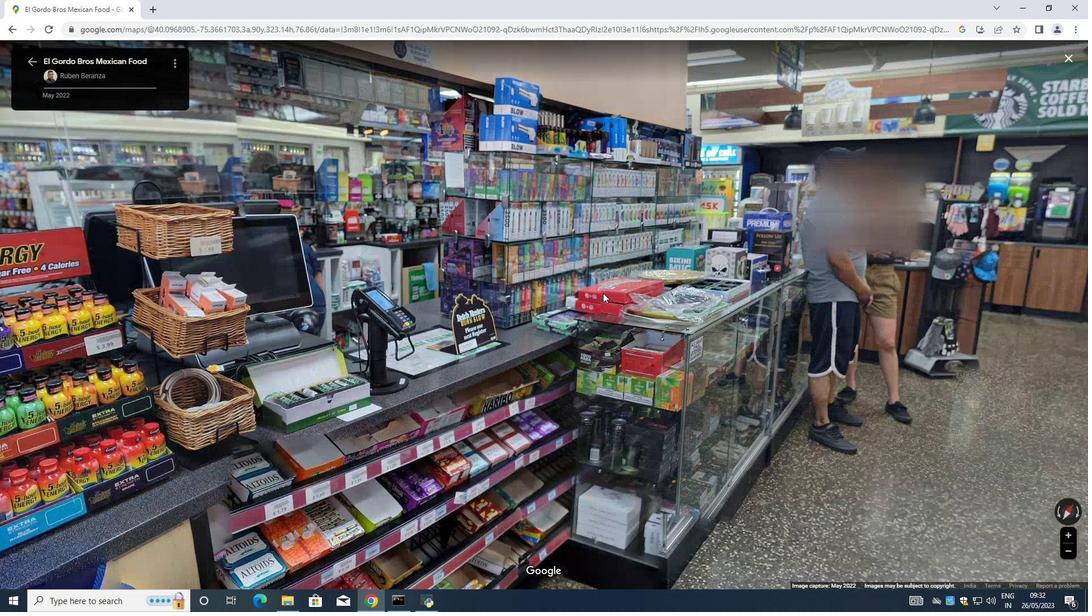 
Action: Mouse scrolled (600, 293) with delta (0, 0)
Screenshot: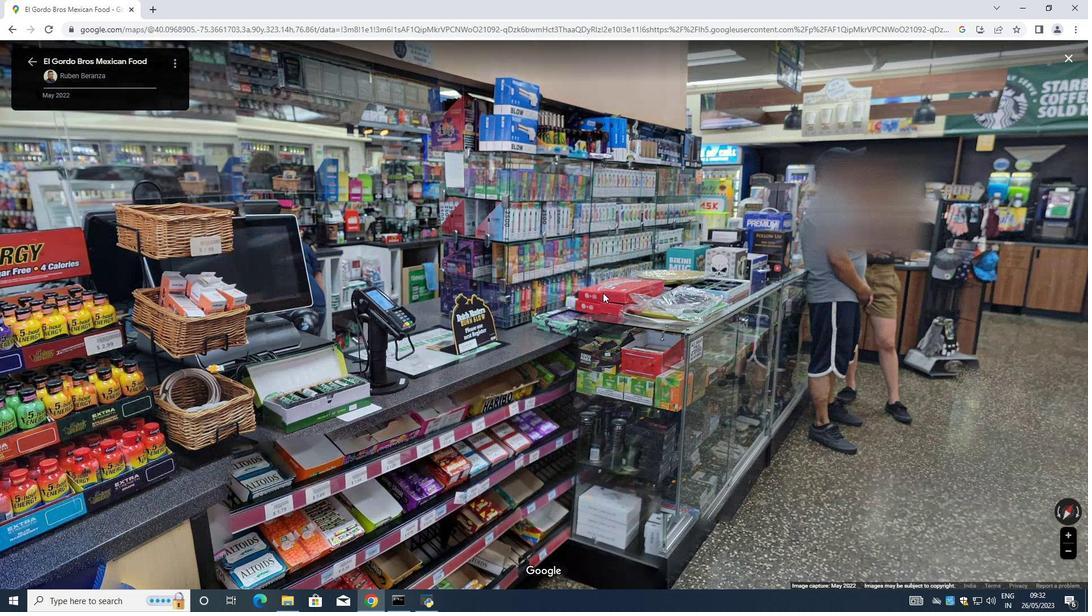 
Action: Mouse moved to (601, 293)
Screenshot: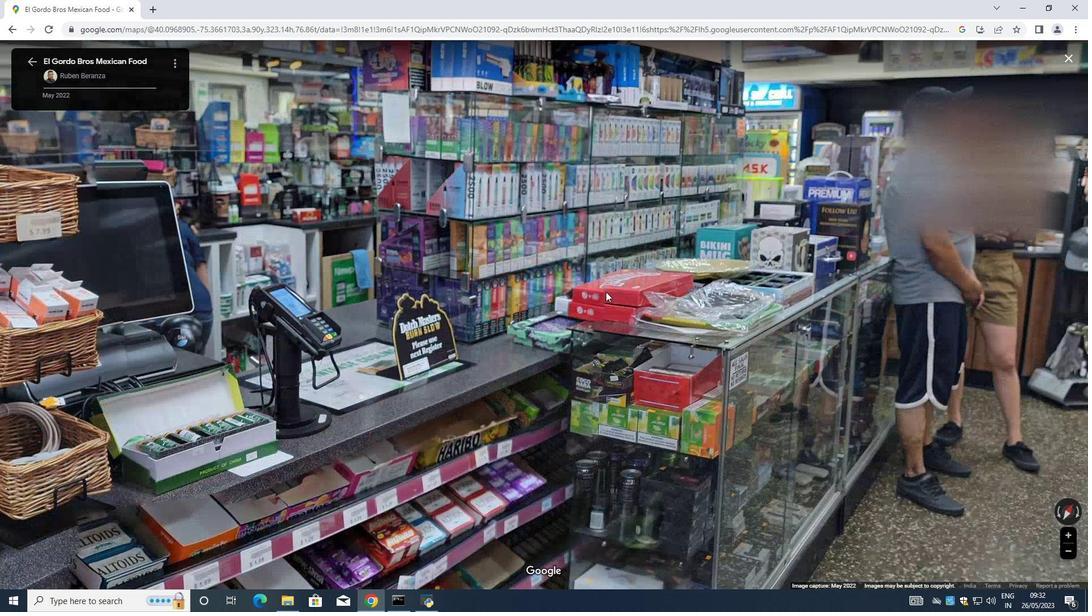 
Action: Mouse scrolled (601, 293) with delta (0, 0)
Screenshot: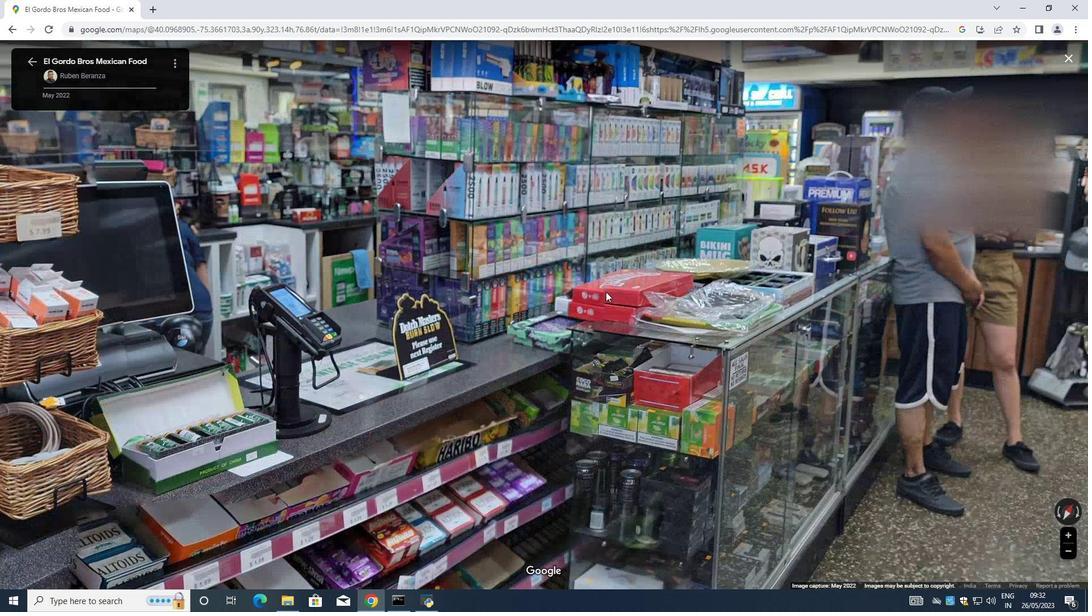 
Action: Mouse moved to (603, 293)
Screenshot: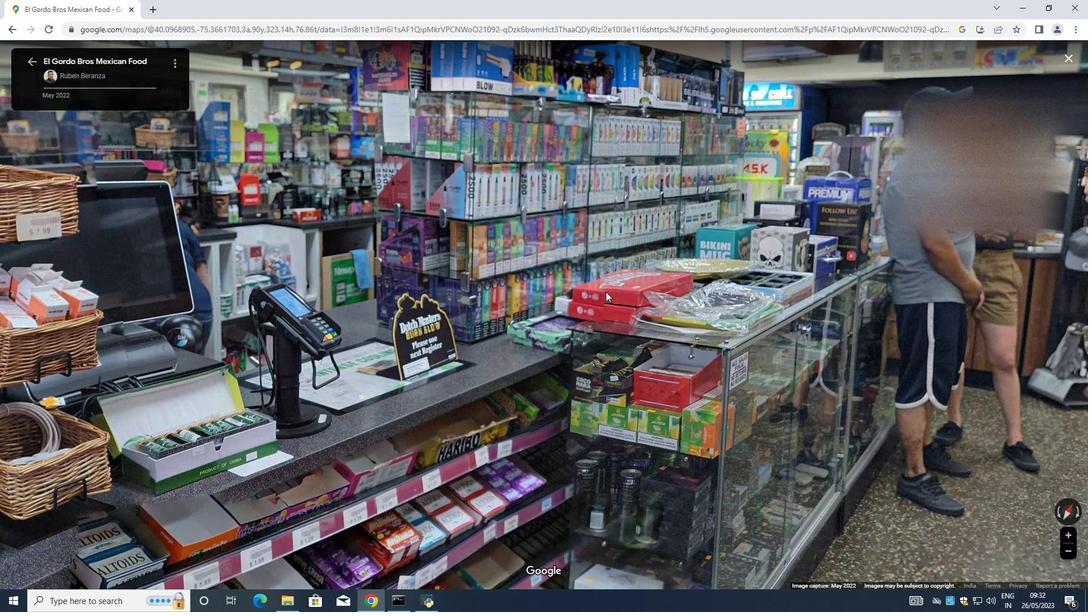
Action: Mouse scrolled (603, 293) with delta (0, 0)
Screenshot: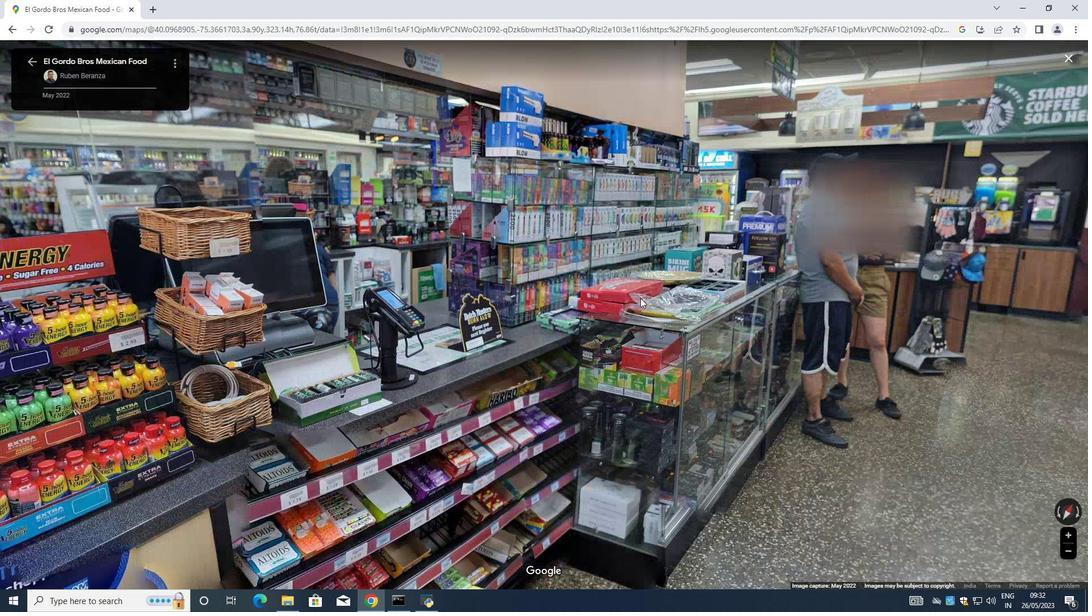 
Action: Mouse moved to (606, 291)
Screenshot: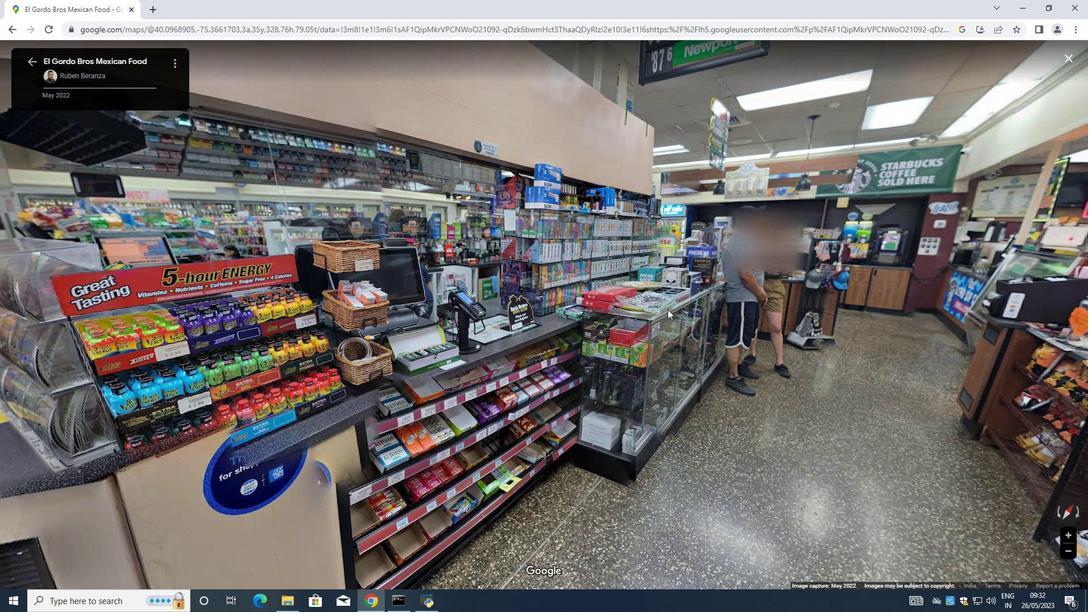 
Action: Mouse scrolled (606, 291) with delta (0, 0)
Screenshot: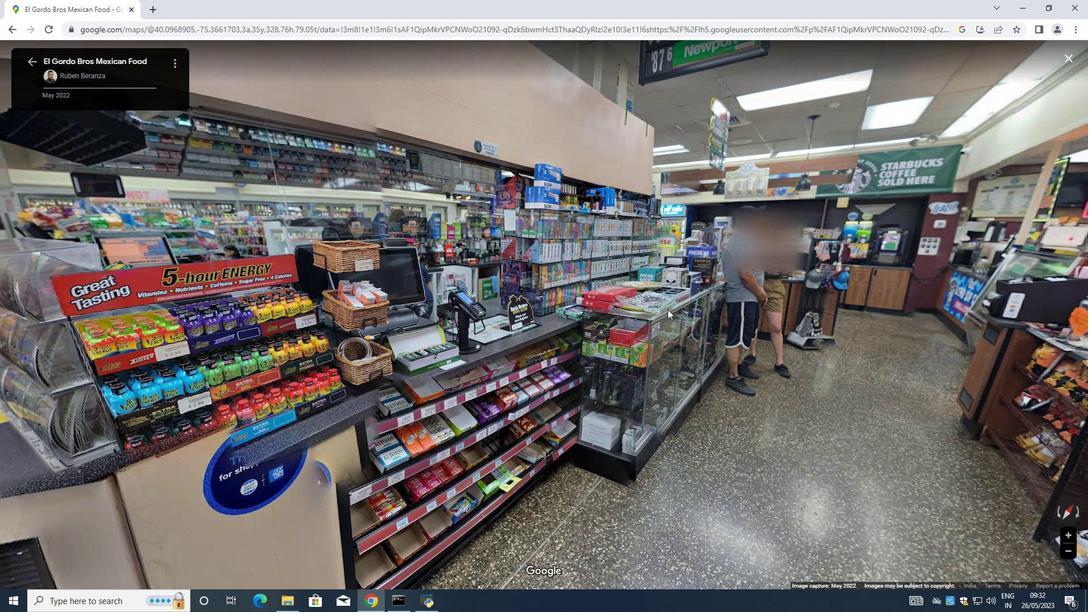 
Action: Mouse moved to (640, 298)
Screenshot: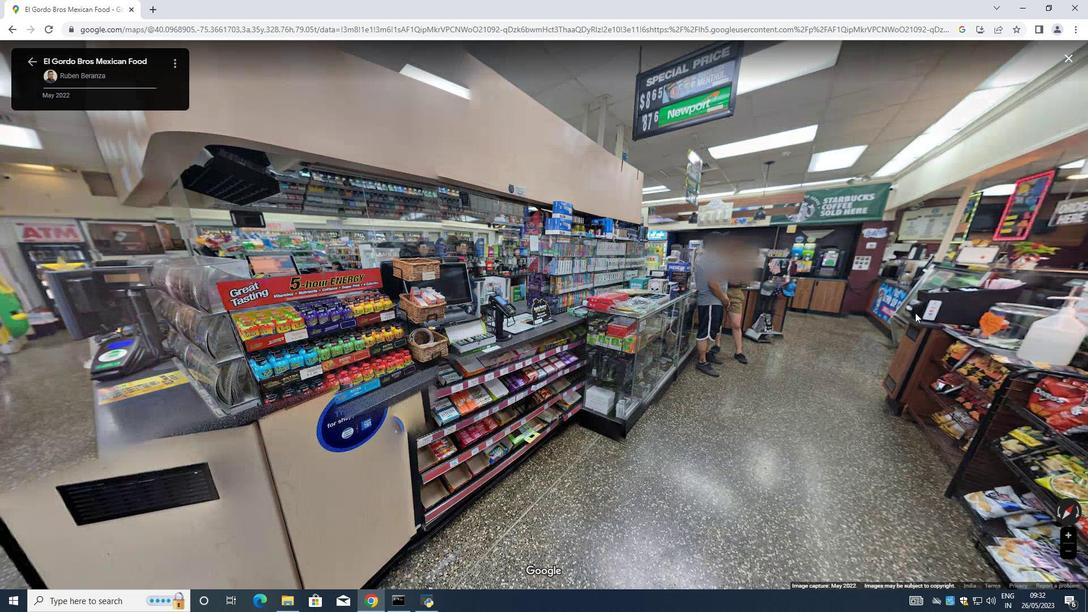 
Action: Mouse scrolled (625, 295) with delta (0, 0)
Screenshot: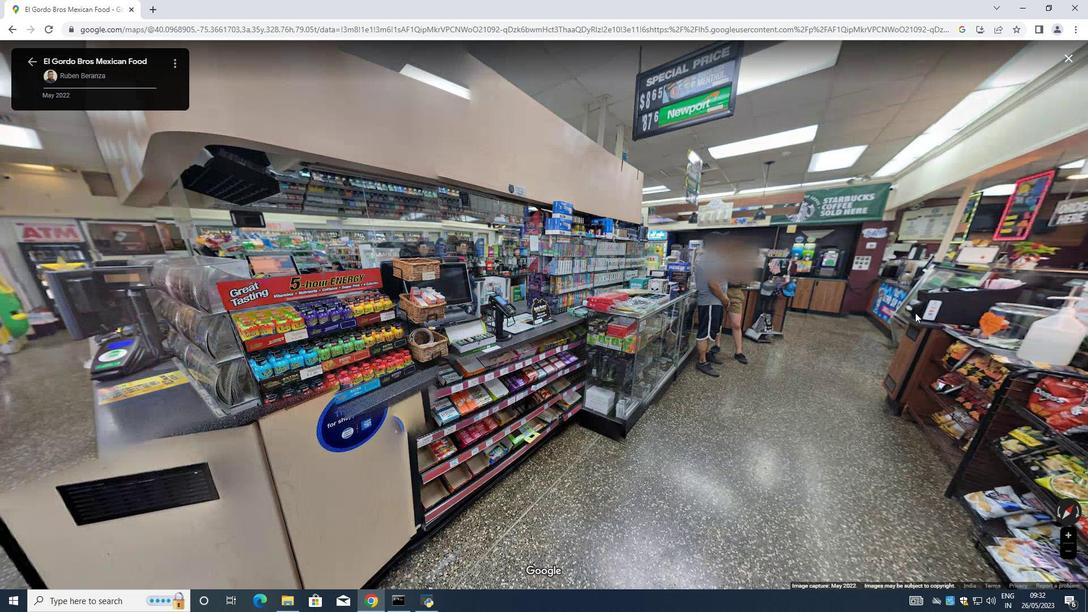 
Action: Mouse moved to (667, 309)
Screenshot: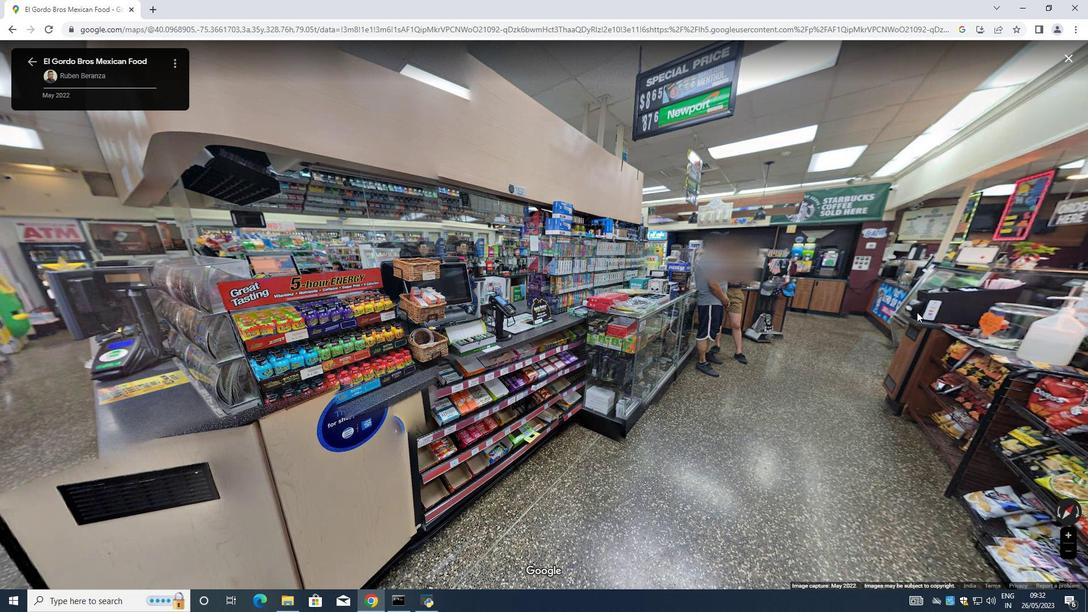 
Action: Mouse scrolled (657, 307) with delta (0, 0)
Screenshot: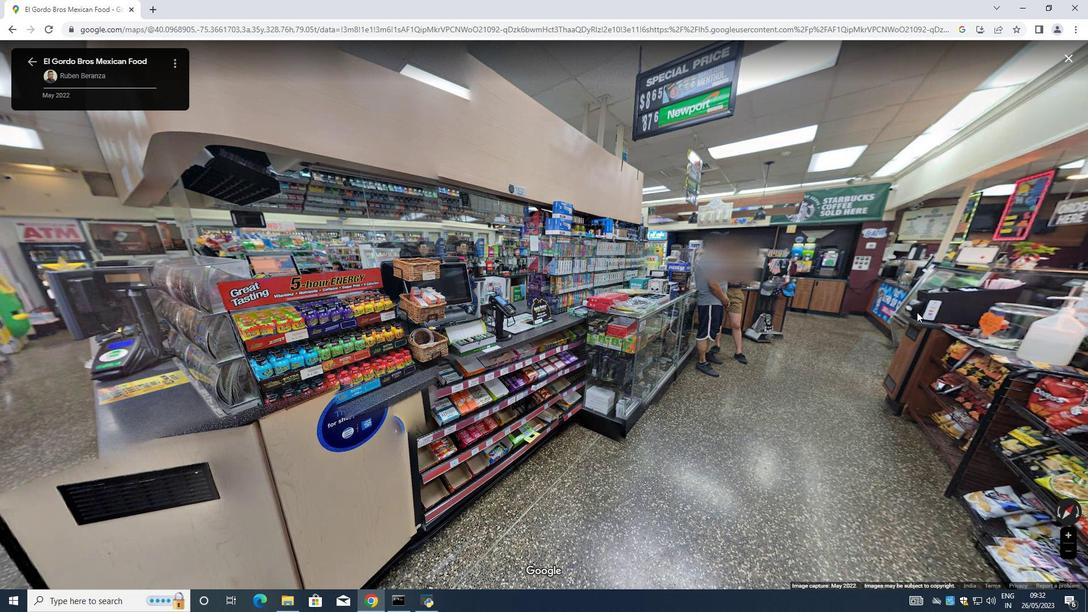 
Action: Mouse moved to (917, 311)
Screenshot: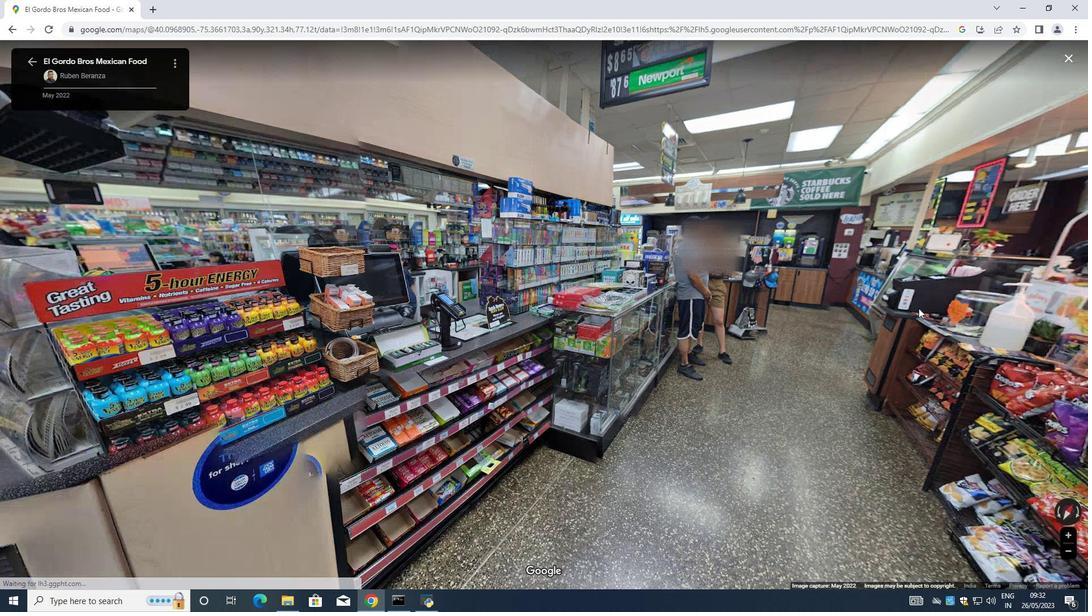 
Action: Mouse scrolled (917, 312) with delta (0, 0)
Screenshot: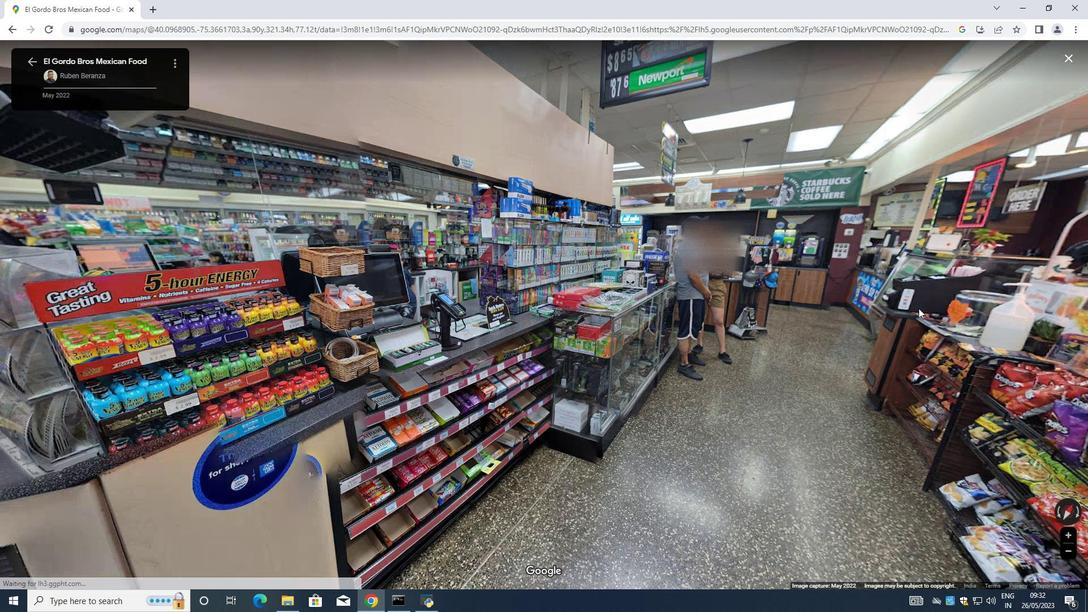 
Action: Mouse moved to (921, 305)
Screenshot: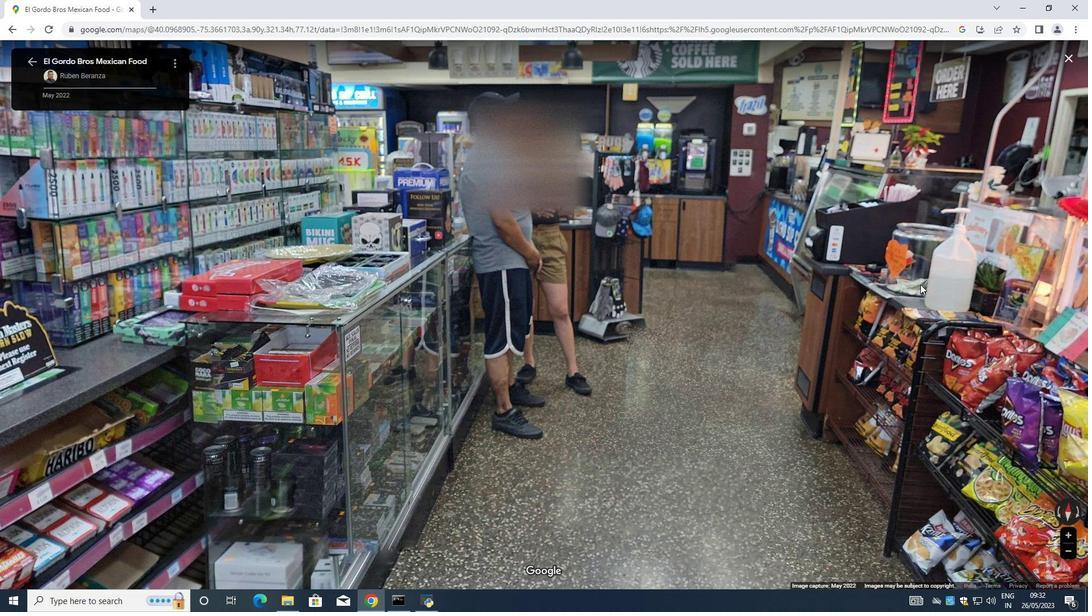 
Action: Mouse scrolled (917, 311) with delta (0, 0)
Screenshot: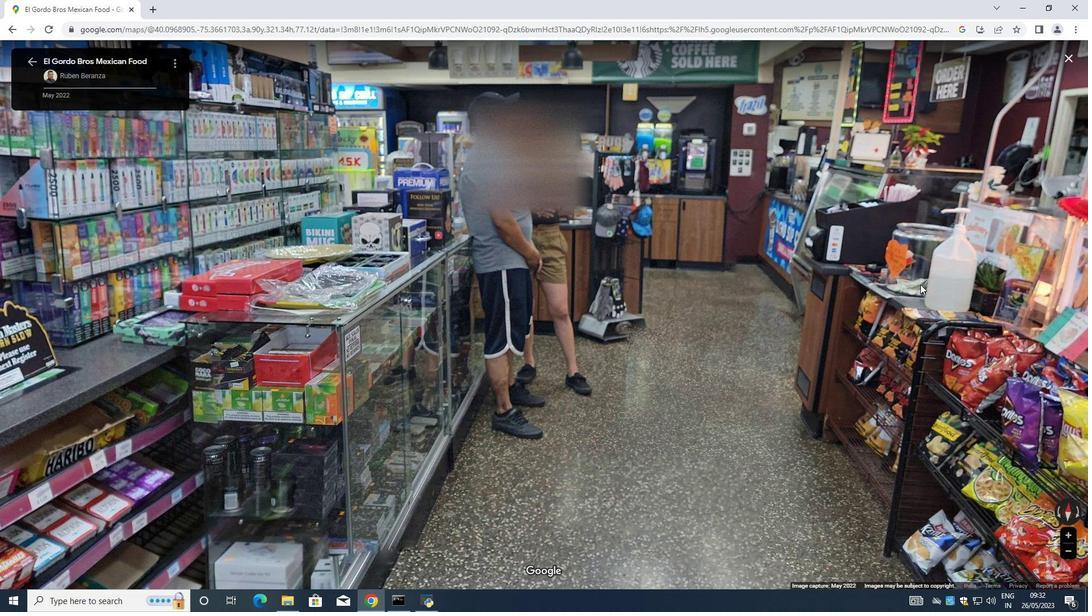 
Action: Mouse moved to (921, 305)
Screenshot: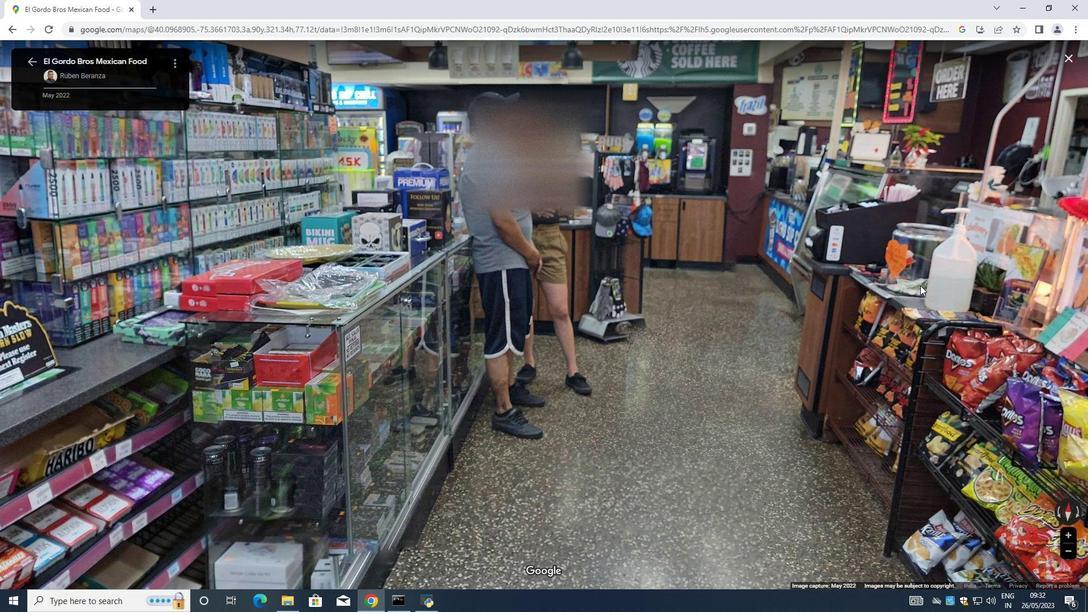 
Action: Mouse scrolled (919, 308) with delta (0, 0)
Screenshot: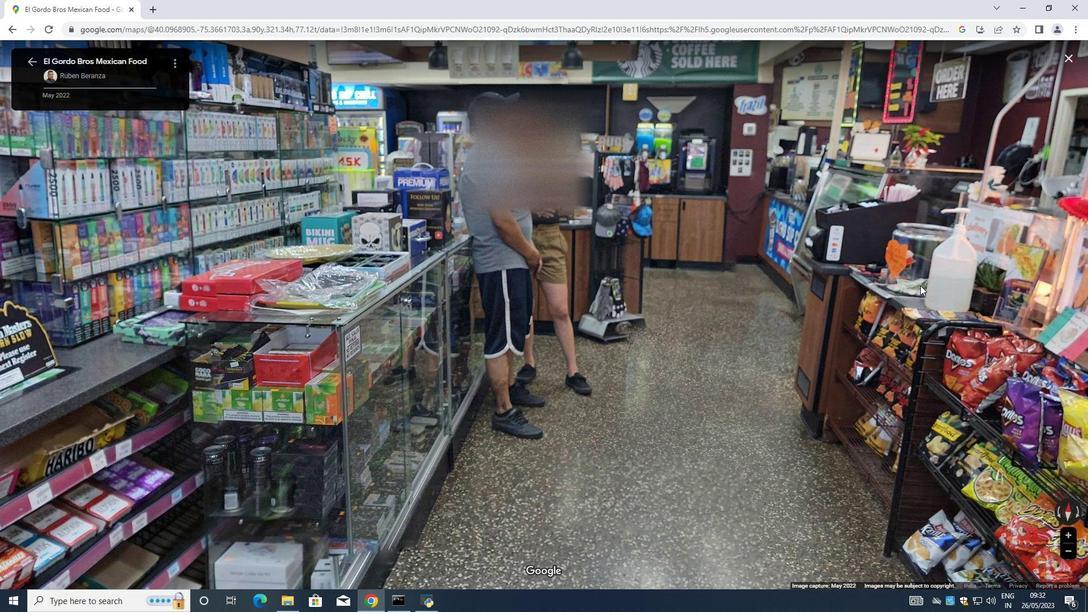 
Action: Mouse moved to (921, 302)
Screenshot: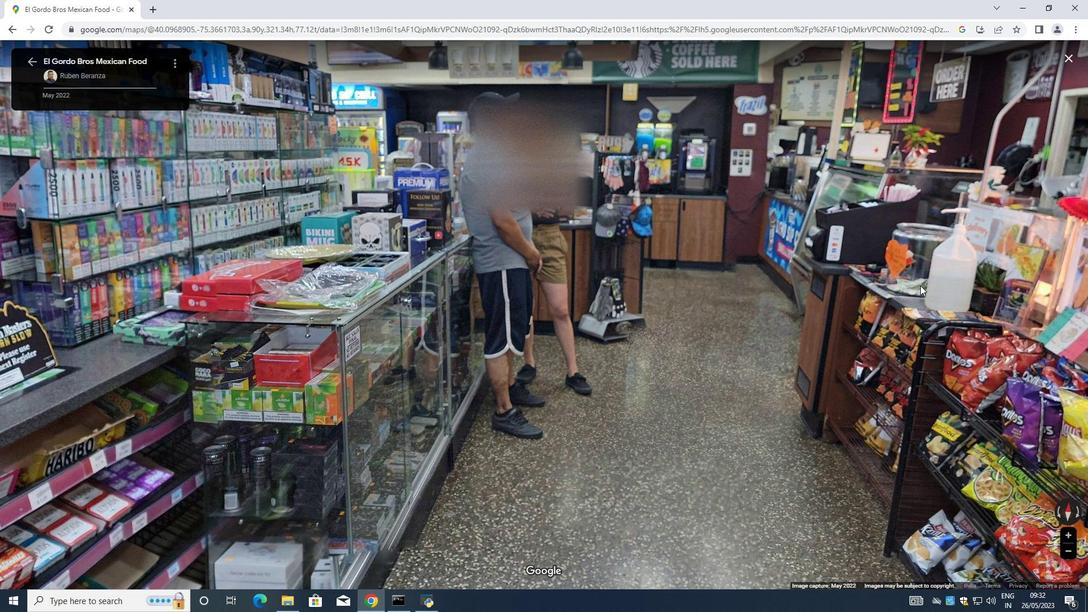
Action: Mouse scrolled (921, 305) with delta (0, 0)
Screenshot: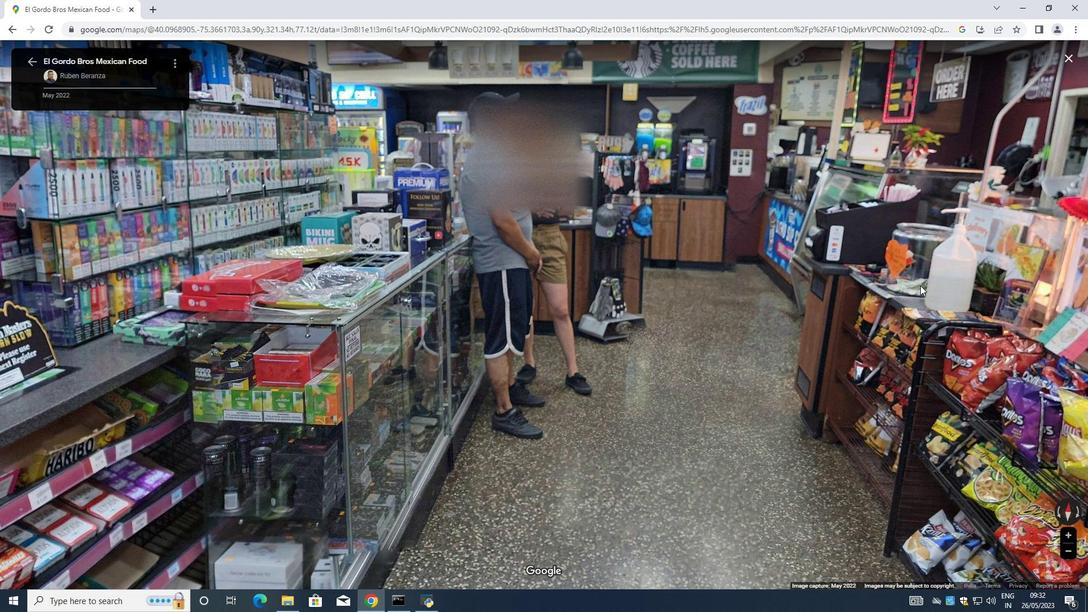 
Action: Mouse moved to (917, 289)
Screenshot: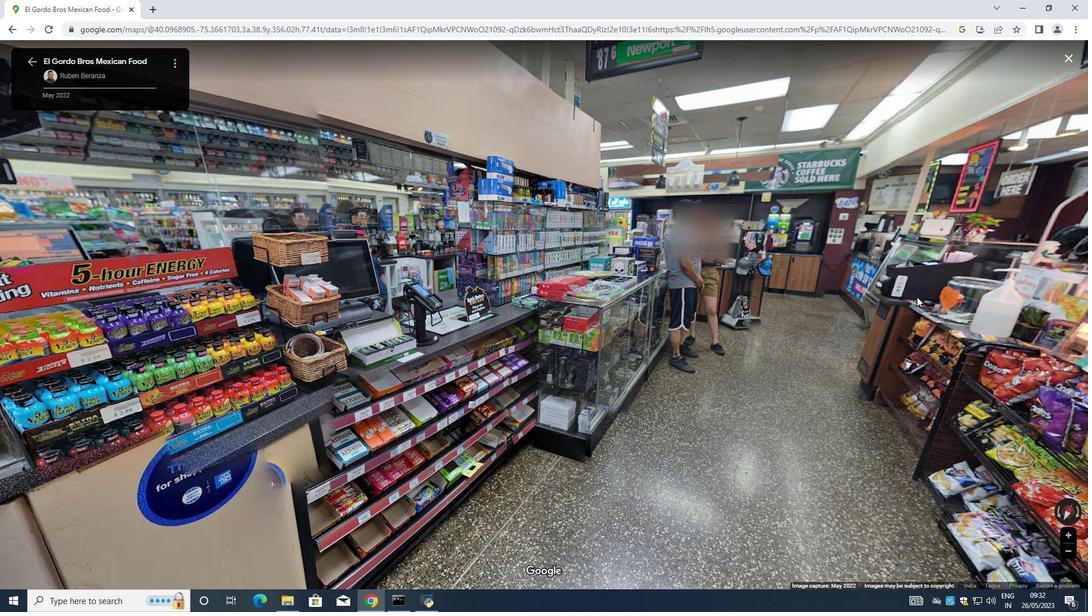 
Action: Mouse scrolled (917, 289) with delta (0, 0)
Screenshot: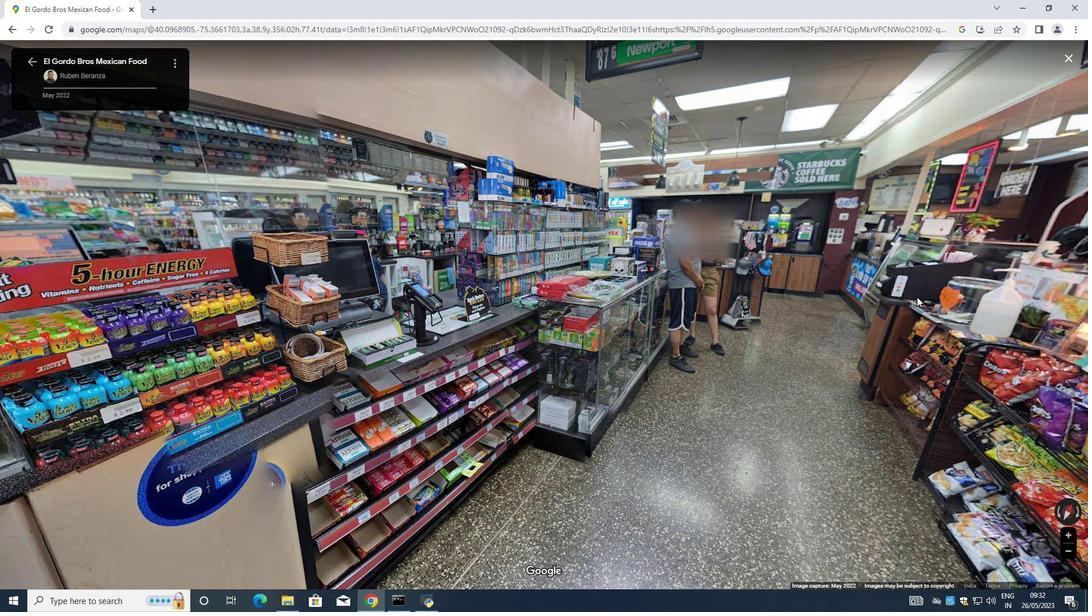 
Action: Mouse moved to (916, 291)
Screenshot: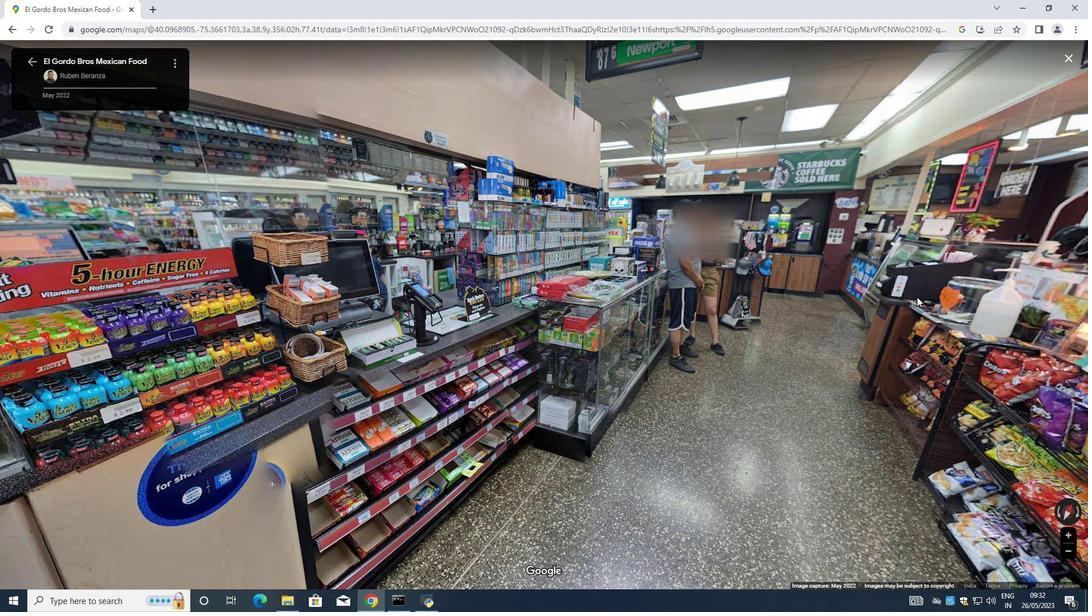 
Action: Mouse scrolled (916, 290) with delta (0, 0)
Screenshot: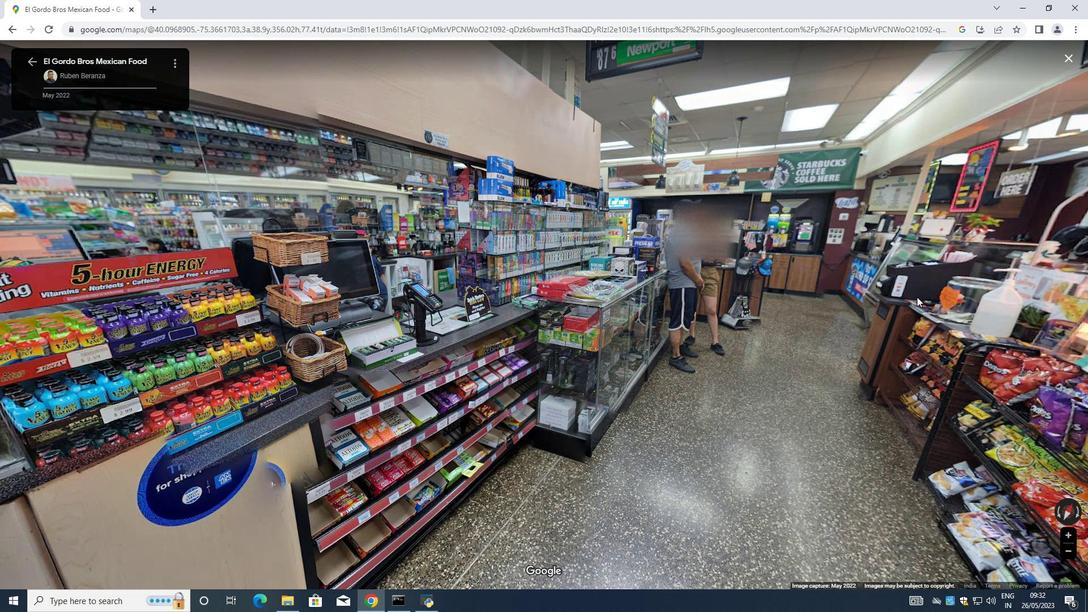 
Action: Mouse moved to (916, 293)
Screenshot: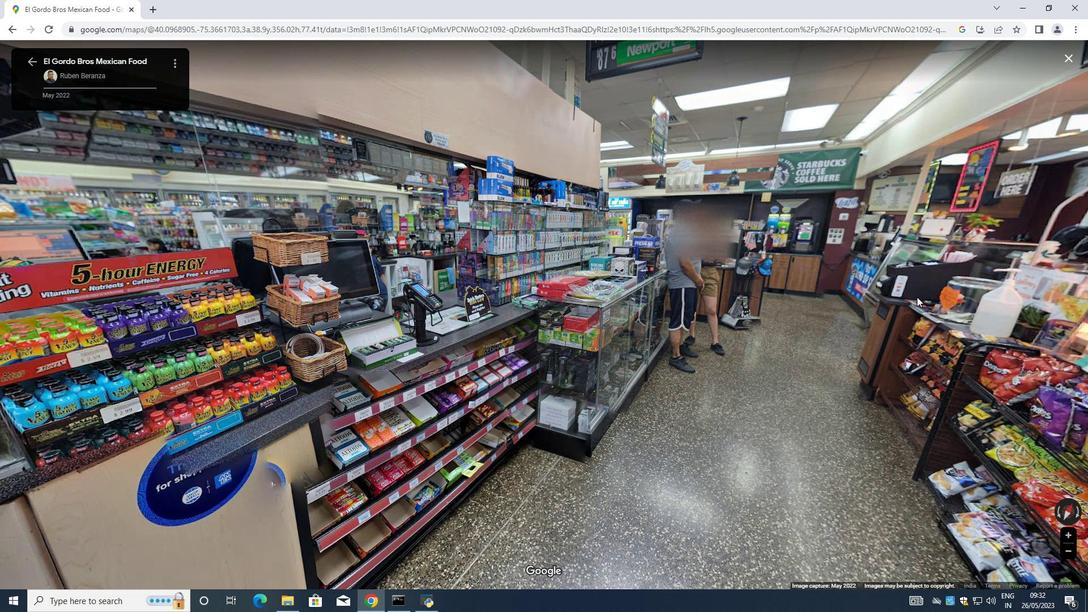 
Action: Mouse scrolled (916, 292) with delta (0, 0)
Screenshot: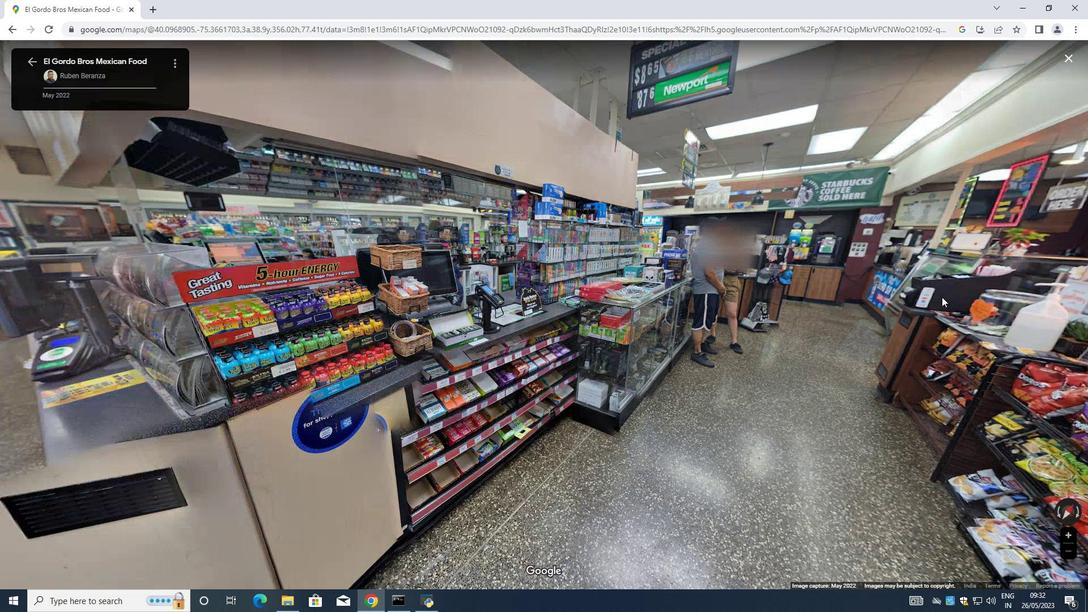 
Action: Mouse moved to (915, 293)
Screenshot: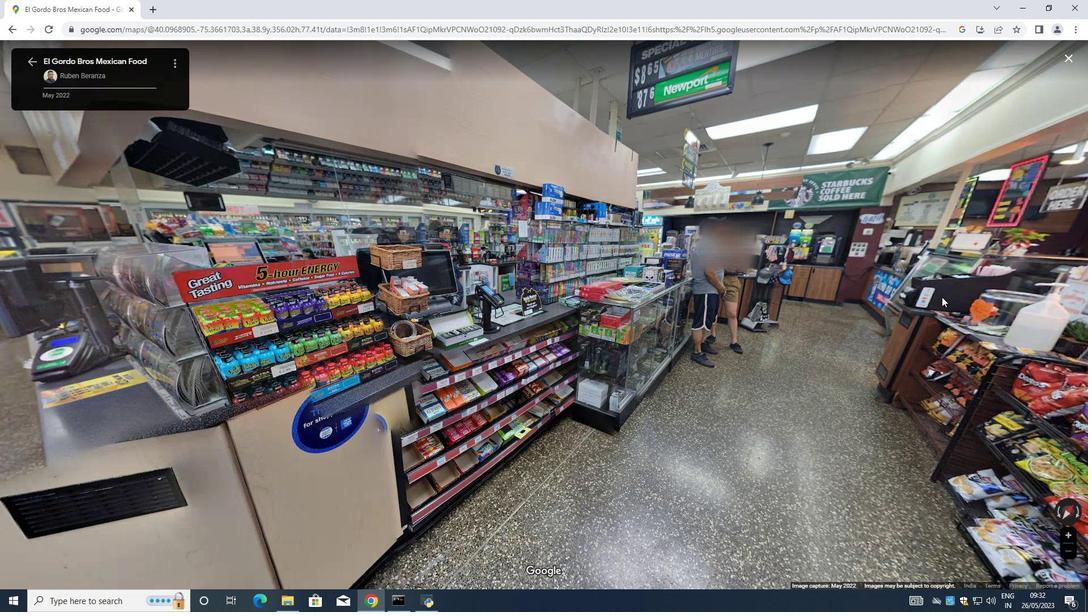
Action: Mouse scrolled (915, 293) with delta (0, 0)
Screenshot: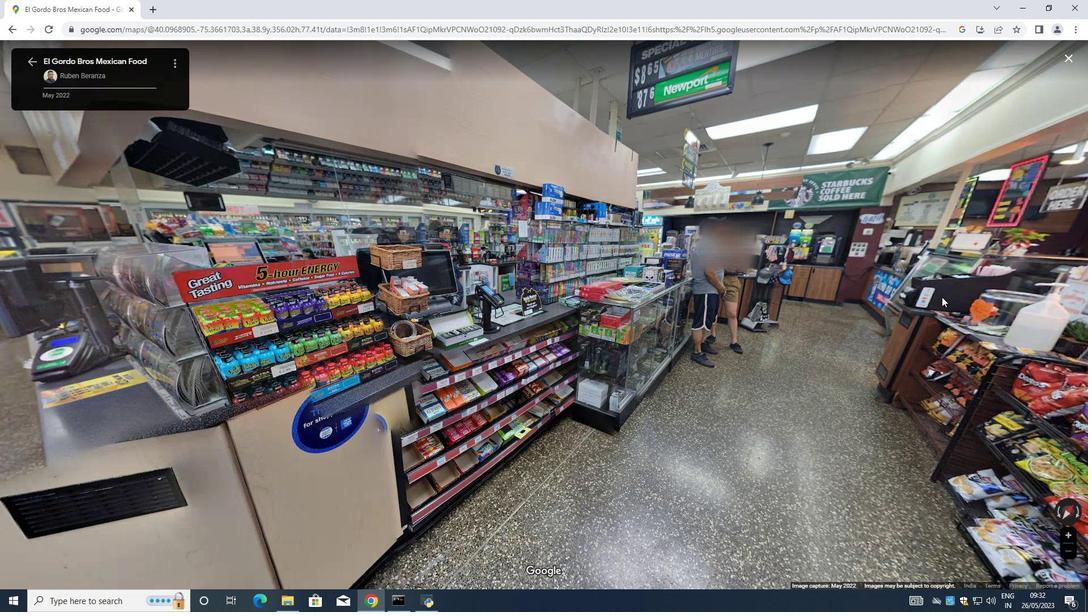 
Action: Mouse moved to (915, 295)
Screenshot: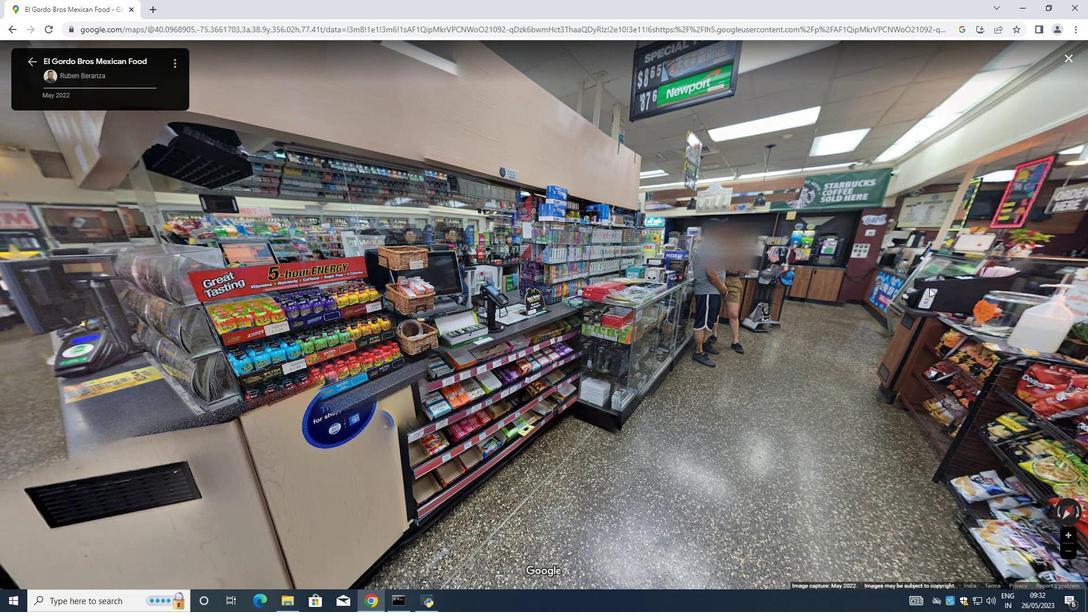 
Action: Mouse scrolled (915, 294) with delta (0, 0)
Screenshot: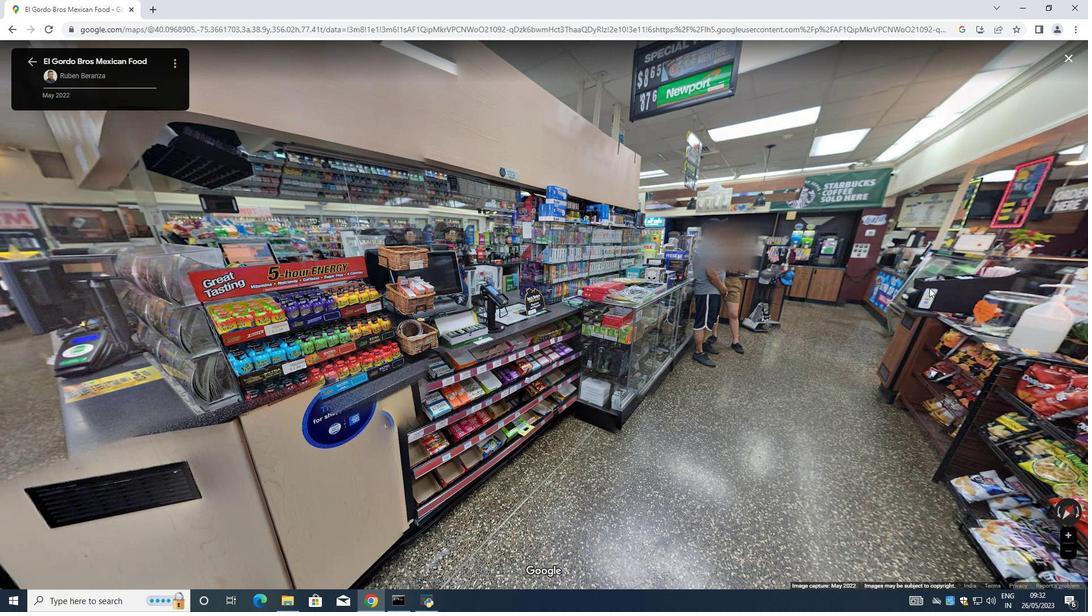 
Action: Mouse moved to (929, 288)
Screenshot: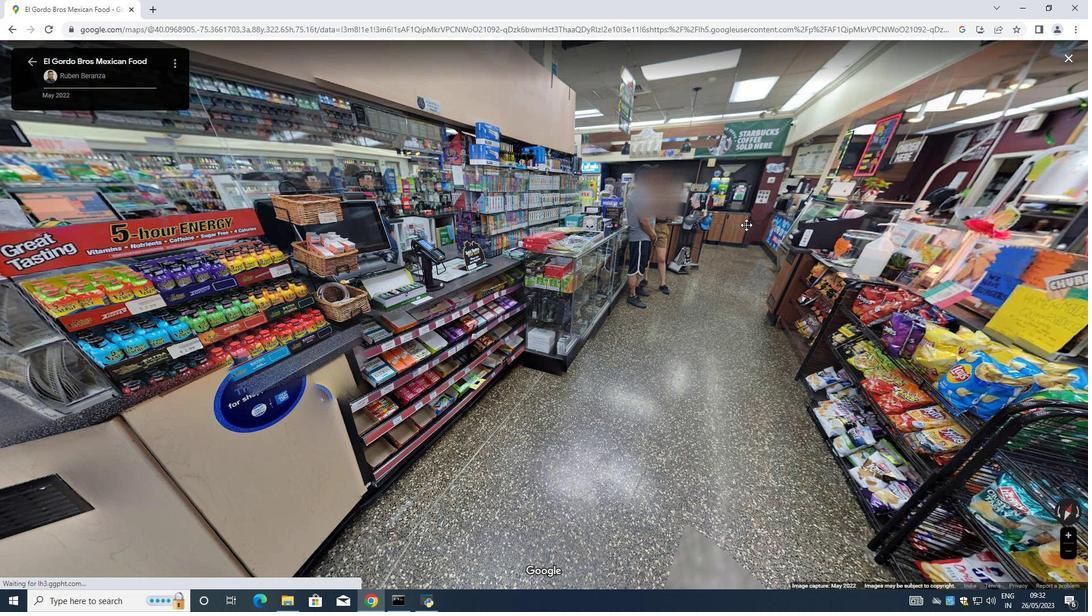 
Action: Mouse pressed left at (935, 291)
Screenshot: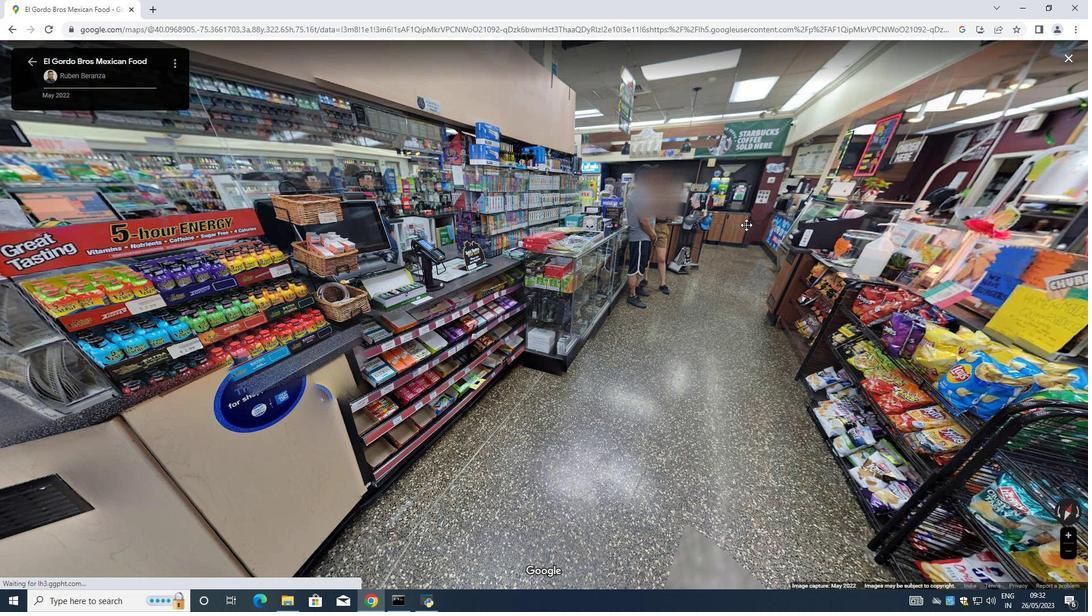 
Action: Mouse moved to (845, 324)
Screenshot: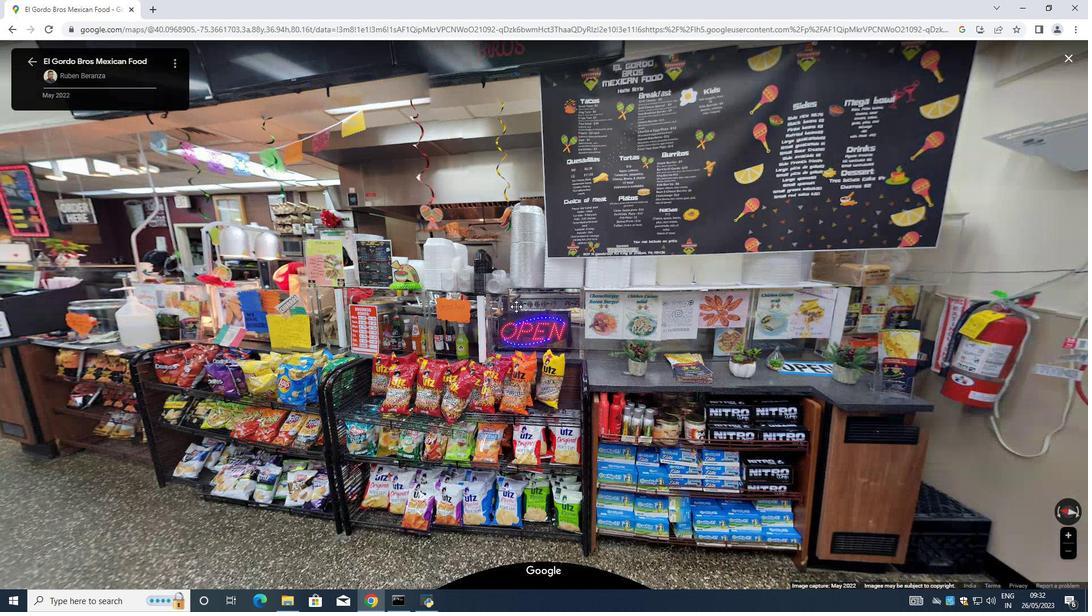 
Action: Mouse pressed left at (845, 324)
Screenshot: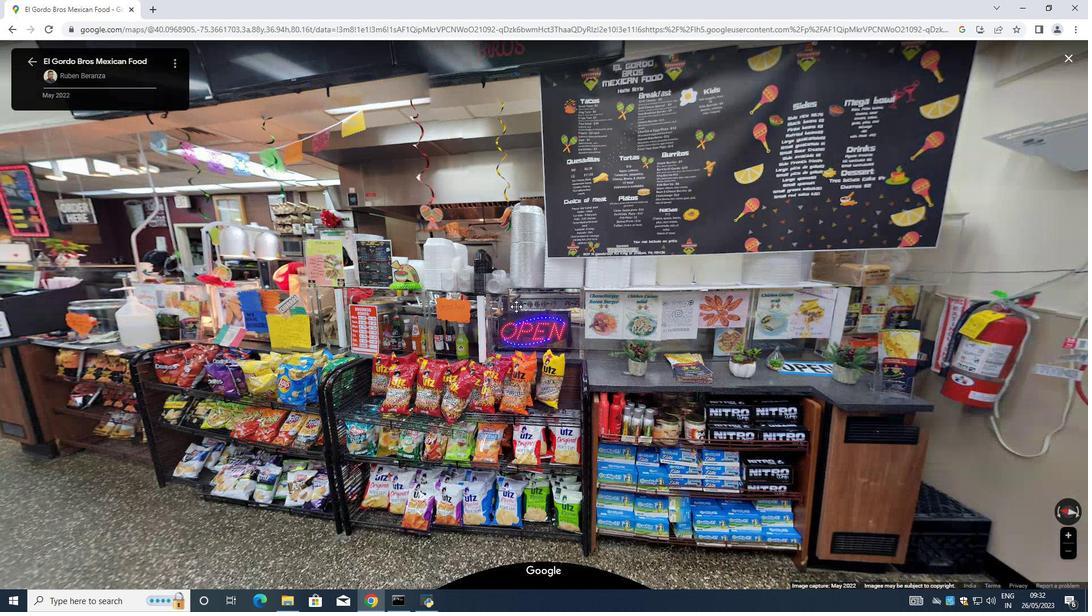 
Action: Mouse moved to (299, 350)
Screenshot: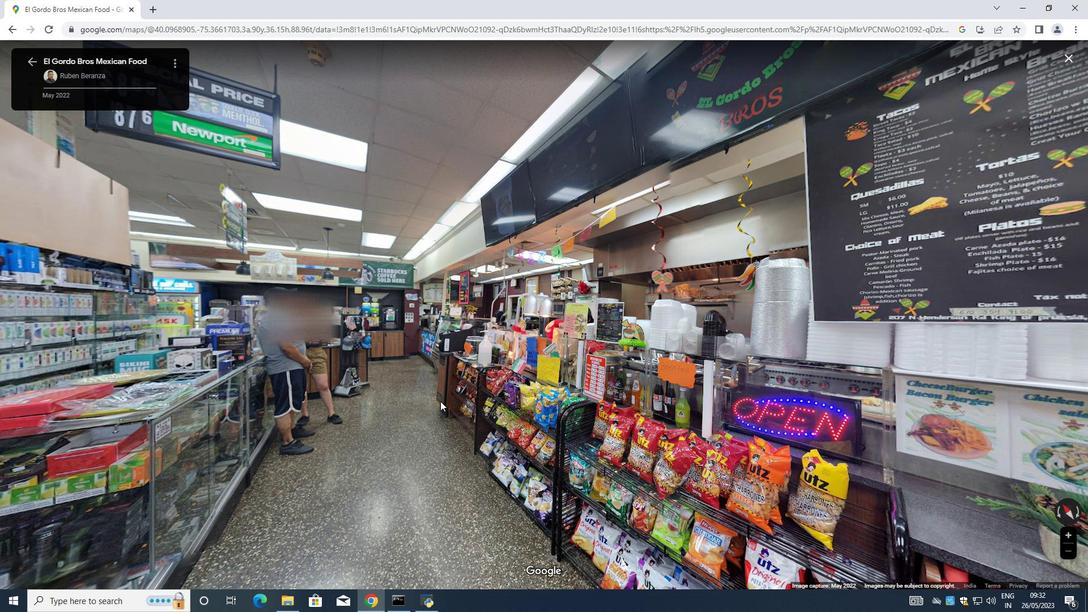
Action: Mouse scrolled (299, 350) with delta (0, 0)
Screenshot: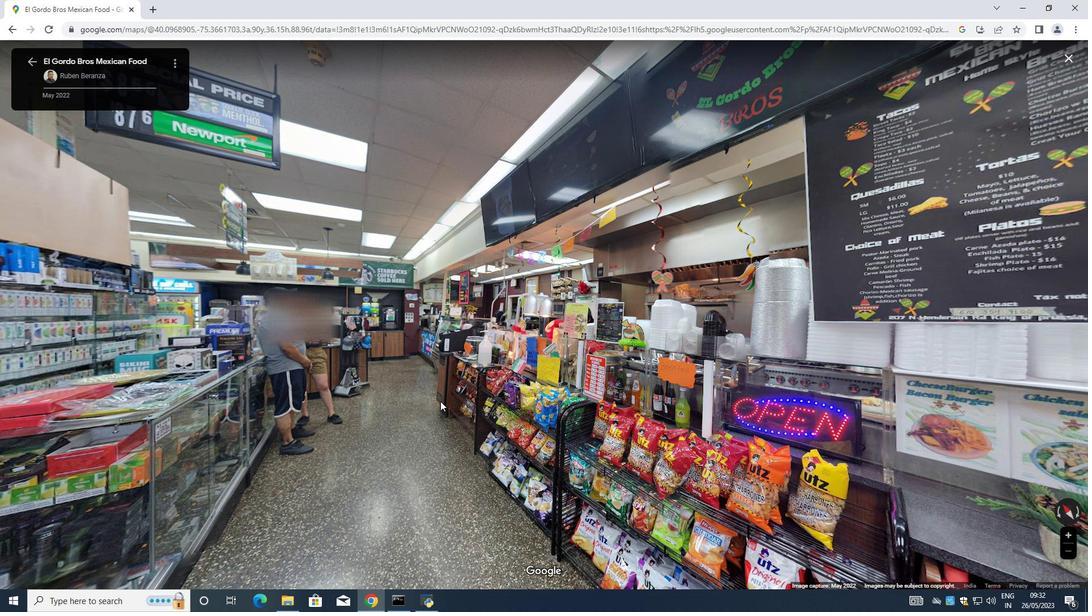
Action: Mouse moved to (323, 358)
Screenshot: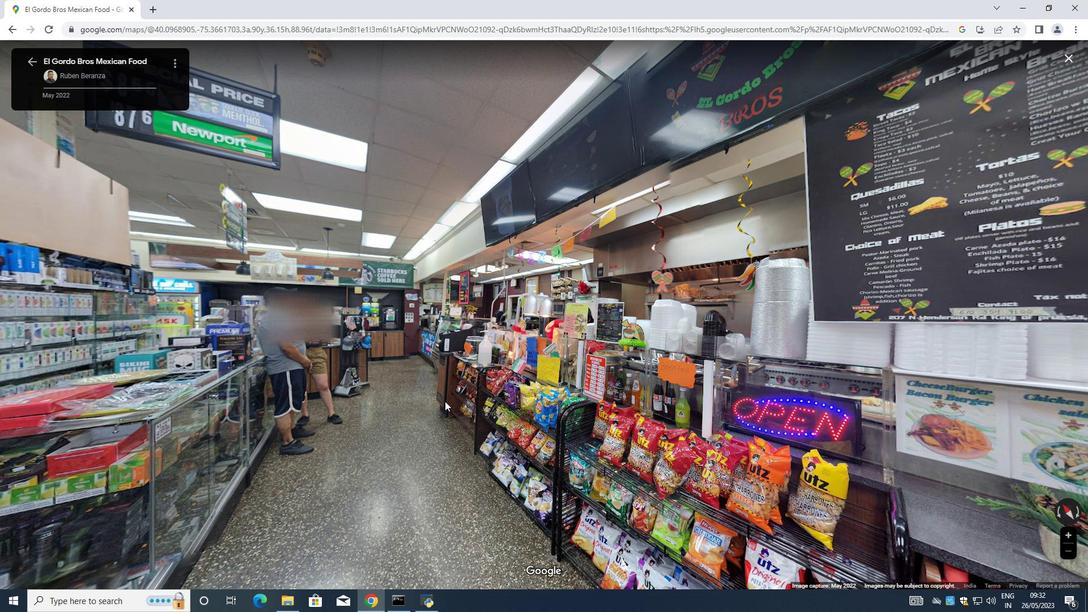 
Action: Mouse scrolled (301, 350) with delta (0, 0)
Screenshot: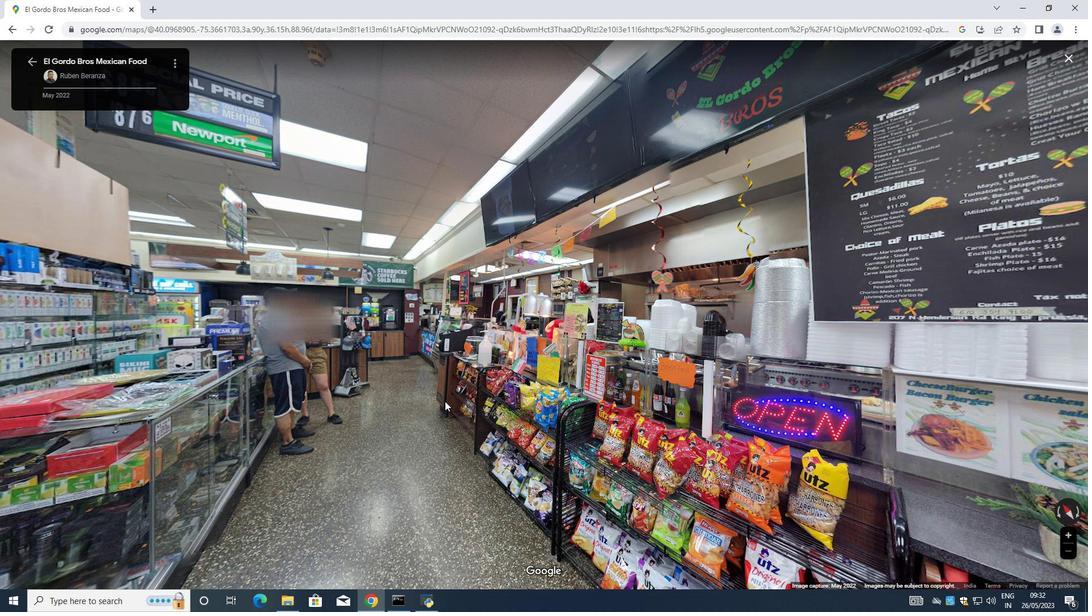 
Action: Mouse moved to (443, 401)
Screenshot: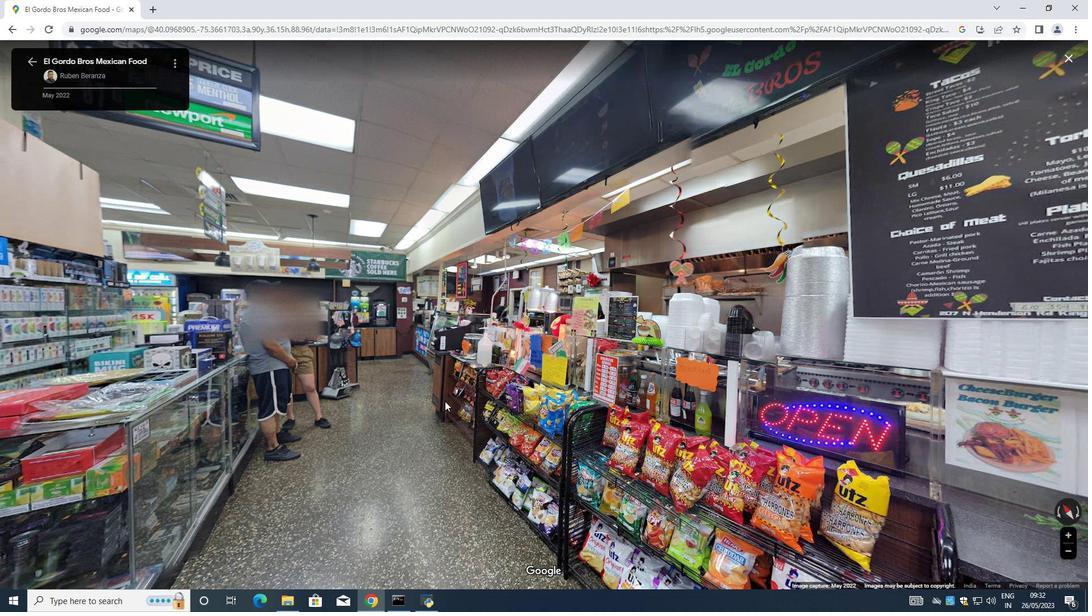 
Action: Mouse scrolled (440, 400) with delta (0, 0)
Screenshot: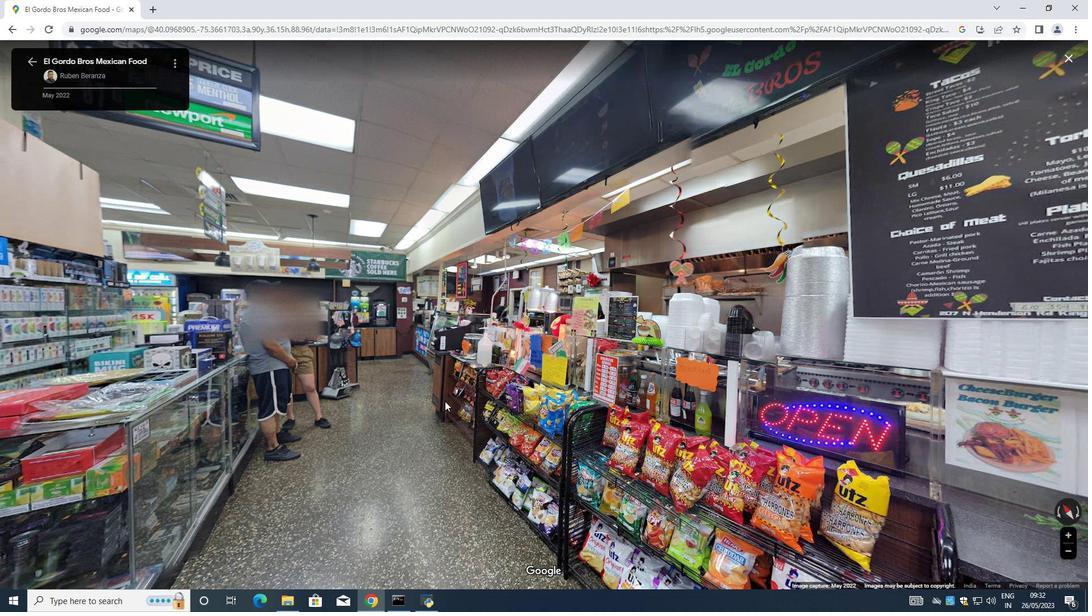 
Action: Mouse moved to (443, 401)
Screenshot: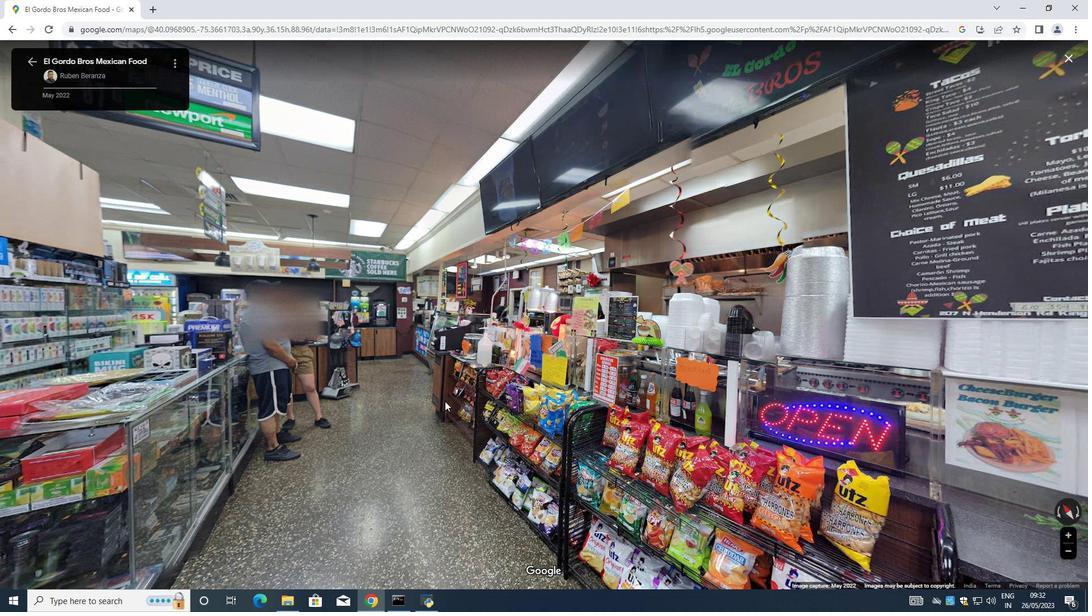 
Action: Mouse scrolled (443, 400) with delta (0, 0)
Screenshot: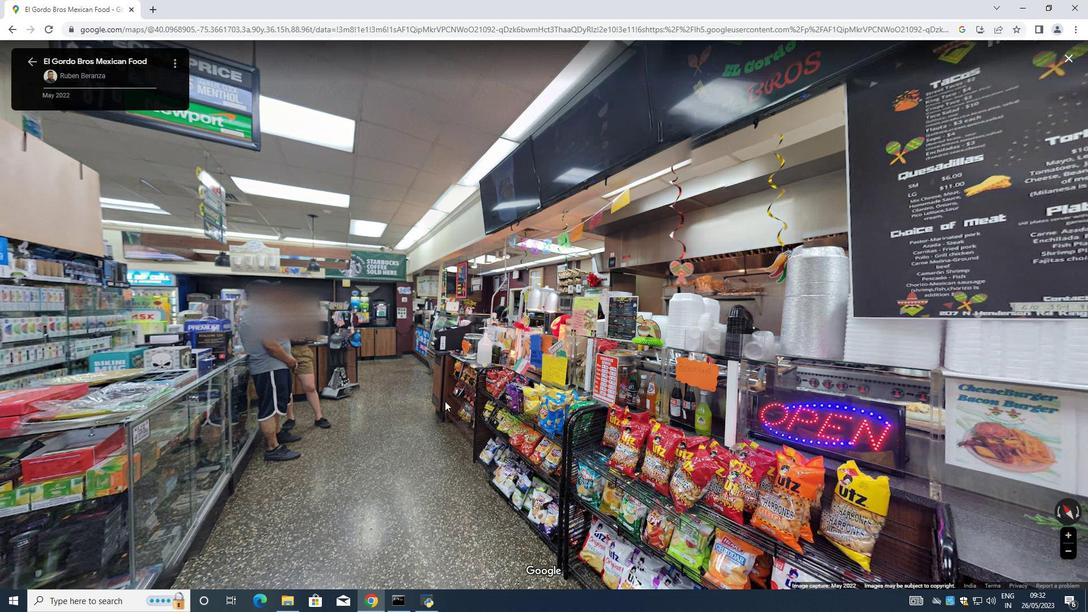 
Action: Mouse moved to (445, 401)
Screenshot: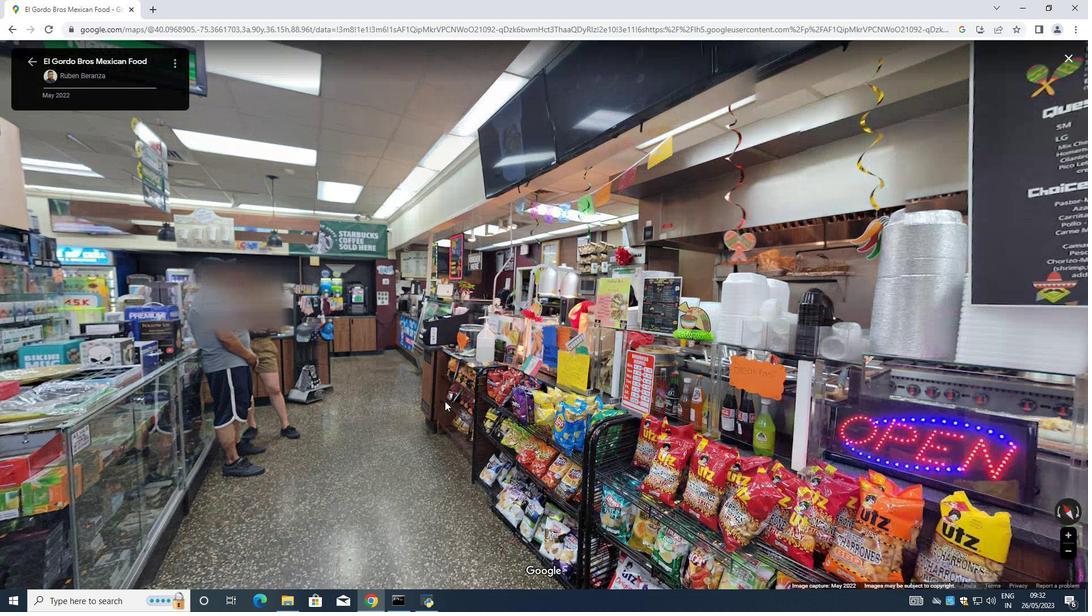 
Action: Mouse scrolled (445, 400) with delta (0, 0)
Screenshot: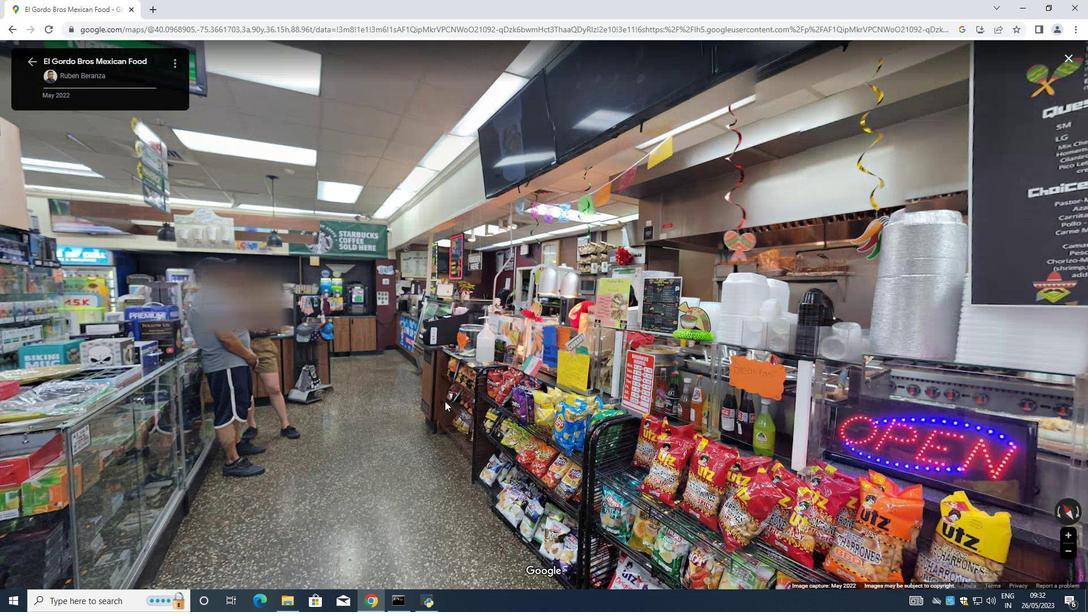
Action: Mouse scrolled (445, 401) with delta (0, 0)
Screenshot: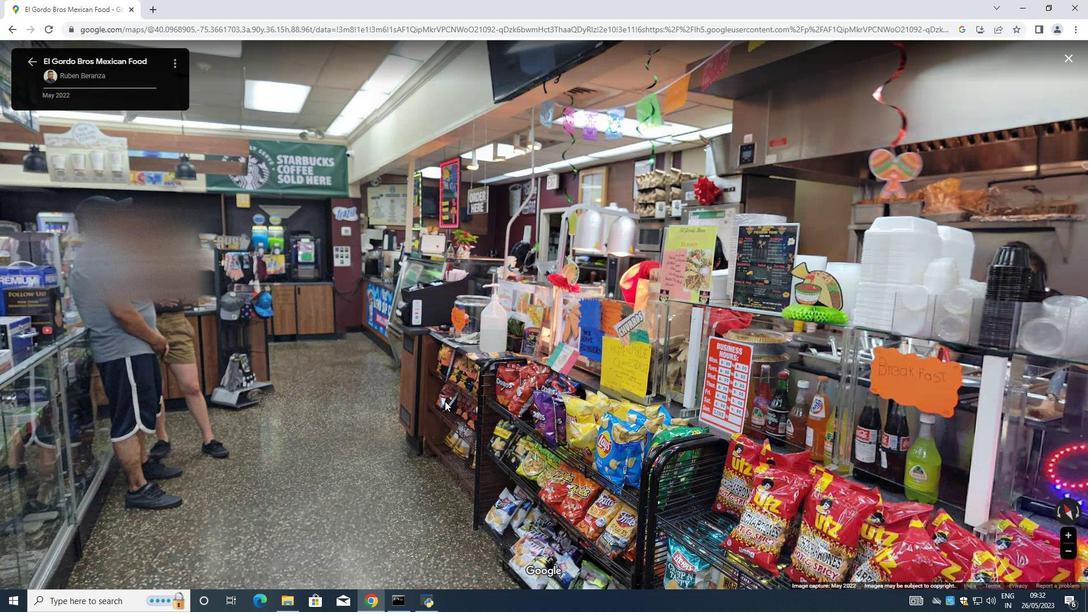 
Action: Mouse moved to (445, 401)
Screenshot: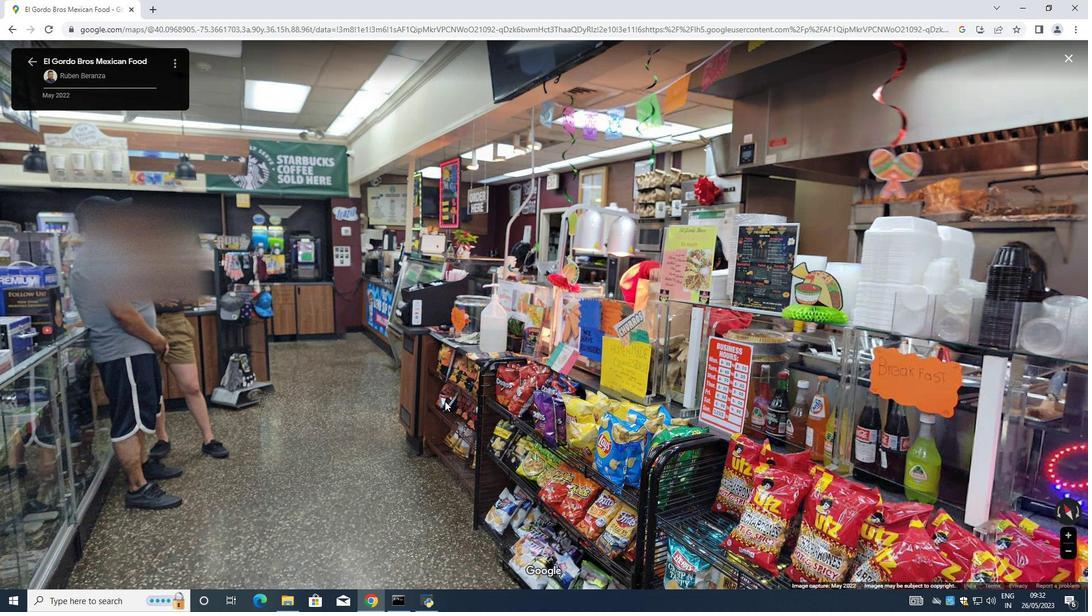 
Action: Mouse scrolled (445, 401) with delta (0, 0)
Screenshot: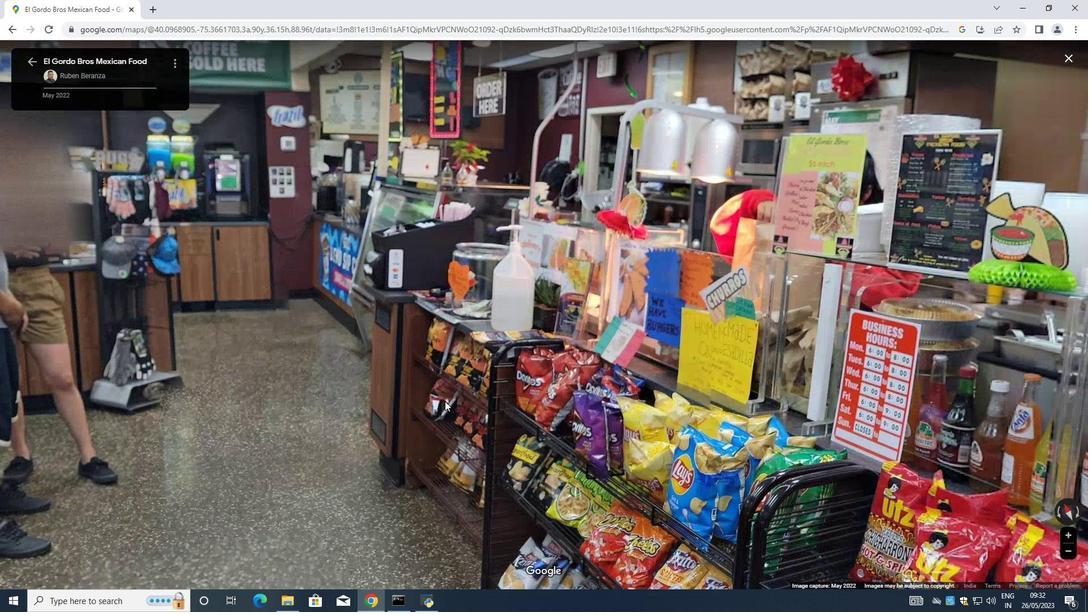 
Action: Mouse scrolled (445, 401) with delta (0, 0)
Screenshot: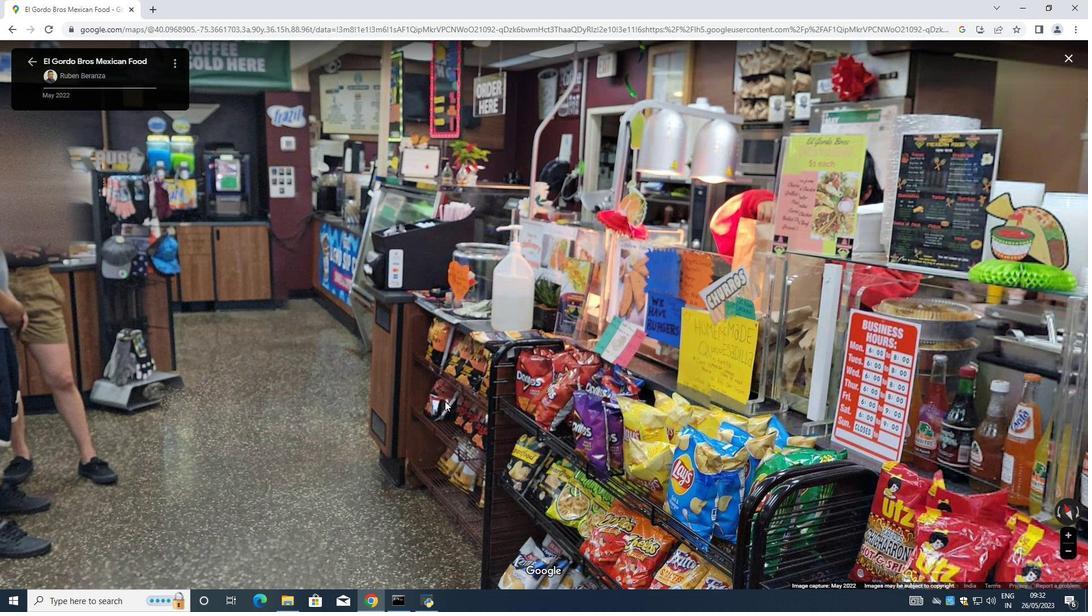 
Action: Mouse scrolled (445, 401) with delta (0, 0)
Screenshot: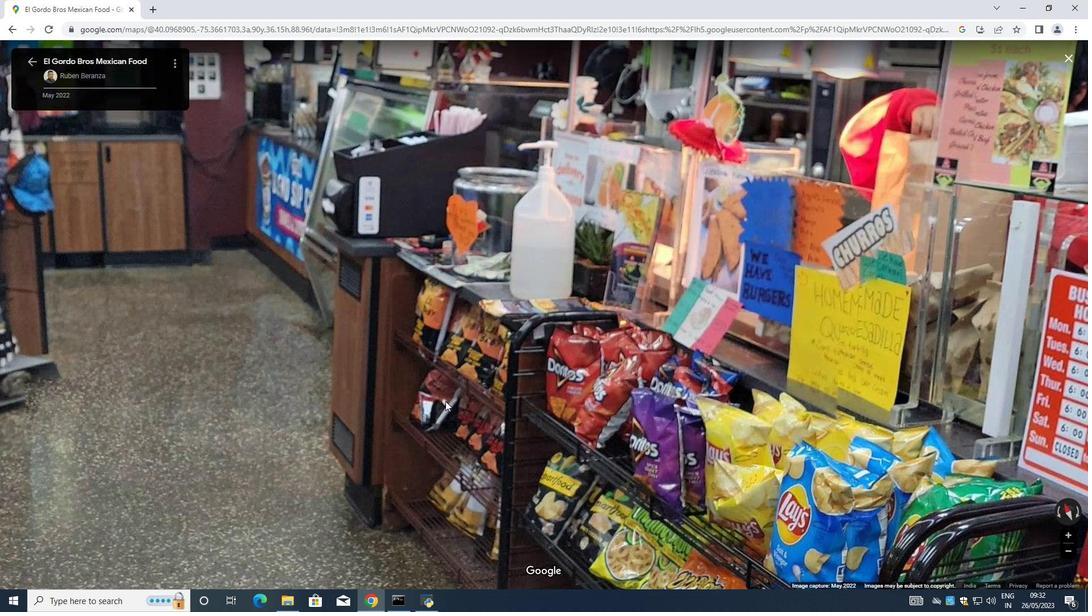 
Action: Mouse scrolled (445, 401) with delta (0, 0)
